 Task: Select street view around selected location Chichen Itza, Mexico and verify 5 surrounding locations
Action: Mouse moved to (721, 326)
Screenshot: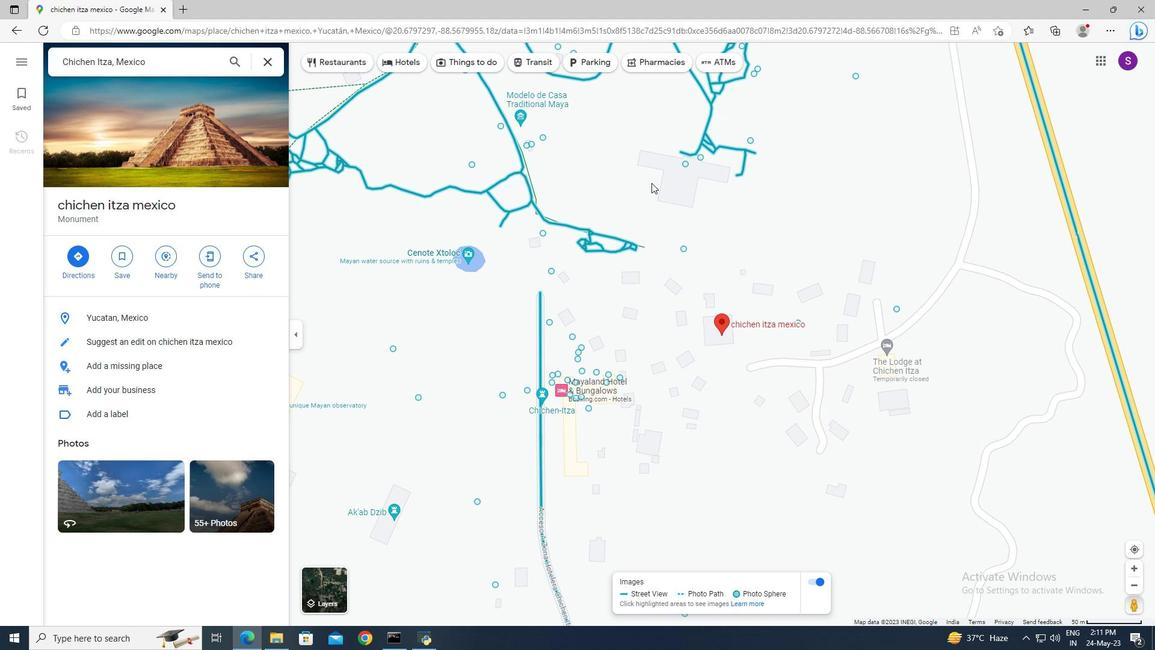 
Action: Mouse scrolled (721, 326) with delta (0, 0)
Screenshot: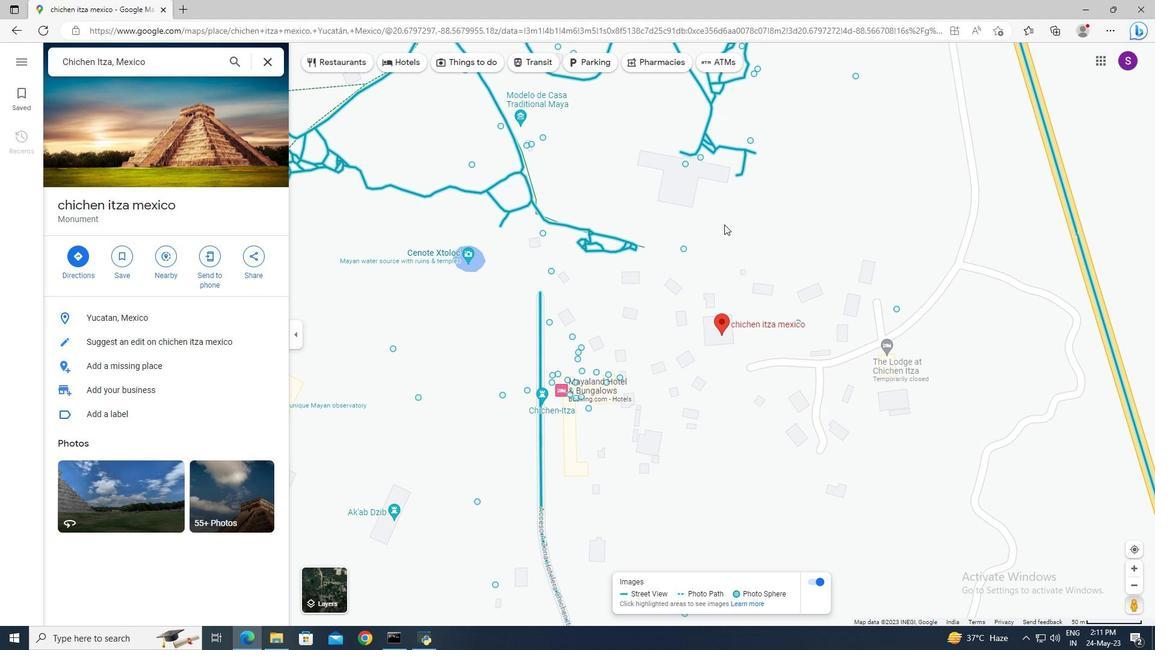 
Action: Mouse scrolled (721, 326) with delta (0, 0)
Screenshot: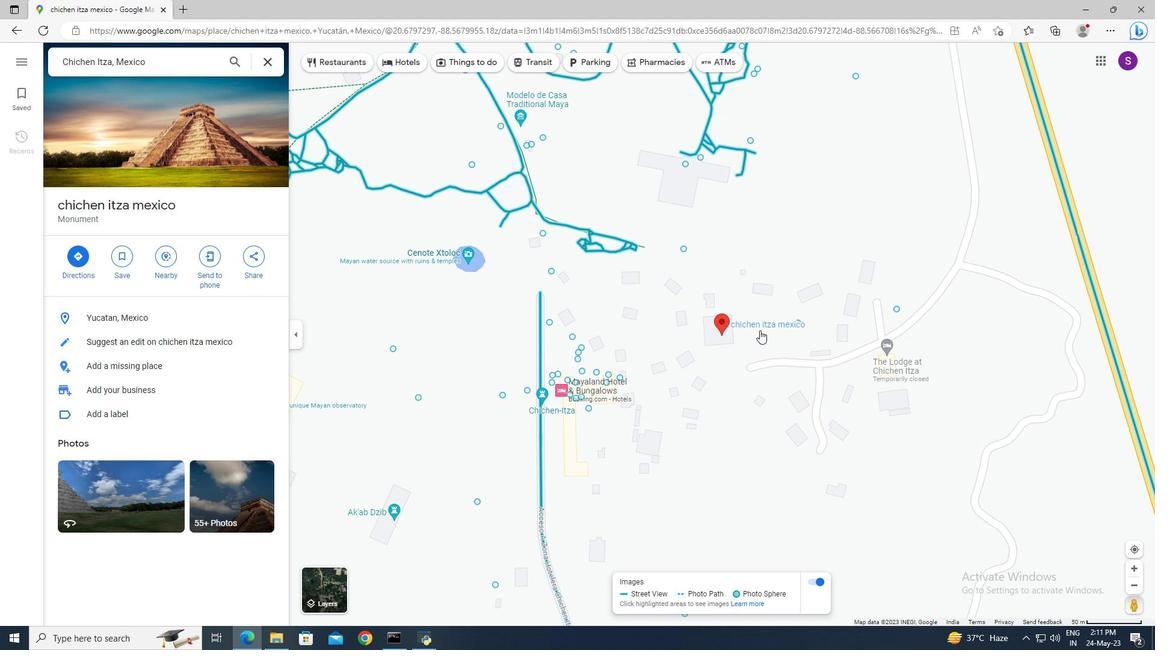 
Action: Mouse scrolled (721, 326) with delta (0, 0)
Screenshot: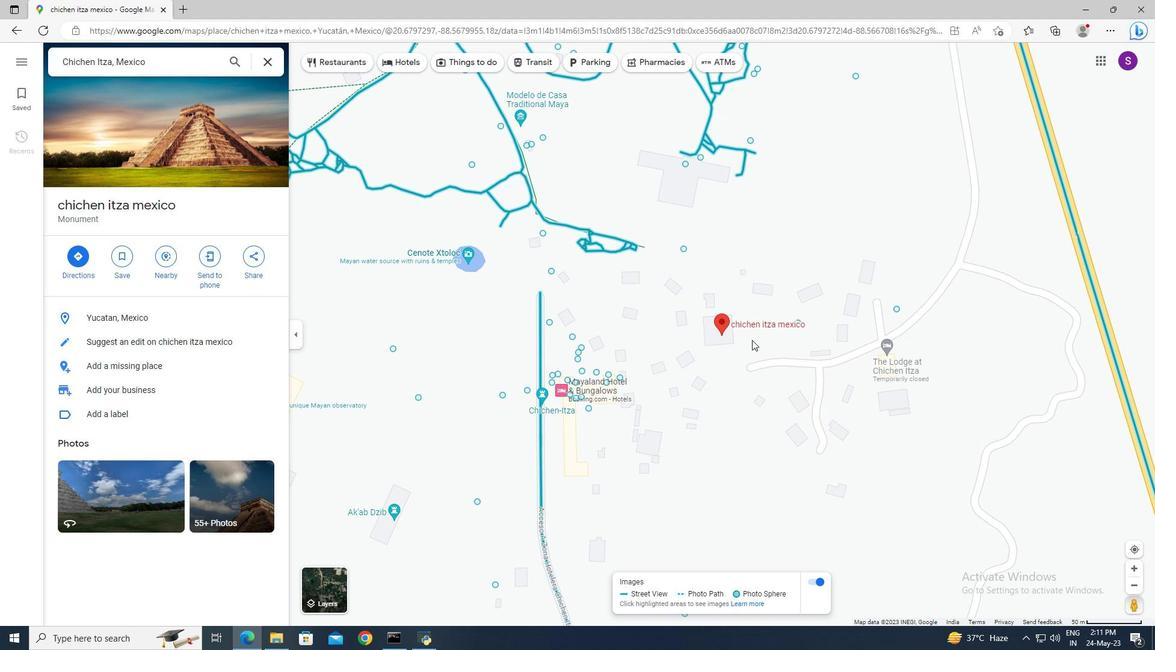
Action: Mouse scrolled (721, 326) with delta (0, 0)
Screenshot: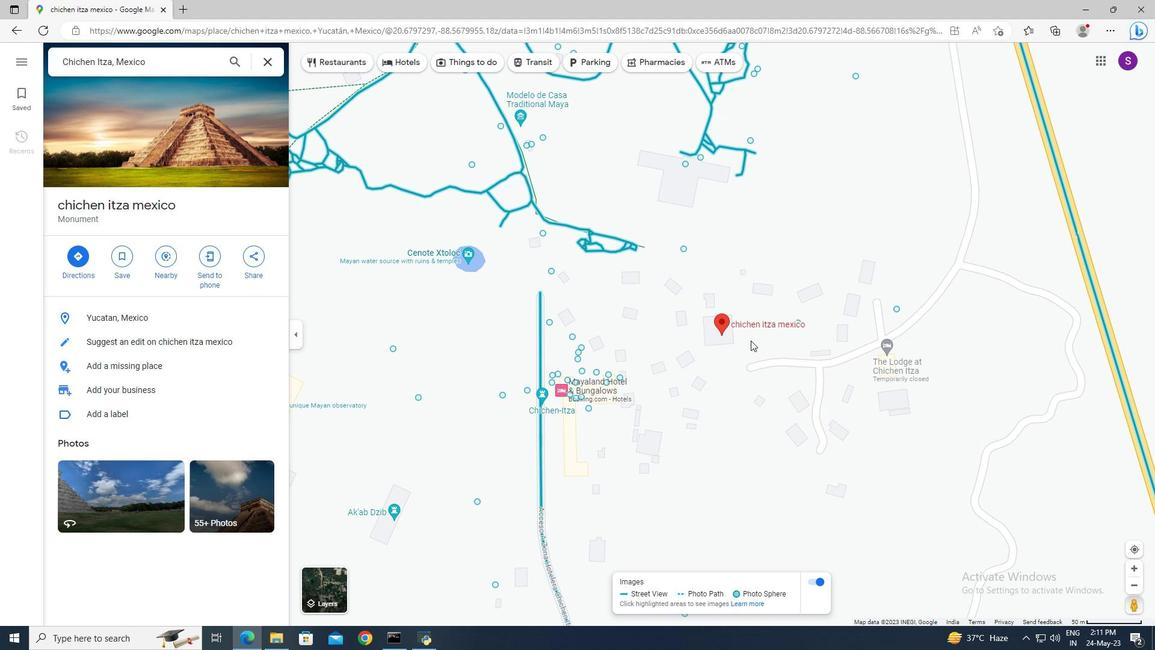 
Action: Mouse moved to (1131, 603)
Screenshot: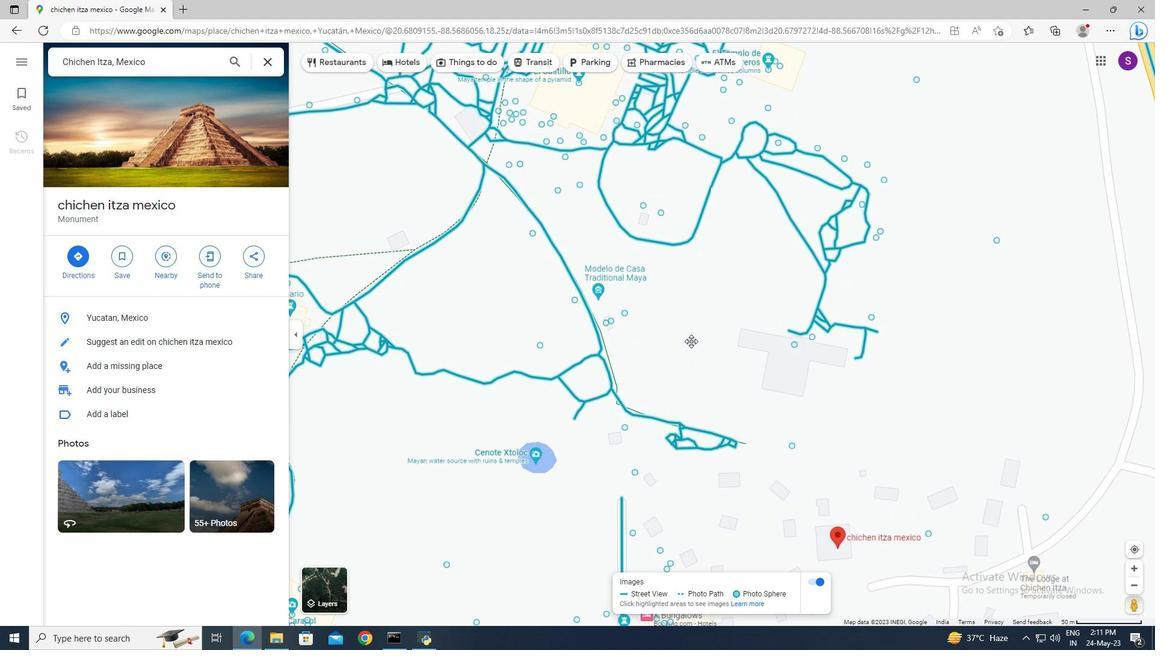 
Action: Mouse pressed left at (1131, 603)
Screenshot: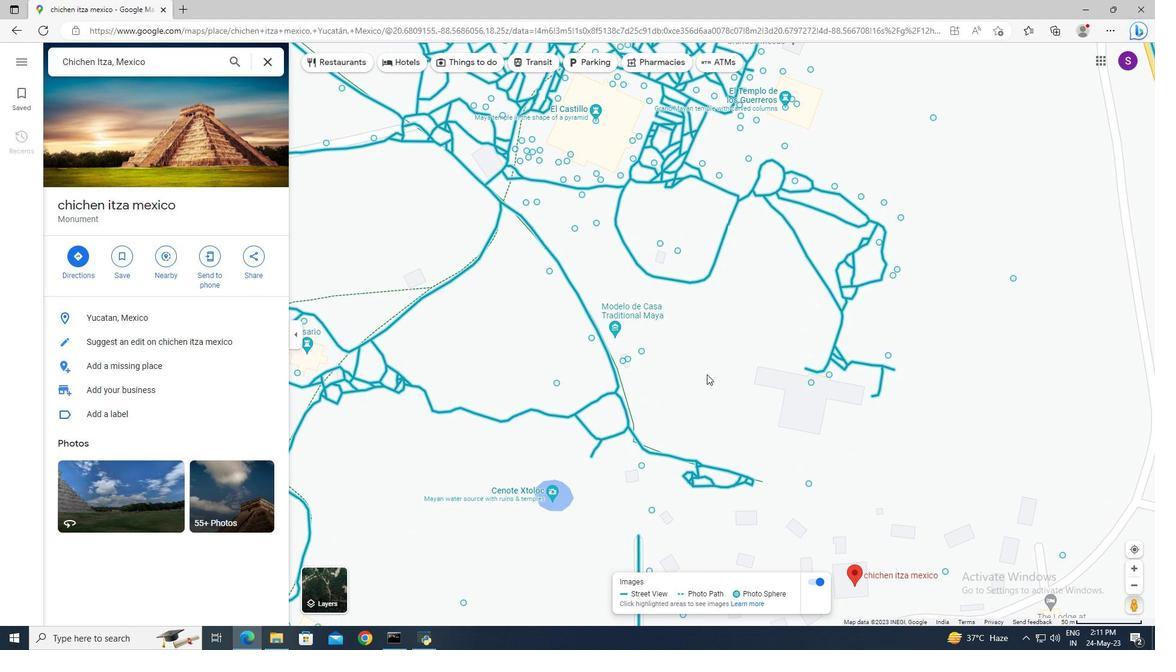 
Action: Mouse moved to (750, 379)
Screenshot: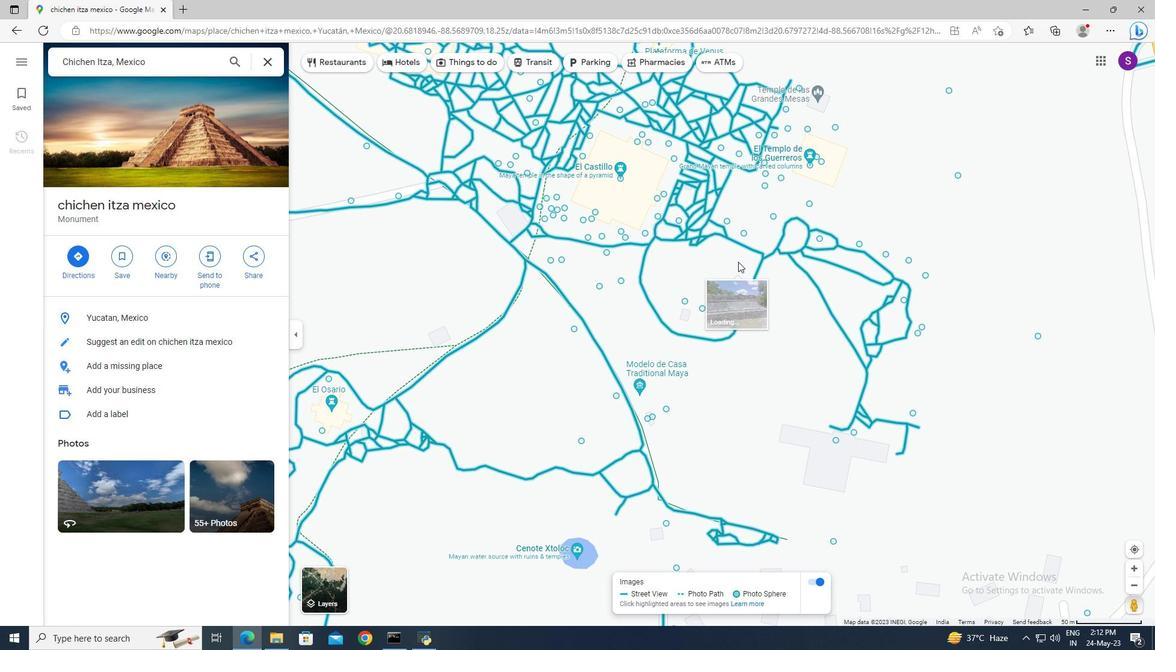 
Action: Mouse scrolled (750, 380) with delta (0, 0)
Screenshot: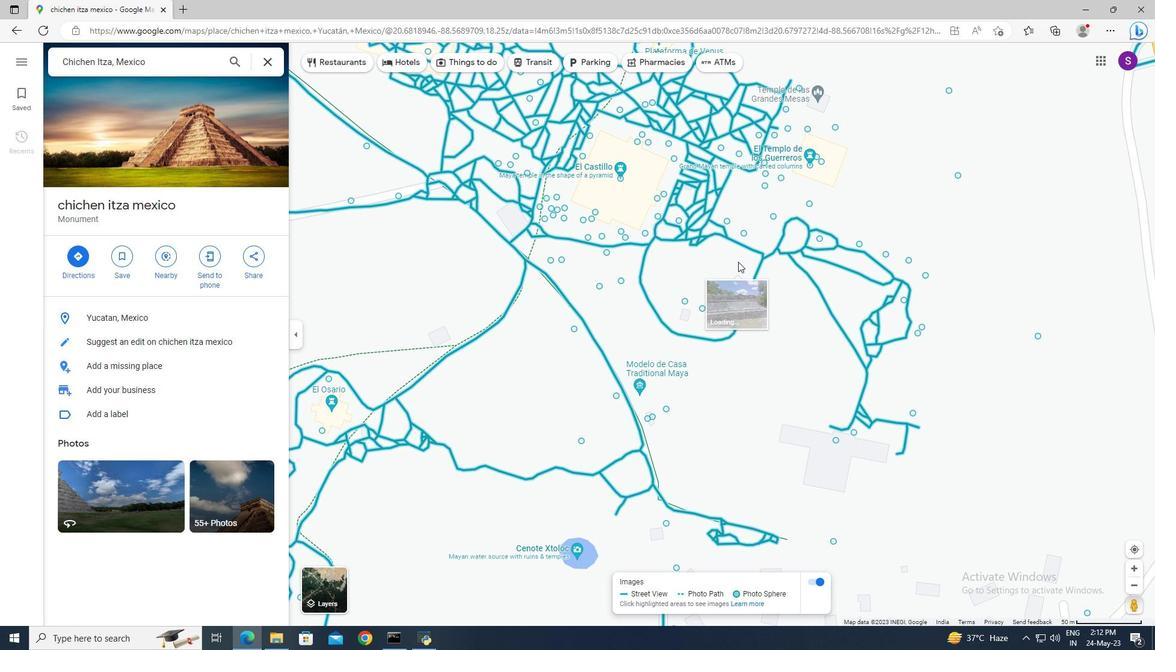 
Action: Mouse scrolled (750, 380) with delta (0, 0)
Screenshot: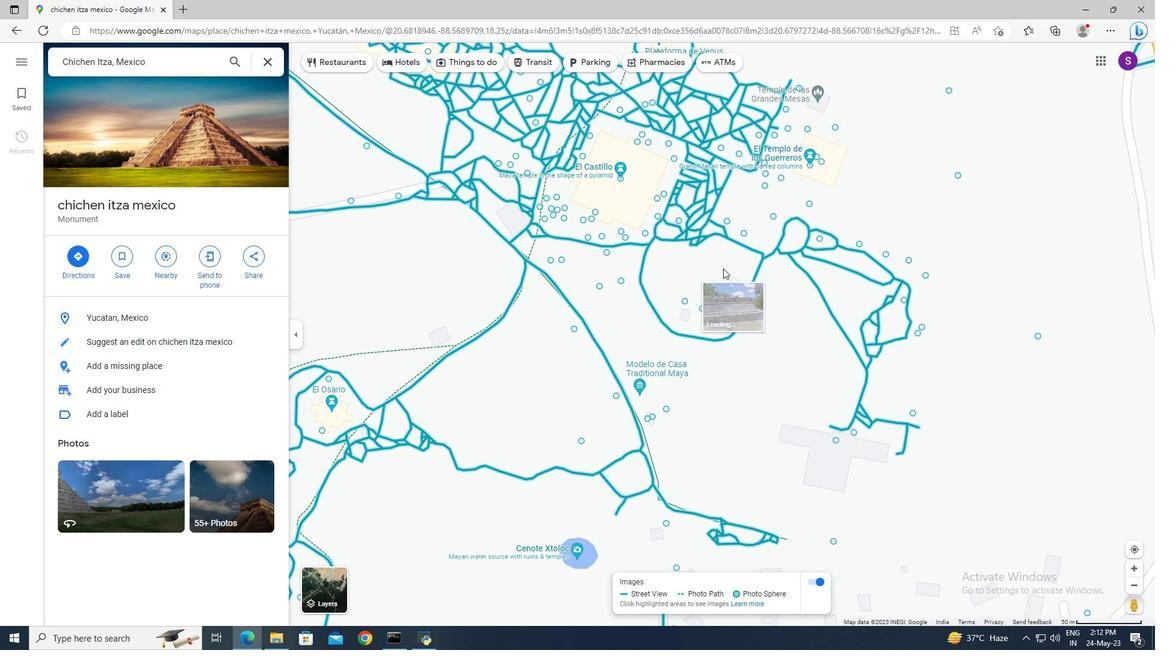 
Action: Mouse scrolled (750, 380) with delta (0, 0)
Screenshot: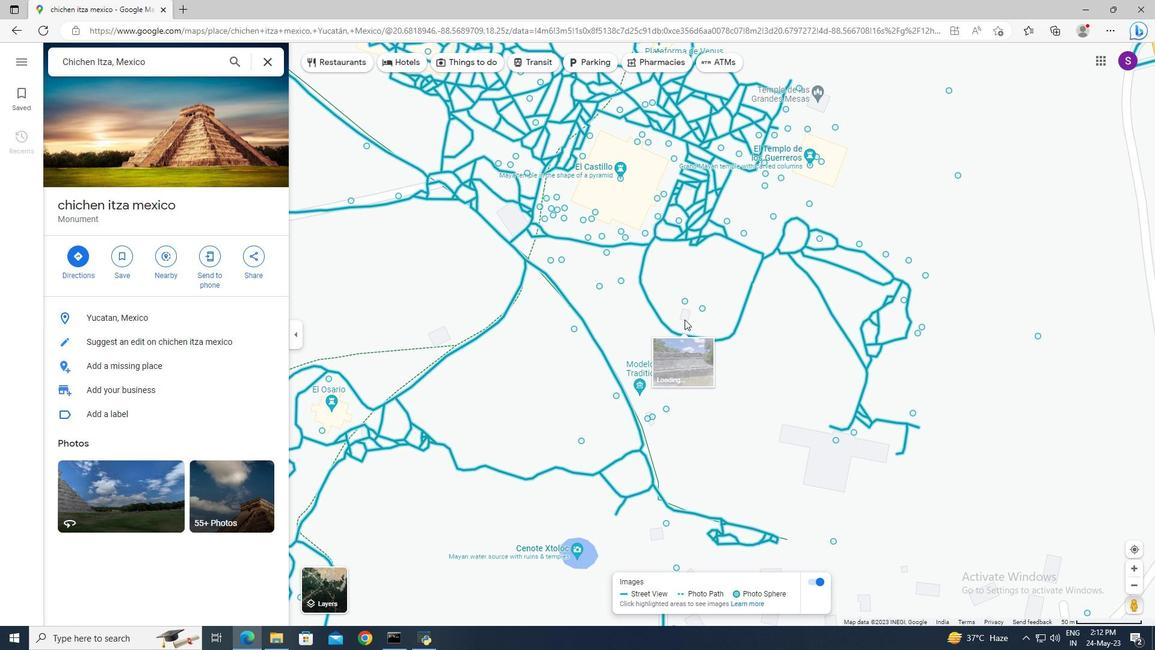 
Action: Mouse scrolled (750, 380) with delta (0, 0)
Screenshot: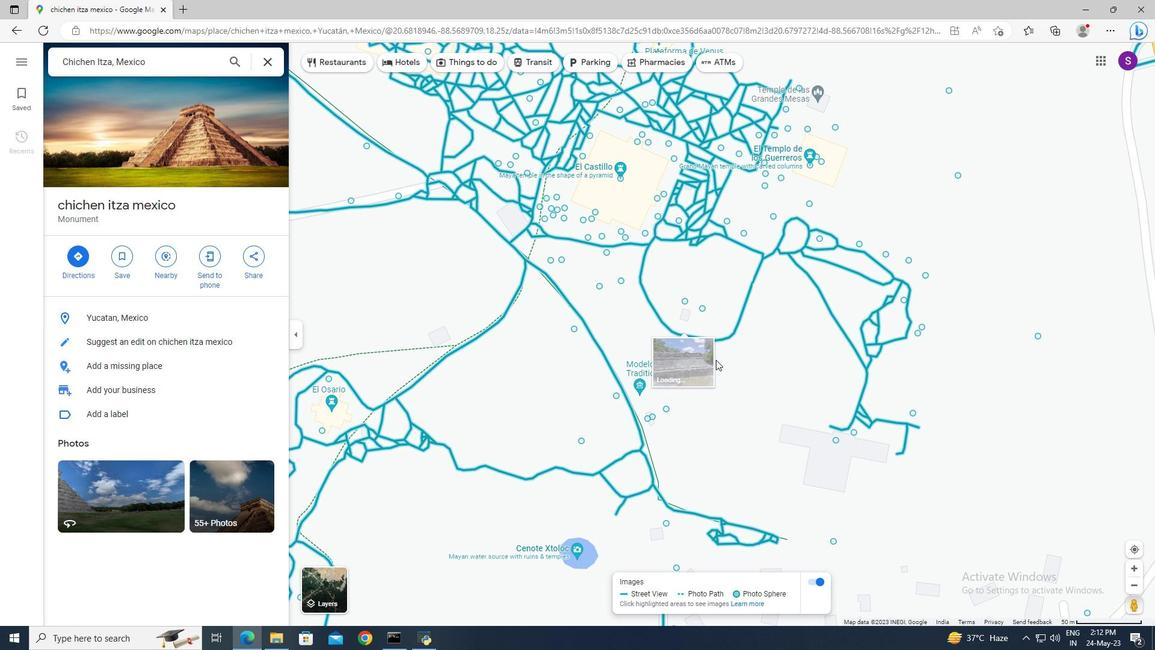 
Action: Mouse scrolled (750, 380) with delta (0, 0)
Screenshot: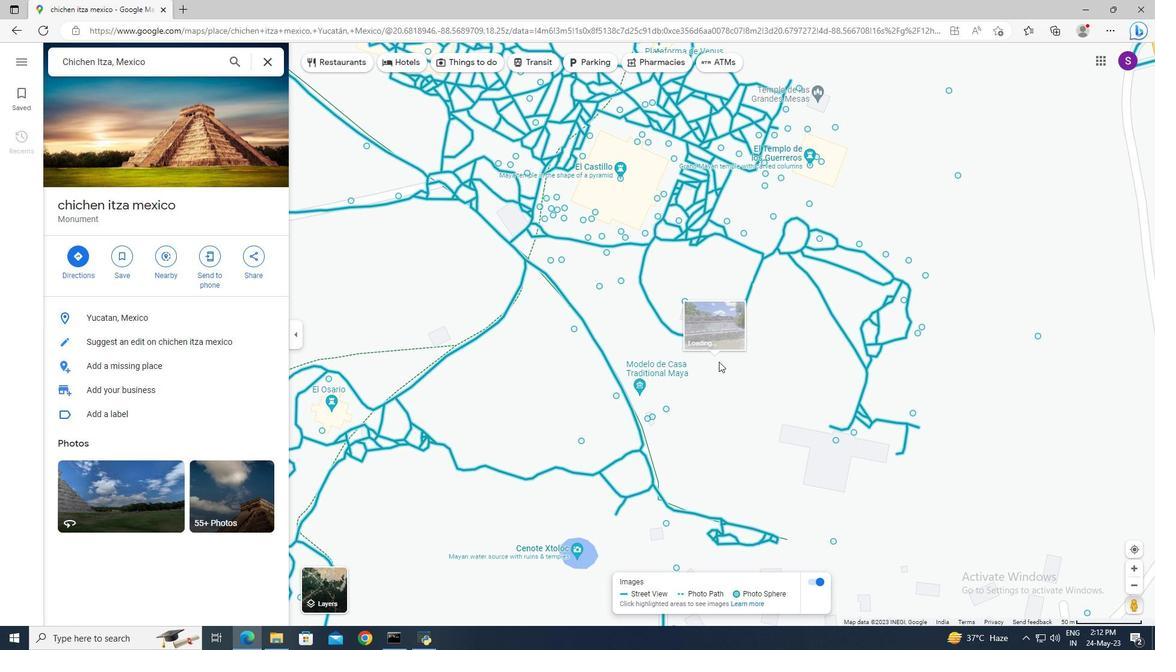 
Action: Mouse moved to (533, 366)
Screenshot: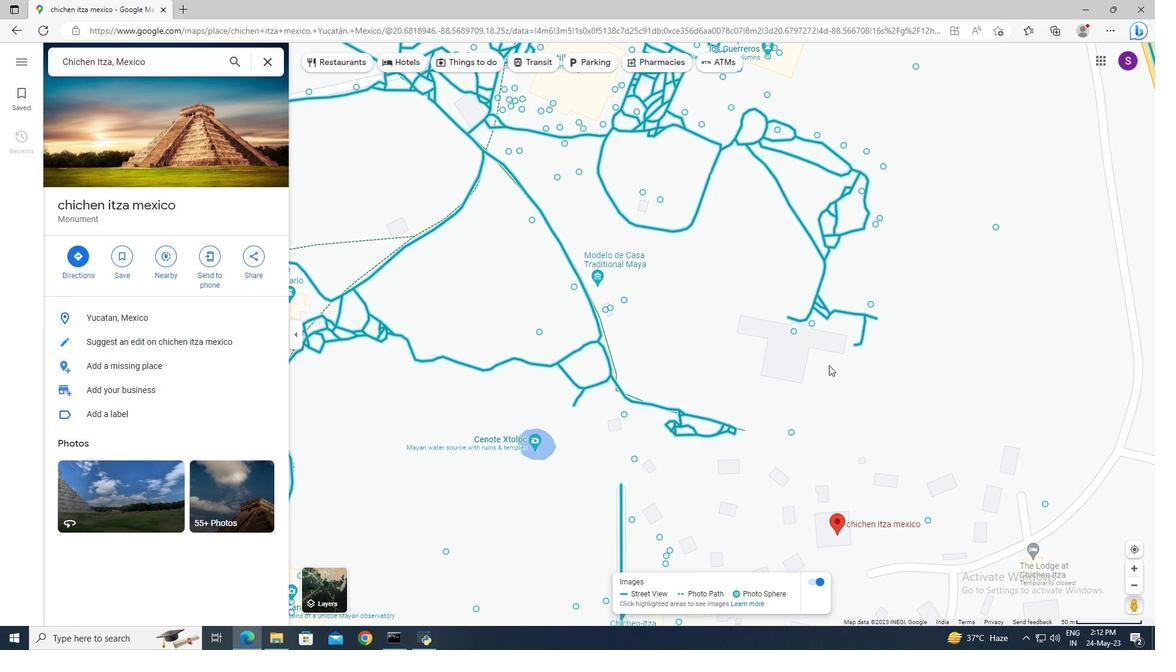 
Action: Mouse scrolled (533, 365) with delta (0, 0)
Screenshot: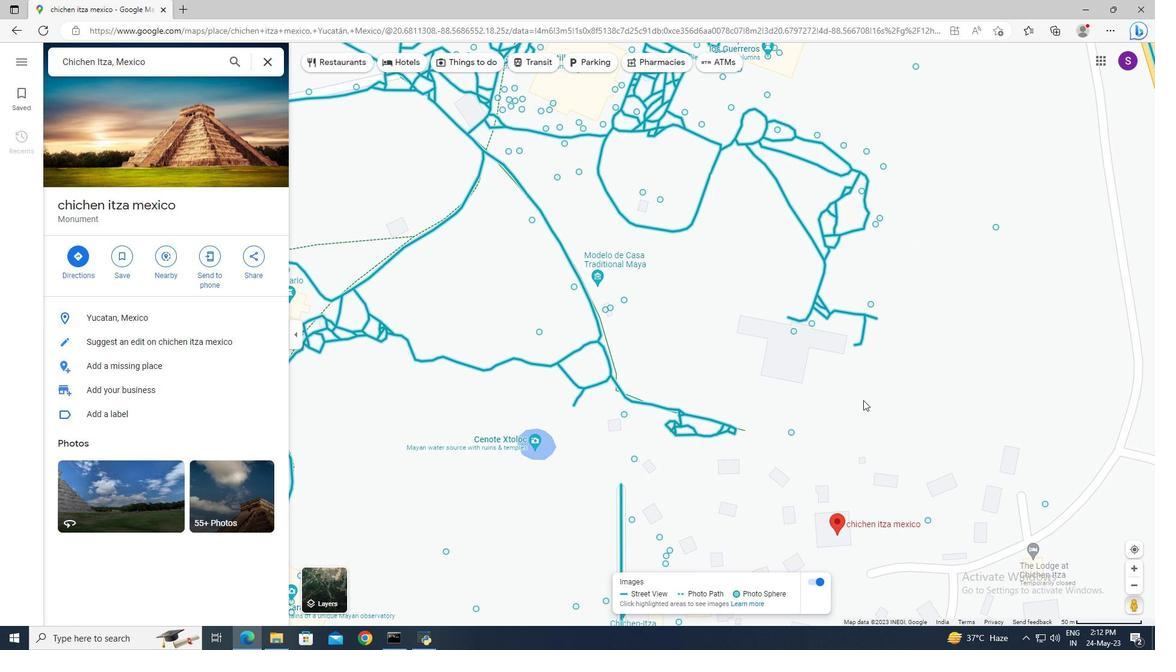 
Action: Mouse moved to (418, 252)
Screenshot: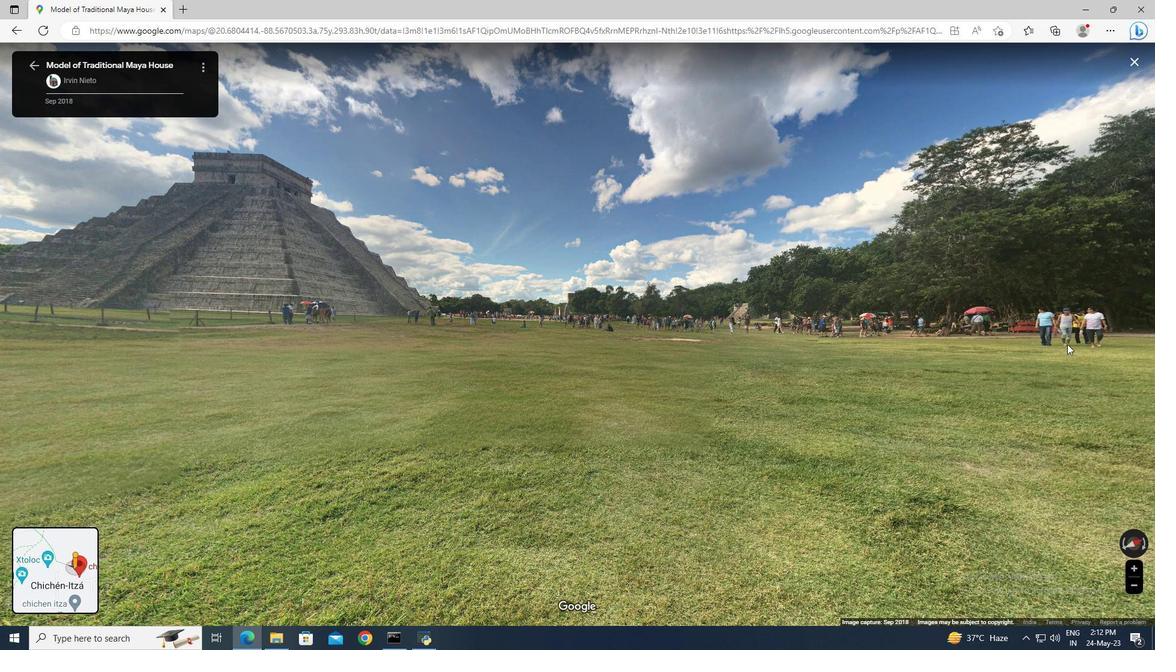 
Action: Mouse pressed left at (418, 252)
Screenshot: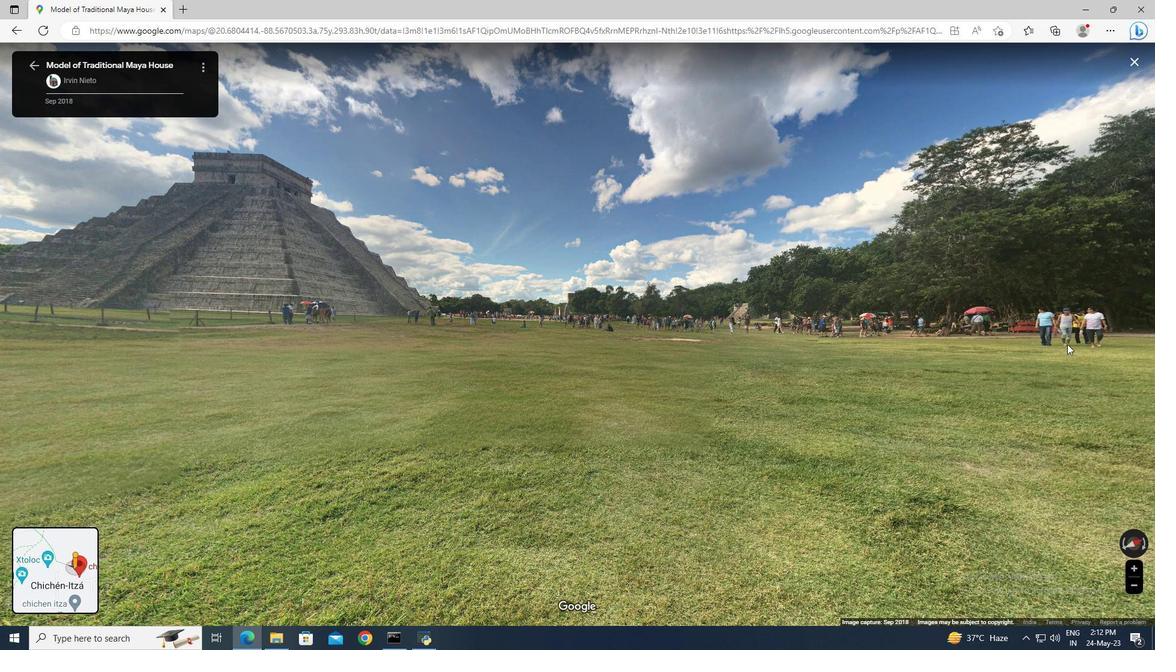 
Action: Mouse moved to (626, 318)
Screenshot: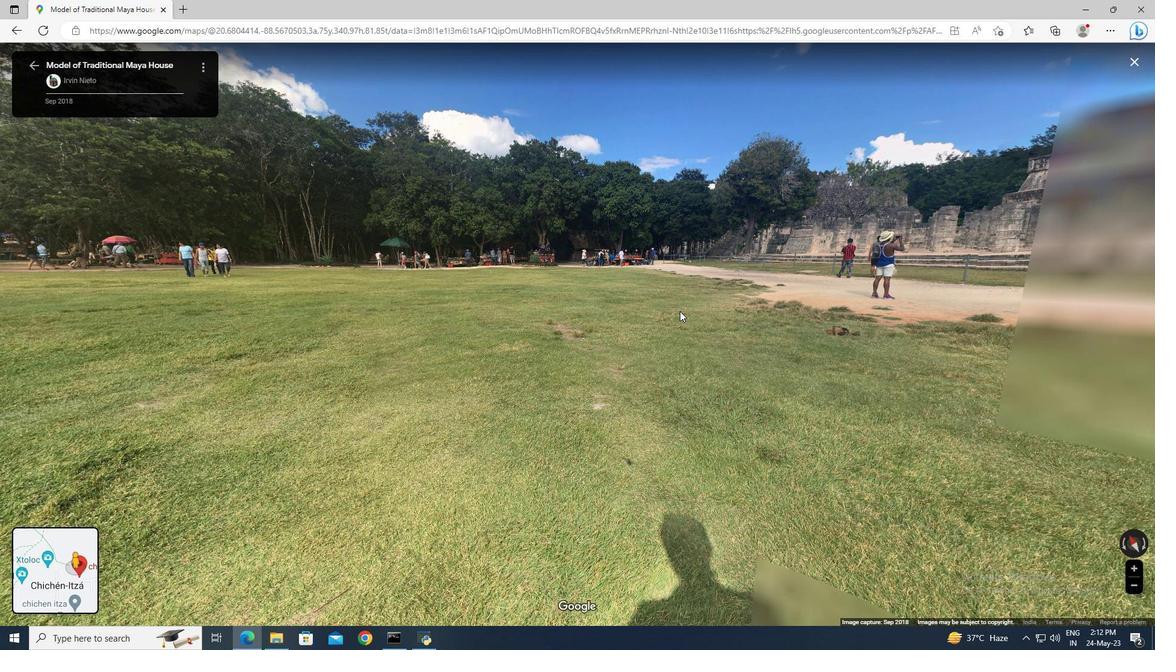 
Action: Mouse scrolled (626, 317) with delta (0, 0)
Screenshot: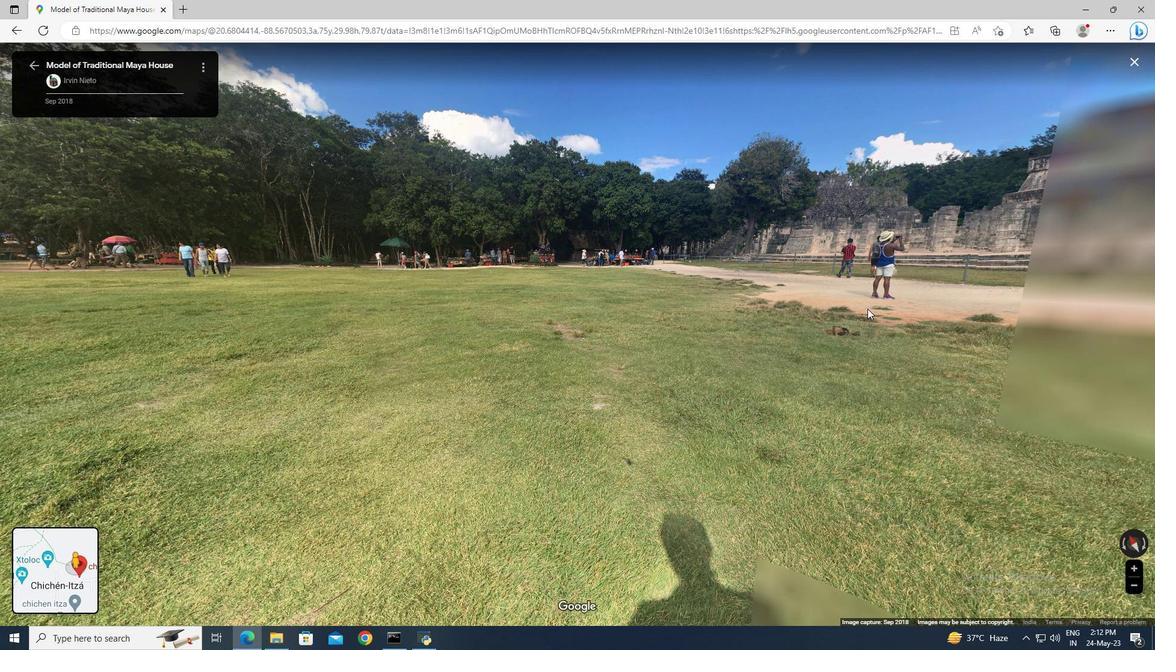 
Action: Mouse scrolled (626, 319) with delta (0, 0)
Screenshot: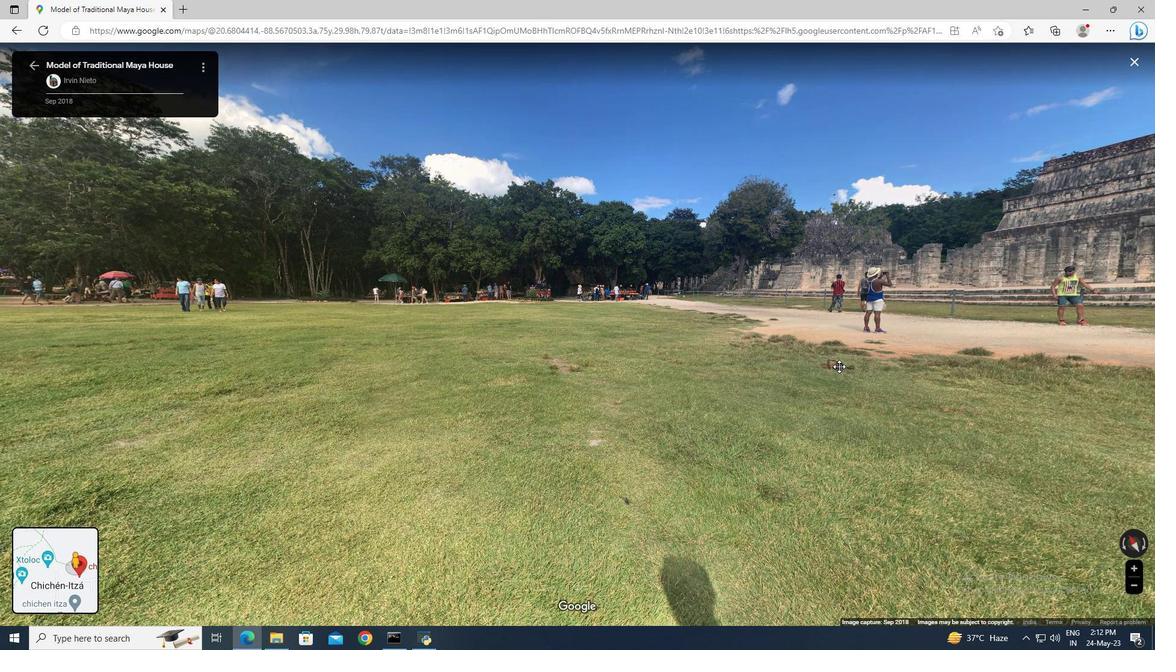 
Action: Mouse moved to (579, 275)
Screenshot: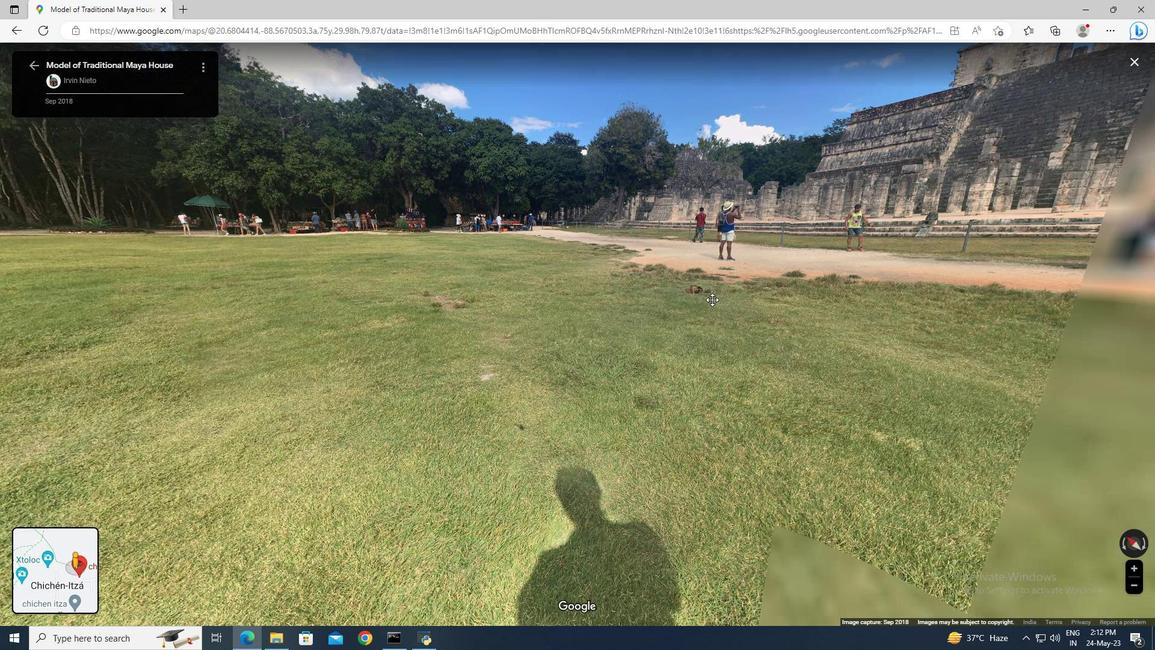 
Action: Mouse pressed left at (579, 275)
Screenshot: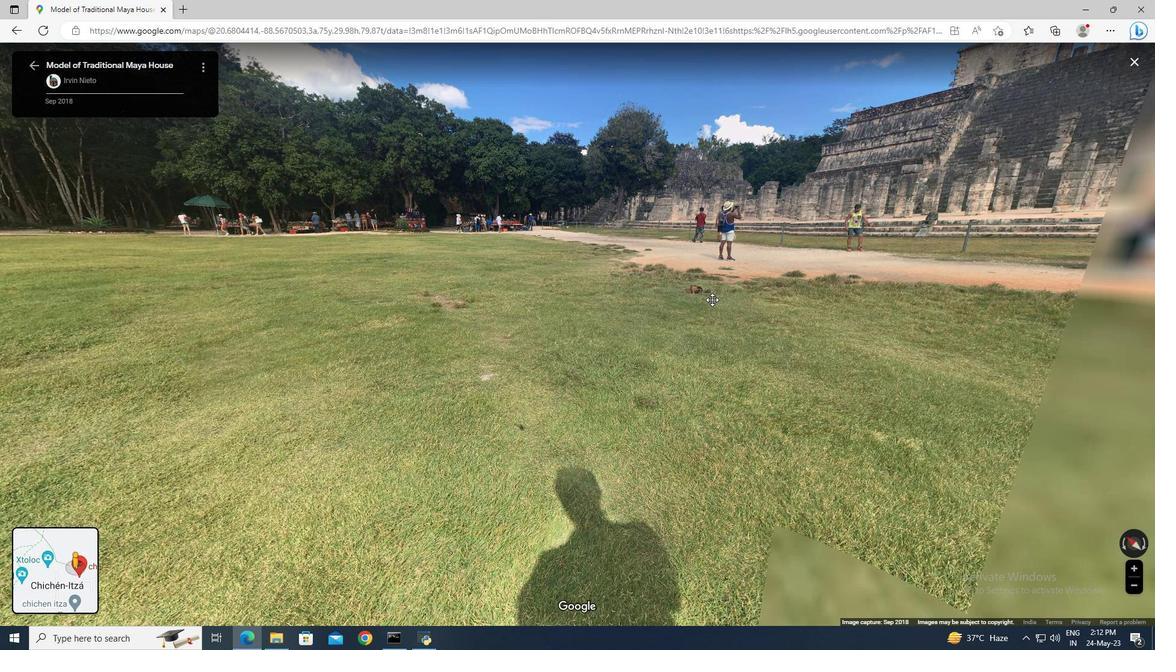 
Action: Mouse moved to (659, 183)
Screenshot: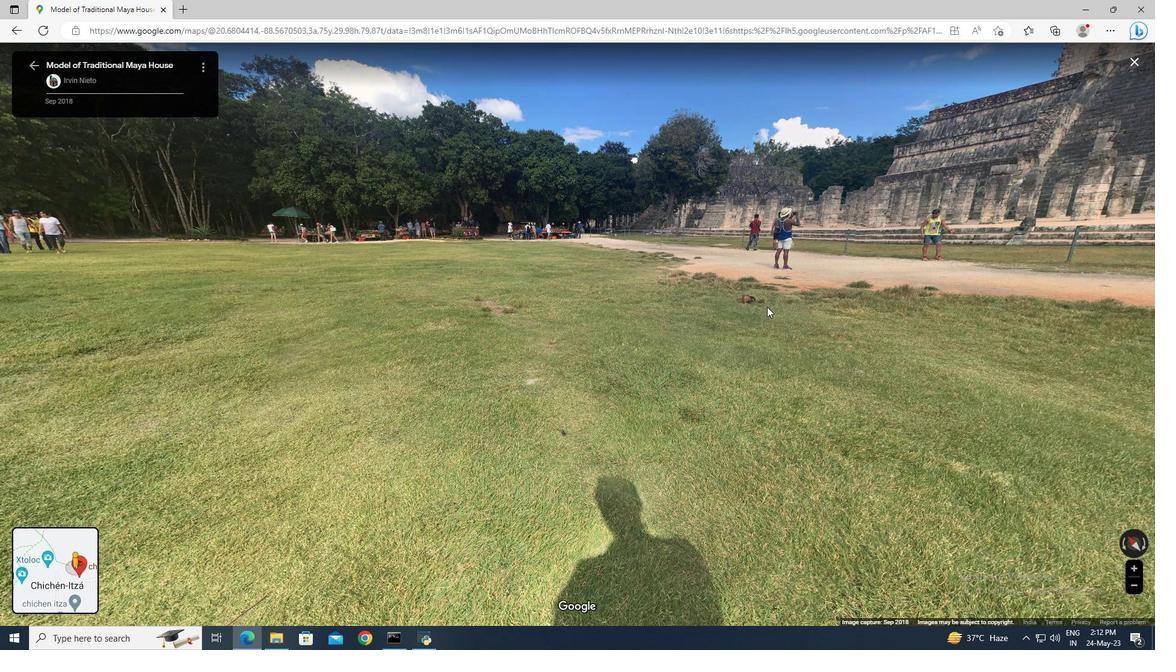 
Action: Mouse pressed left at (659, 183)
Screenshot: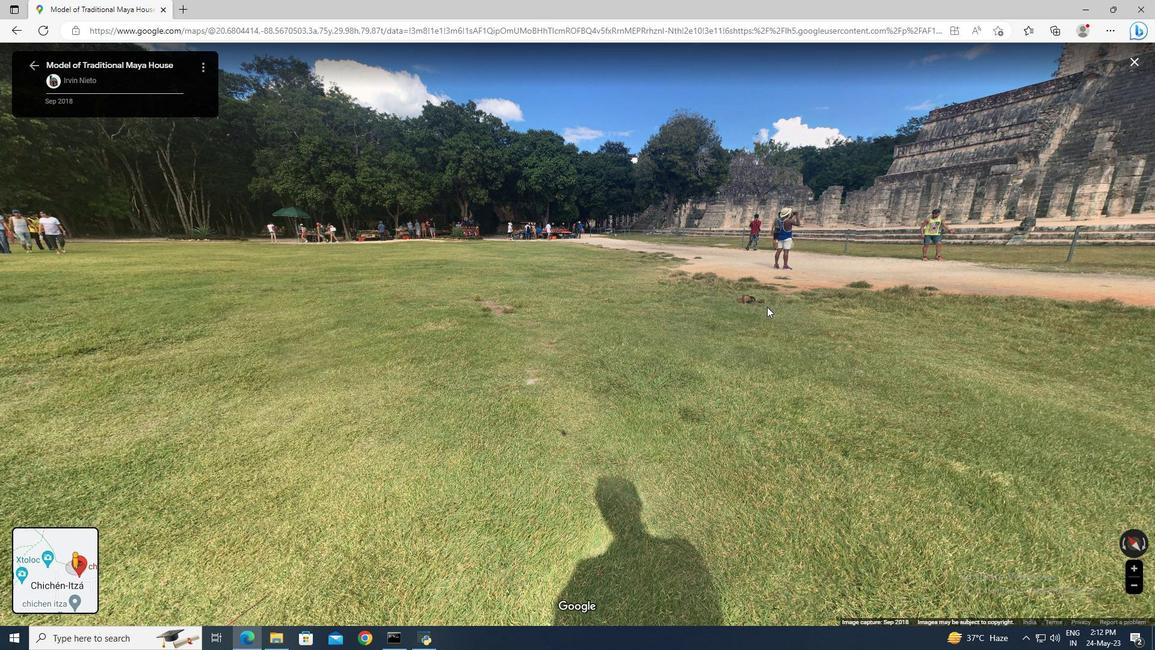 
Action: Mouse moved to (669, 265)
Screenshot: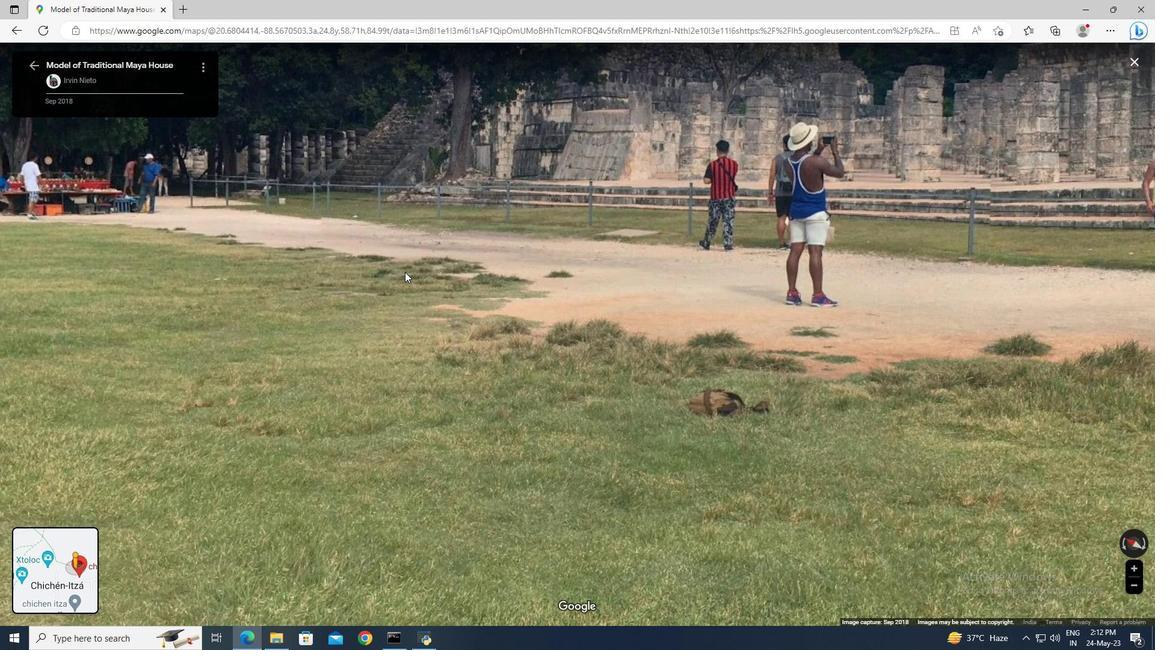 
Action: Mouse pressed left at (669, 265)
Screenshot: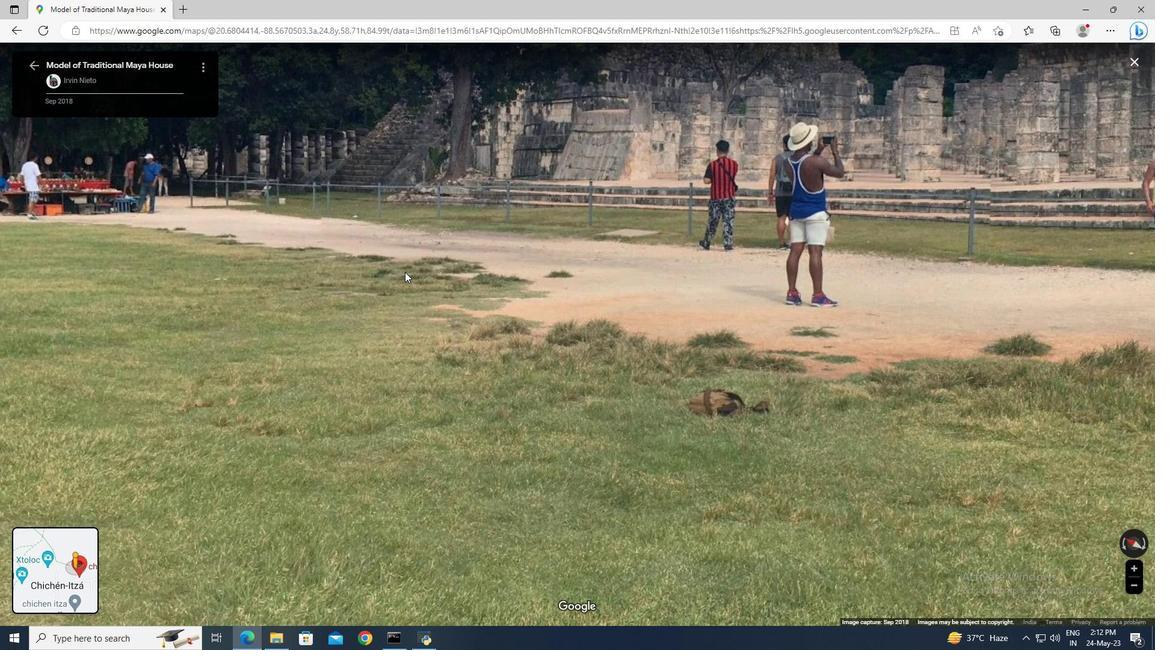 
Action: Mouse moved to (589, 260)
Screenshot: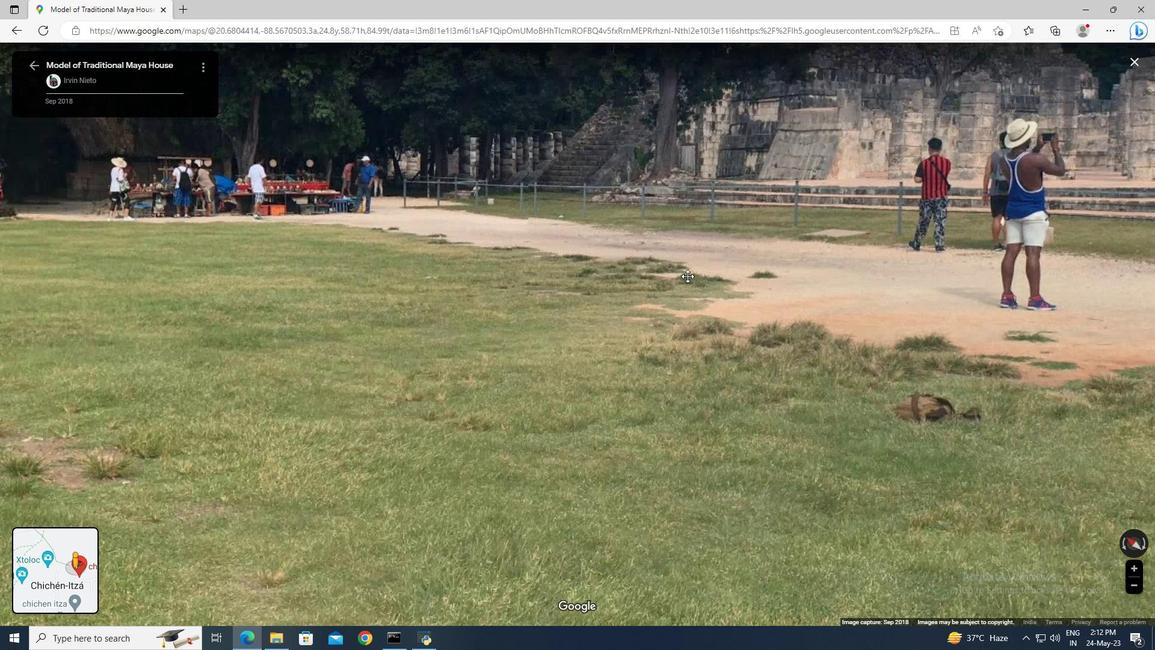 
Action: Mouse scrolled (589, 260) with delta (0, 0)
Screenshot: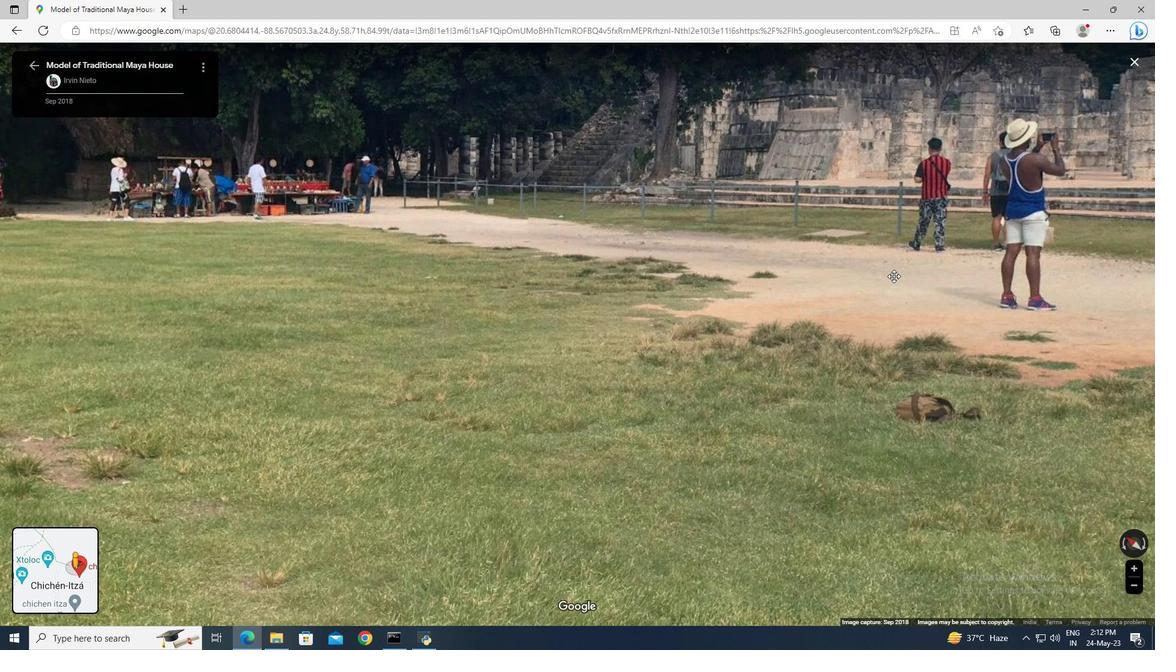 
Action: Mouse scrolled (589, 260) with delta (0, 0)
Screenshot: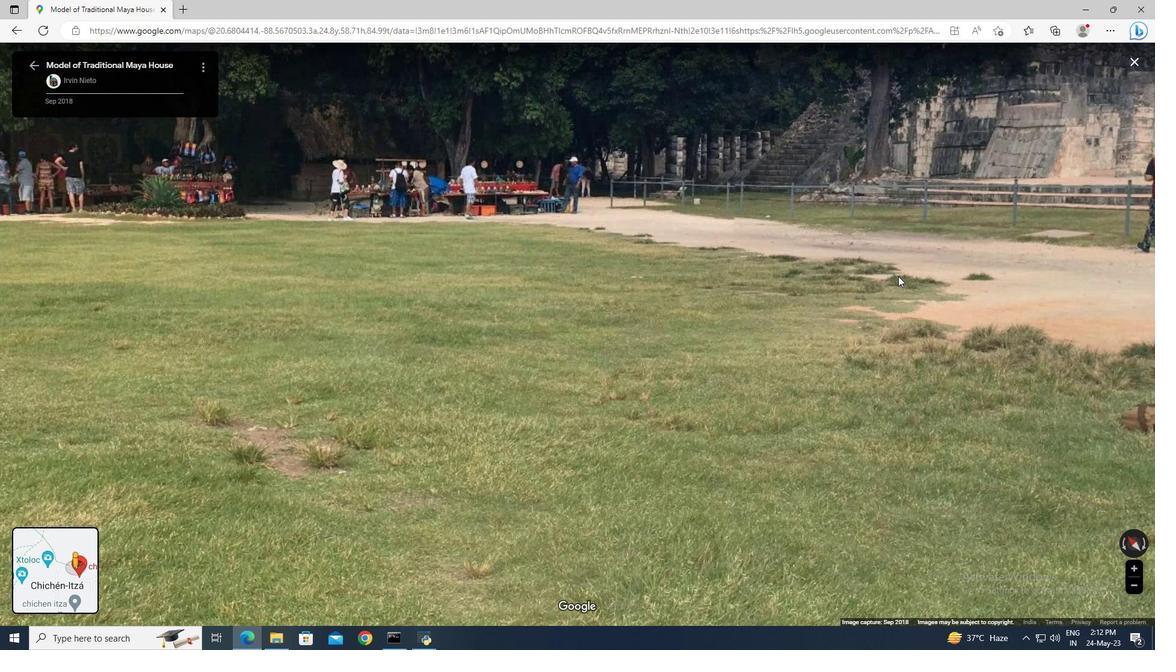 
Action: Mouse moved to (769, 322)
Screenshot: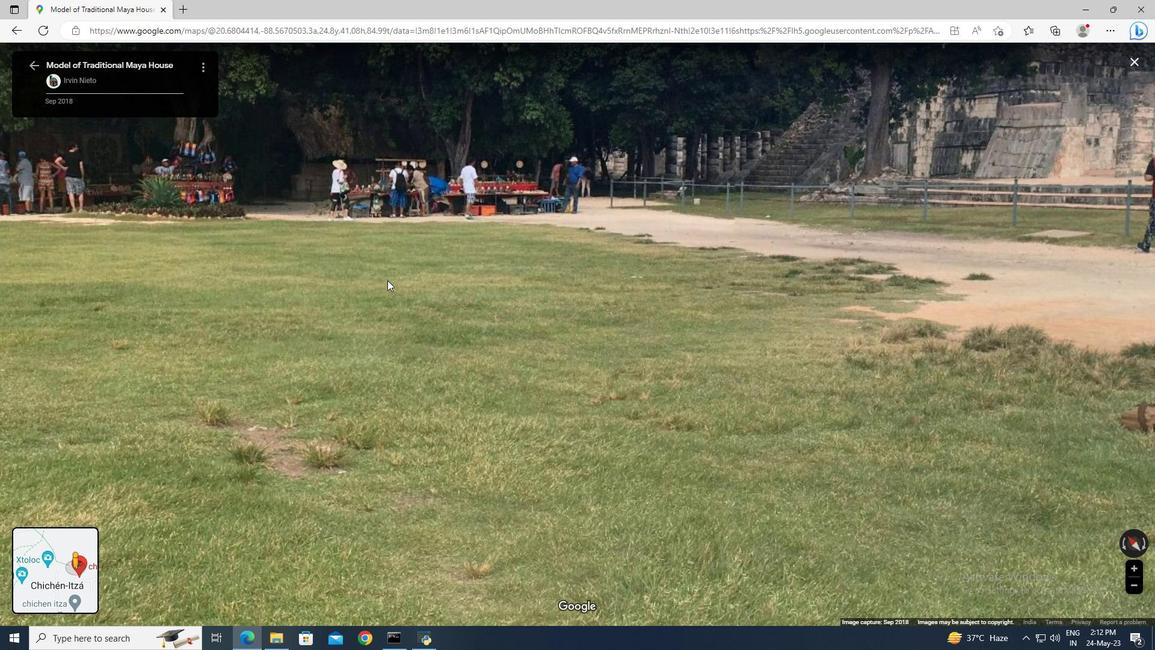 
Action: Mouse pressed left at (769, 322)
Screenshot: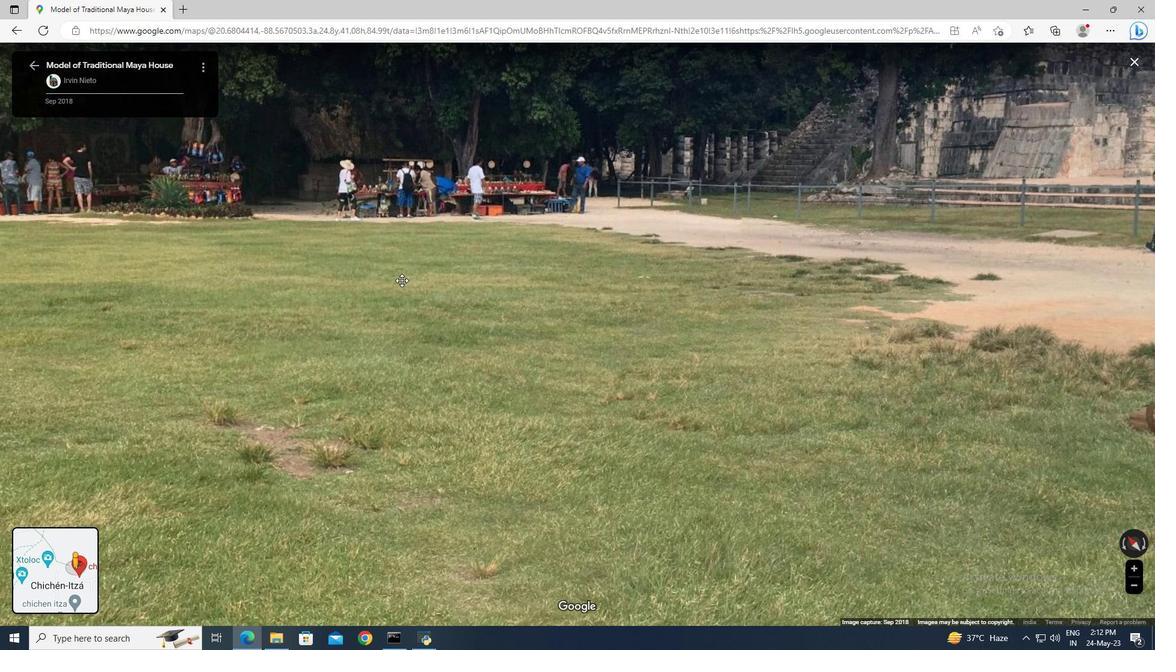 
Action: Mouse moved to (536, 350)
Screenshot: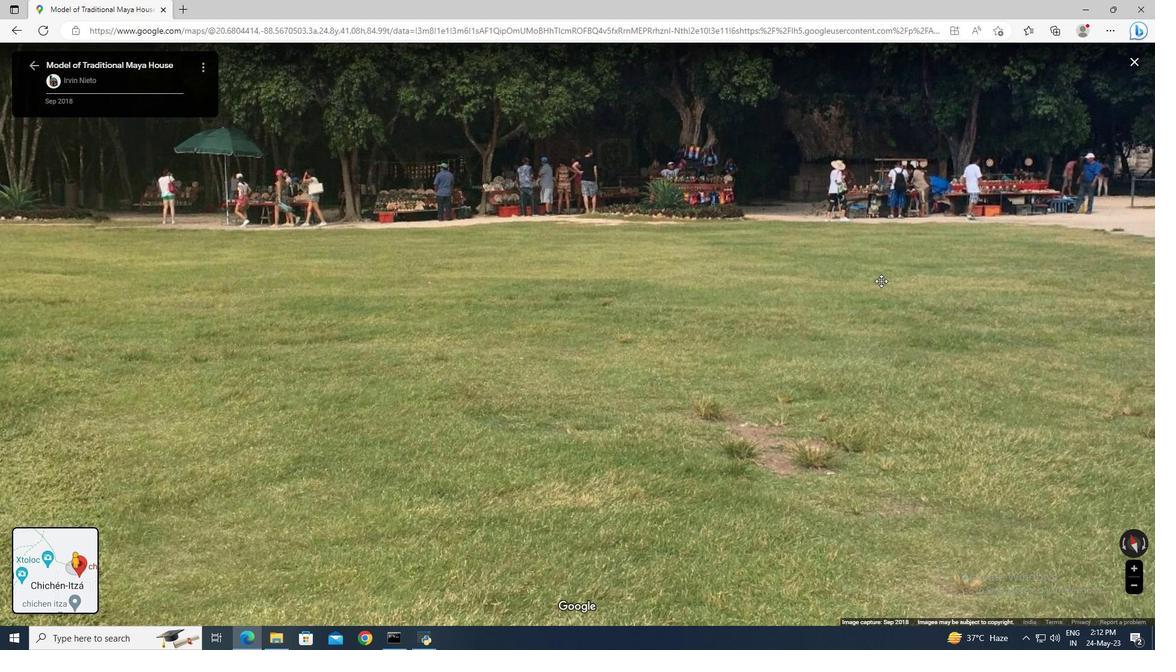 
Action: Mouse pressed left at (536, 350)
Screenshot: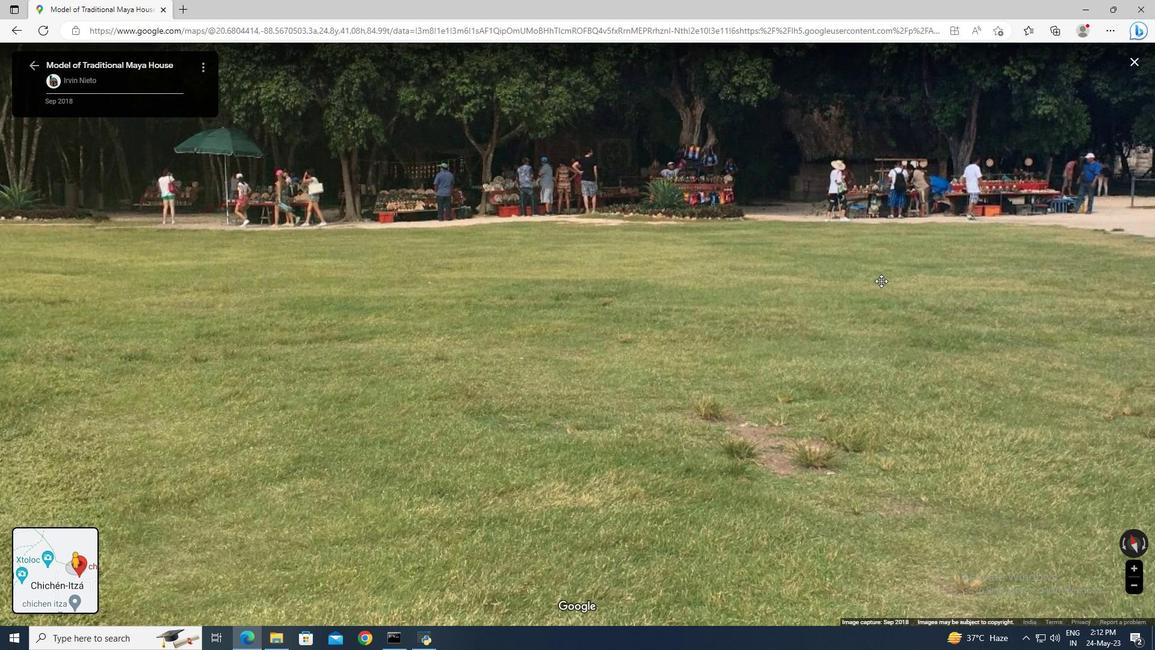 
Action: Mouse moved to (491, 308)
Screenshot: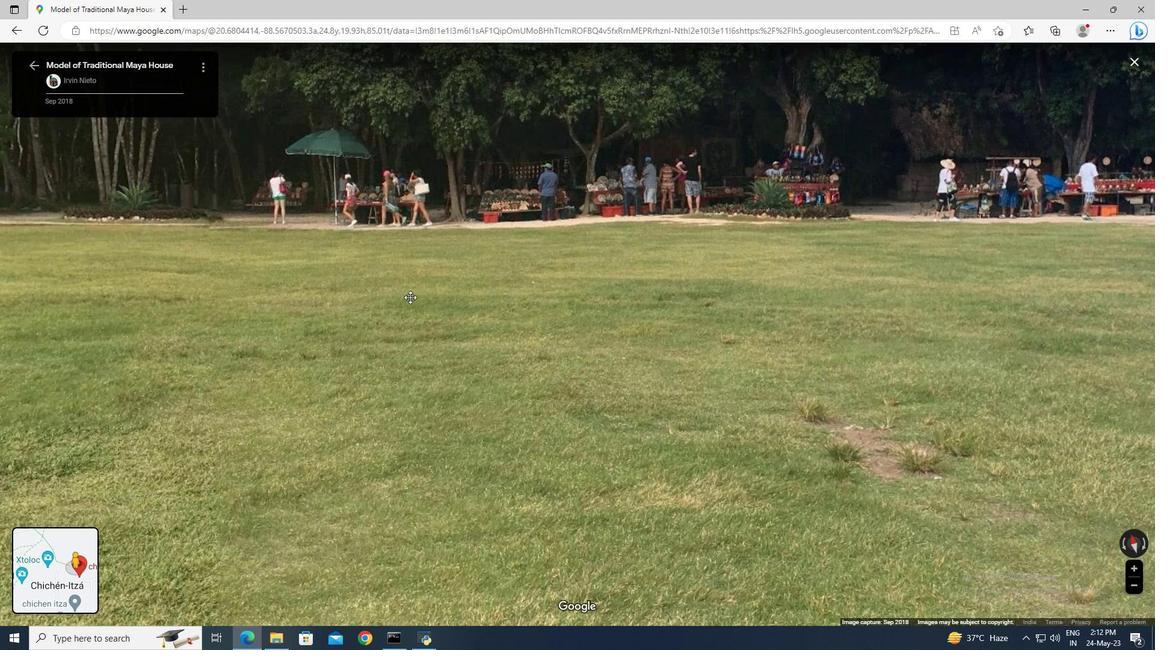 
Action: Mouse pressed left at (491, 308)
Screenshot: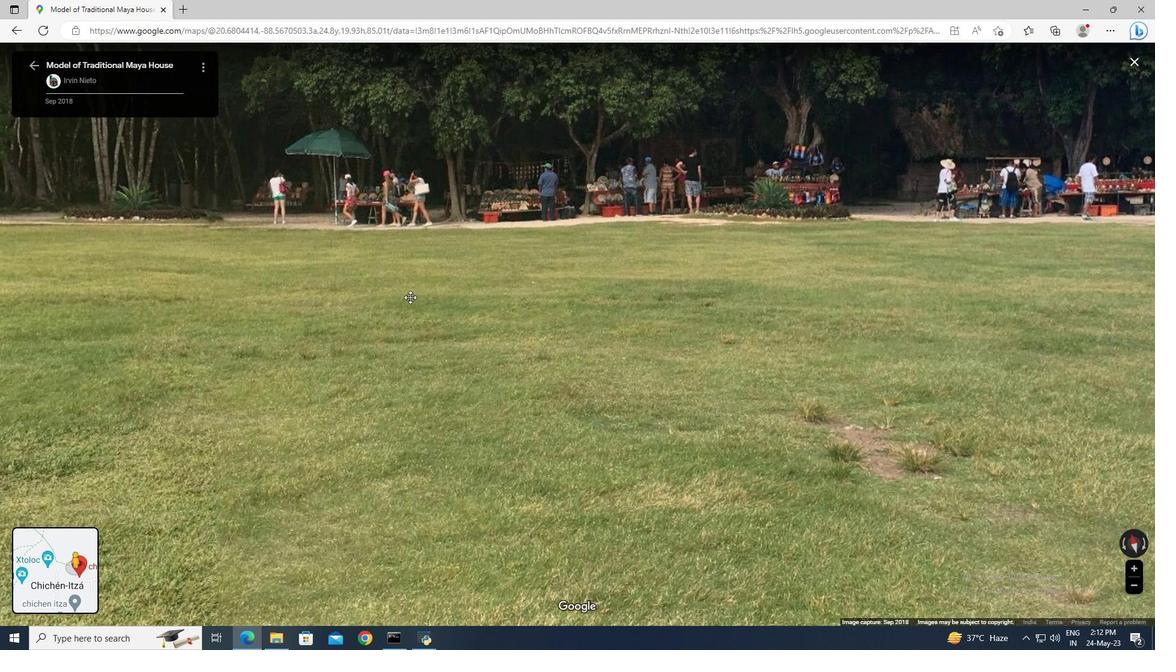 
Action: Mouse moved to (461, 248)
Screenshot: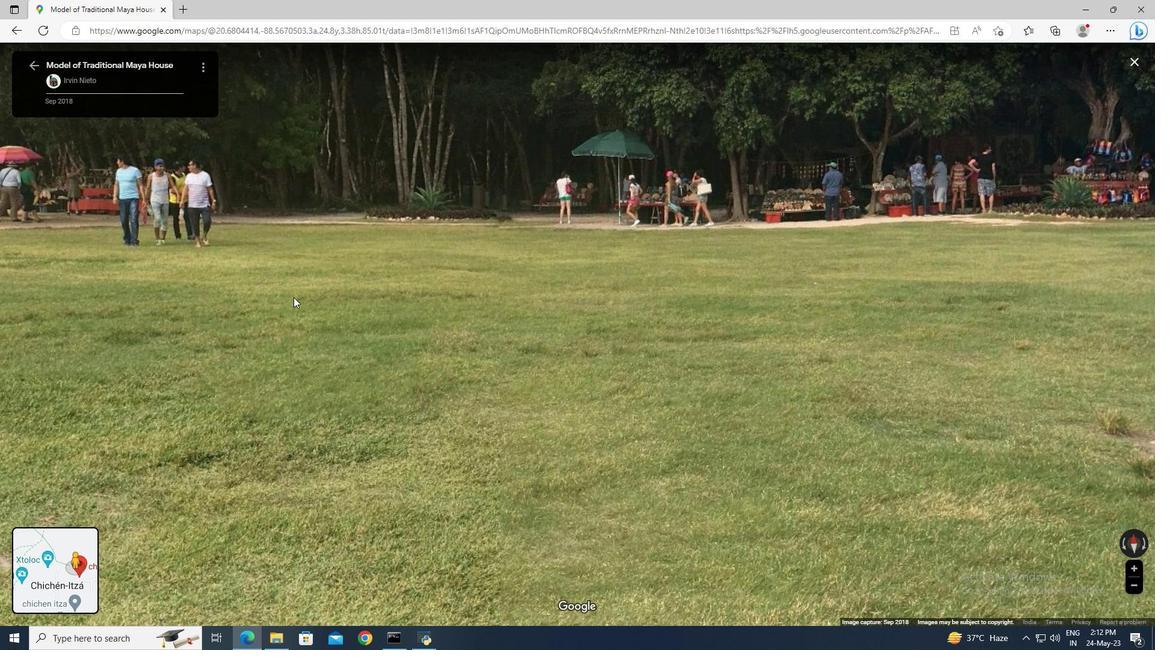 
Action: Mouse pressed left at (461, 248)
Screenshot: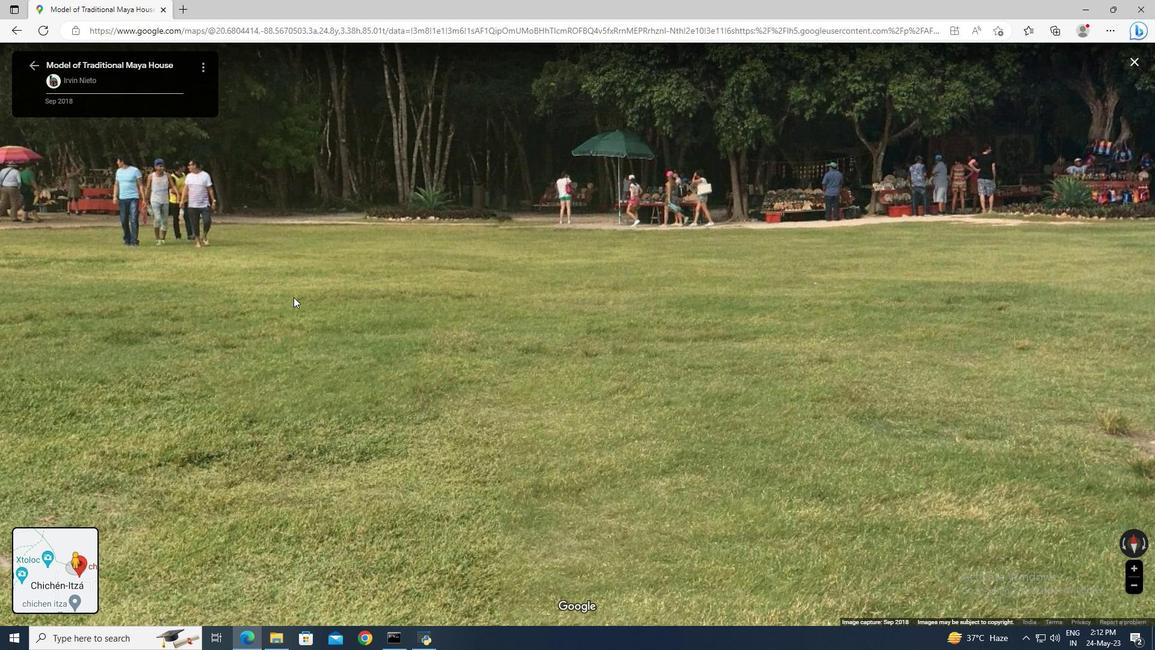 
Action: Mouse moved to (368, 164)
Screenshot: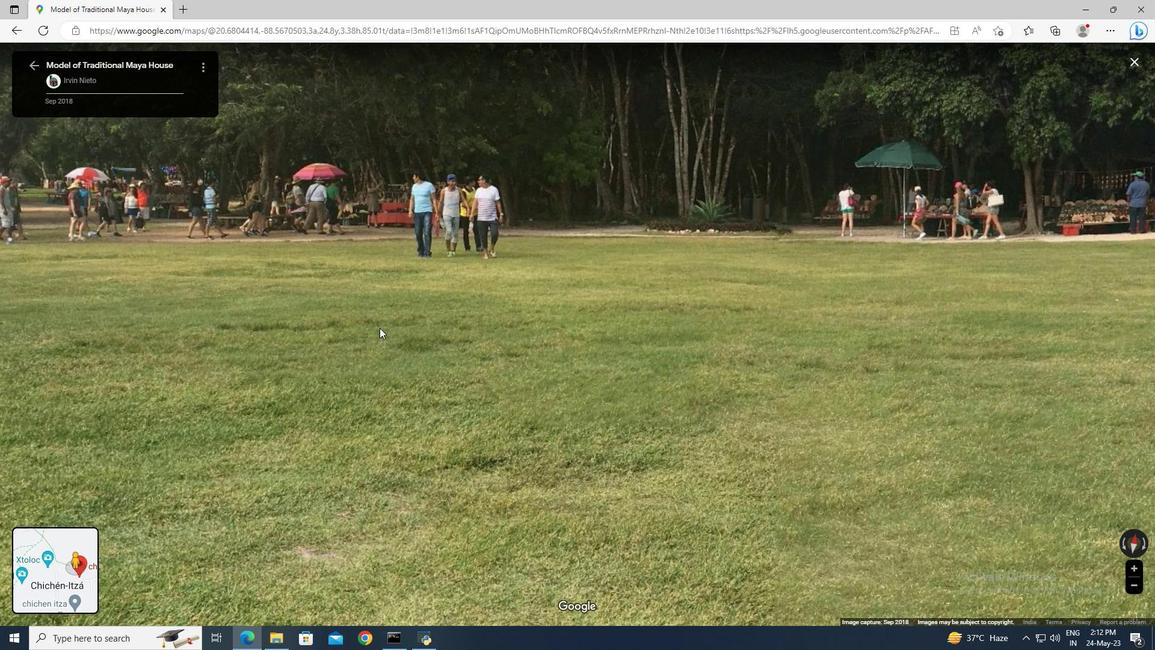 
Action: Mouse pressed left at (368, 164)
Screenshot: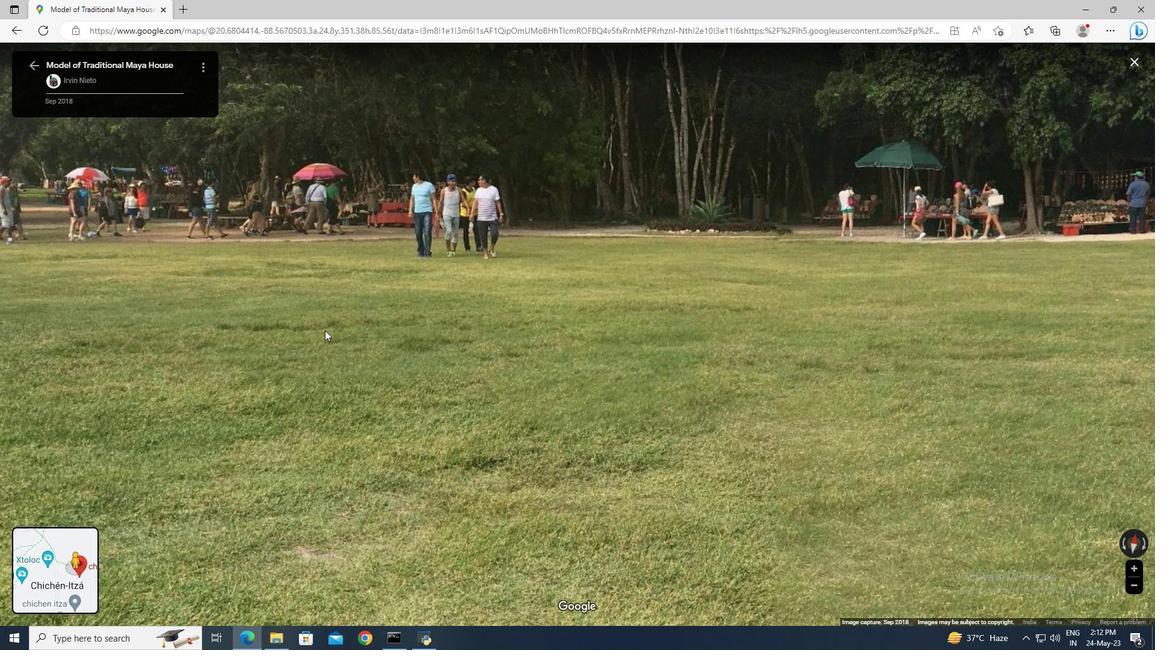 
Action: Mouse moved to (601, 127)
Screenshot: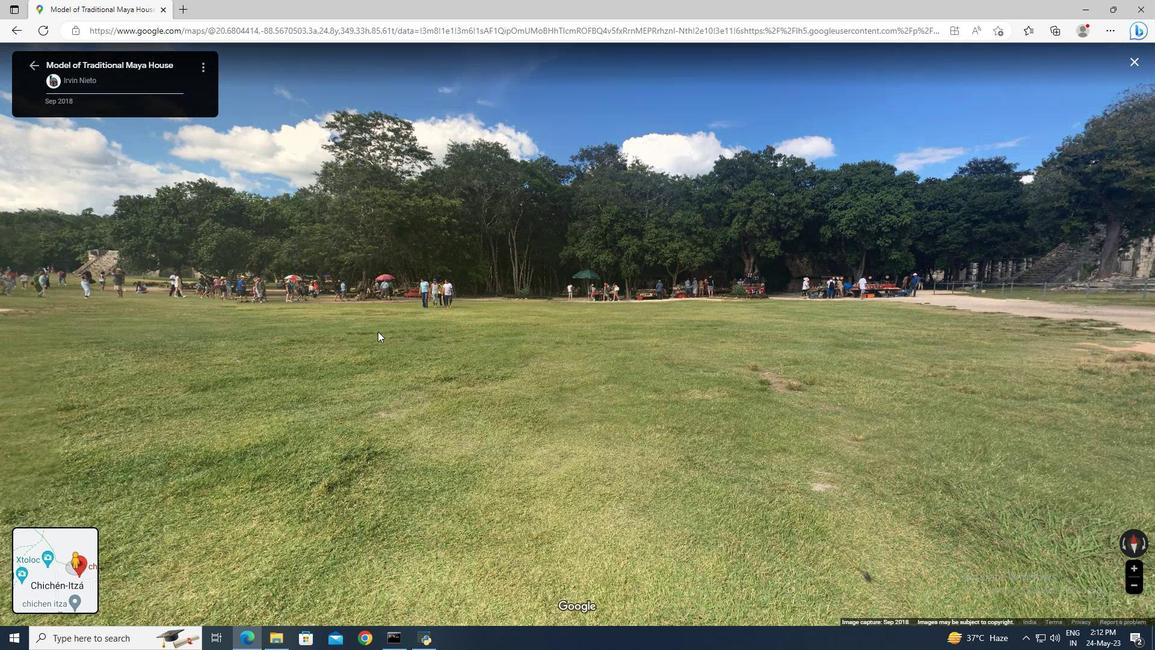 
Action: Mouse pressed left at (601, 127)
Screenshot: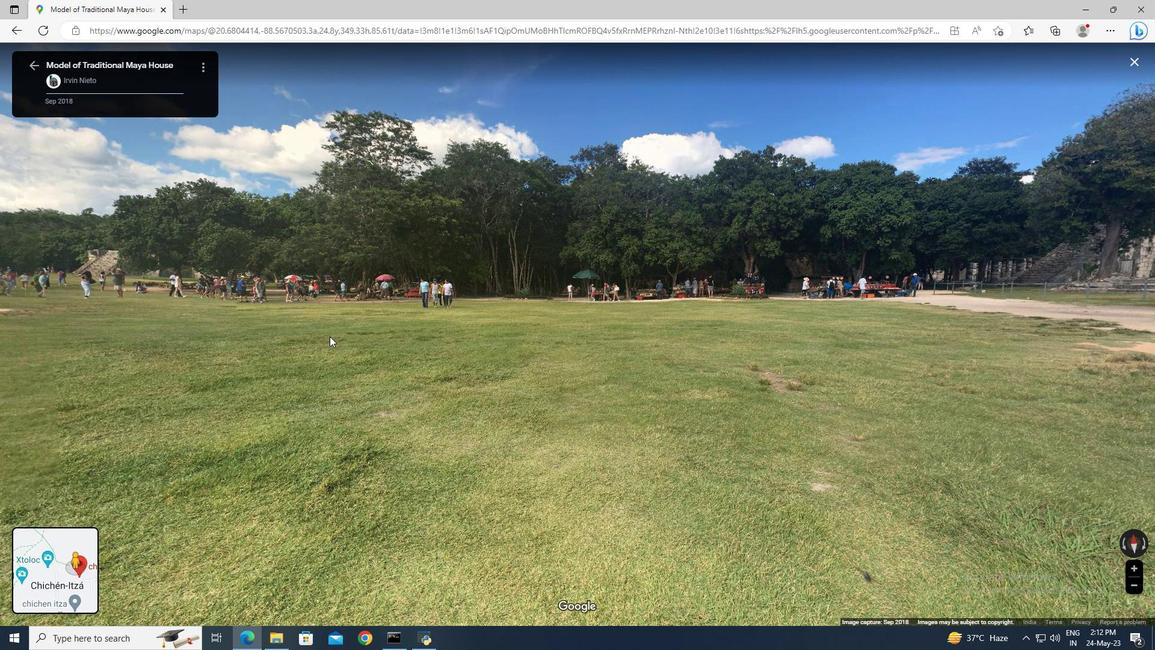 
Action: Mouse moved to (578, 136)
Screenshot: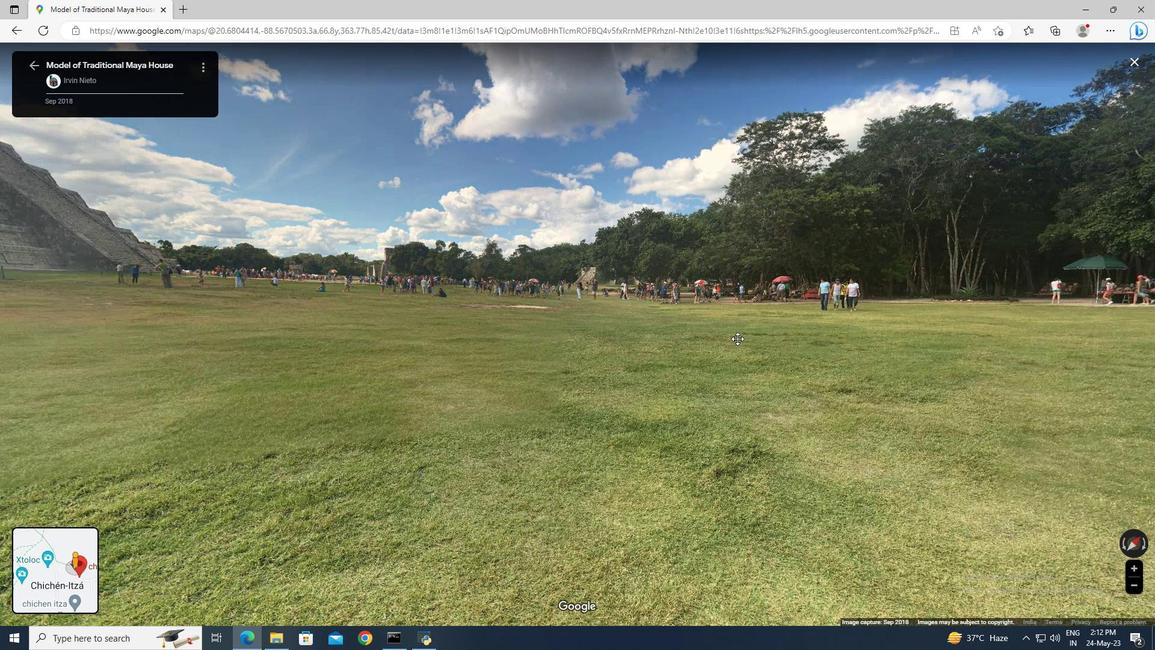 
Action: Mouse pressed left at (578, 136)
Screenshot: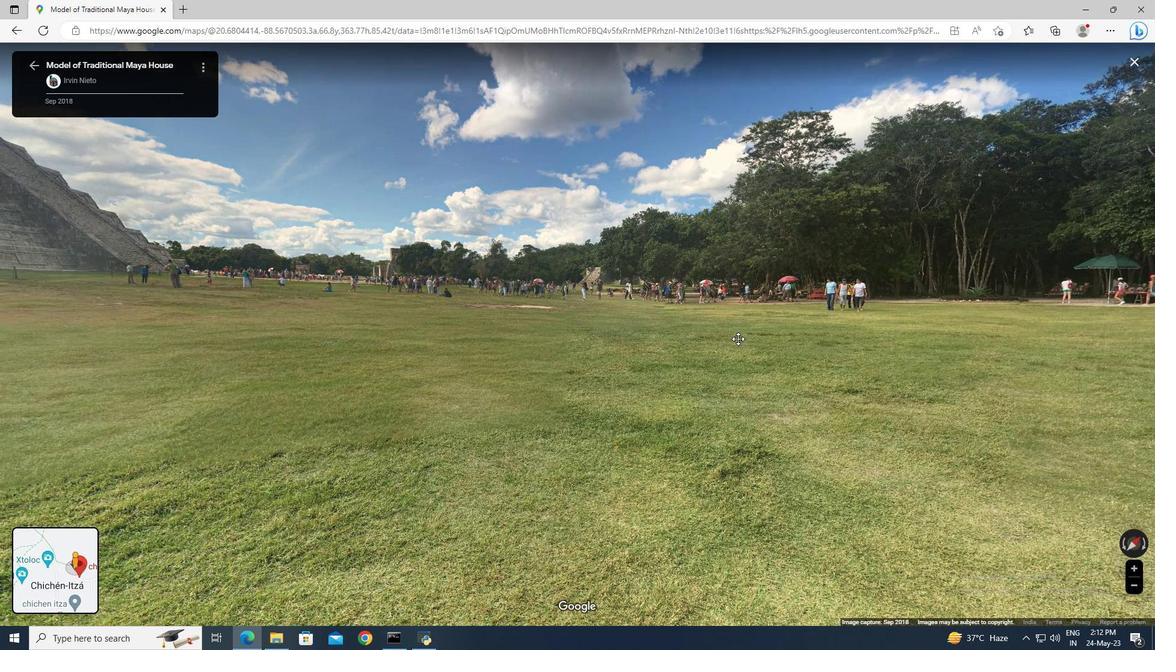 
Action: Mouse moved to (633, 126)
Screenshot: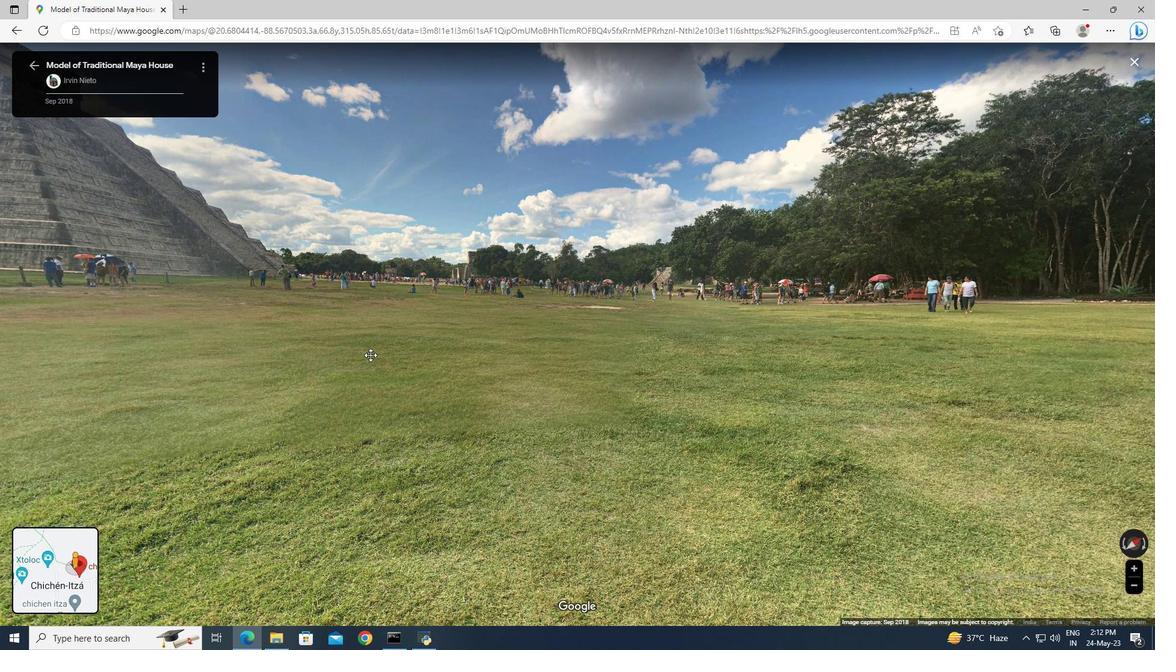 
Action: Mouse pressed left at (633, 126)
Screenshot: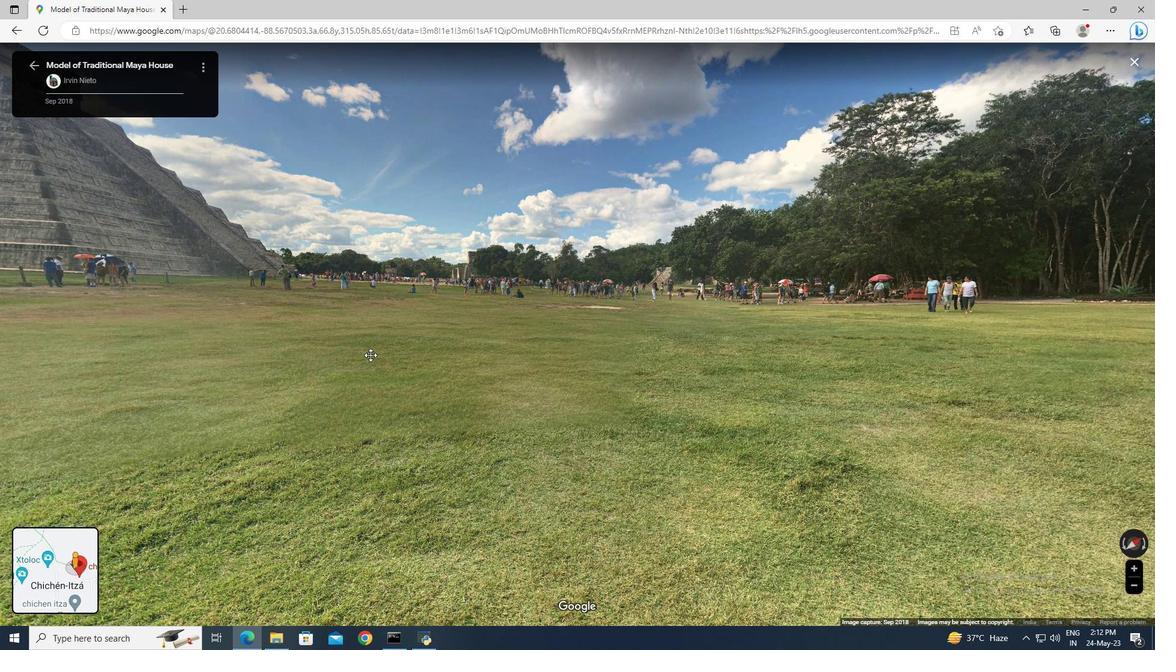 
Action: Mouse moved to (579, 396)
Screenshot: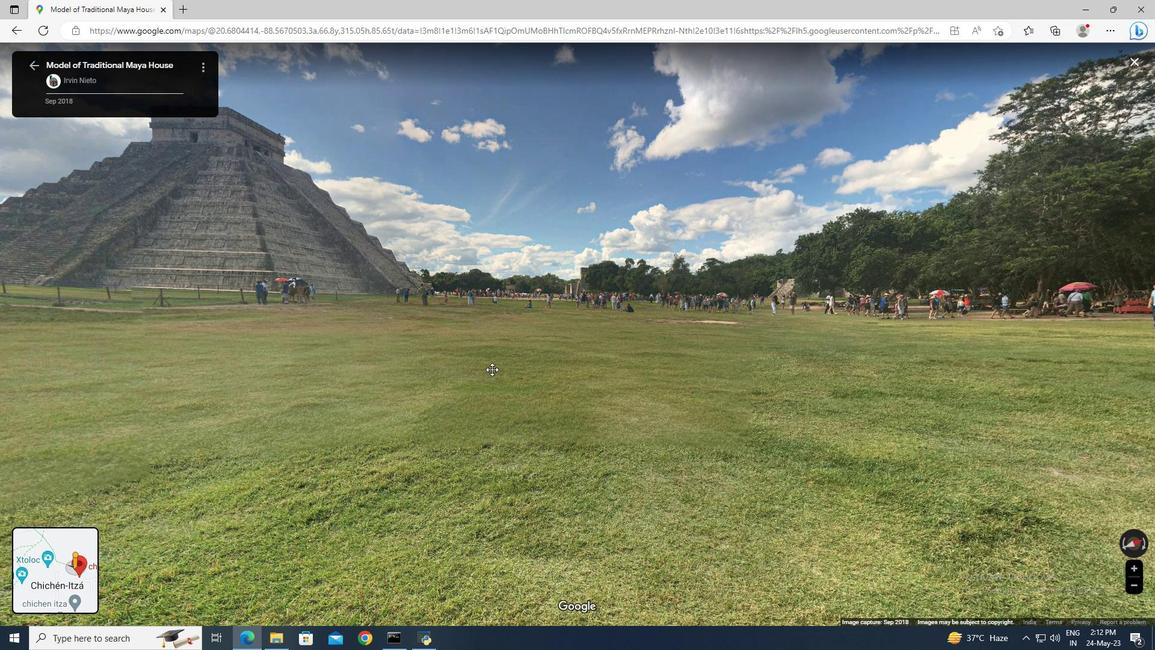 
Action: Mouse pressed left at (579, 396)
Screenshot: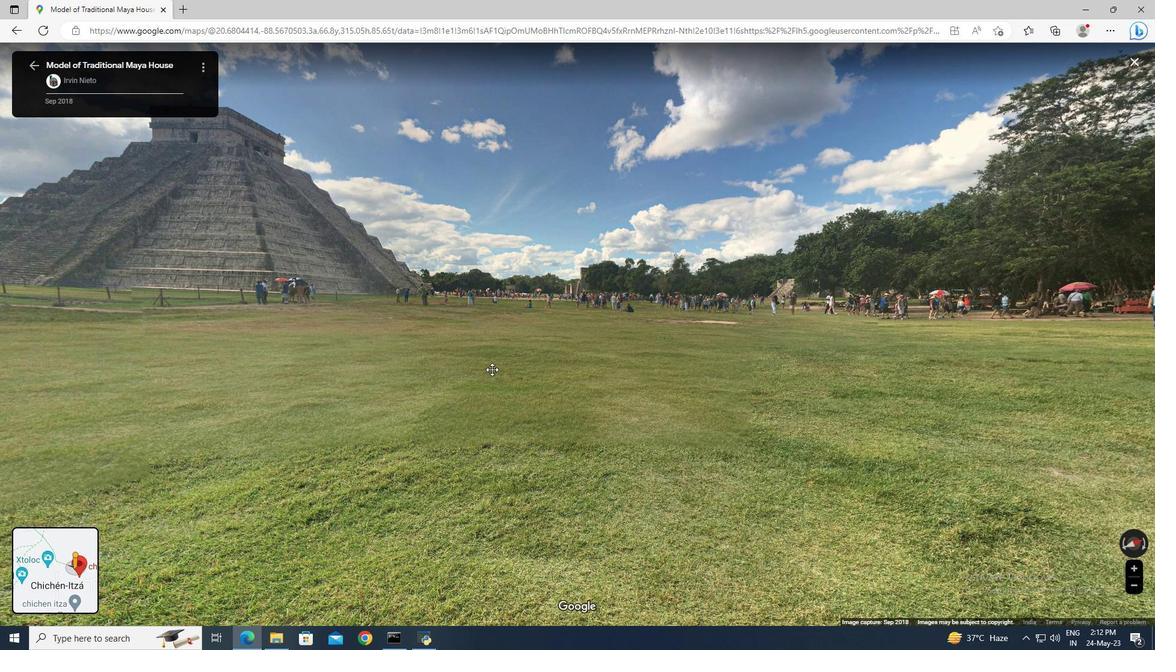 
Action: Mouse moved to (942, 369)
Screenshot: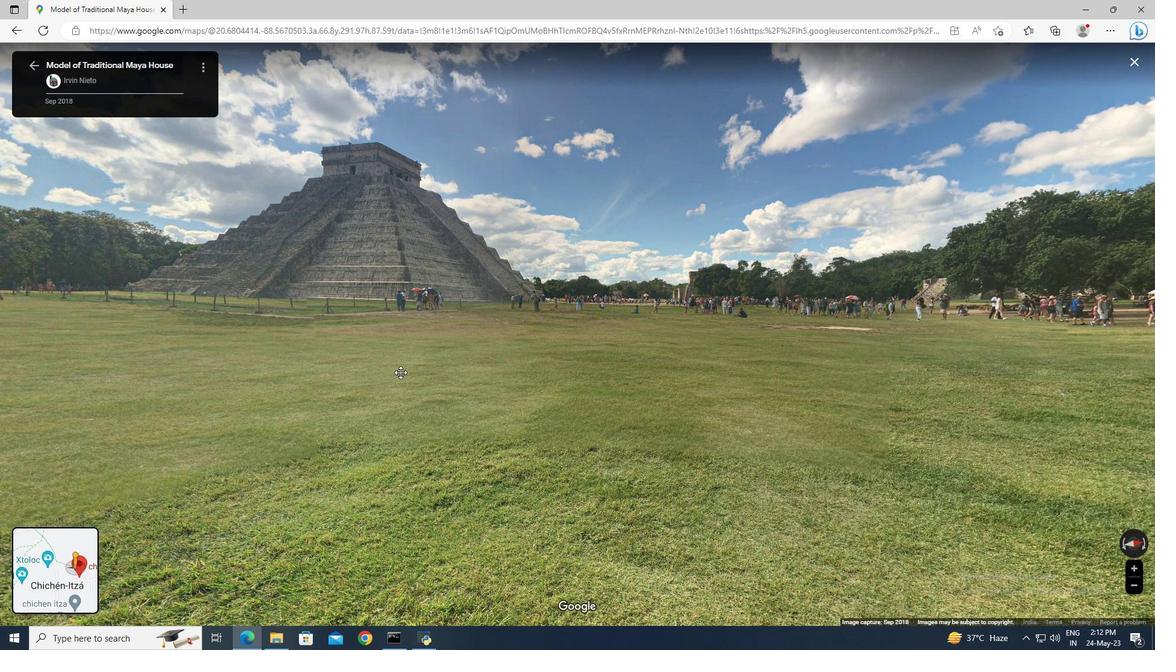 
Action: Mouse pressed left at (942, 369)
Screenshot: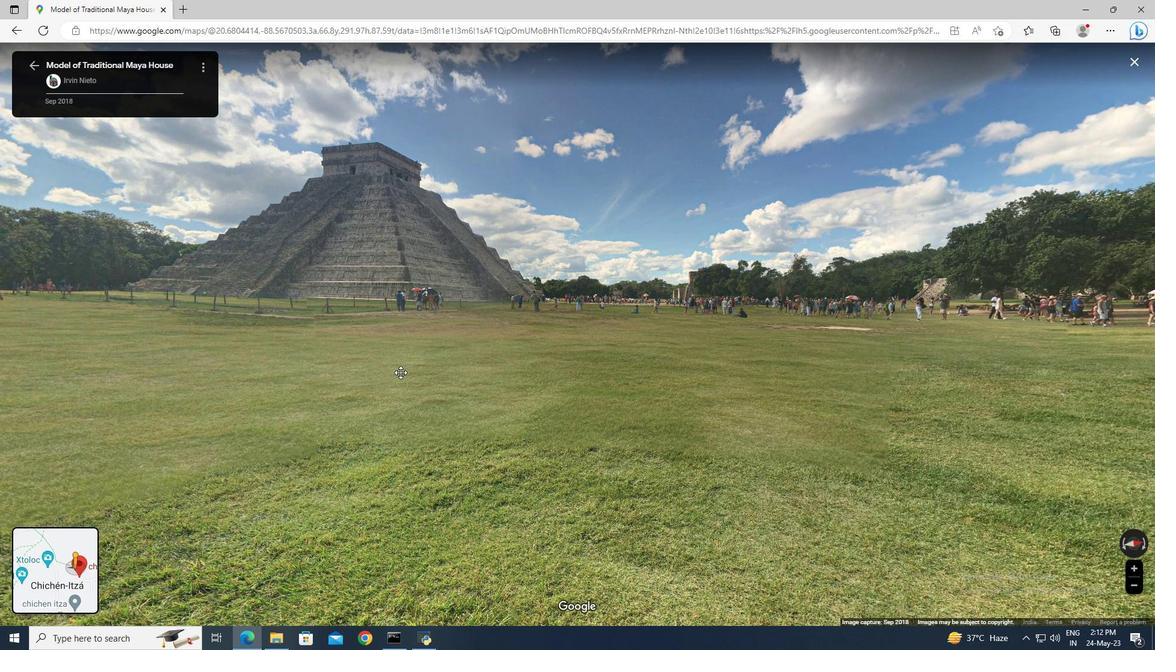 
Action: Mouse moved to (919, 350)
Screenshot: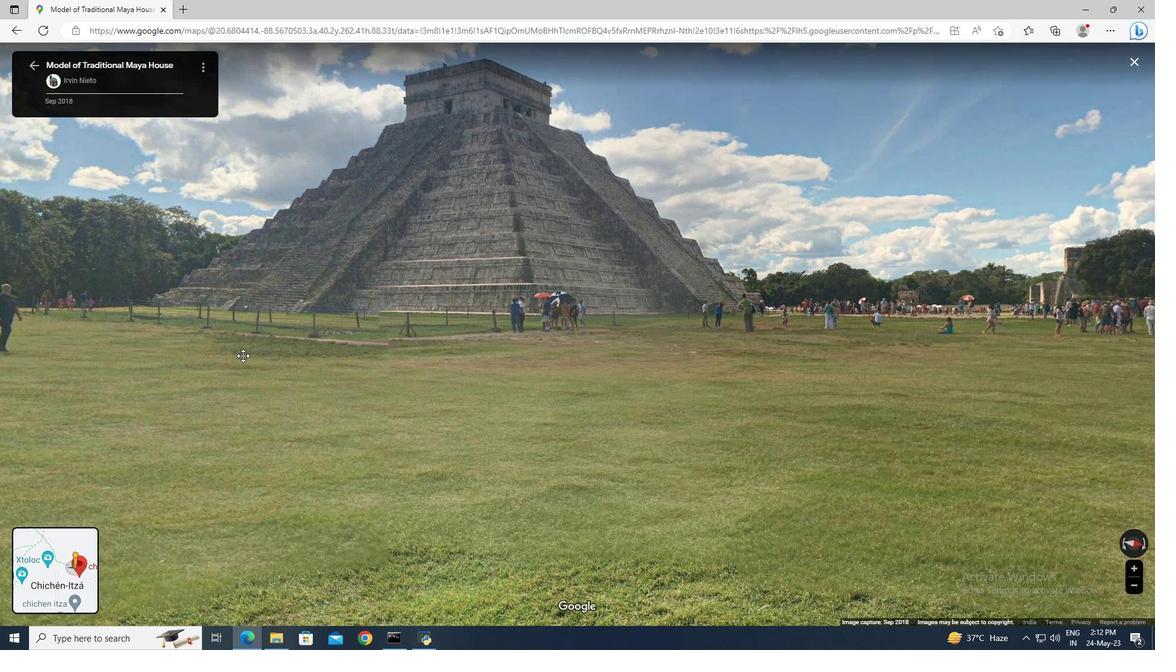 
Action: Mouse pressed left at (919, 350)
Screenshot: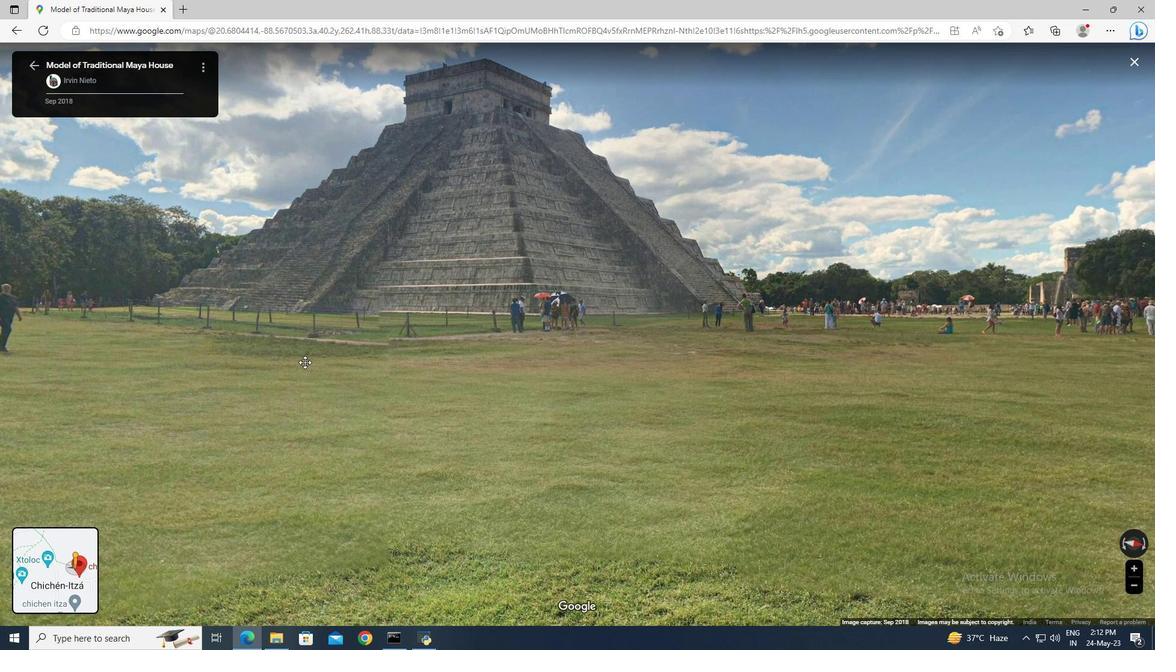 
Action: Mouse moved to (905, 441)
Screenshot: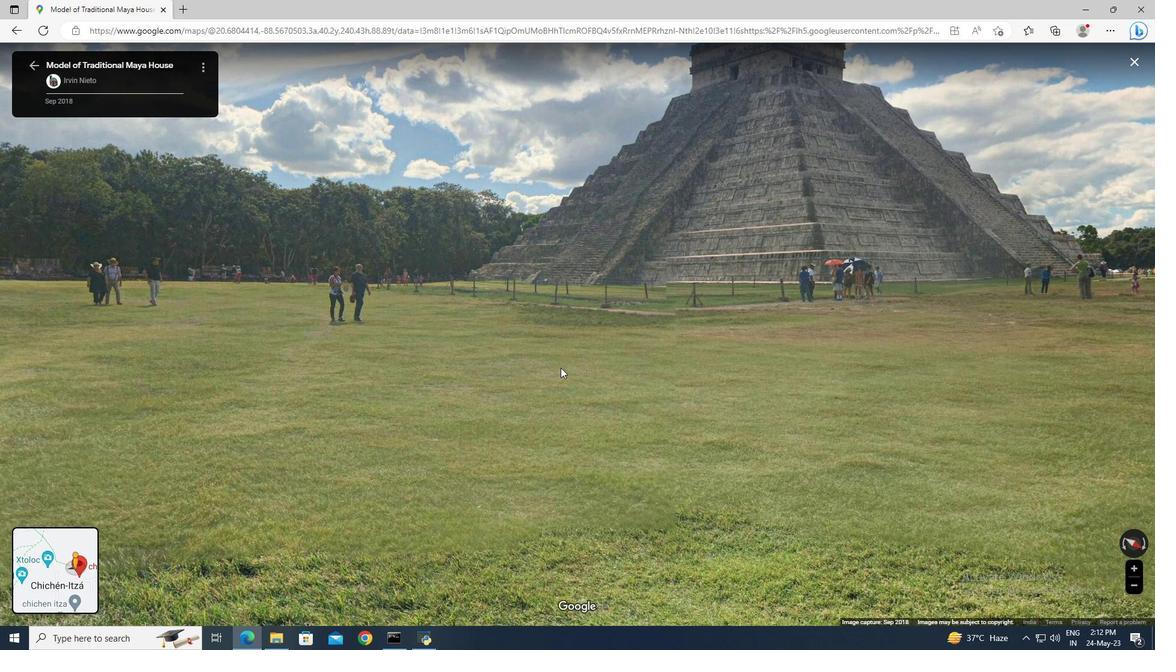 
Action: Mouse pressed left at (905, 441)
Screenshot: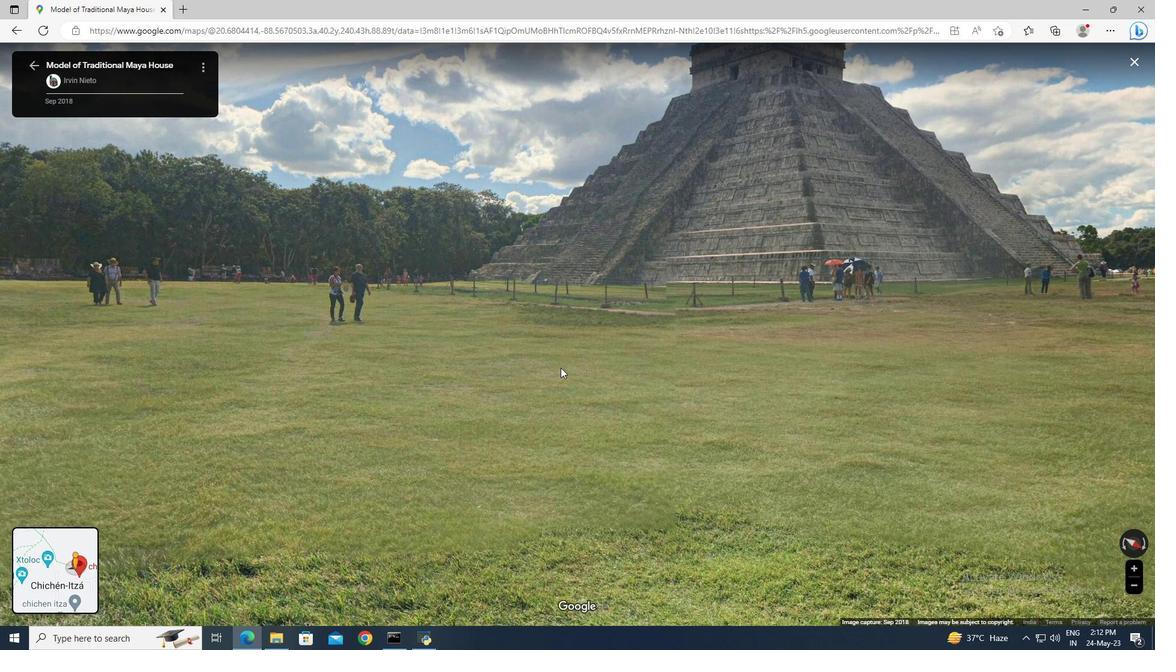 
Action: Mouse moved to (840, 352)
Screenshot: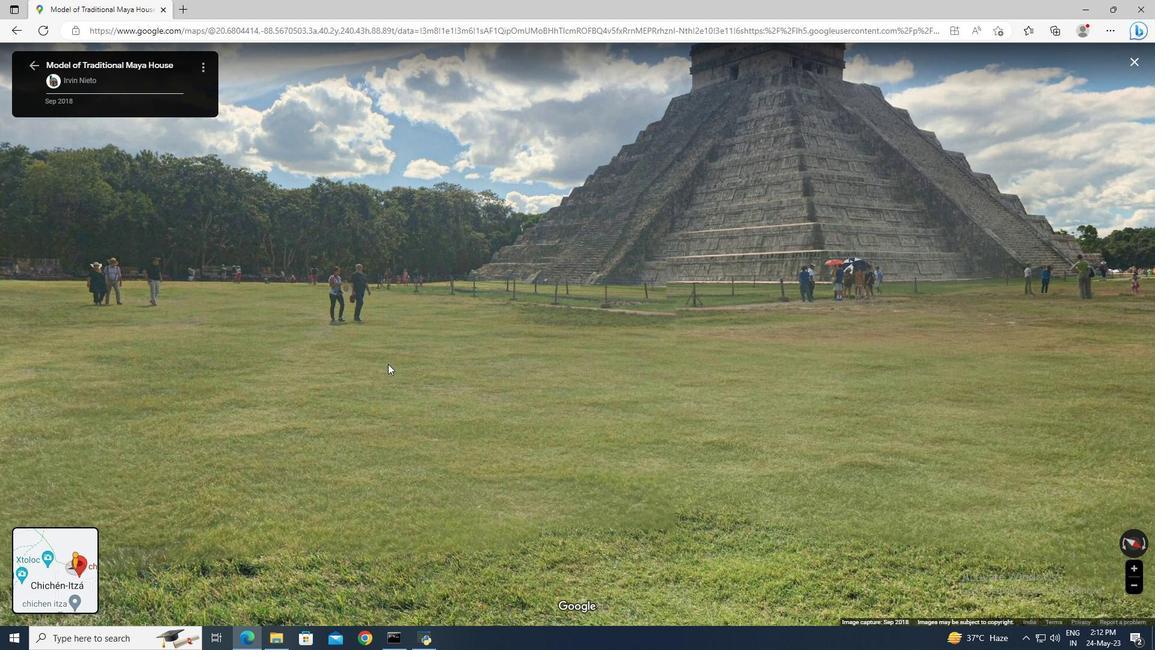
Action: Mouse pressed left at (840, 352)
Screenshot: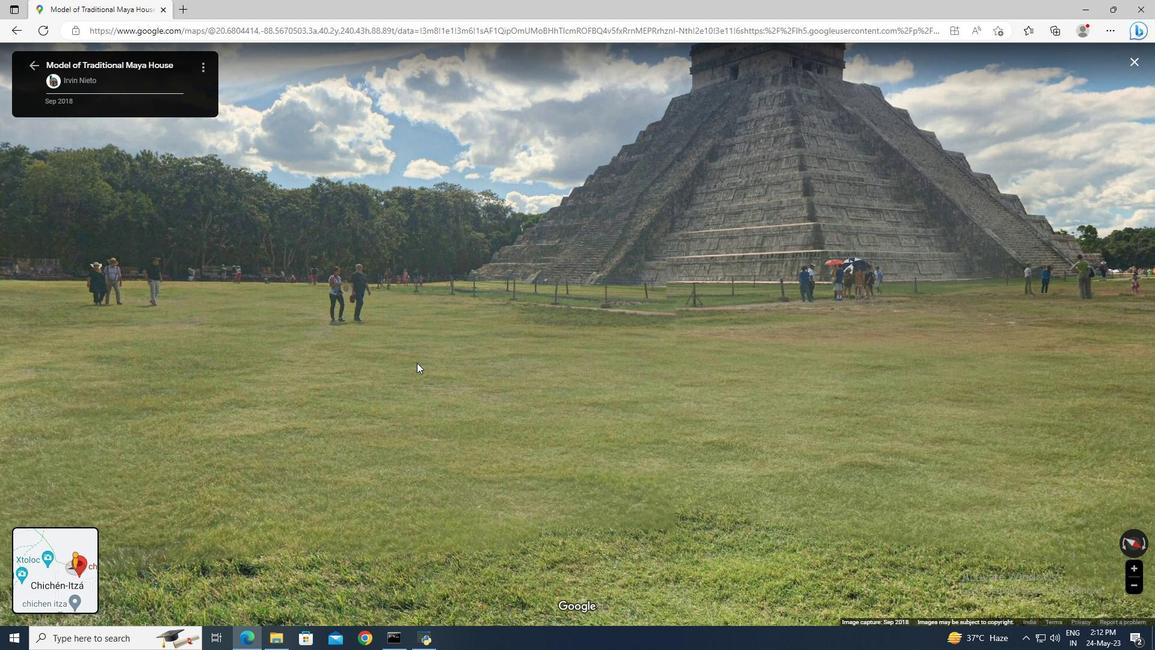 
Action: Mouse moved to (705, 502)
Screenshot: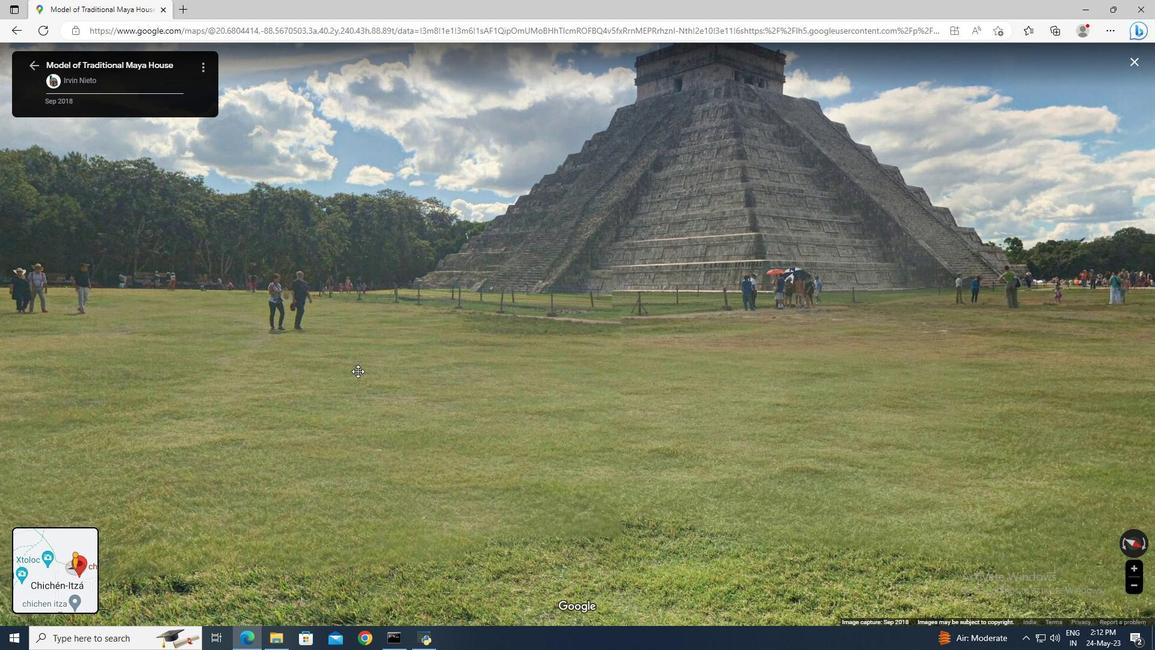 
Action: Mouse pressed left at (705, 502)
Screenshot: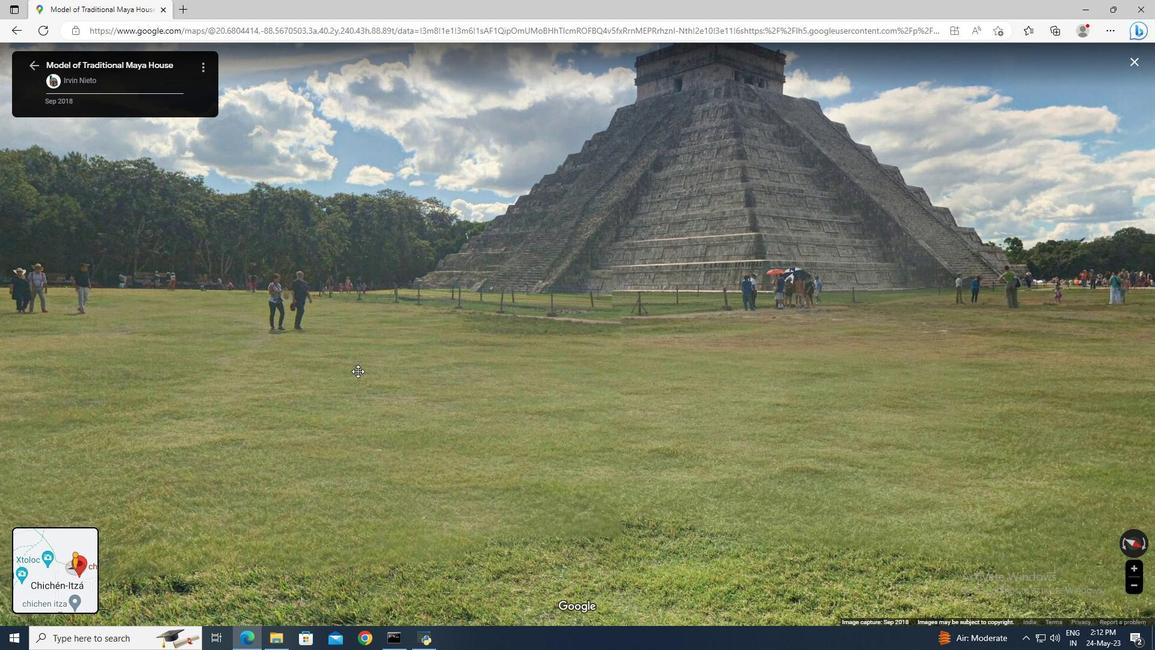 
Action: Mouse moved to (936, 386)
Screenshot: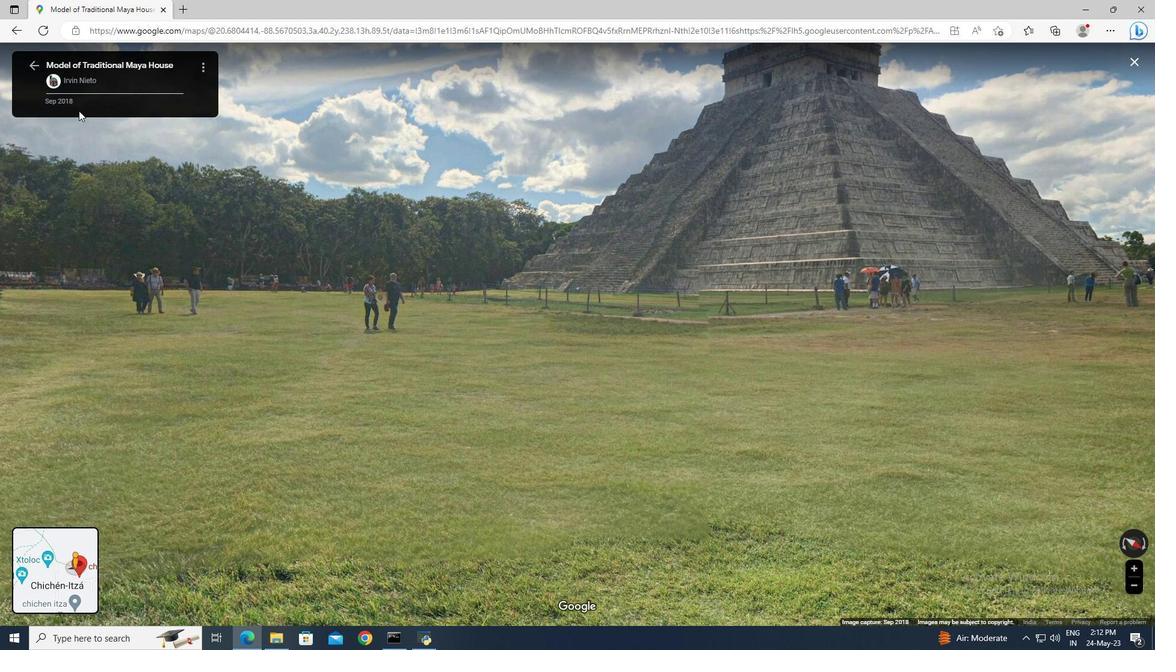 
Action: Mouse scrolled (936, 387) with delta (0, 0)
Screenshot: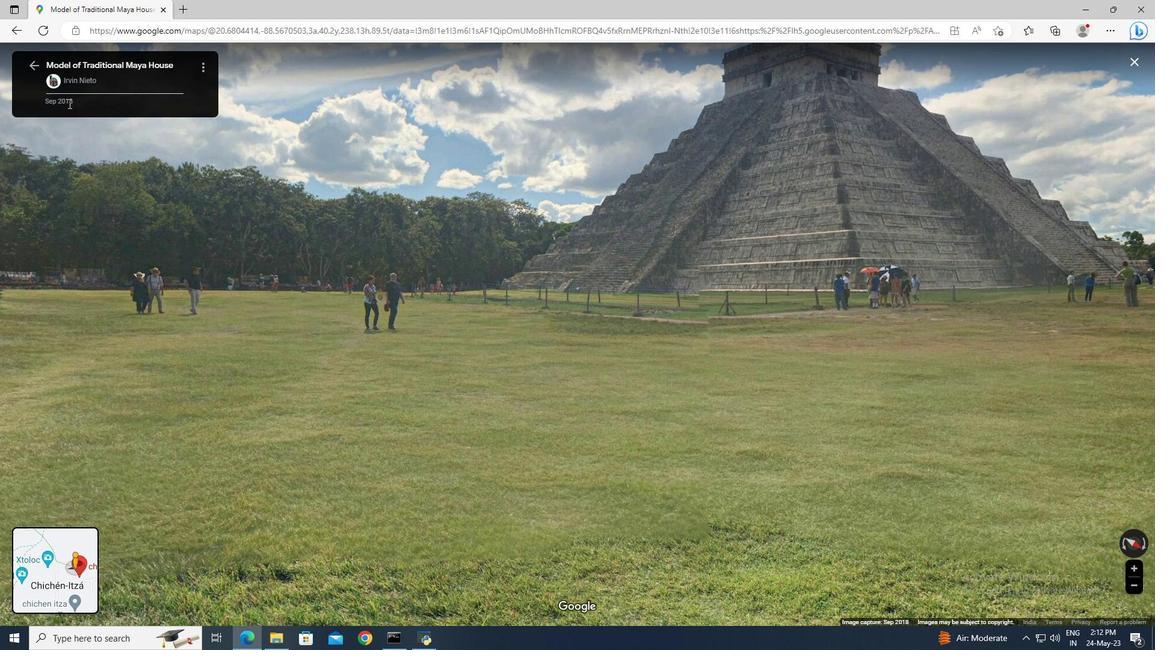
Action: Mouse scrolled (936, 387) with delta (0, 0)
Screenshot: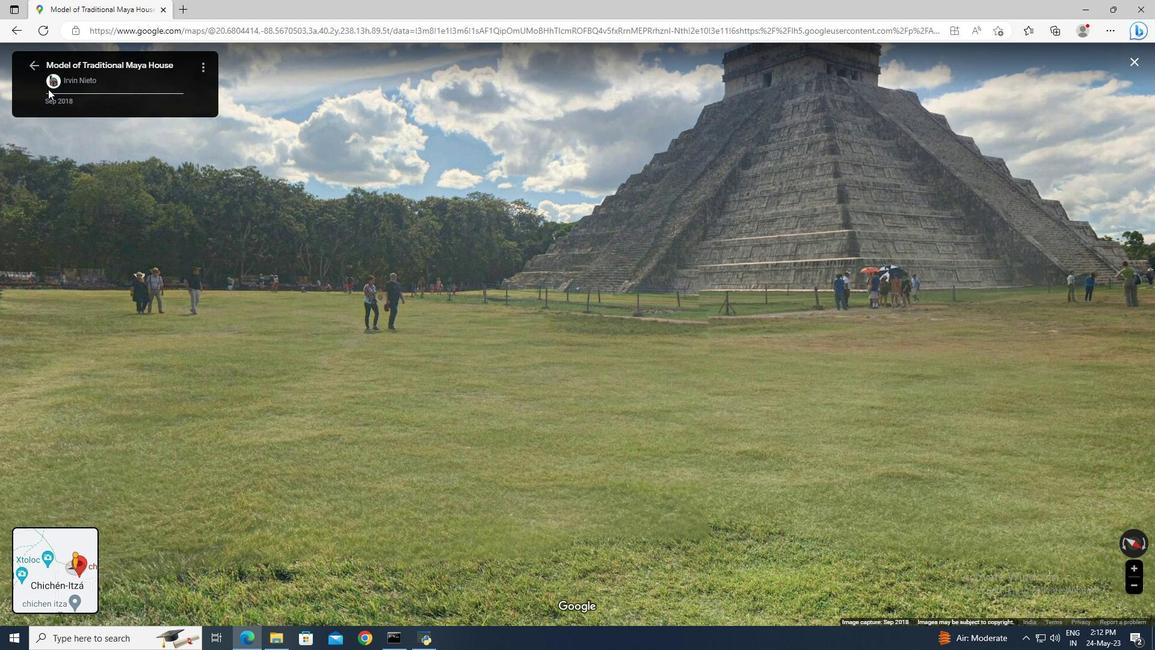 
Action: Mouse scrolled (936, 387) with delta (0, 0)
Screenshot: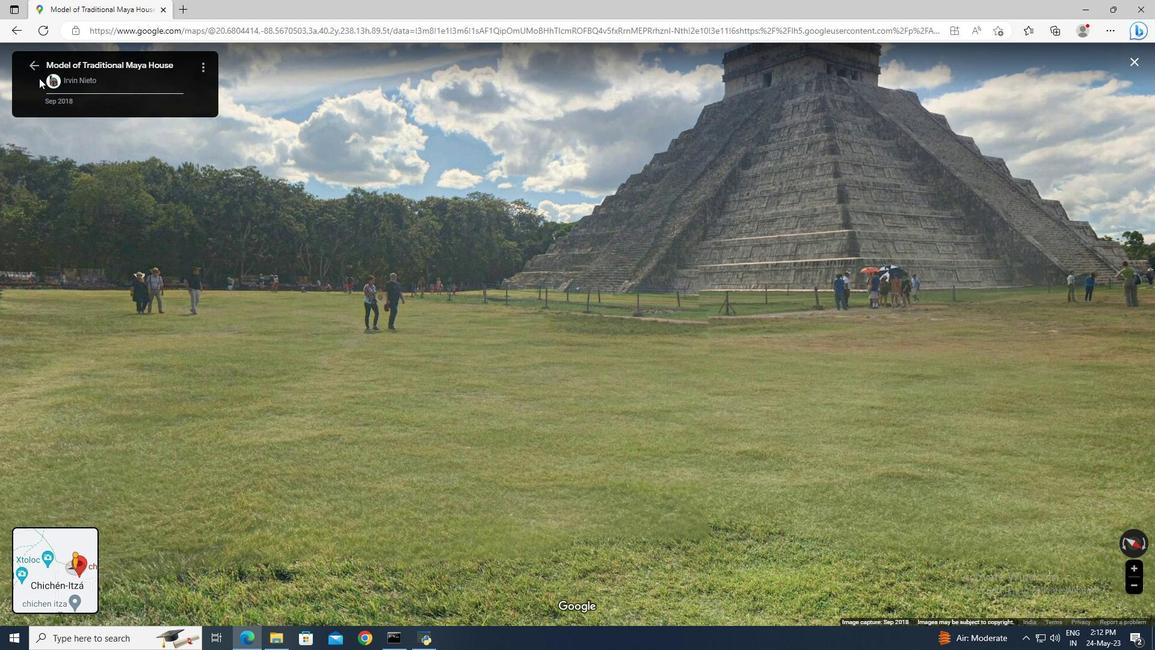 
Action: Mouse scrolled (936, 387) with delta (0, 0)
Screenshot: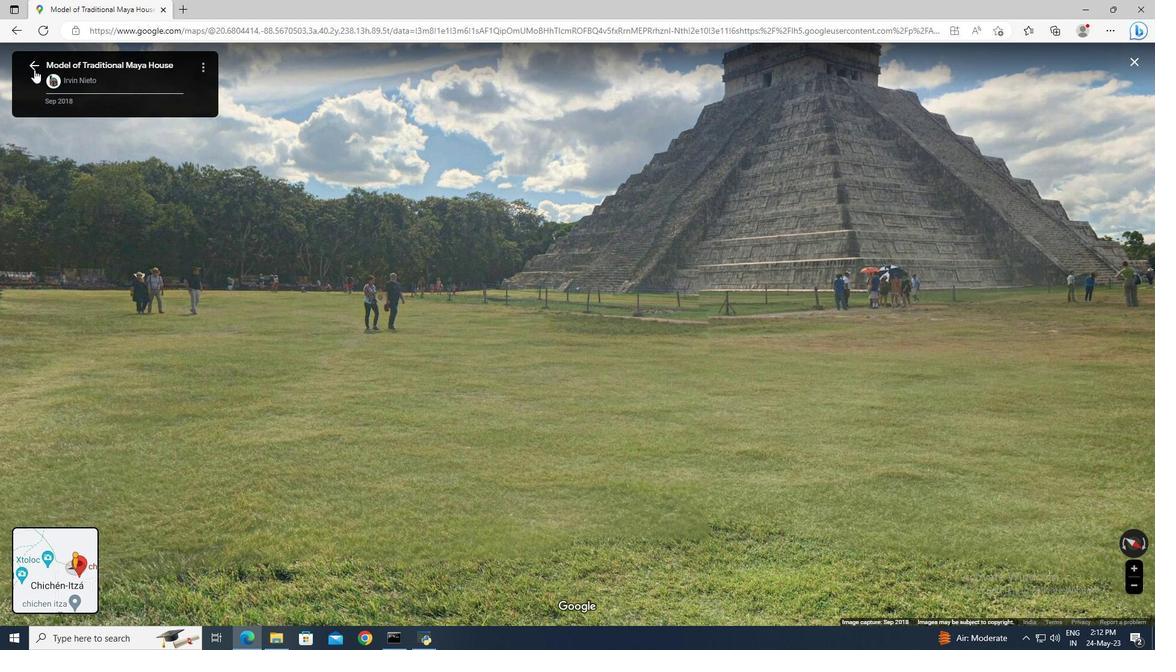 
Action: Mouse moved to (949, 229)
Screenshot: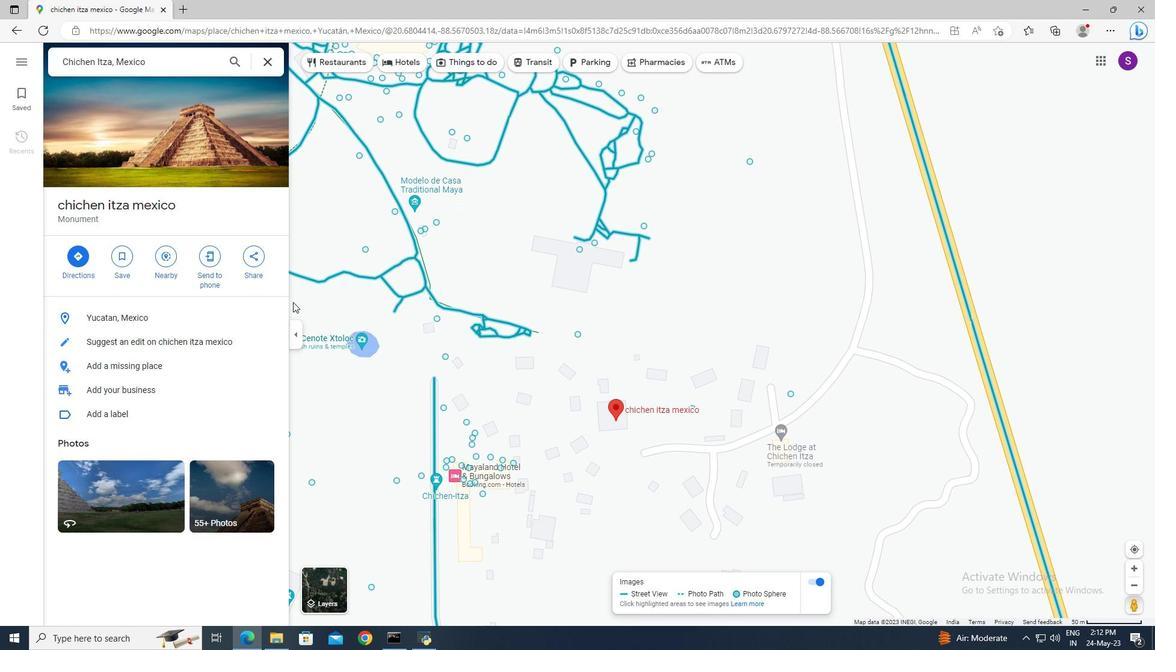 
Action: Mouse pressed left at (949, 229)
Screenshot: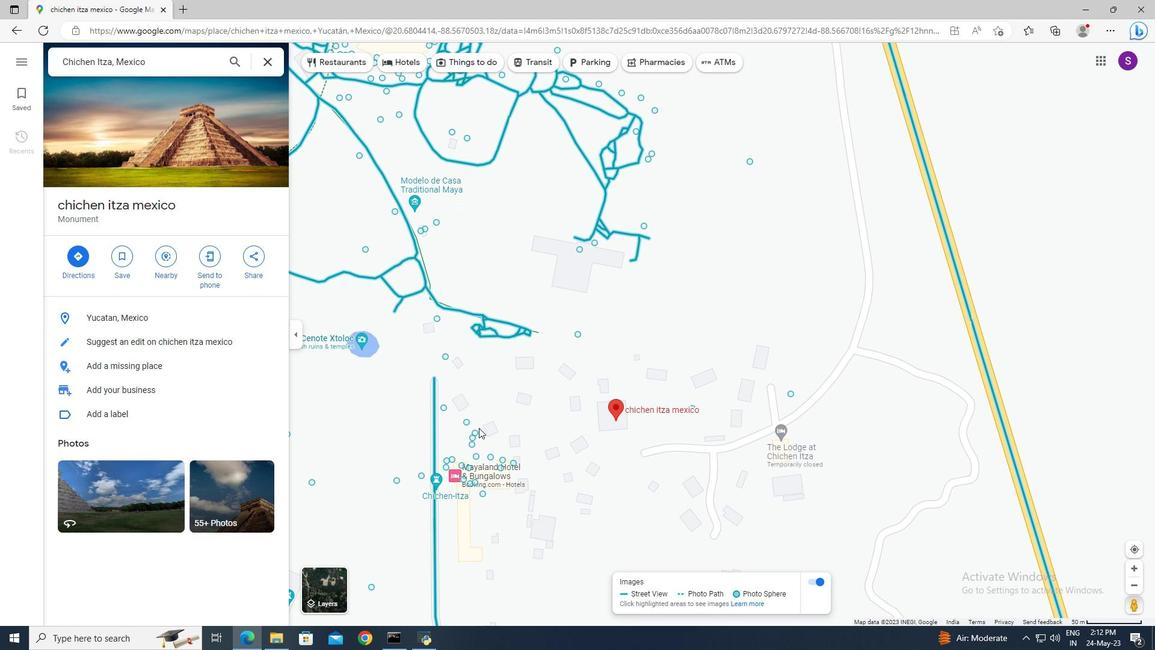 
Action: Mouse moved to (949, 227)
Screenshot: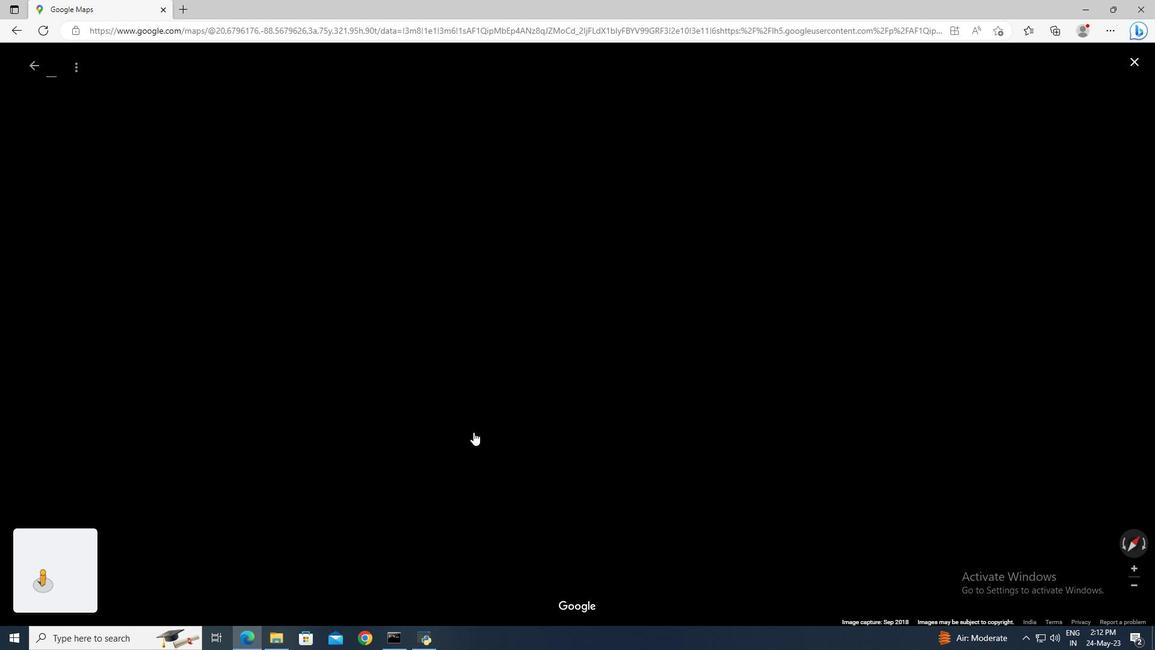 
Action: Mouse pressed left at (949, 227)
Screenshot: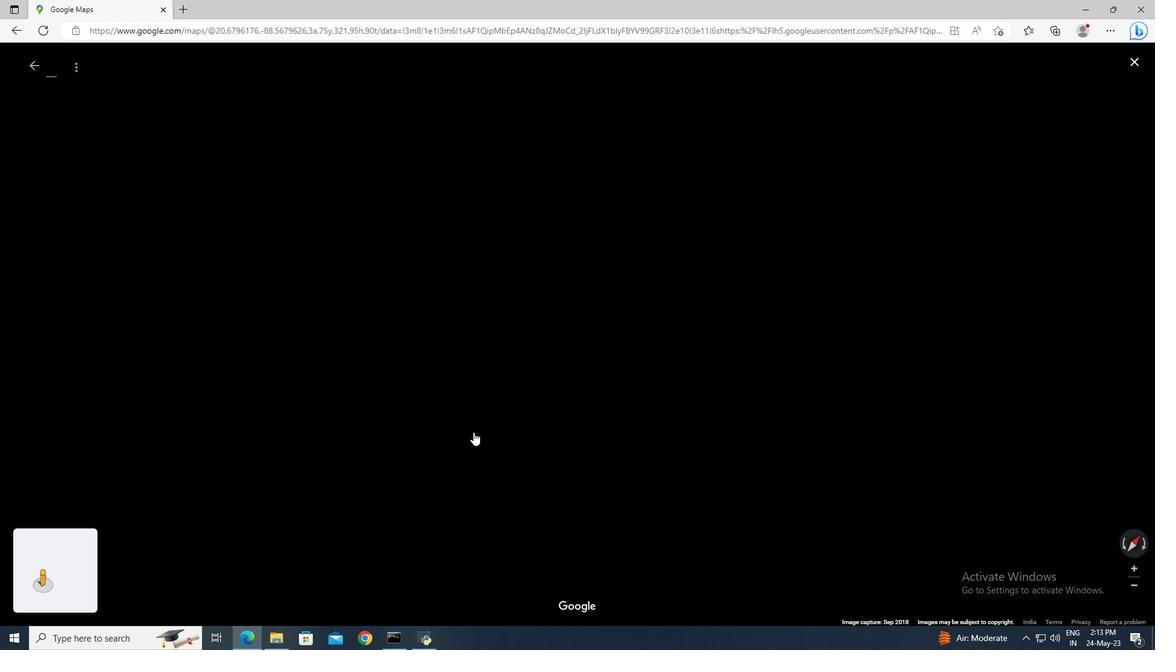 
Action: Mouse moved to (812, 333)
Screenshot: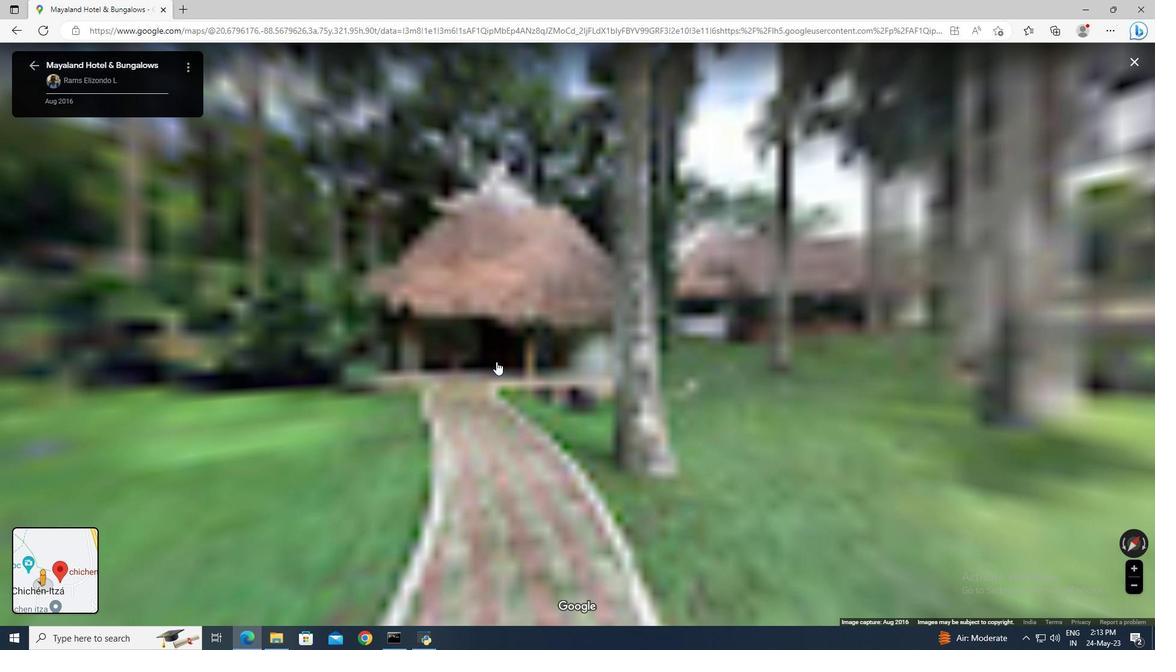 
Action: Mouse scrolled (812, 332) with delta (0, 0)
Screenshot: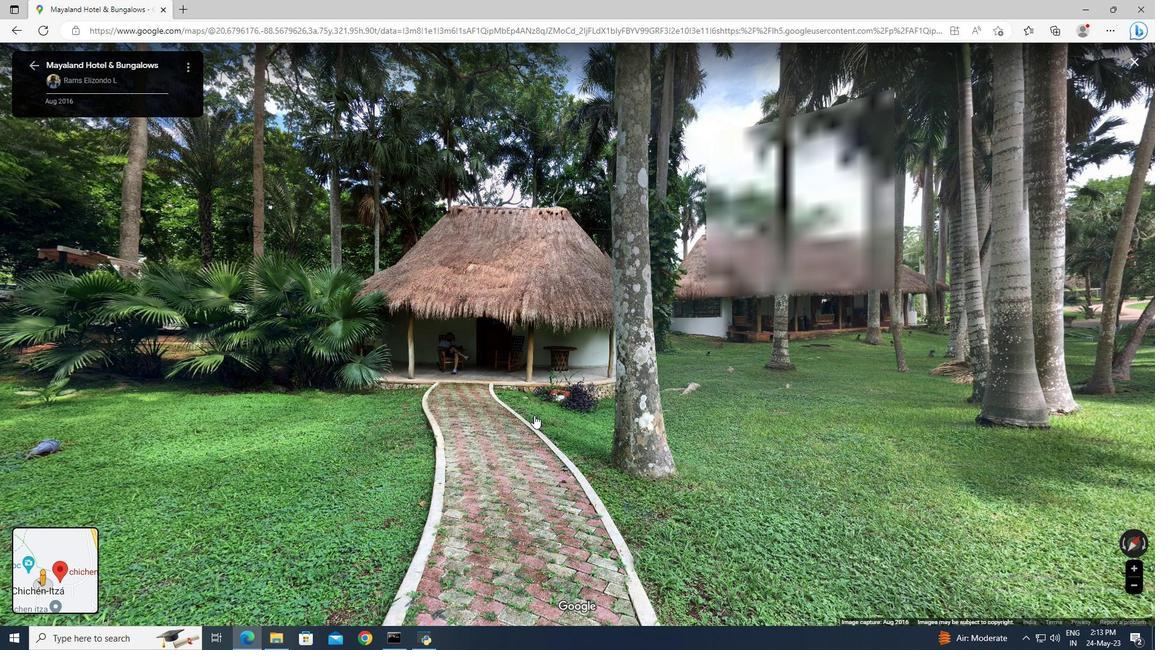
Action: Mouse scrolled (812, 332) with delta (0, 0)
Screenshot: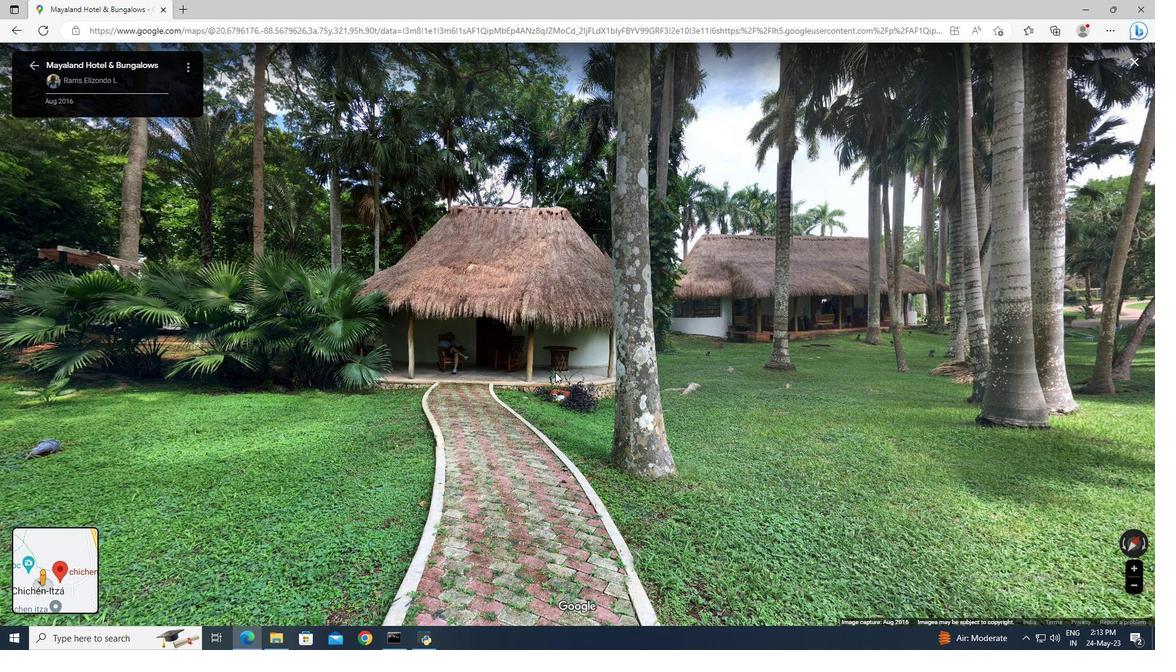 
Action: Mouse scrolled (812, 332) with delta (0, 0)
Screenshot: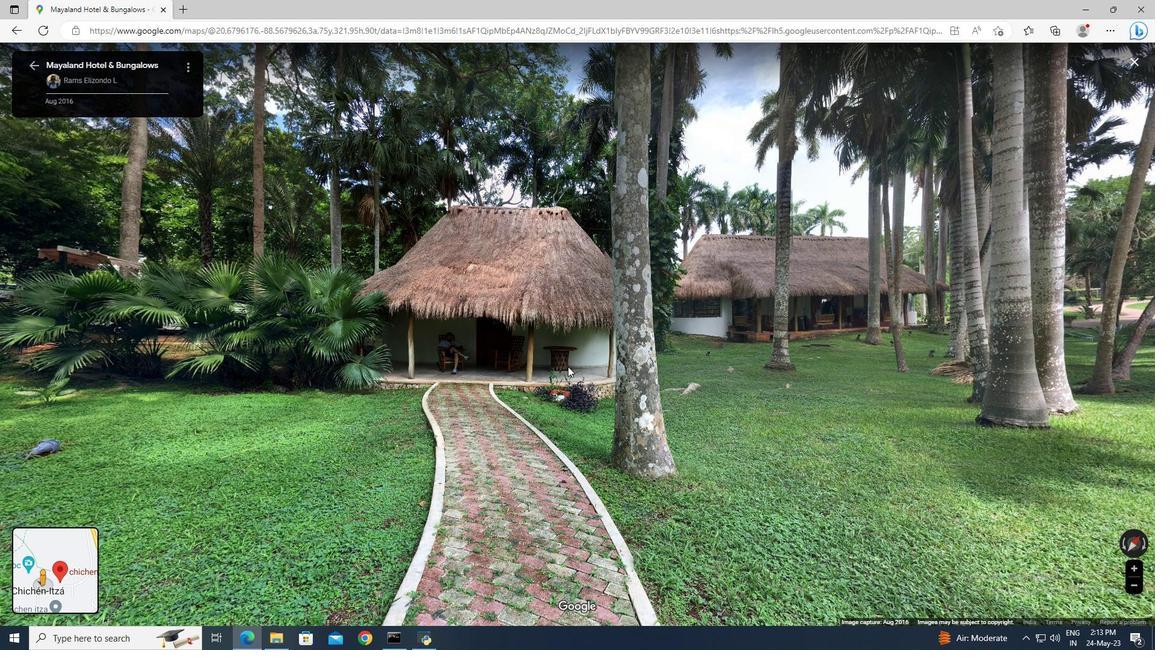 
Action: Mouse moved to (893, 269)
Screenshot: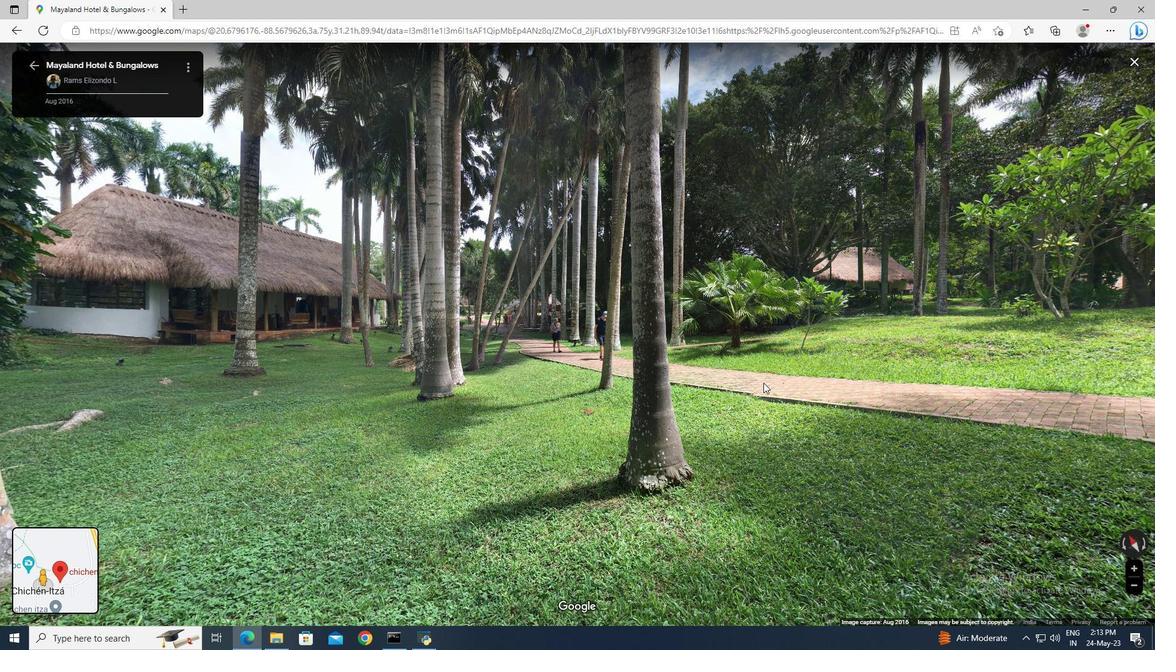 
Action: Mouse pressed left at (893, 269)
Screenshot: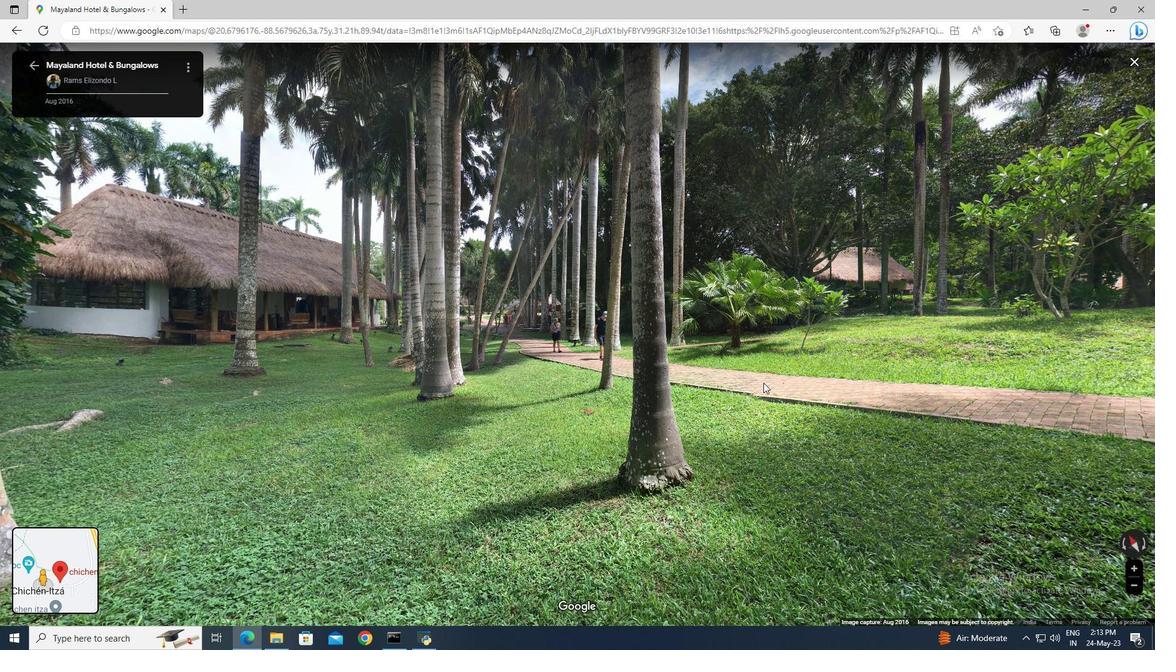 
Action: Mouse pressed left at (893, 269)
Screenshot: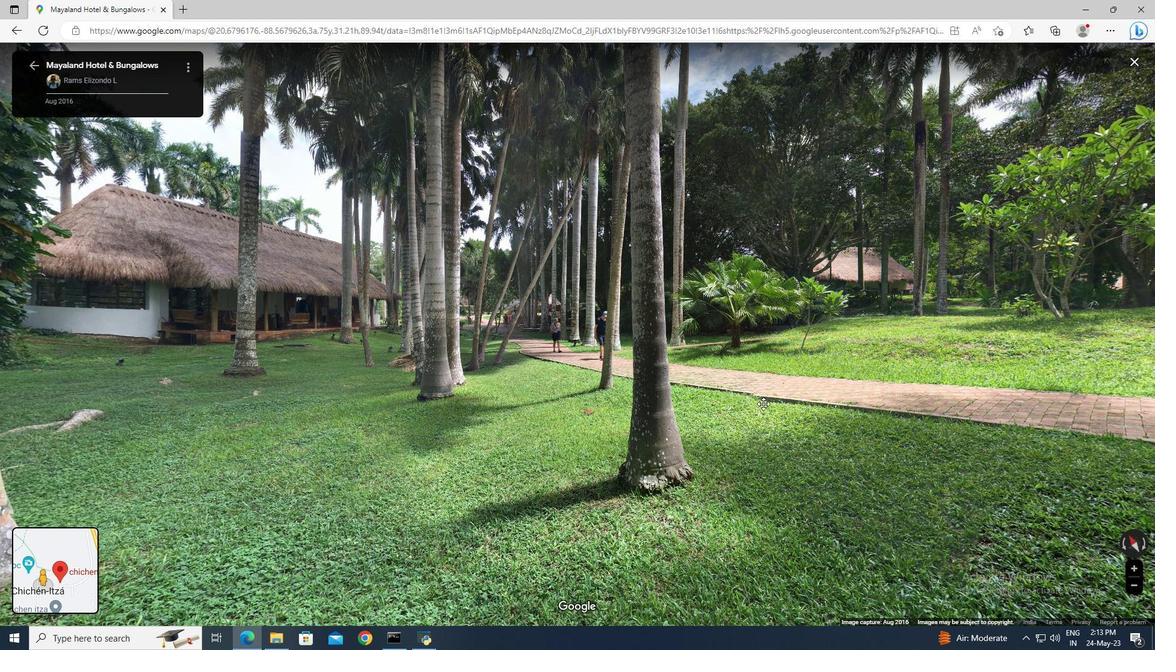 
Action: Mouse moved to (896, 271)
Screenshot: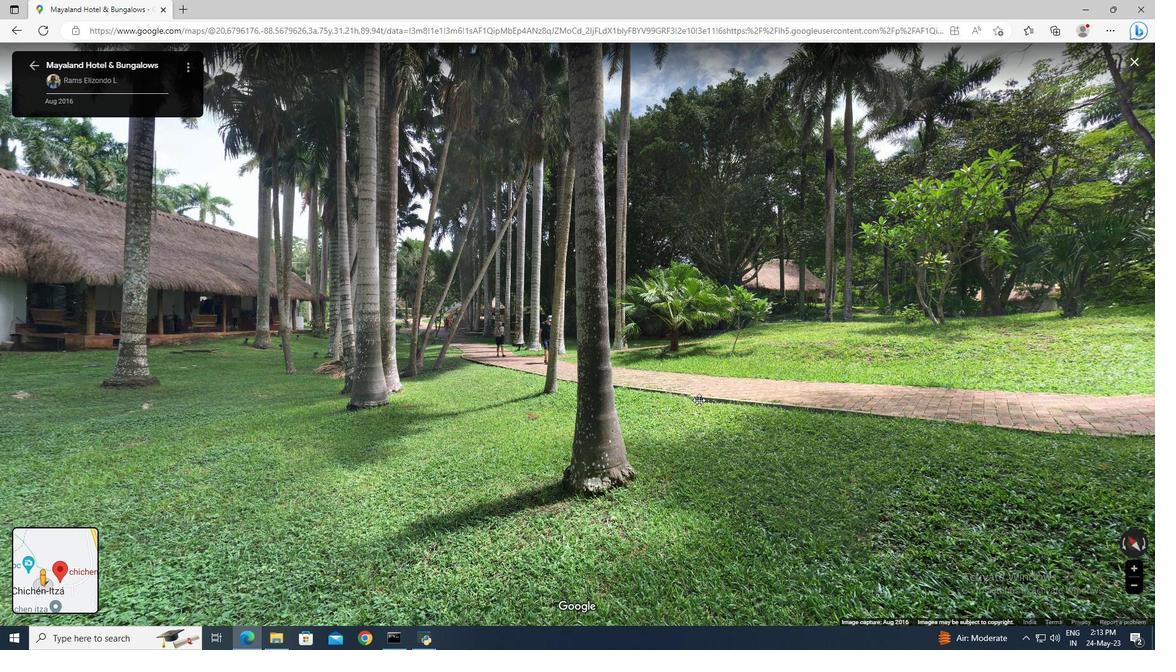 
Action: Mouse pressed left at (896, 271)
Screenshot: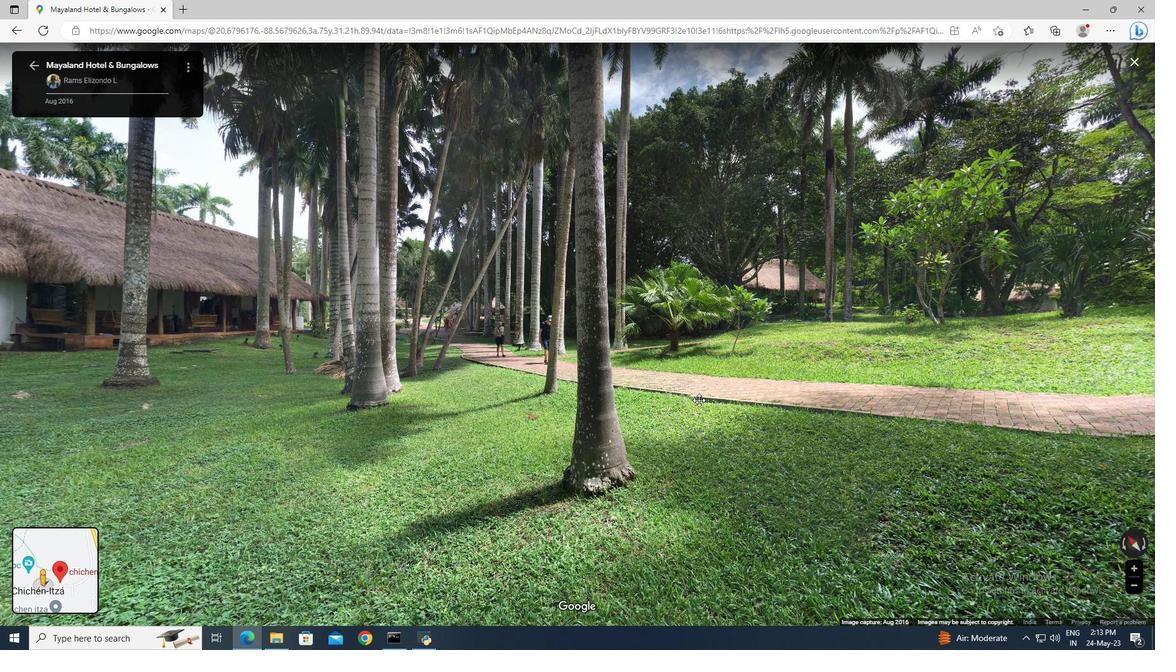 
Action: Mouse pressed left at (896, 271)
Screenshot: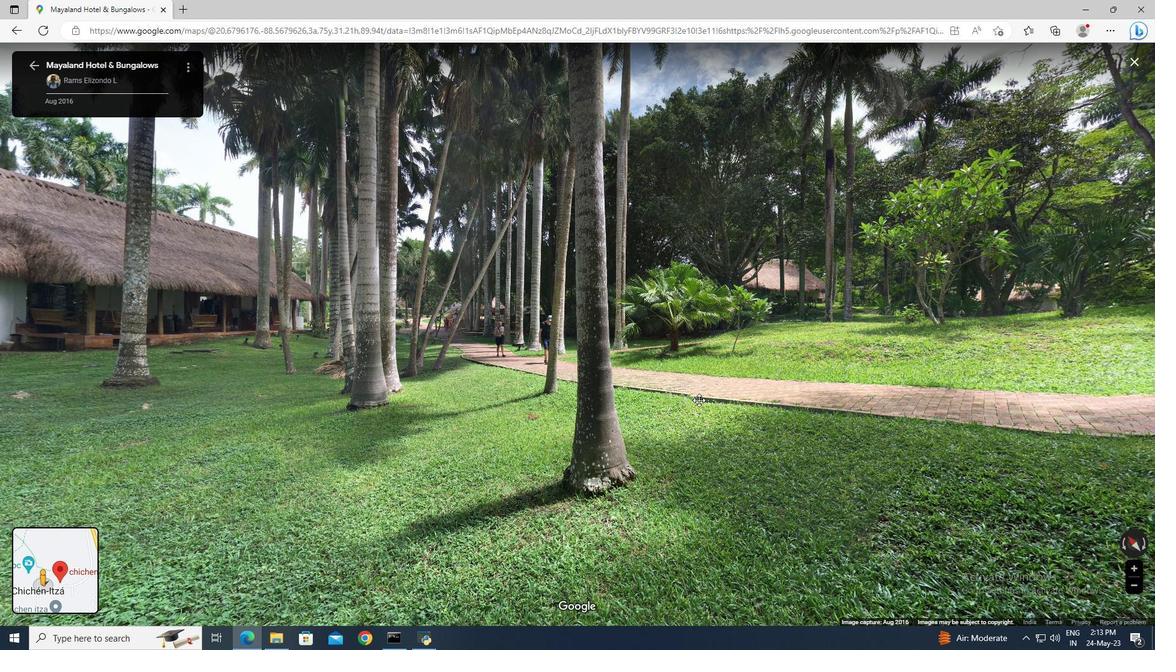 
Action: Mouse moved to (630, 314)
Screenshot: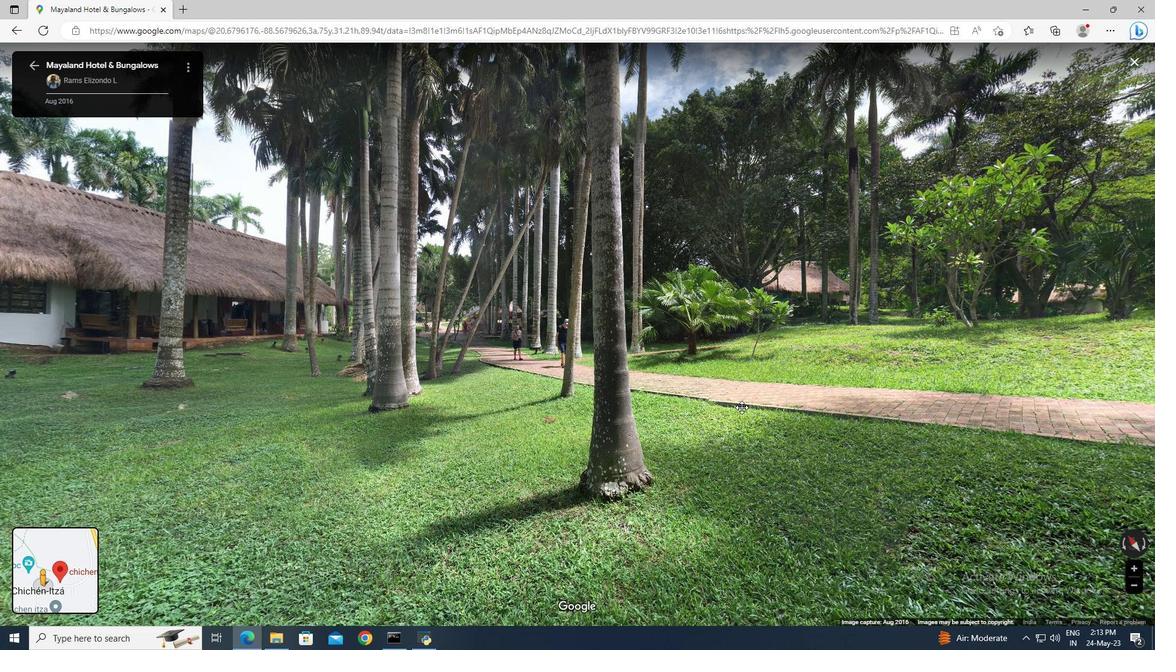
Action: Mouse scrolled (630, 314) with delta (0, 0)
Screenshot: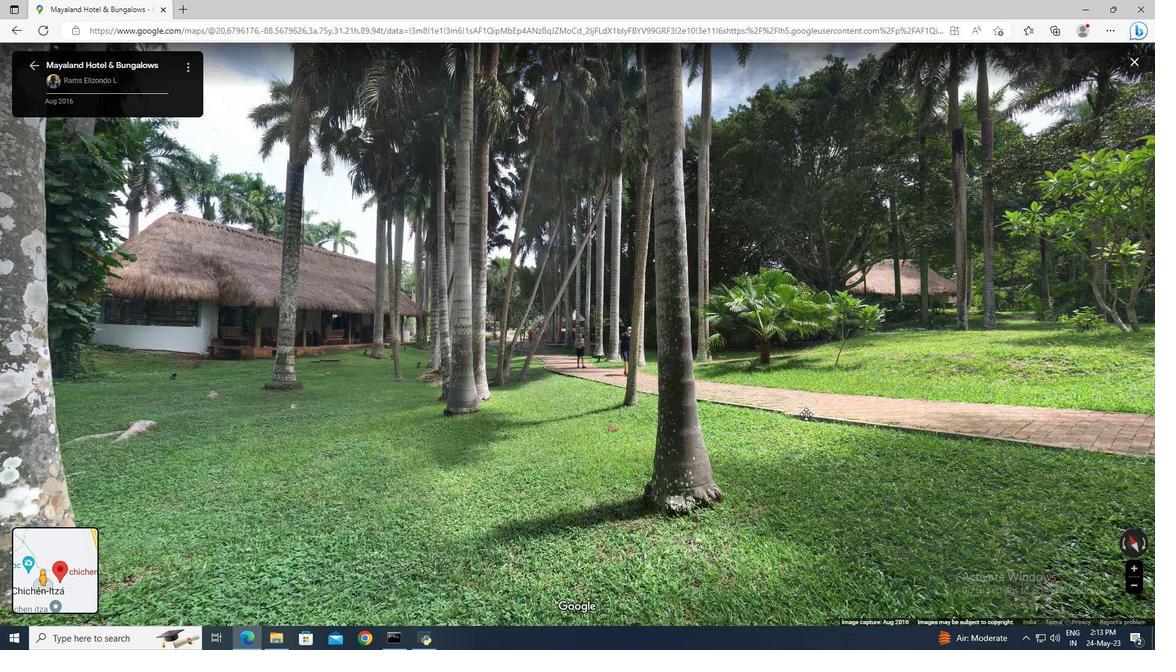 
Action: Mouse scrolled (630, 314) with delta (0, 0)
Screenshot: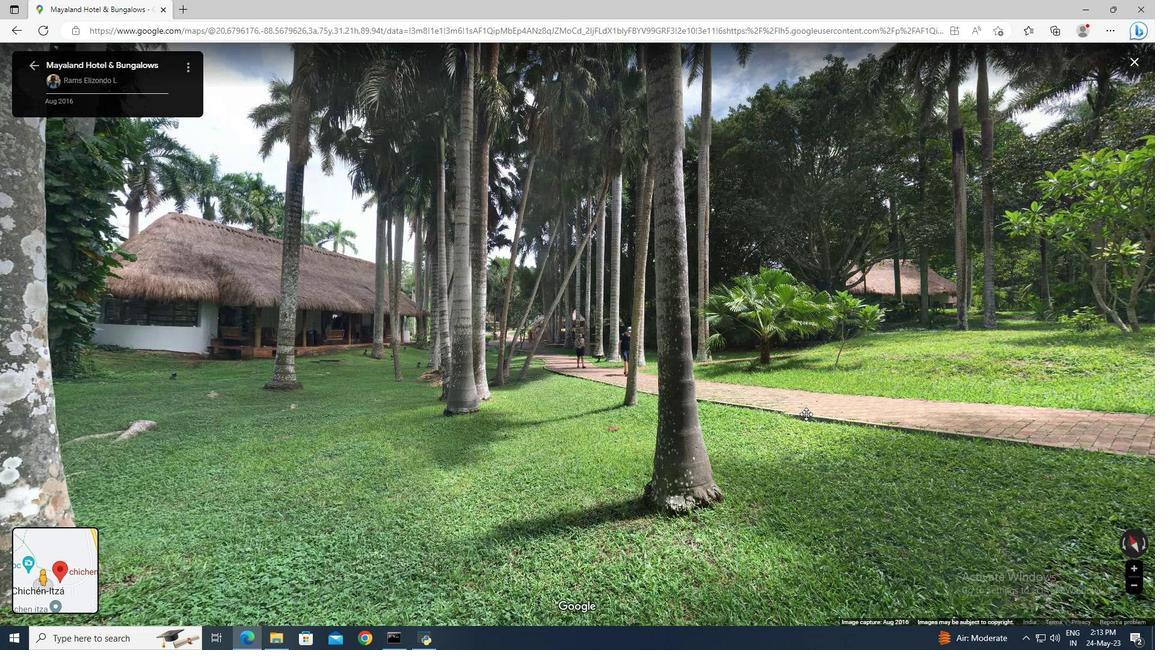 
Action: Mouse scrolled (630, 314) with delta (0, 0)
Screenshot: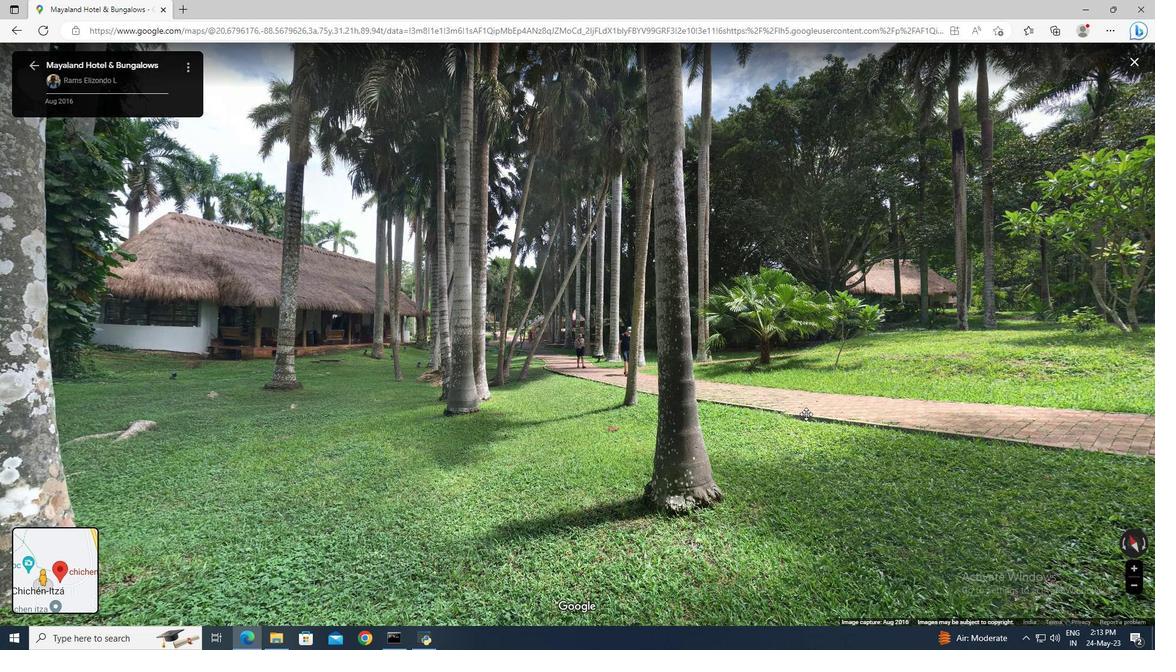 
Action: Mouse moved to (532, 328)
Screenshot: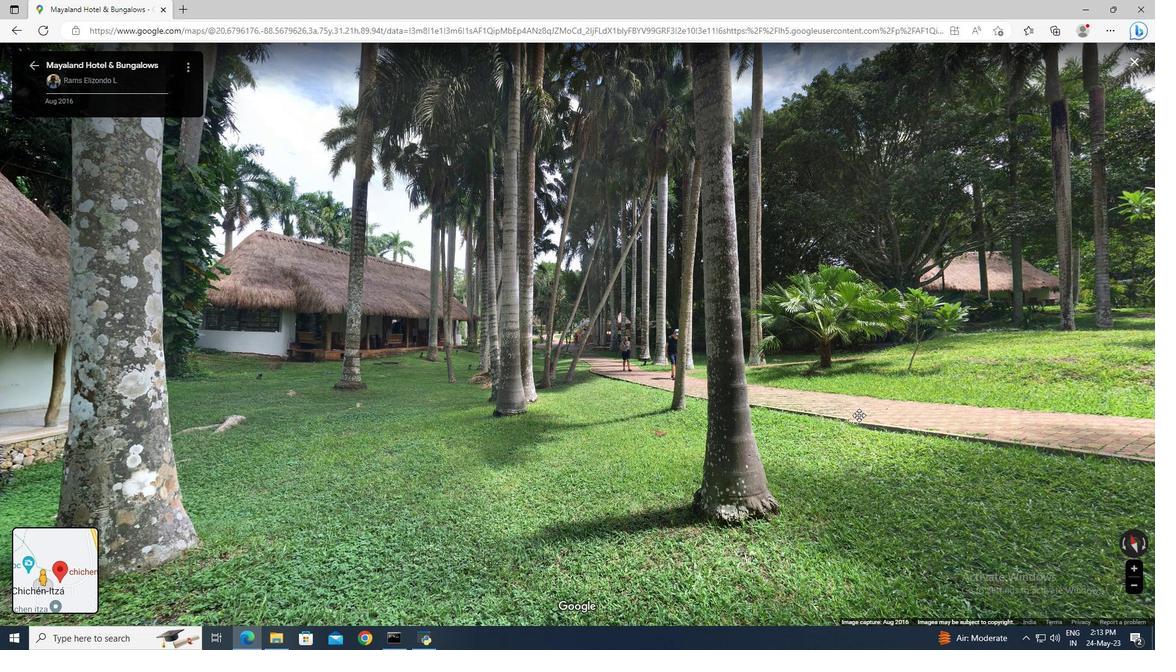 
Action: Mouse scrolled (532, 327) with delta (0, 0)
Screenshot: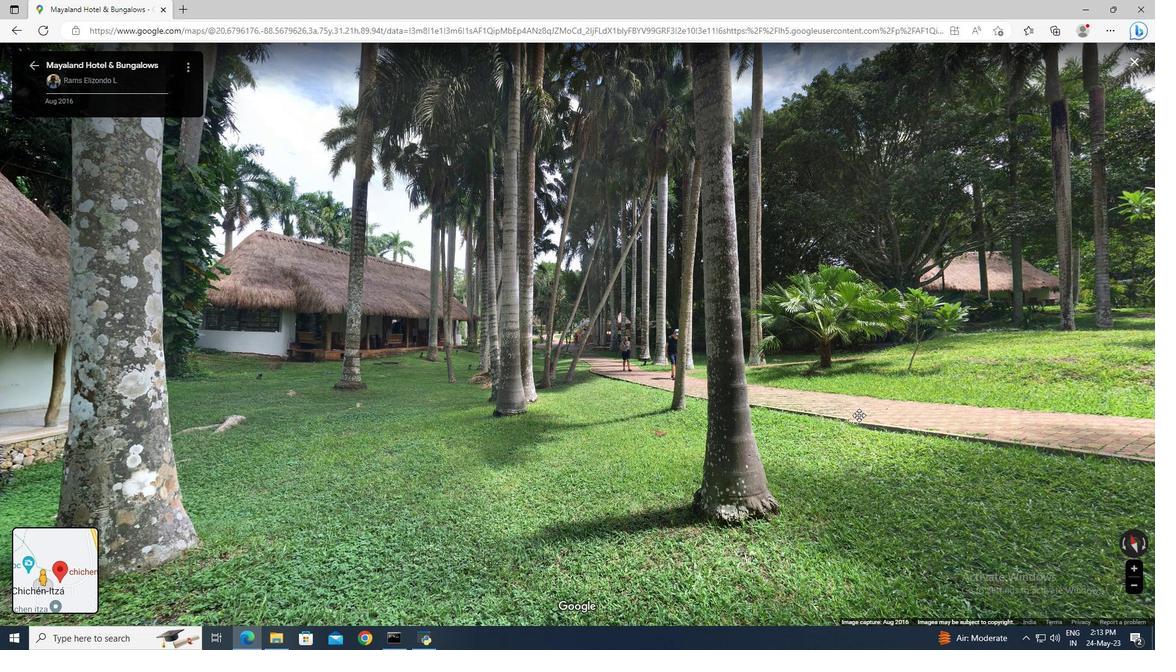 
Action: Mouse scrolled (532, 327) with delta (0, 0)
Screenshot: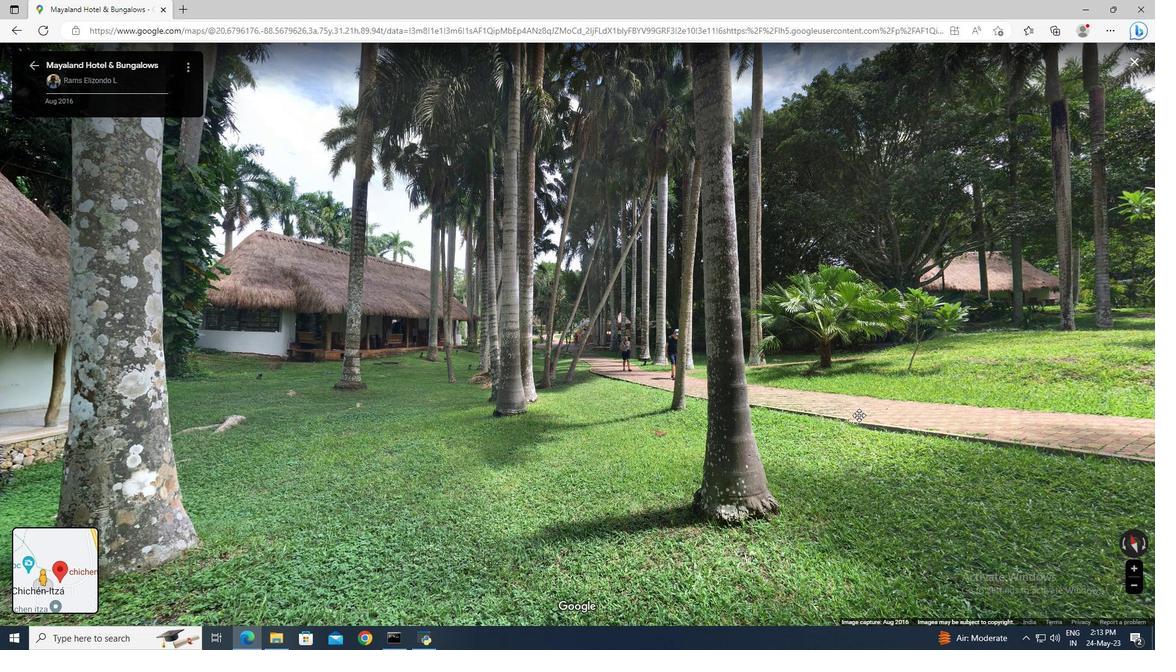 
Action: Mouse scrolled (532, 327) with delta (0, 0)
Screenshot: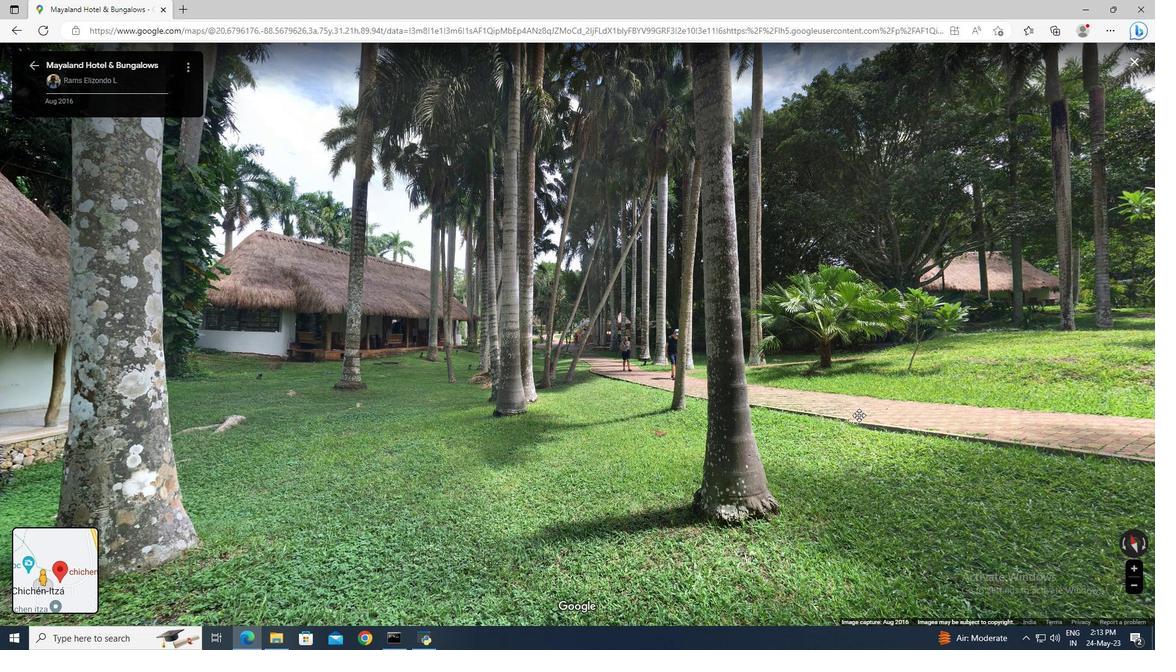 
Action: Mouse scrolled (532, 327) with delta (0, 0)
Screenshot: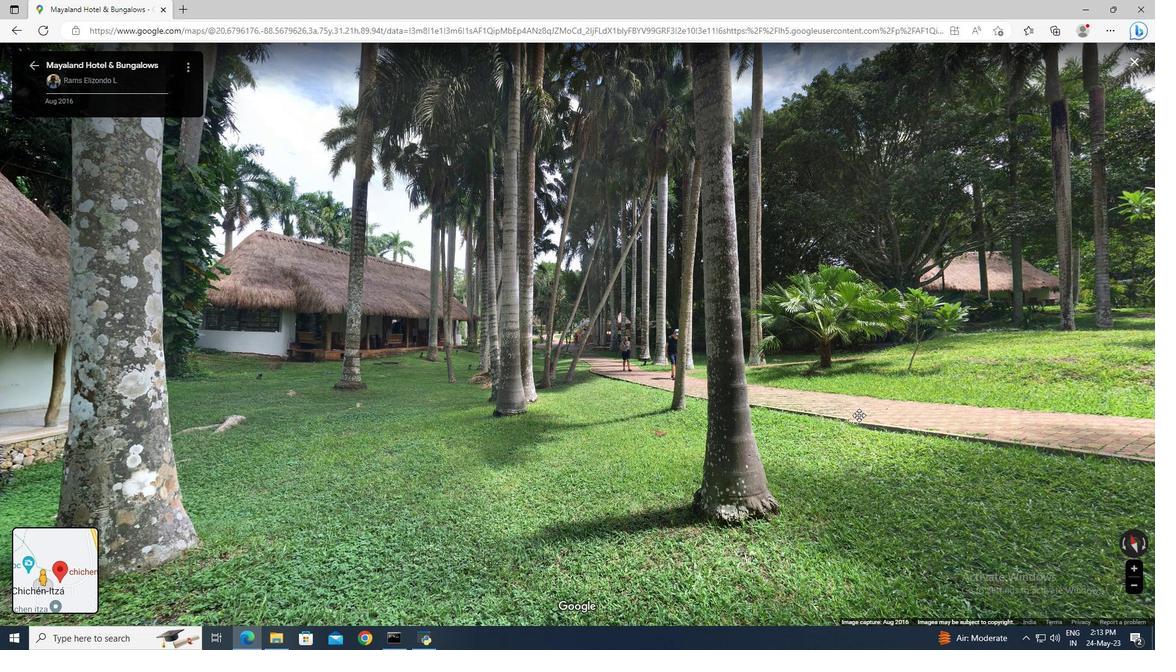 
Action: Mouse moved to (751, 340)
Screenshot: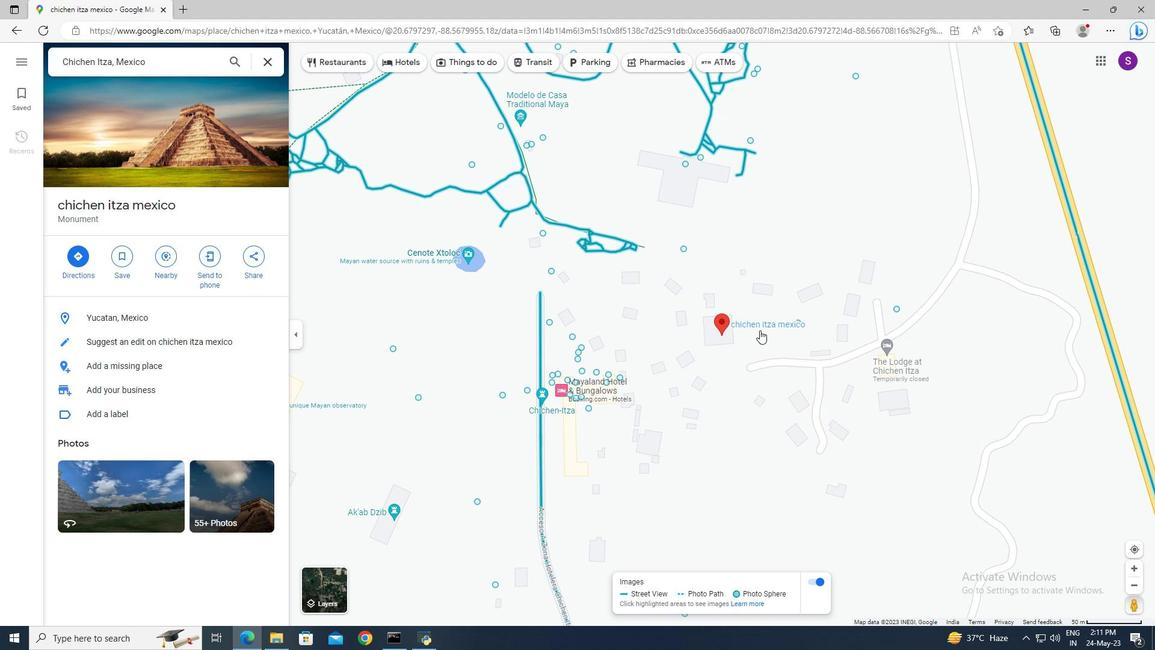 
Action: Mouse scrolled (751, 341) with delta (0, 0)
Screenshot: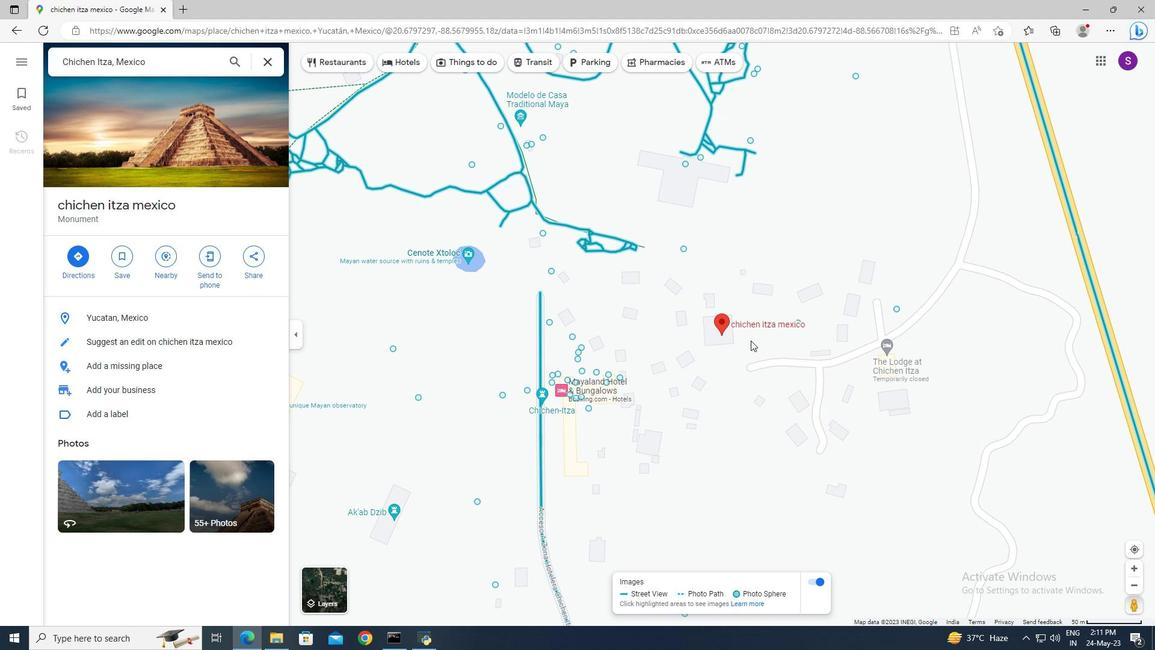 
Action: Mouse moved to (643, 260)
Screenshot: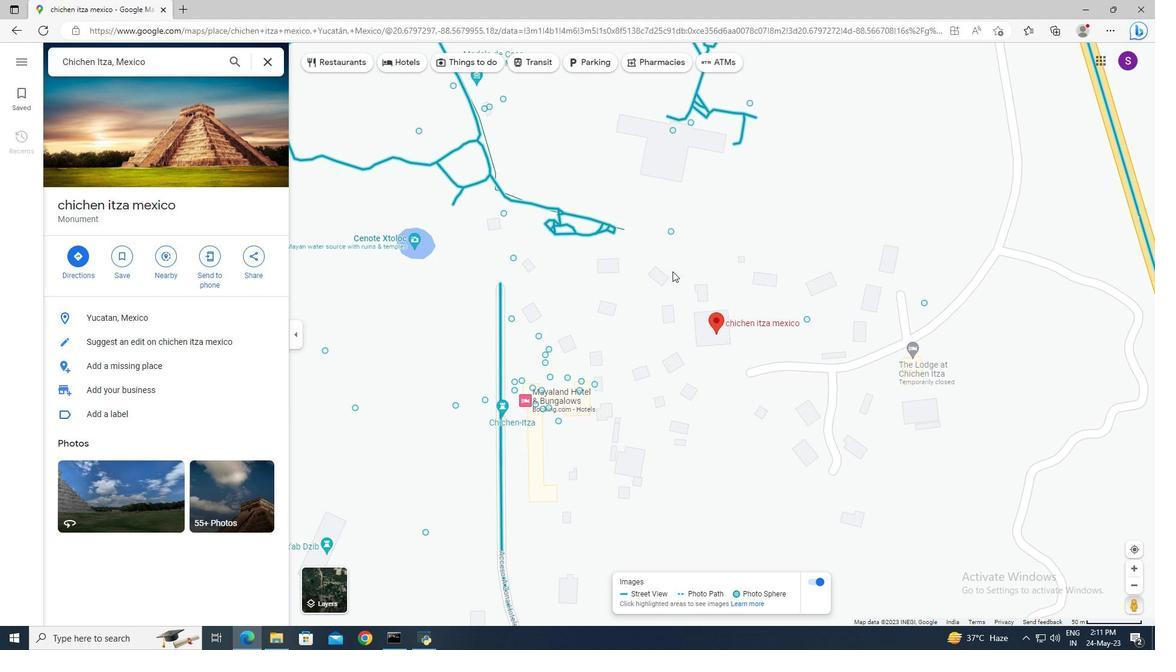 
Action: Mouse pressed left at (643, 260)
Screenshot: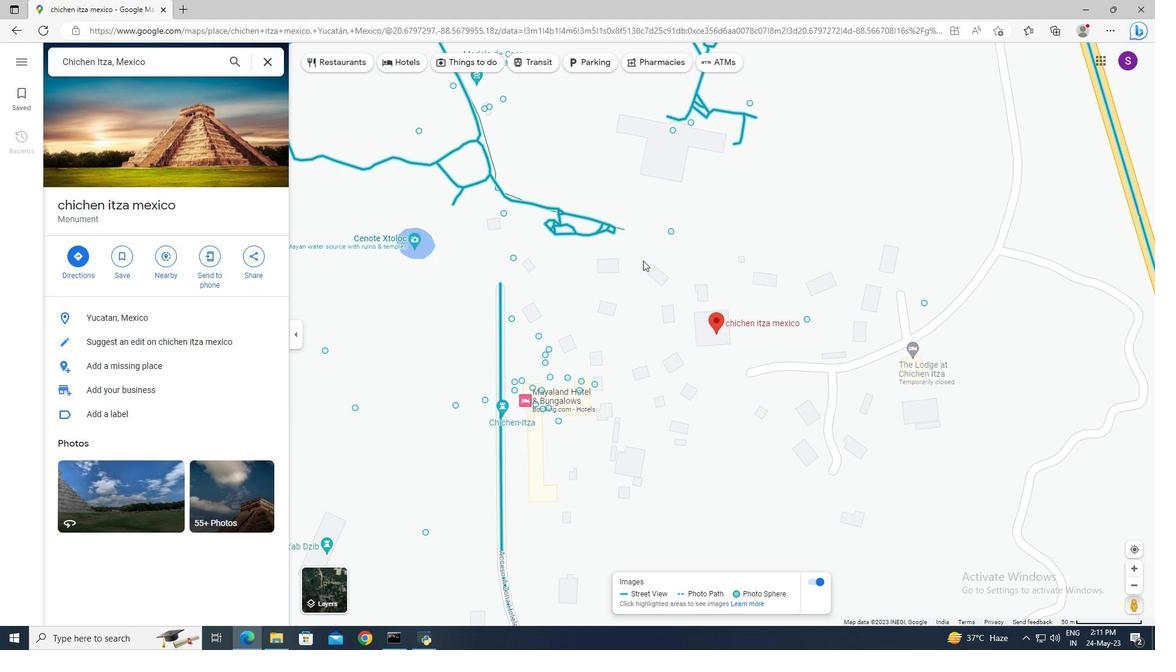 
Action: Mouse moved to (683, 289)
Screenshot: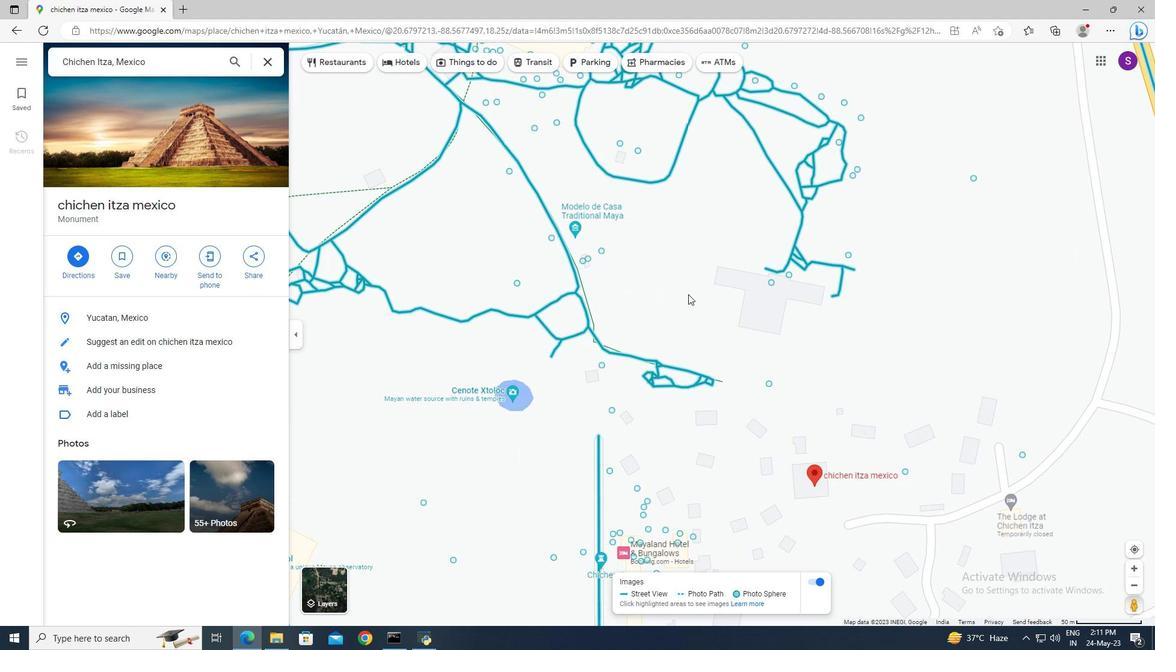 
Action: Mouse pressed left at (683, 289)
Screenshot: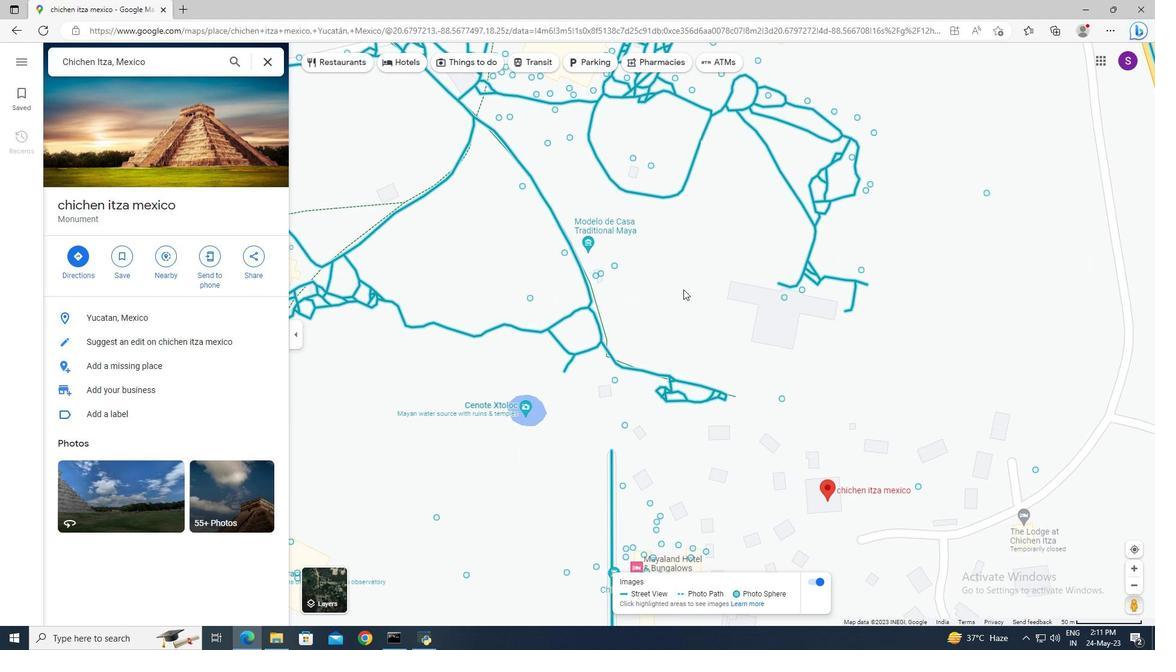 
Action: Mouse moved to (720, 341)
Screenshot: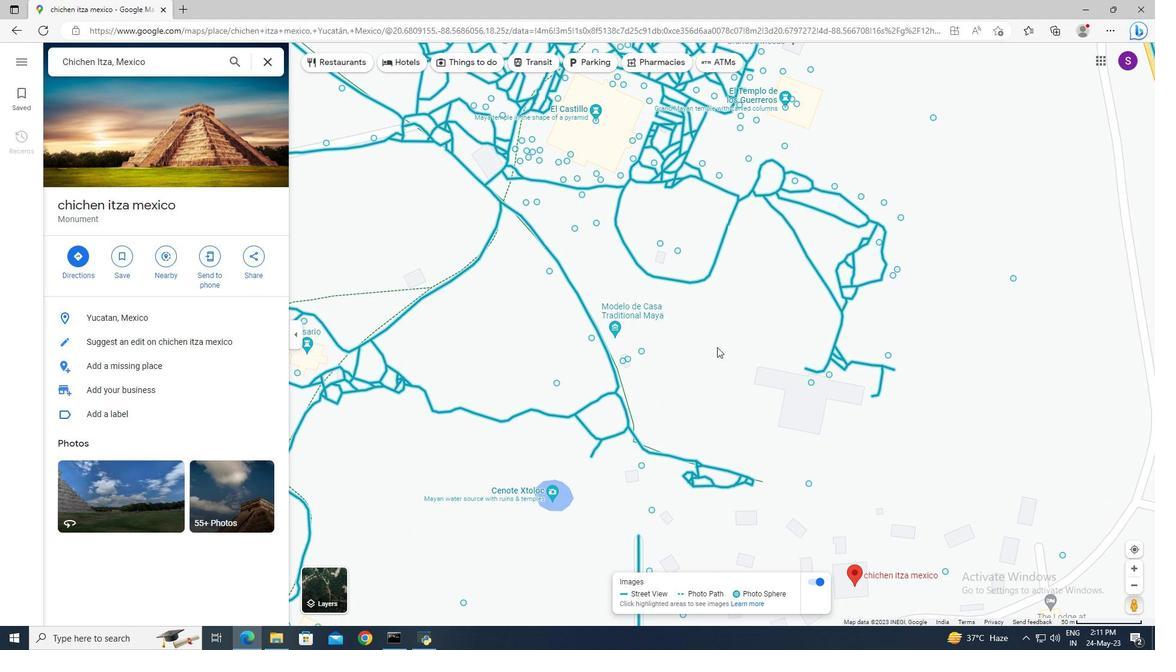 
Action: Mouse pressed left at (720, 341)
Screenshot: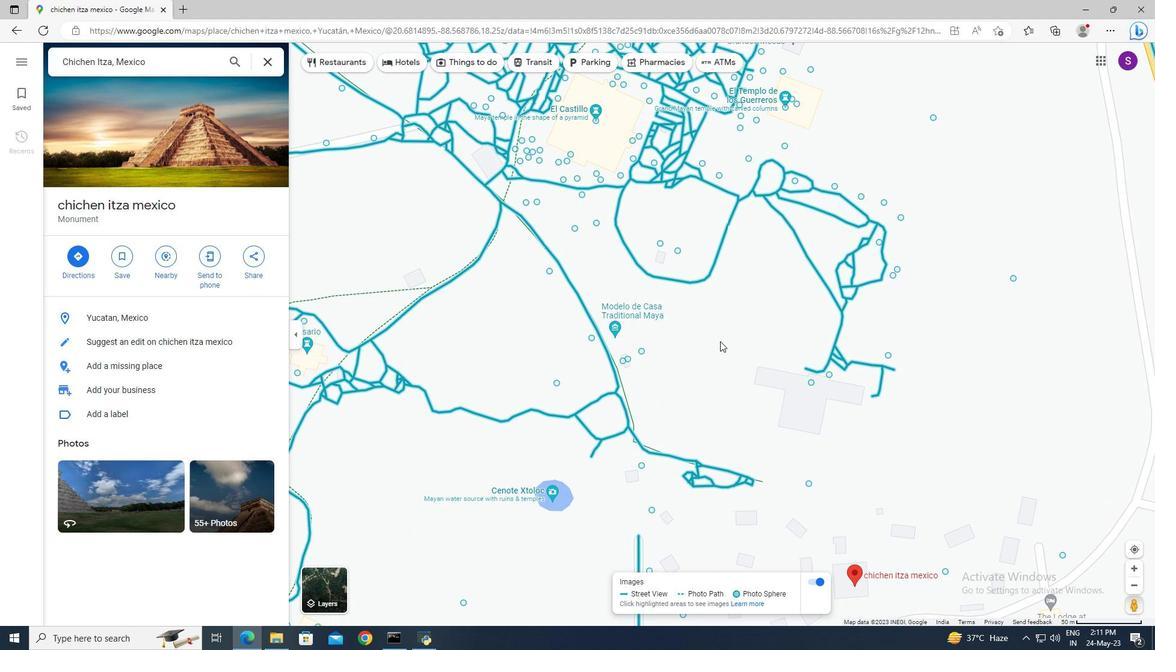 
Action: Mouse moved to (798, 375)
Screenshot: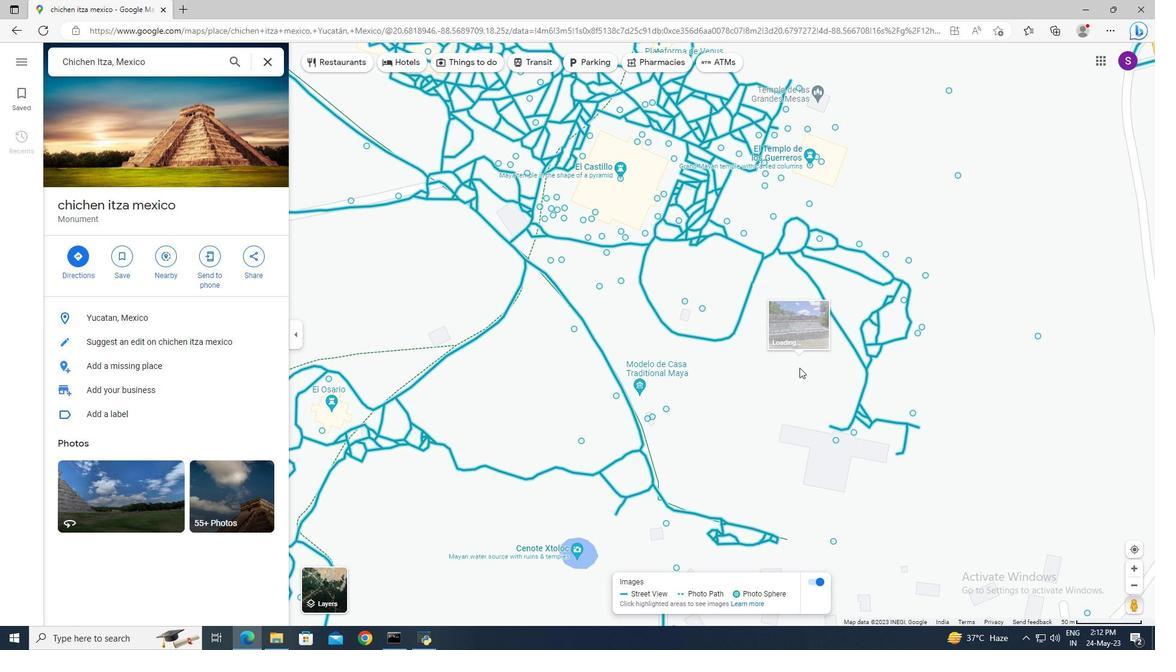 
Action: Mouse pressed left at (798, 375)
Screenshot: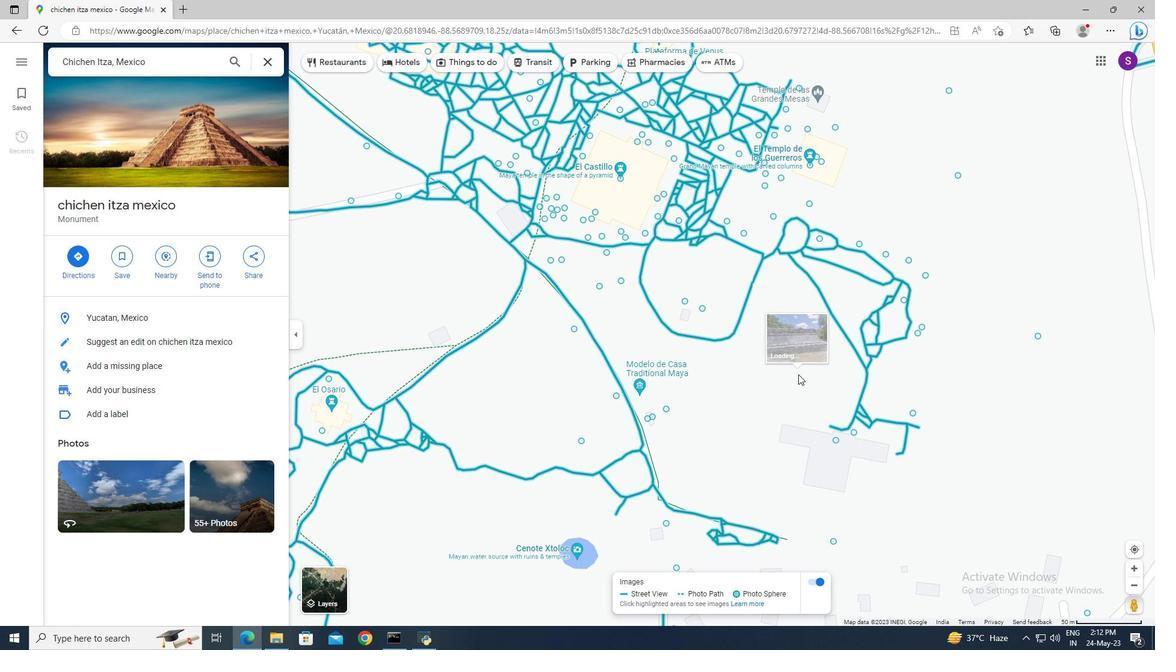 
Action: Mouse moved to (865, 404)
Screenshot: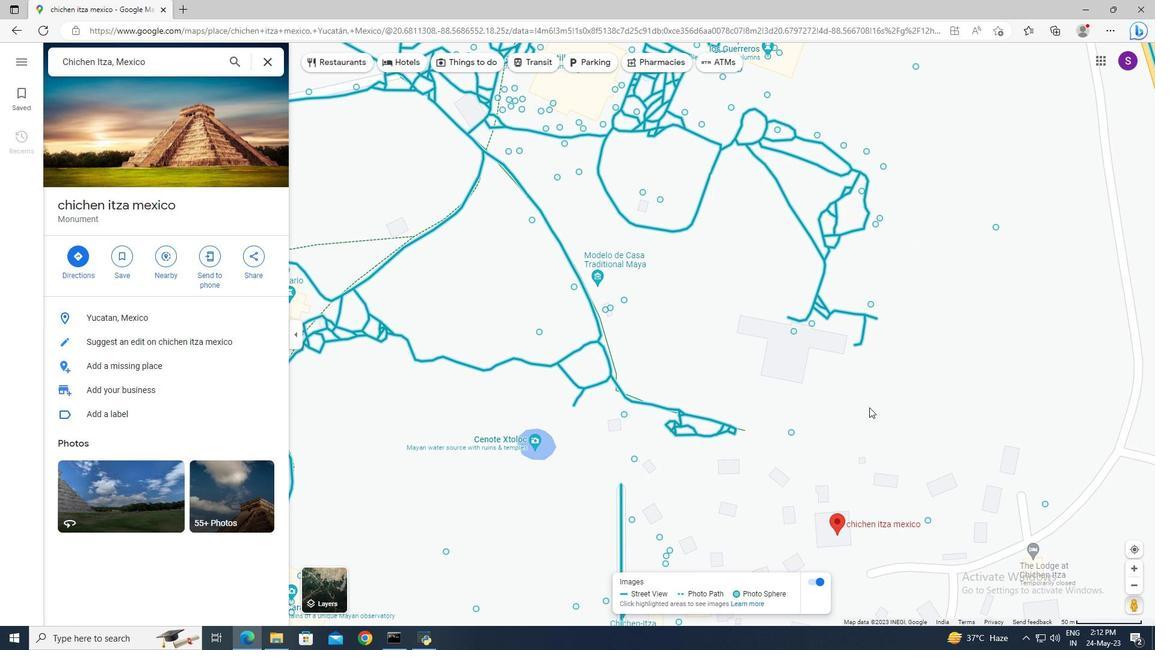 
Action: Mouse pressed left at (865, 404)
Screenshot: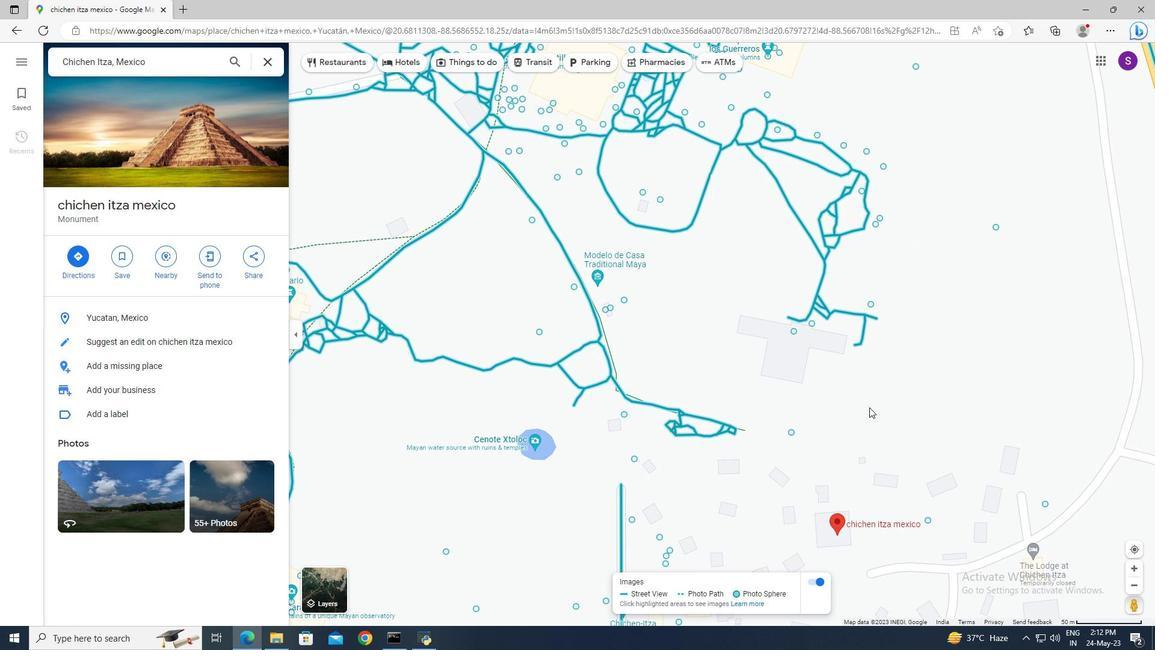 
Action: Mouse moved to (763, 285)
Screenshot: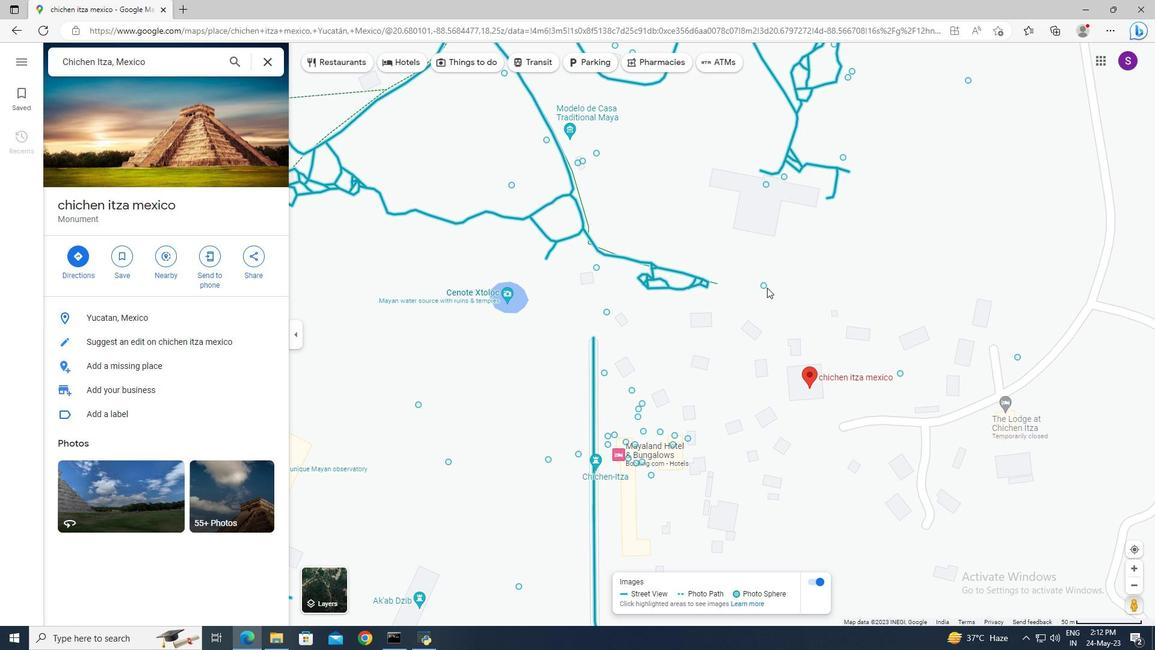 
Action: Mouse pressed left at (763, 285)
Screenshot: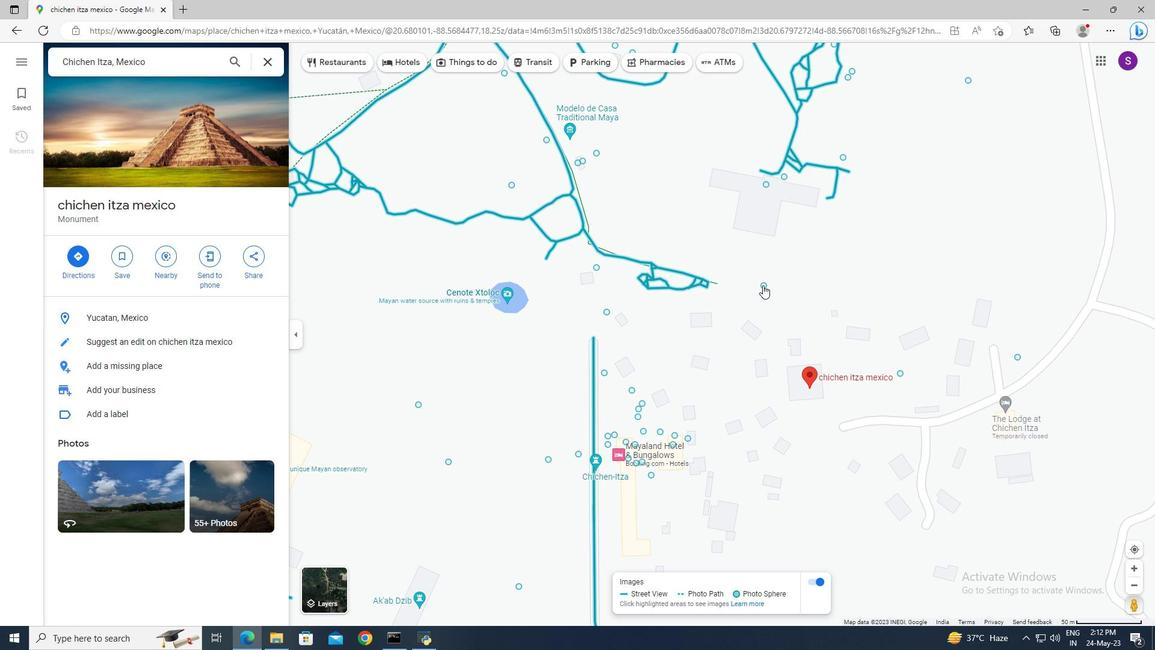 
Action: Mouse moved to (1067, 344)
Screenshot: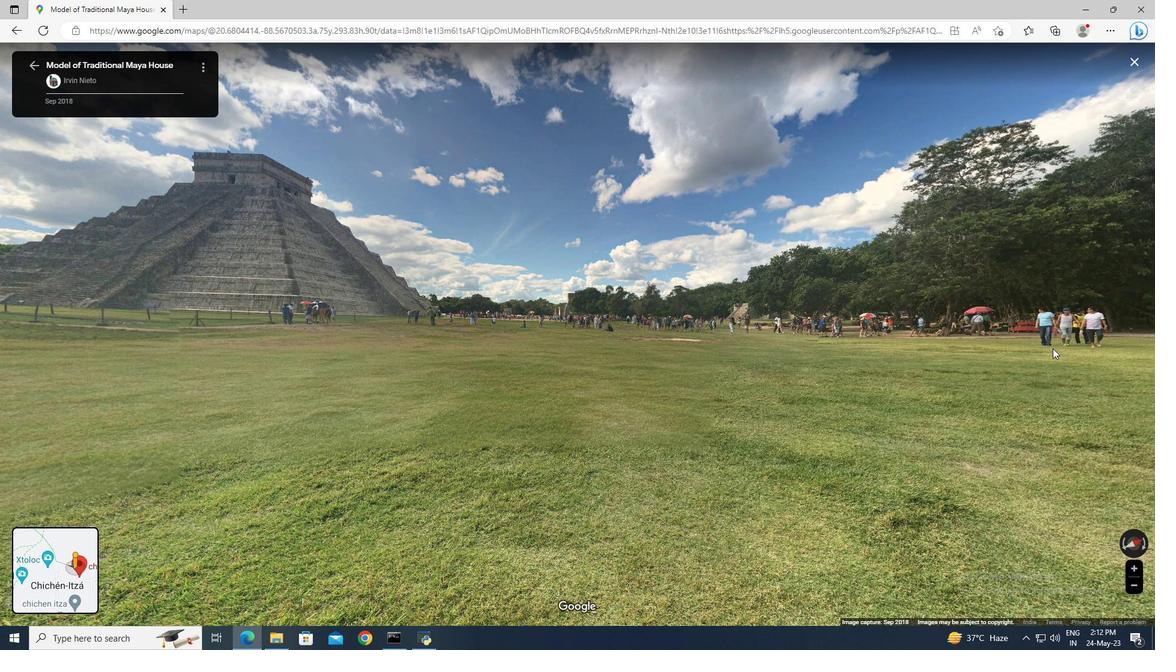 
Action: Mouse pressed left at (1067, 344)
Screenshot: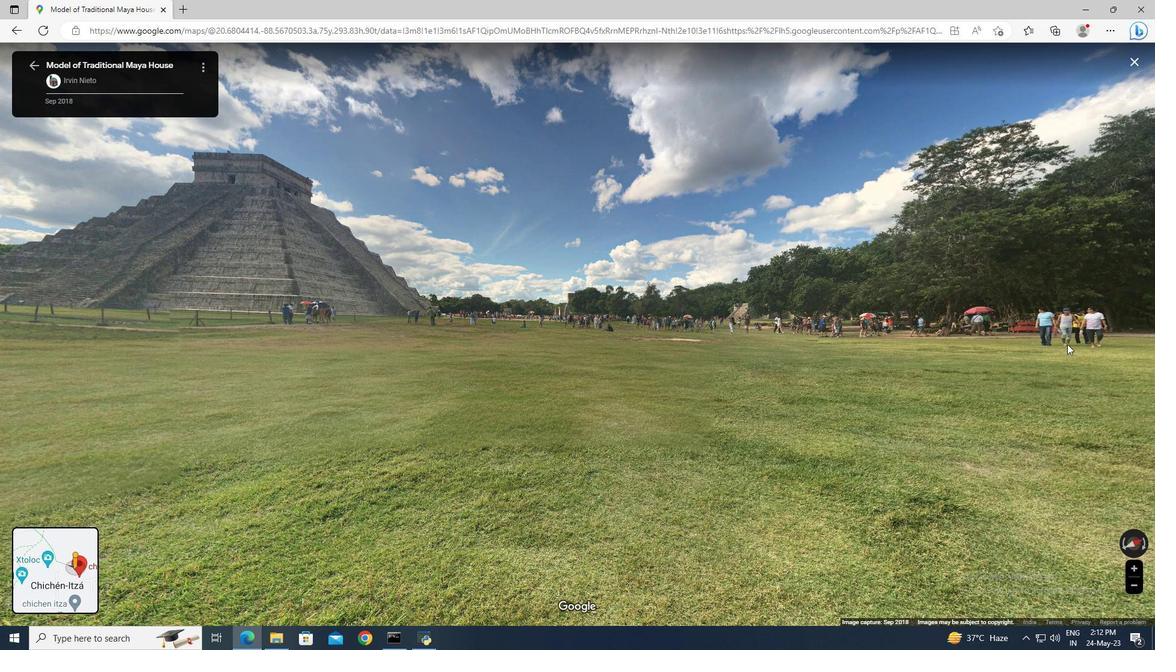 
Action: Mouse pressed left at (1067, 344)
Screenshot: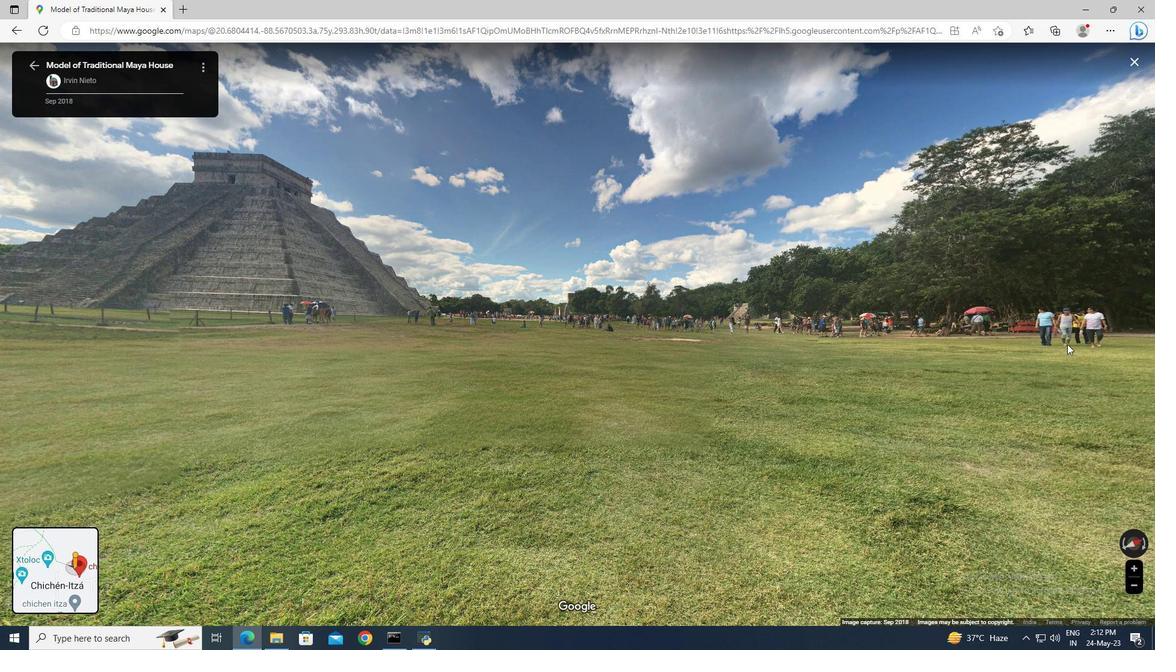 
Action: Mouse moved to (984, 372)
Screenshot: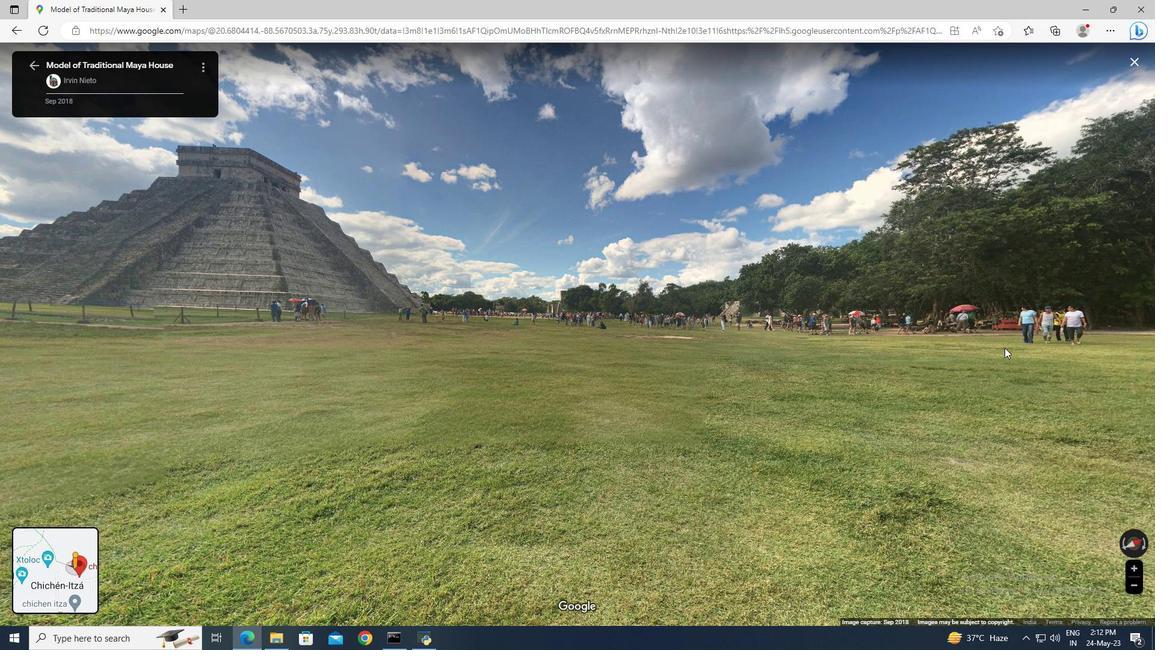 
Action: Mouse pressed left at (984, 372)
Screenshot: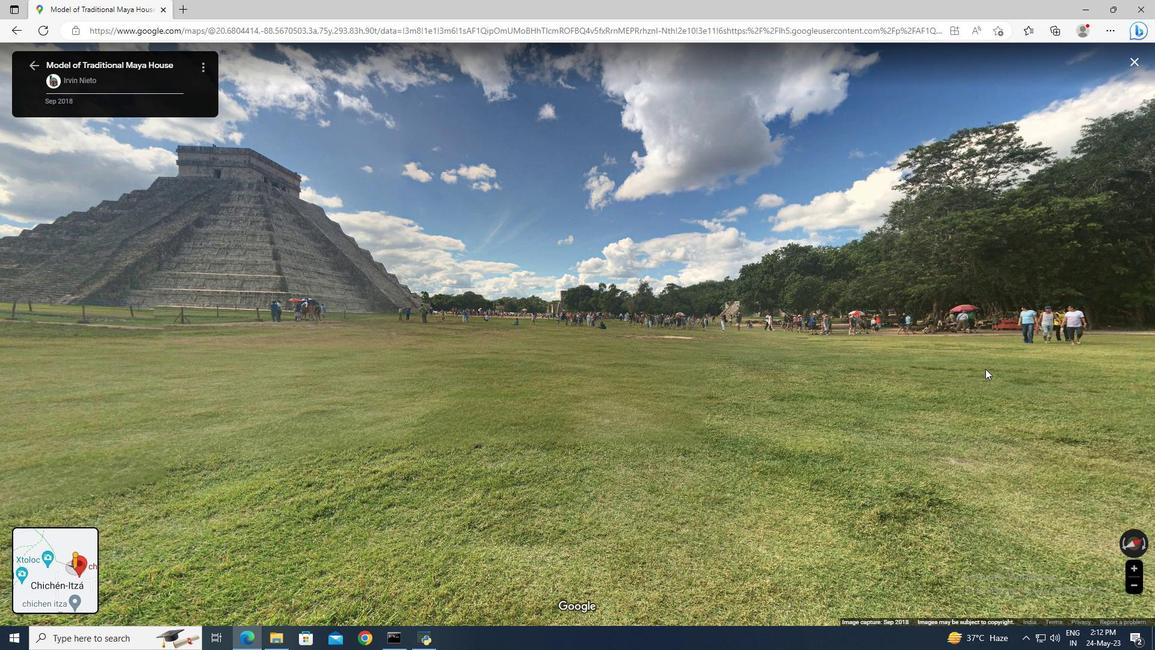 
Action: Mouse moved to (806, 312)
Screenshot: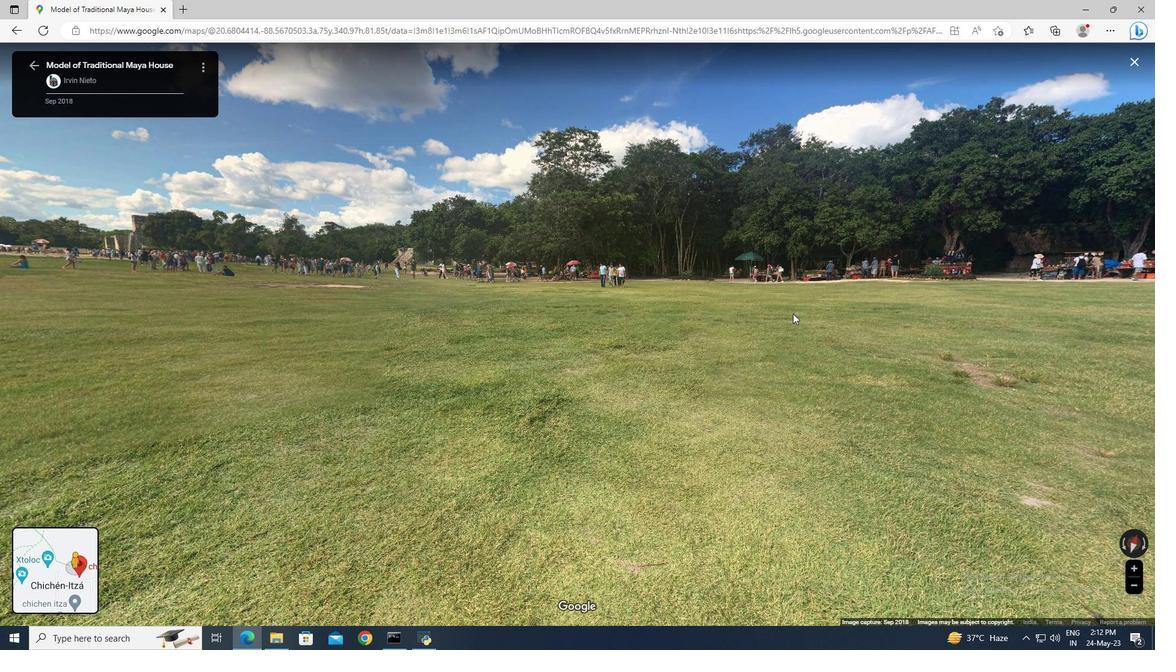 
Action: Mouse pressed left at (806, 312)
Screenshot: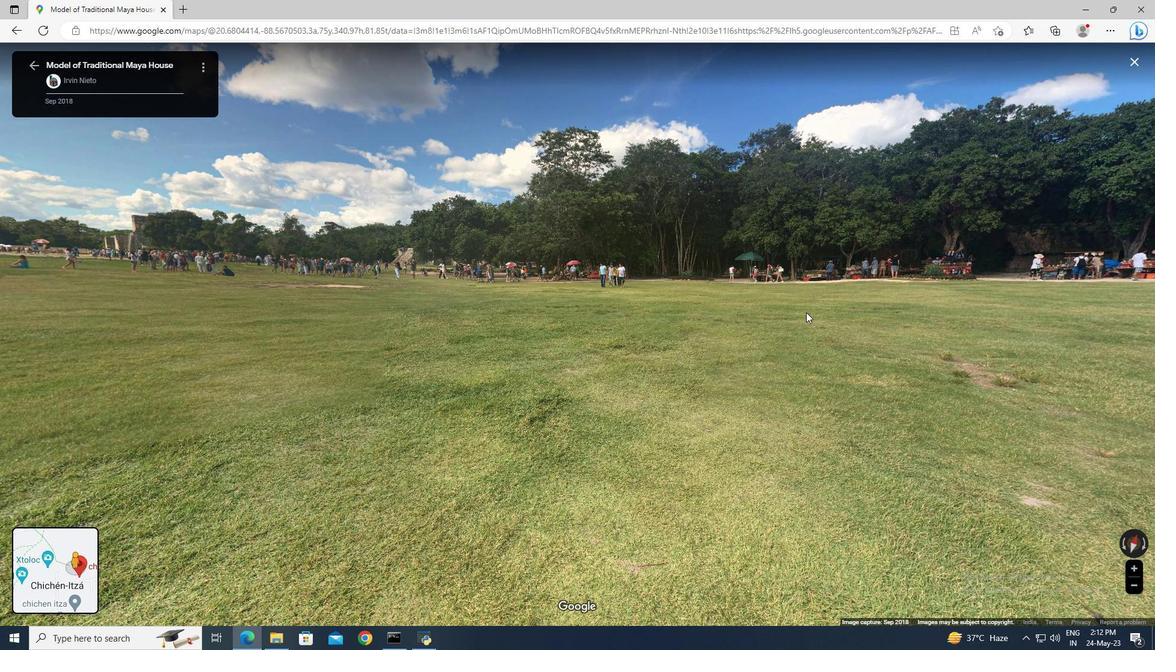 
Action: Mouse moved to (867, 328)
Screenshot: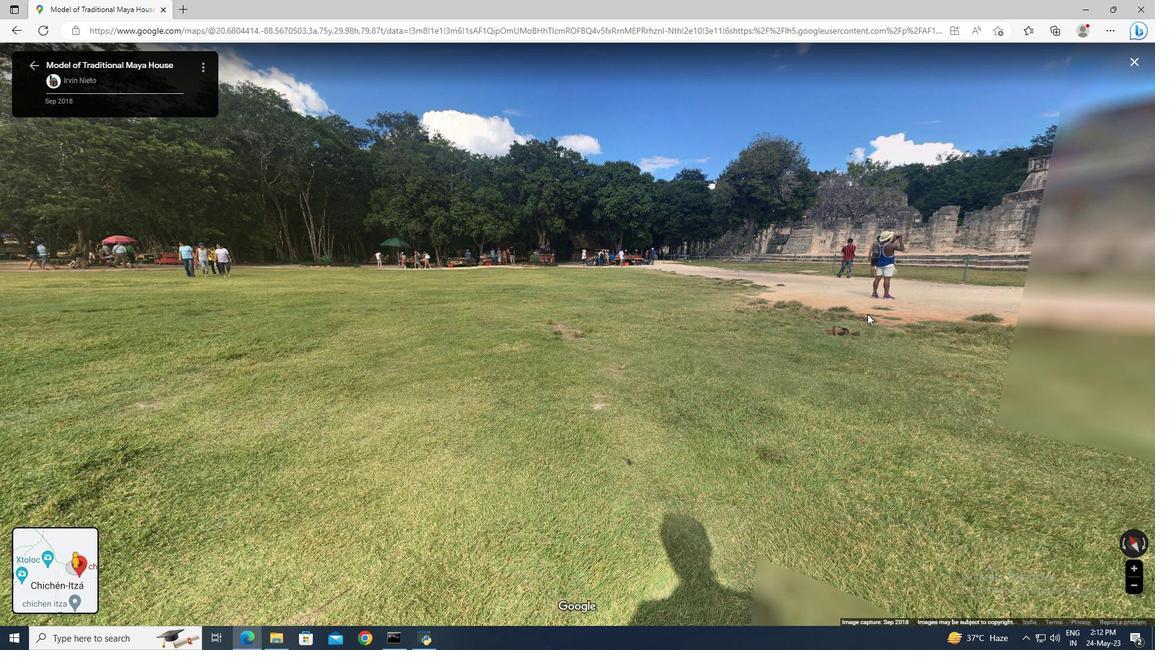 
Action: Mouse pressed left at (868, 315)
Screenshot: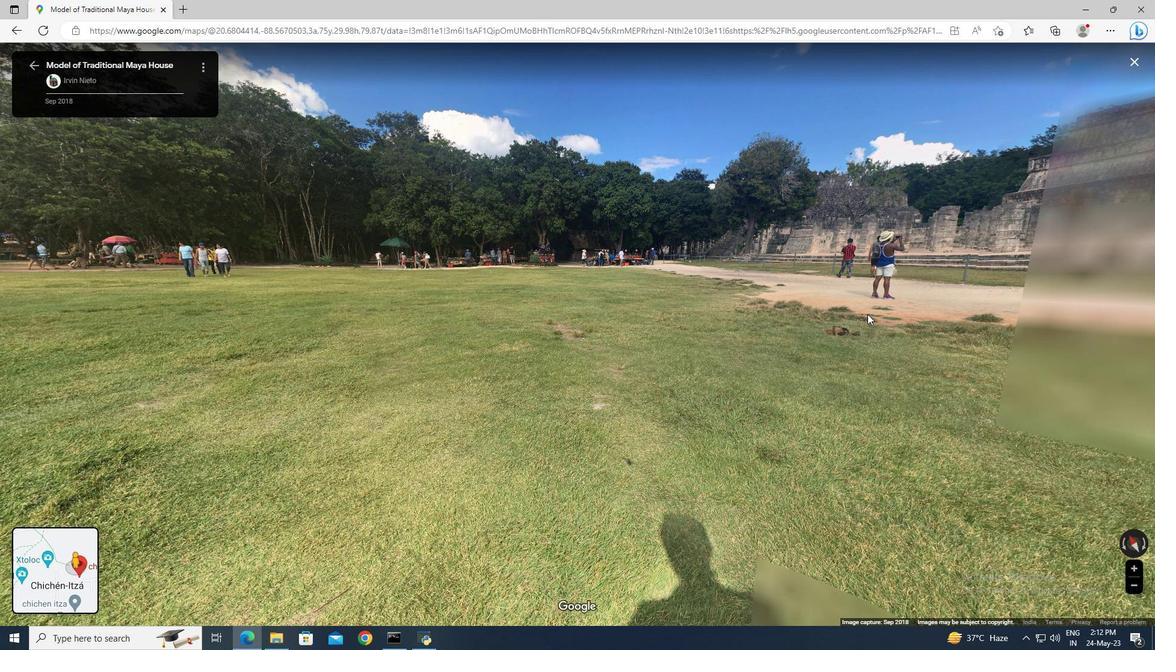 
Action: Mouse moved to (767, 307)
Screenshot: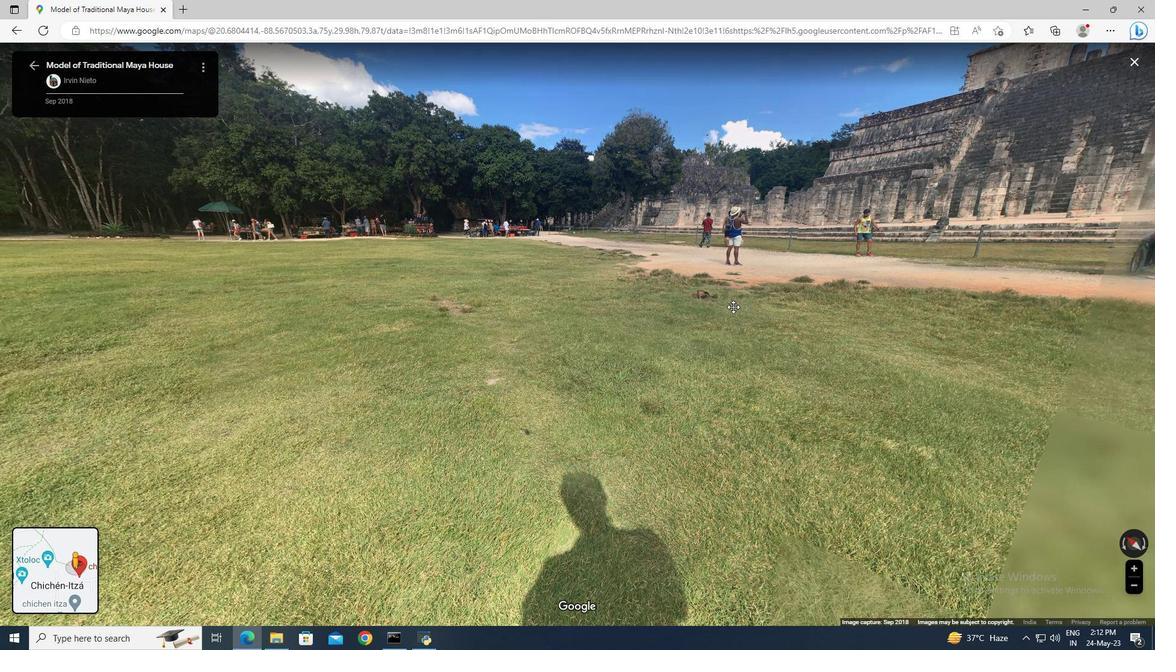 
Action: Mouse scrolled (767, 307) with delta (0, 0)
Screenshot: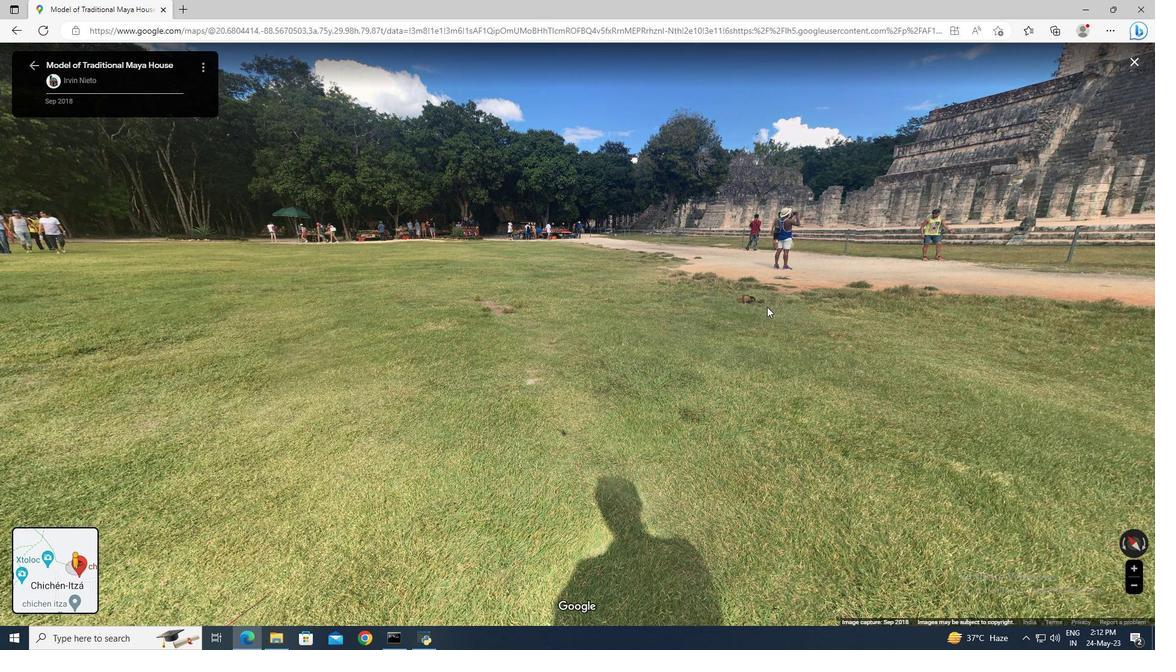 
Action: Mouse scrolled (767, 307) with delta (0, 0)
Screenshot: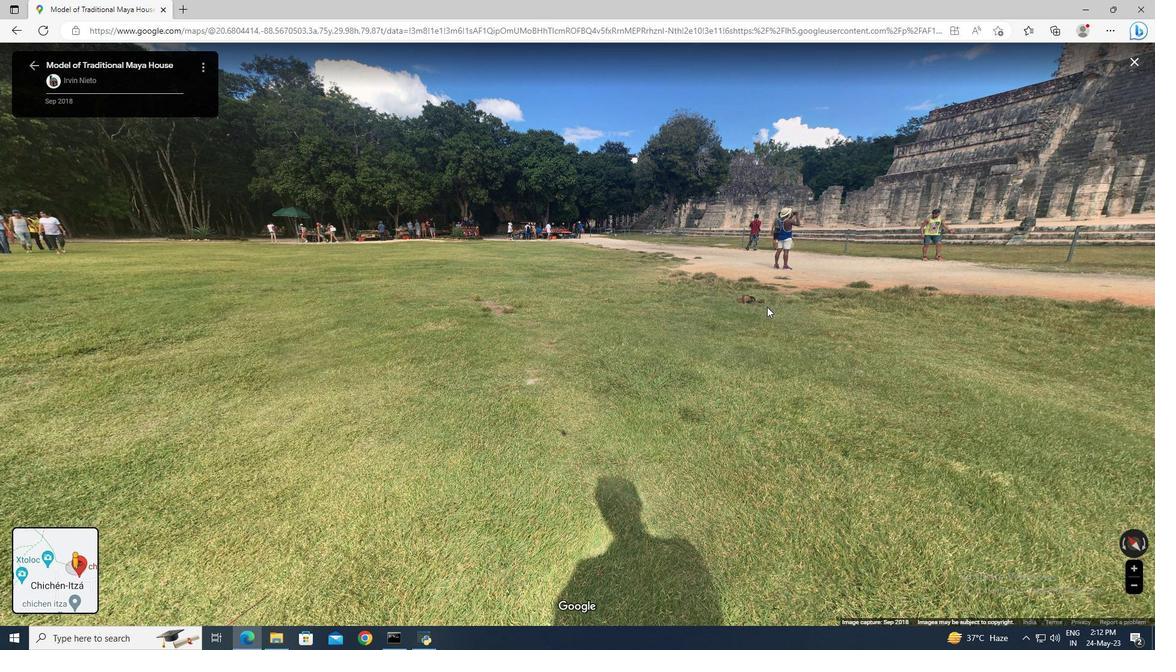 
Action: Mouse scrolled (767, 307) with delta (0, 0)
Screenshot: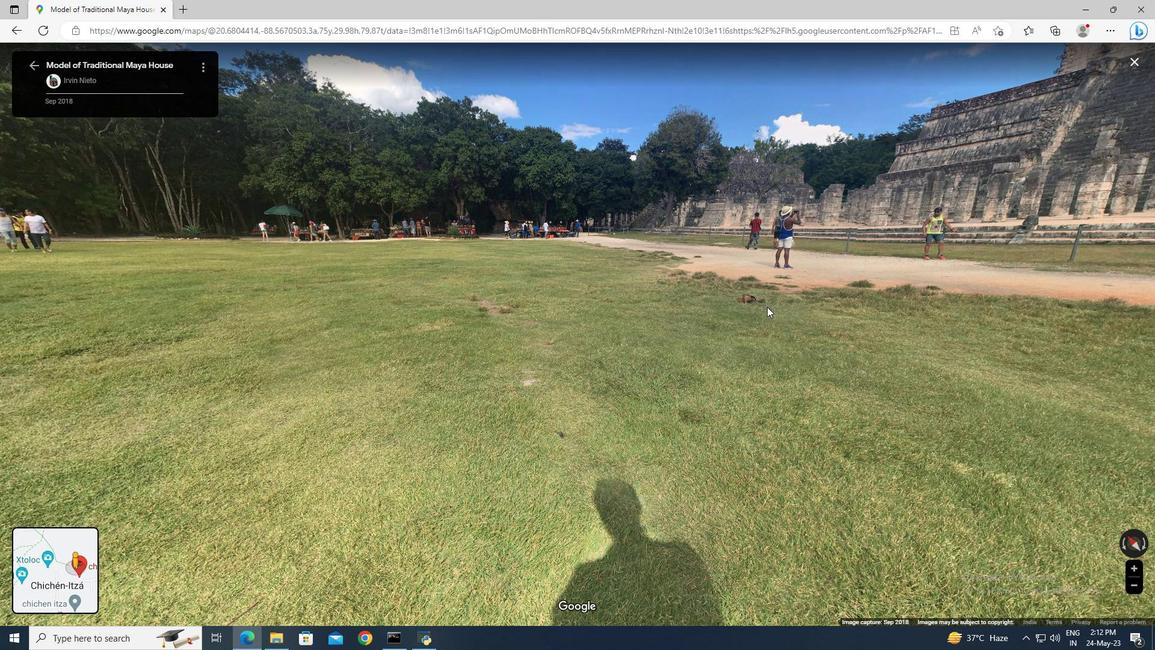 
Action: Mouse moved to (764, 217)
Screenshot: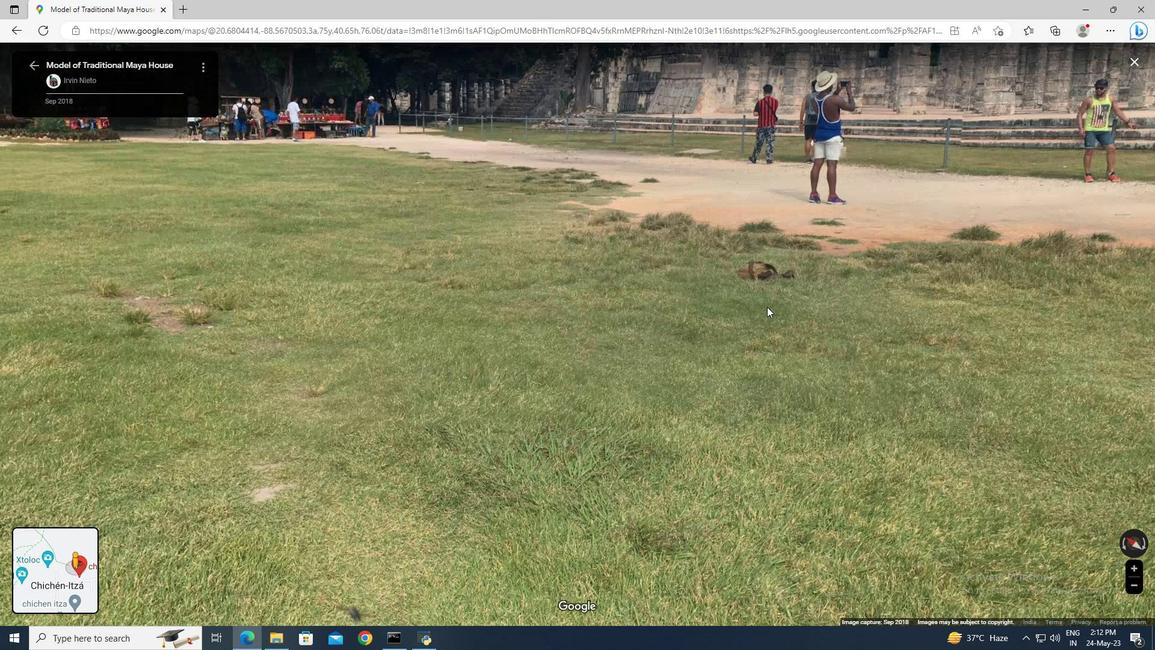 
Action: Mouse pressed left at (764, 217)
Screenshot: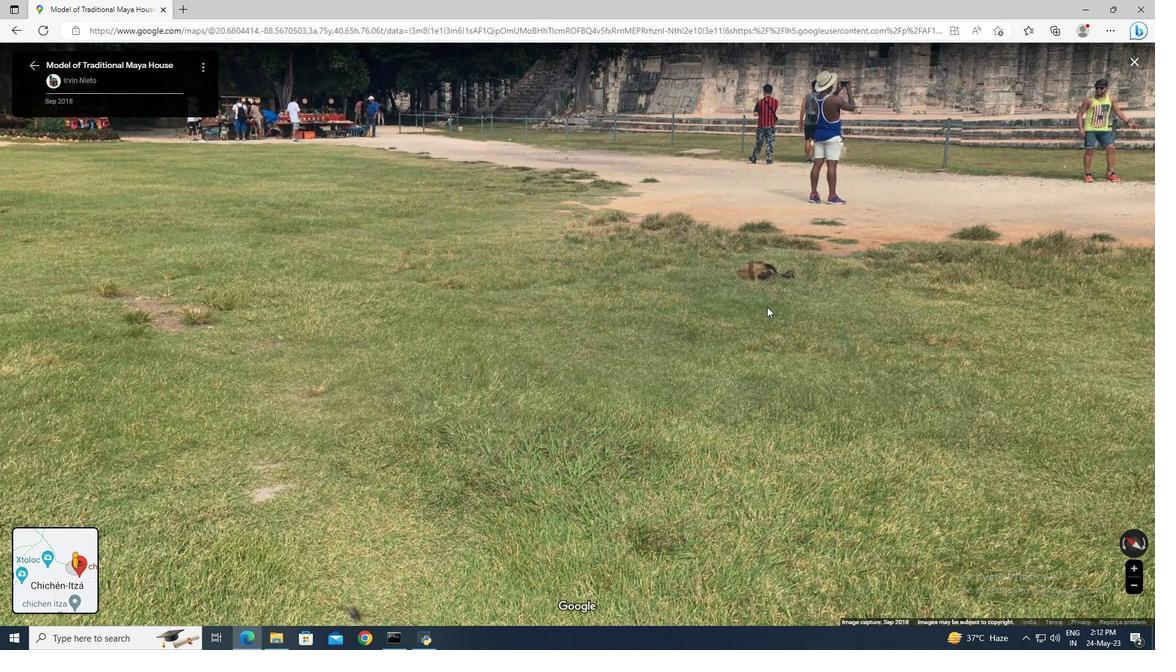 
Action: Mouse moved to (871, 372)
Screenshot: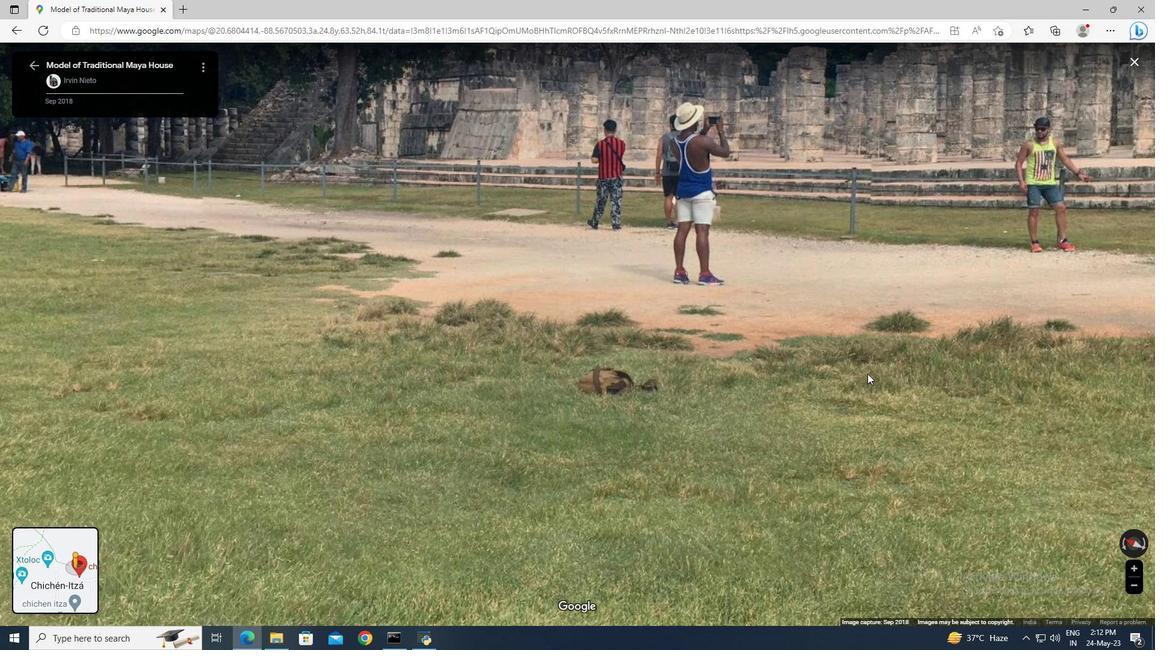 
Action: Mouse pressed left at (872, 362)
Screenshot: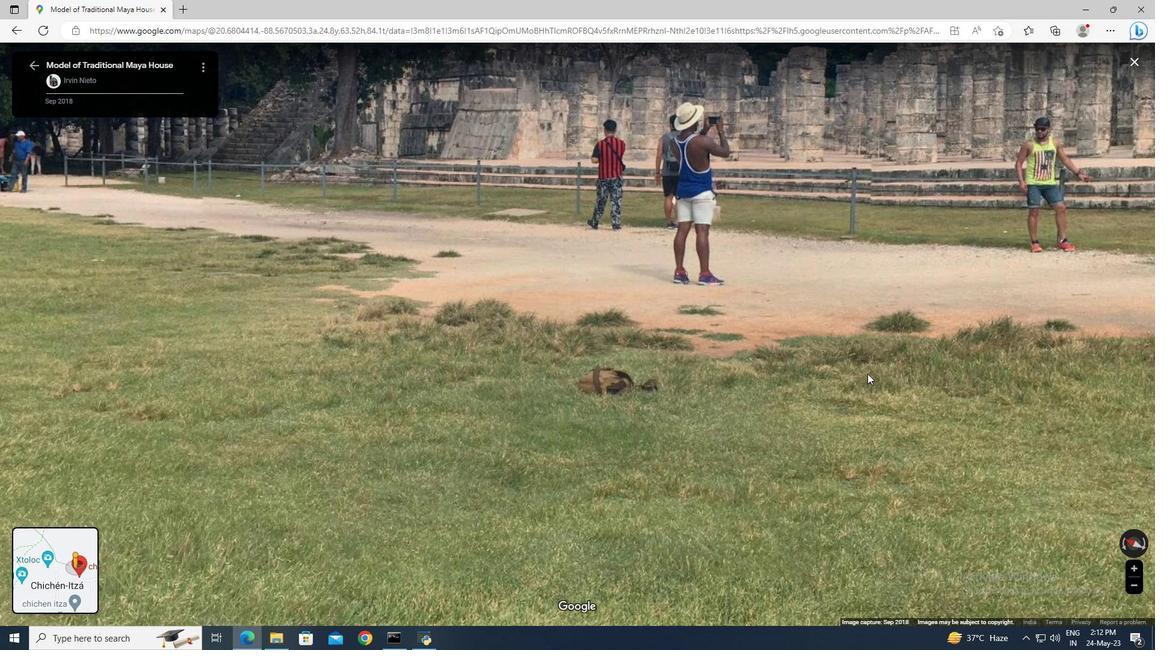 
Action: Mouse moved to (405, 272)
Screenshot: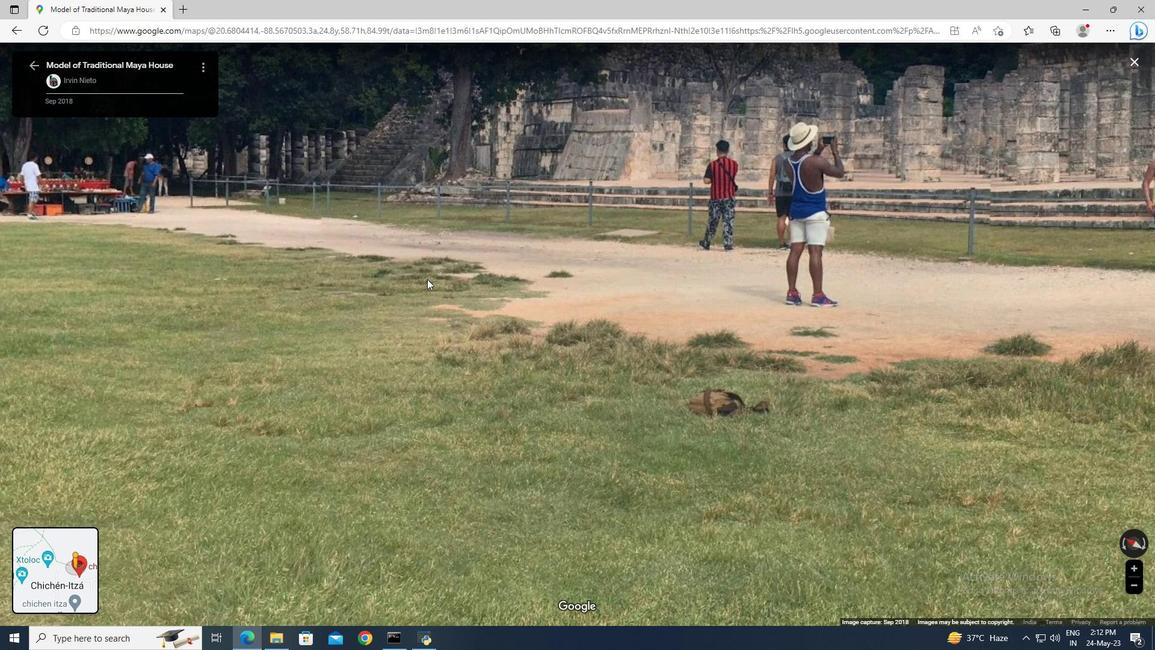 
Action: Mouse pressed left at (405, 272)
Screenshot: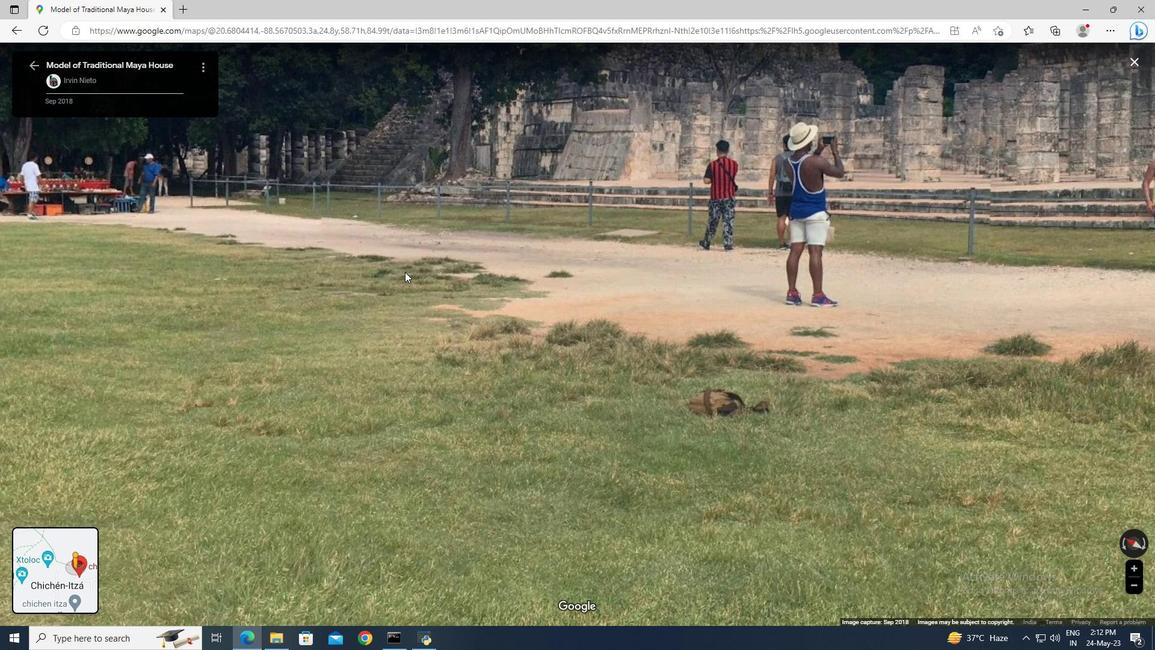 
Action: Mouse moved to (382, 280)
Screenshot: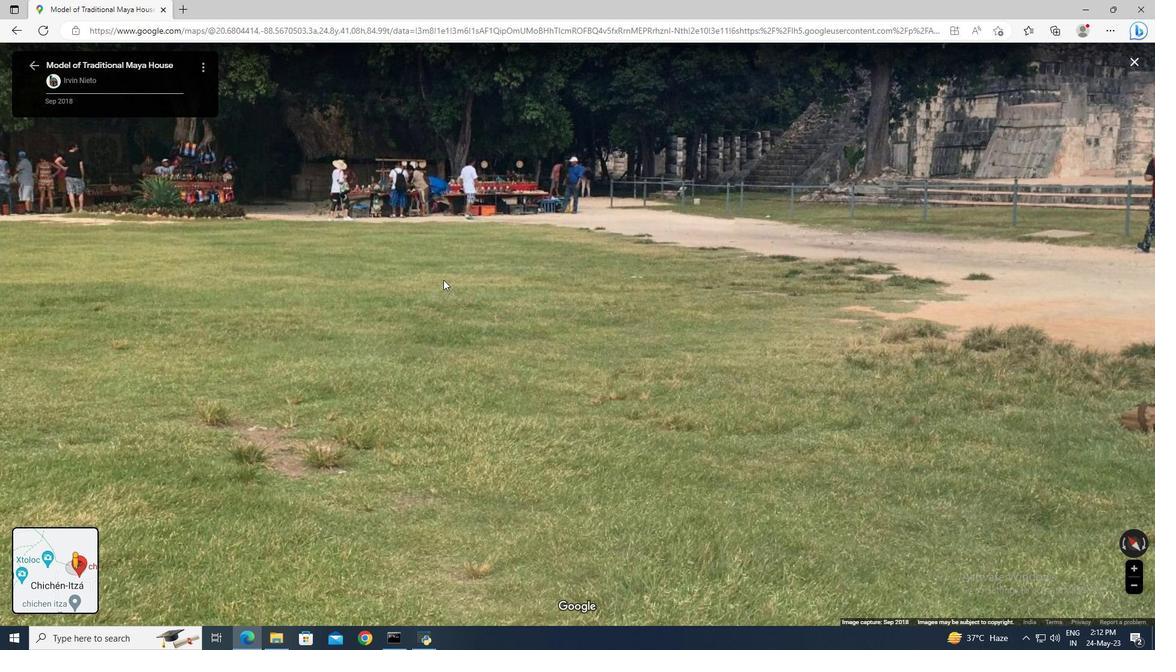 
Action: Mouse pressed left at (382, 280)
Screenshot: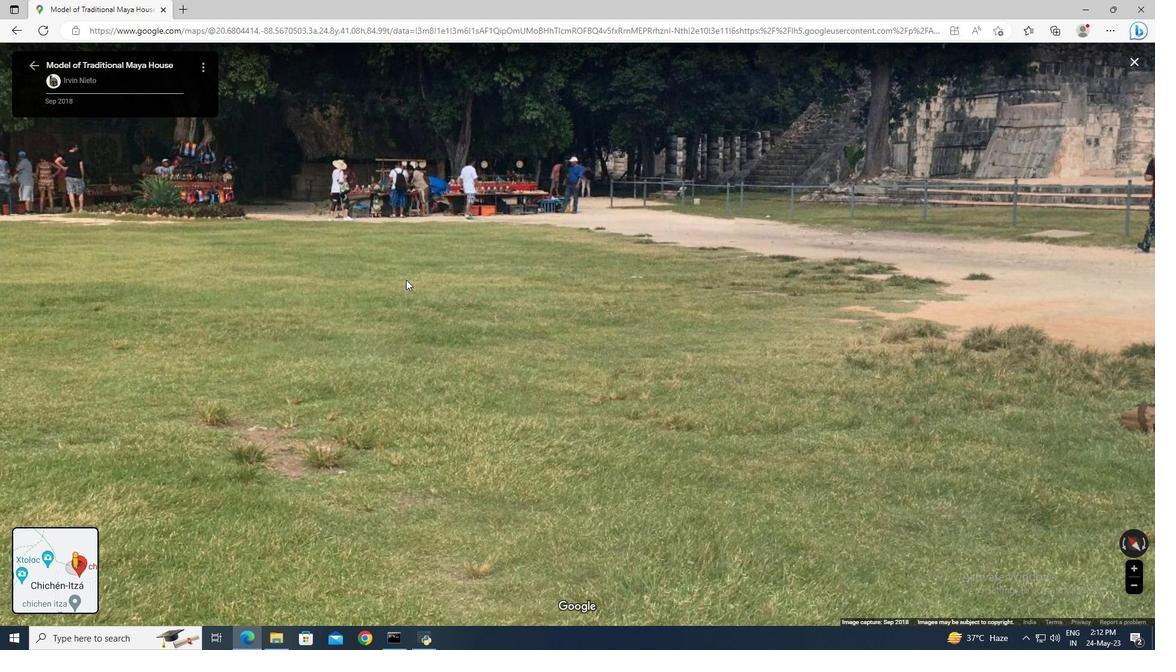 
Action: Mouse moved to (302, 297)
Screenshot: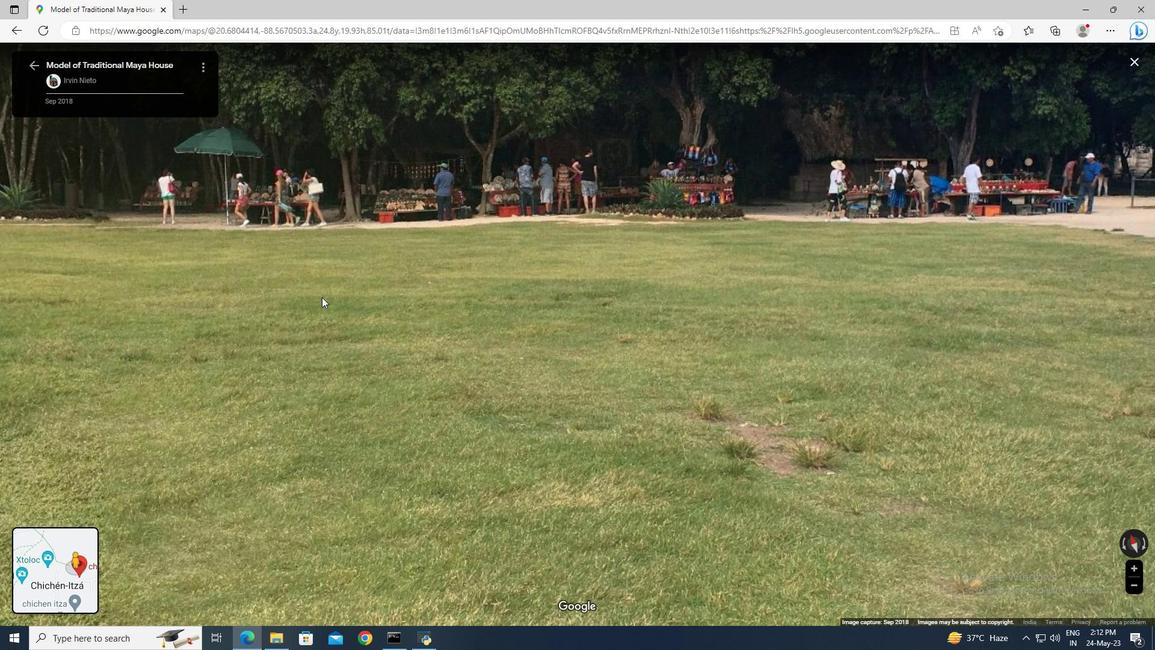 
Action: Mouse pressed left at (302, 297)
Screenshot: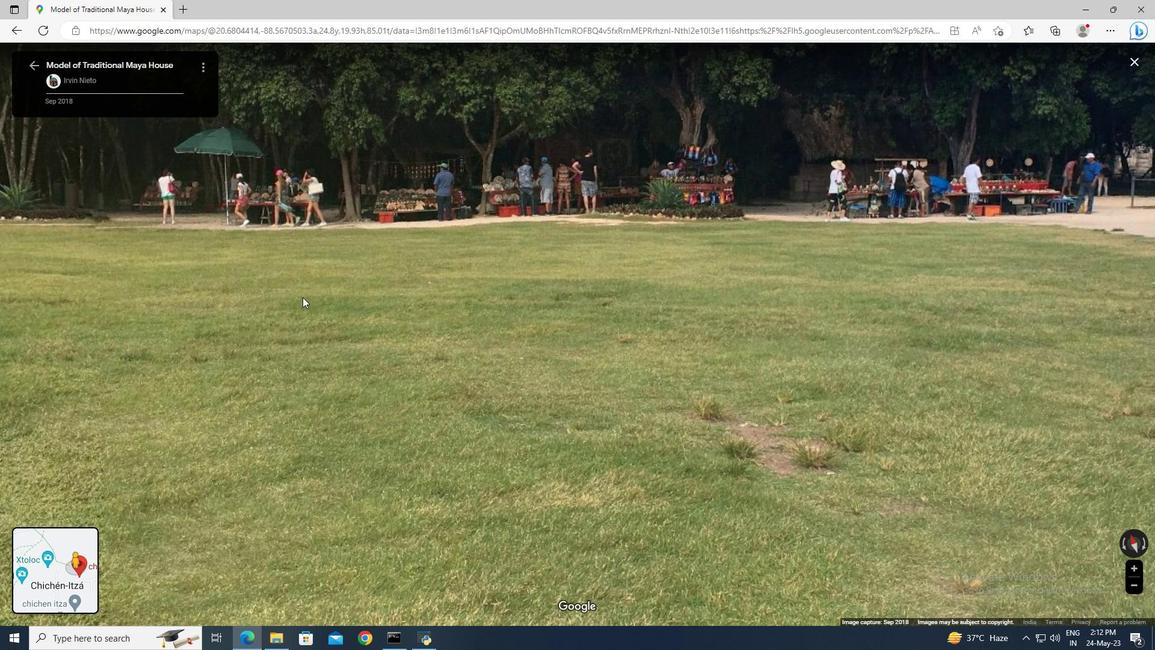 
Action: Mouse moved to (267, 297)
Screenshot: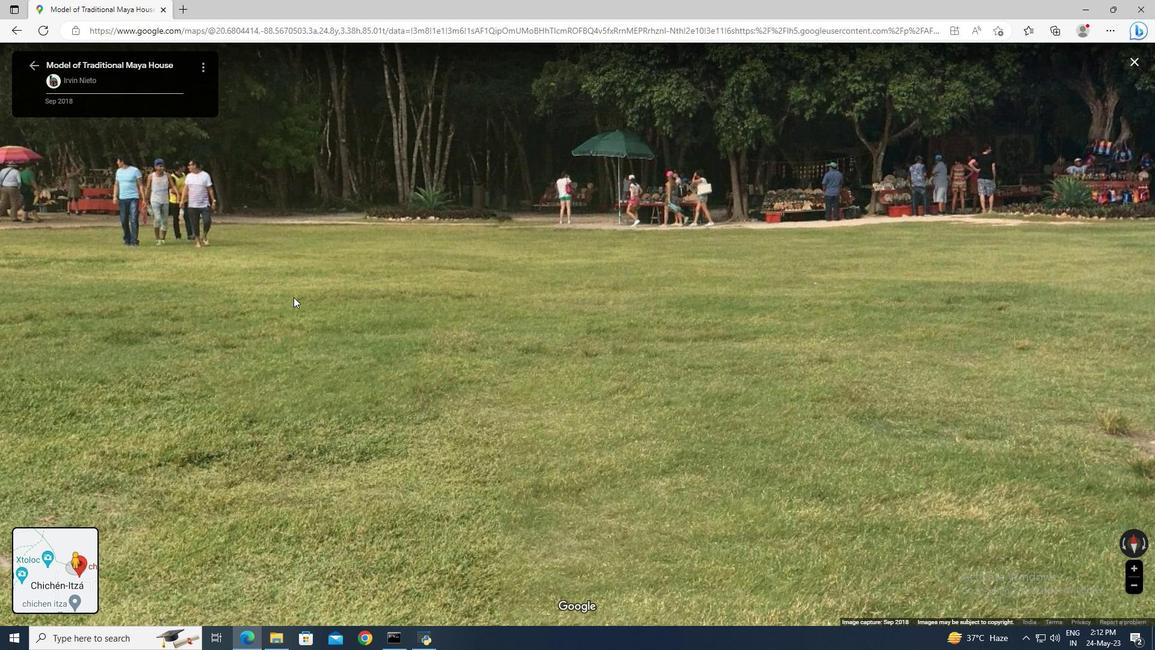 
Action: Mouse pressed left at (267, 297)
Screenshot: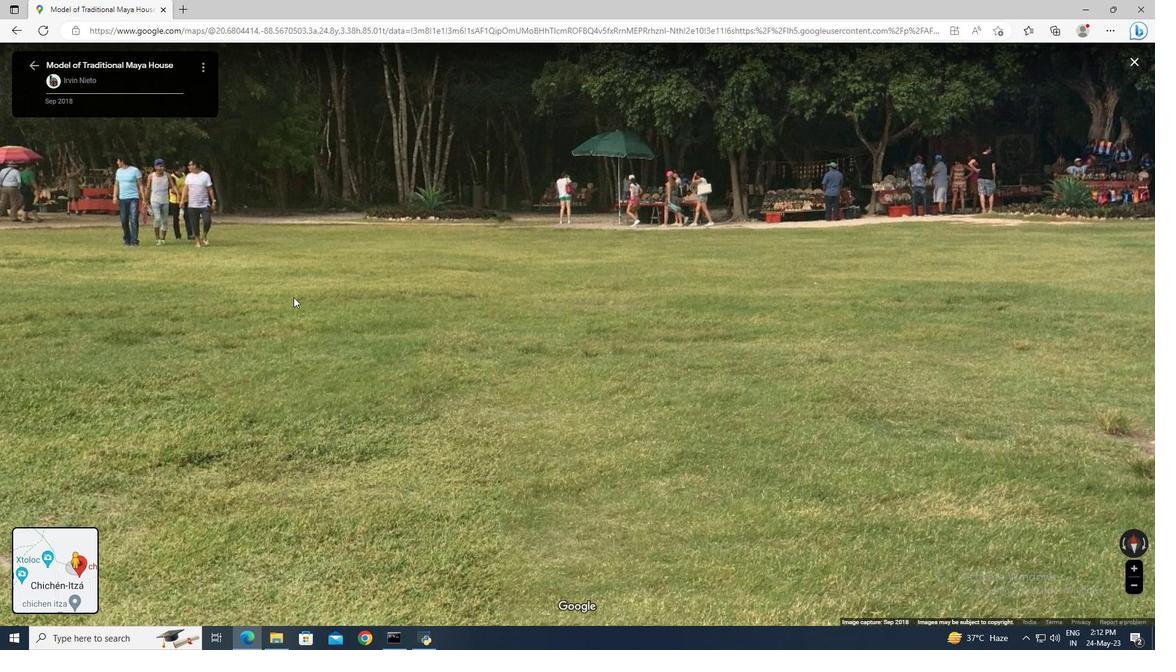 
Action: Mouse moved to (325, 330)
Screenshot: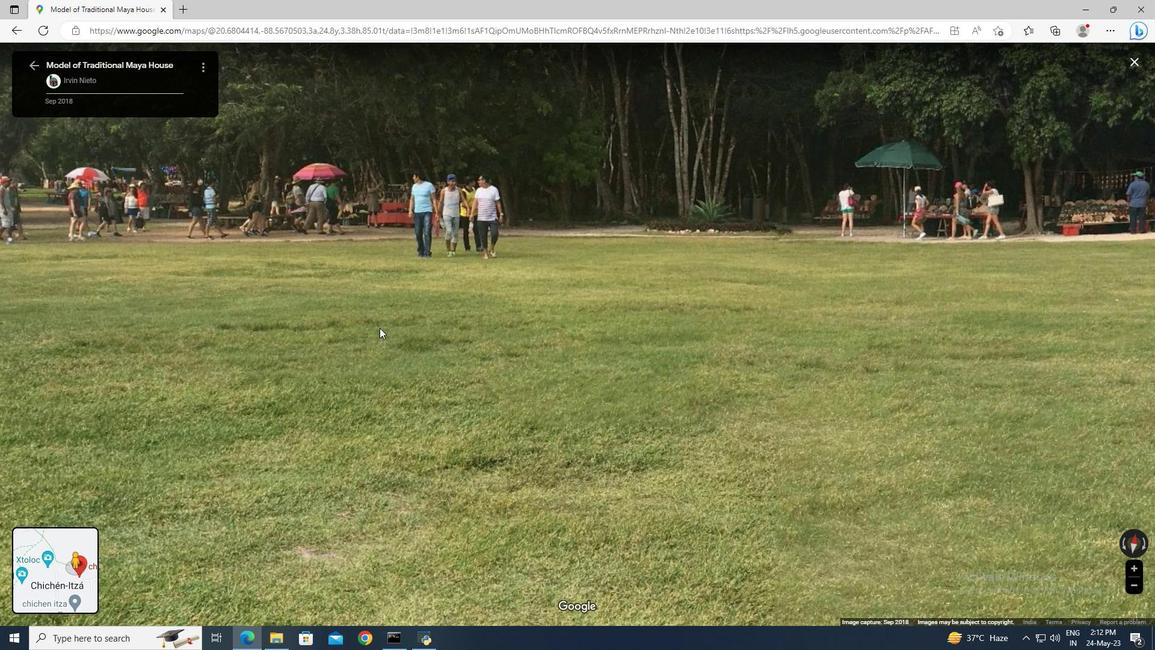 
Action: Mouse pressed left at (325, 330)
Screenshot: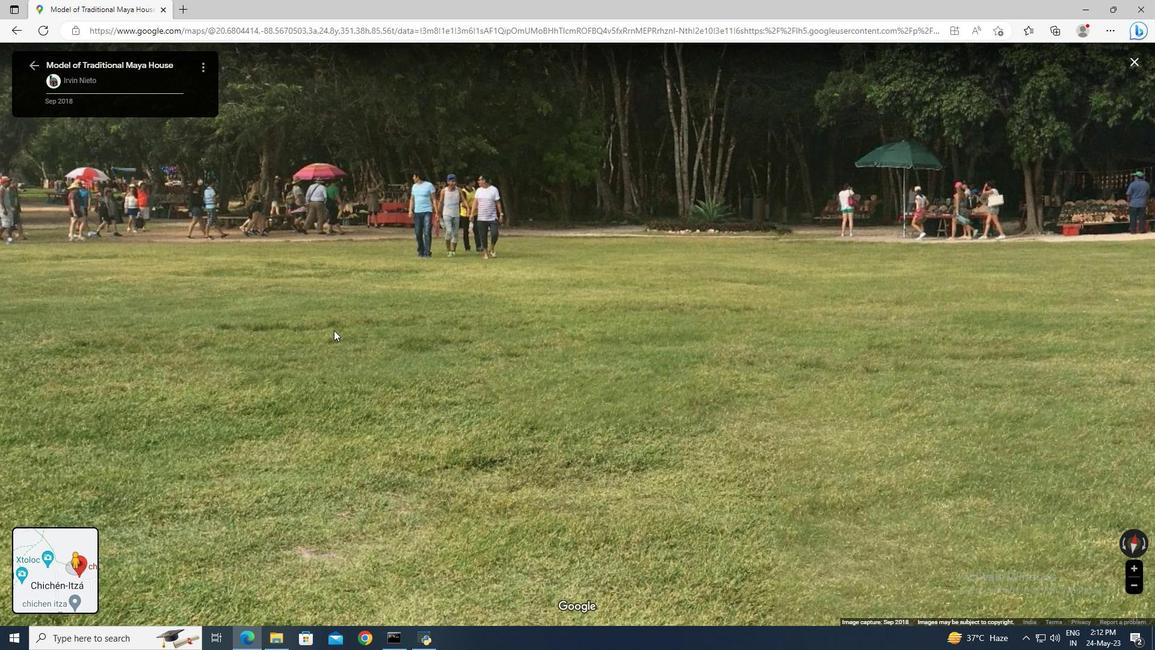 
Action: Mouse moved to (377, 331)
Screenshot: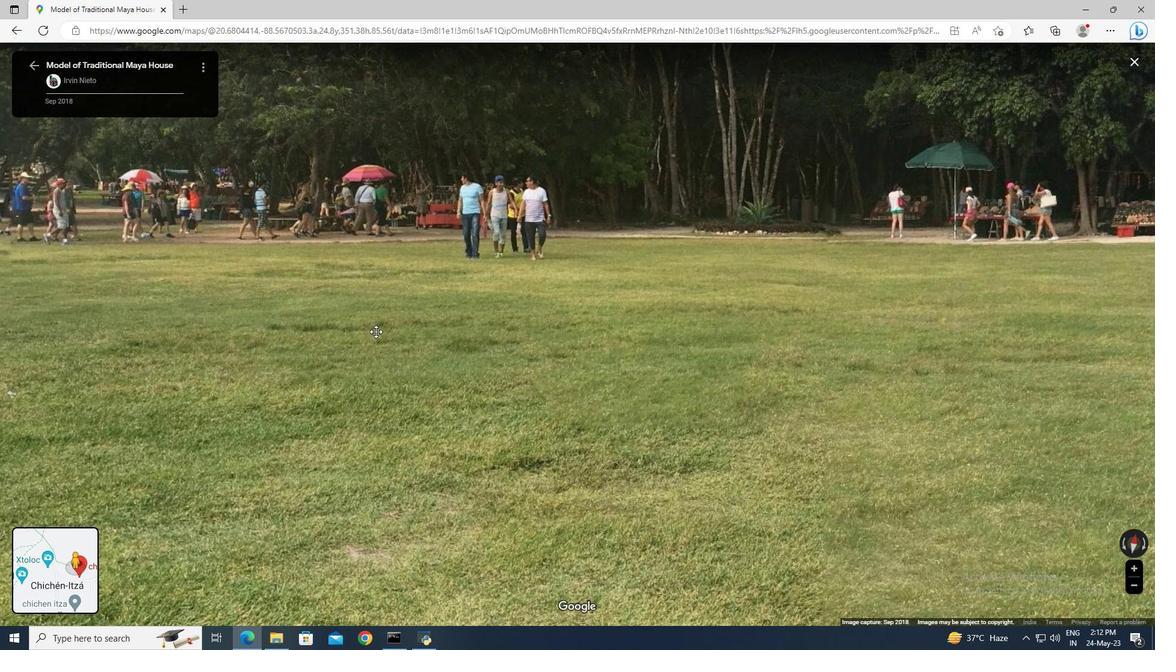 
Action: Mouse scrolled (377, 331) with delta (0, 0)
Screenshot: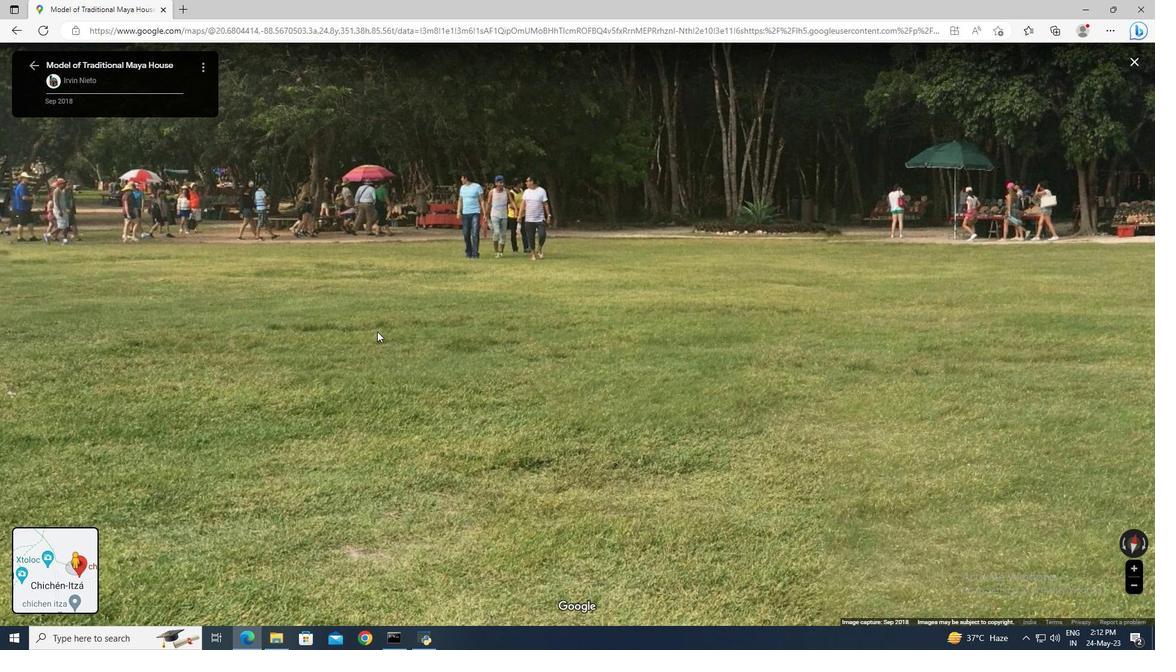 
Action: Mouse scrolled (377, 331) with delta (0, 0)
Screenshot: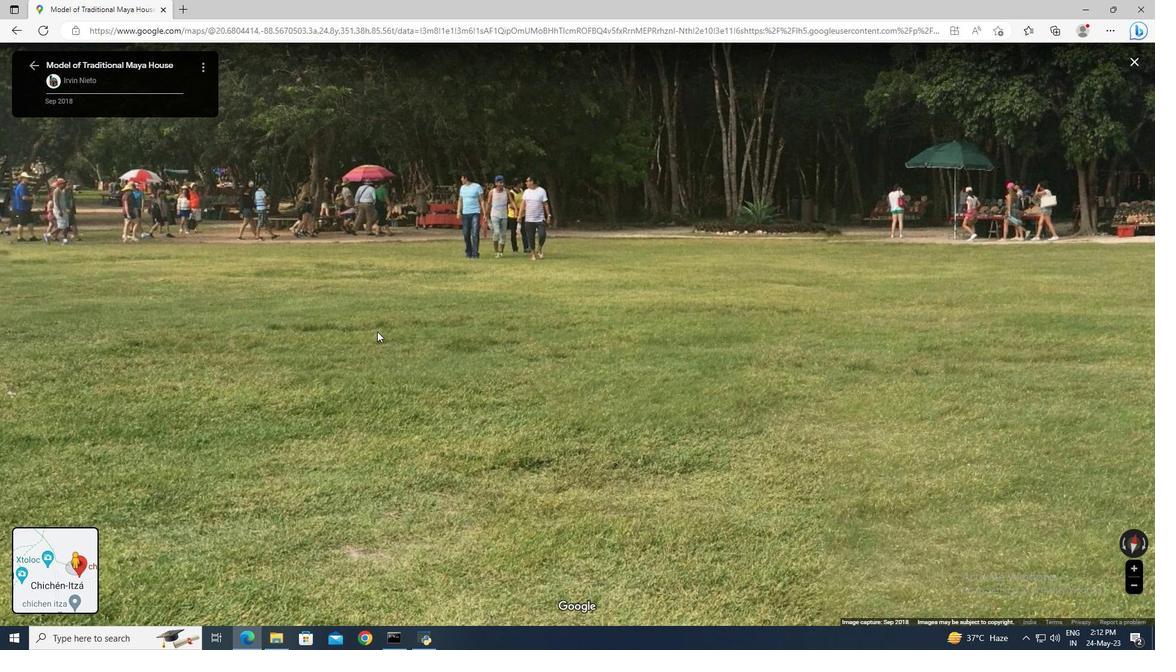 
Action: Mouse scrolled (377, 331) with delta (0, 0)
Screenshot: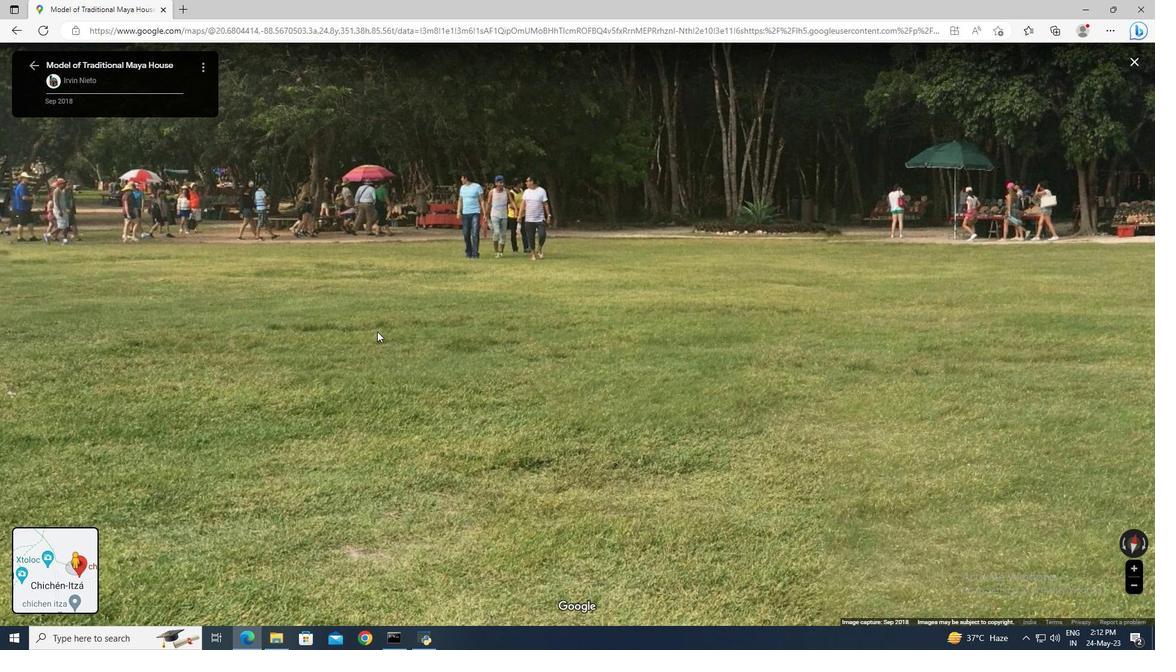 
Action: Mouse moved to (329, 336)
Screenshot: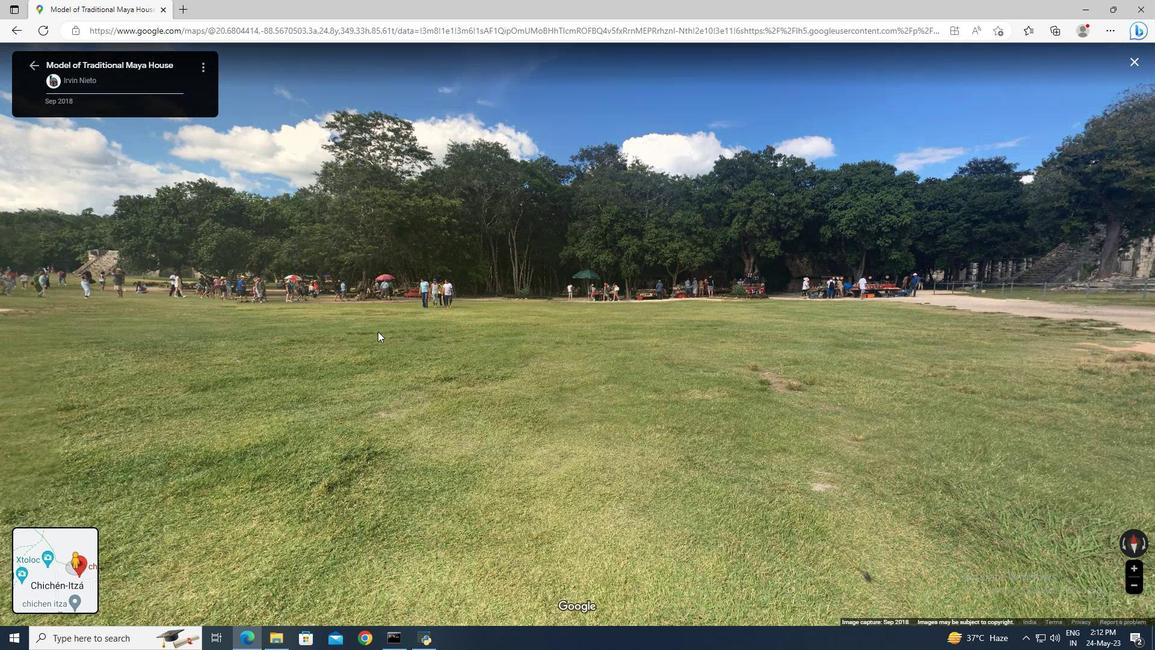 
Action: Mouse pressed left at (329, 336)
Screenshot: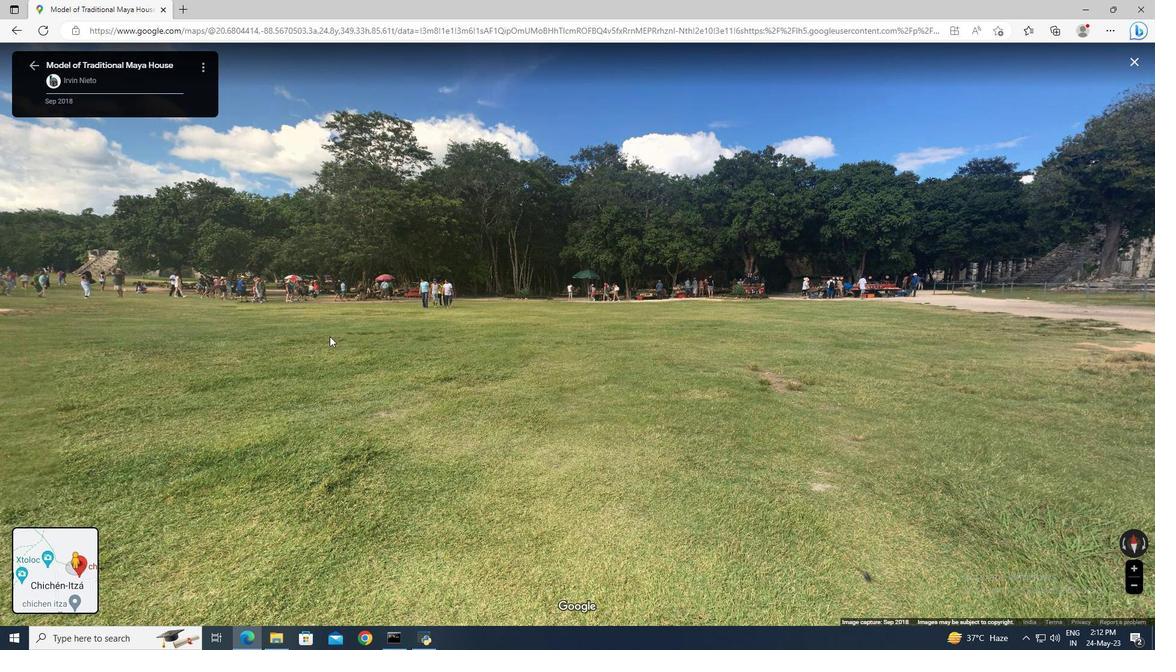 
Action: Mouse moved to (277, 354)
Screenshot: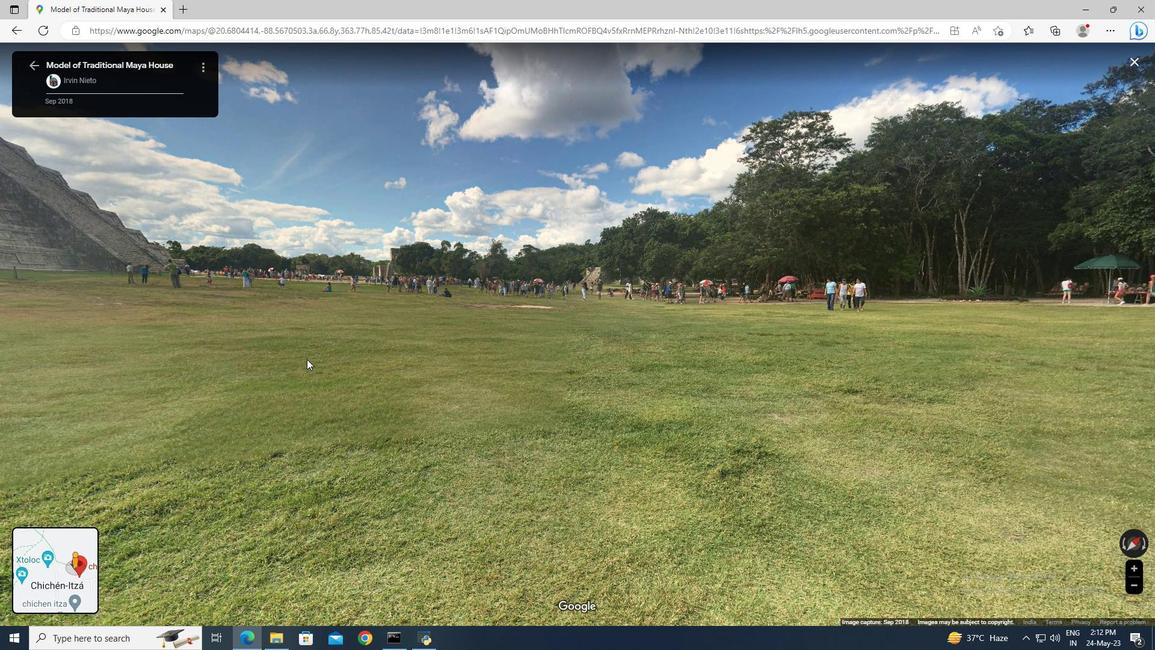 
Action: Mouse pressed left at (277, 354)
Screenshot: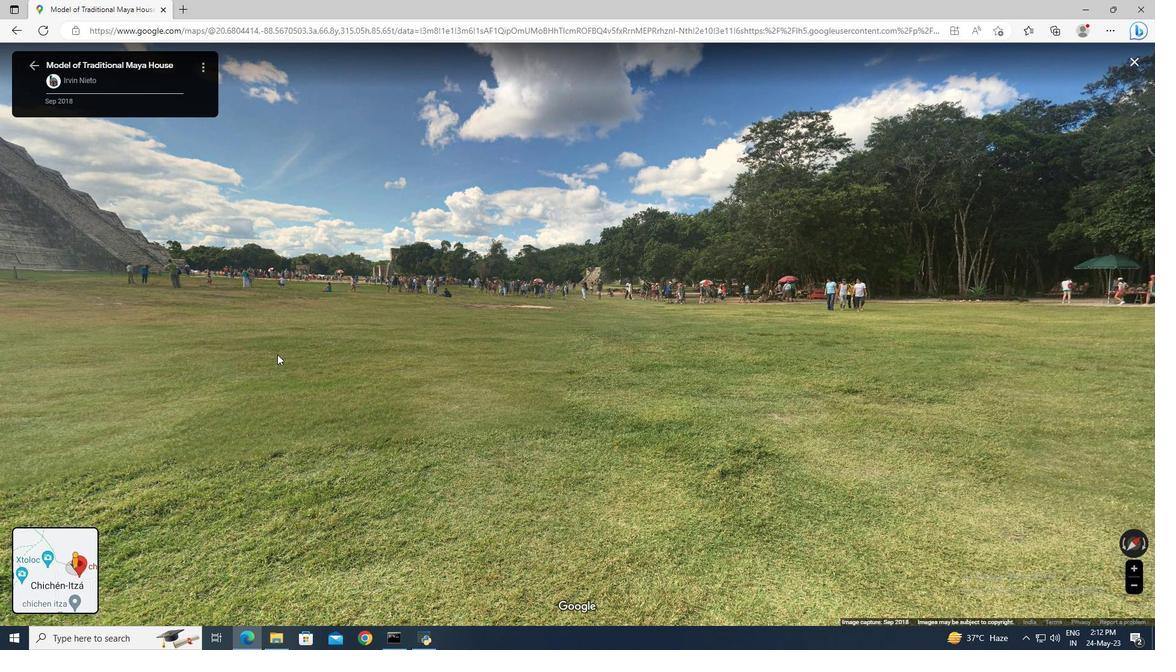 
Action: Mouse moved to (260, 366)
Screenshot: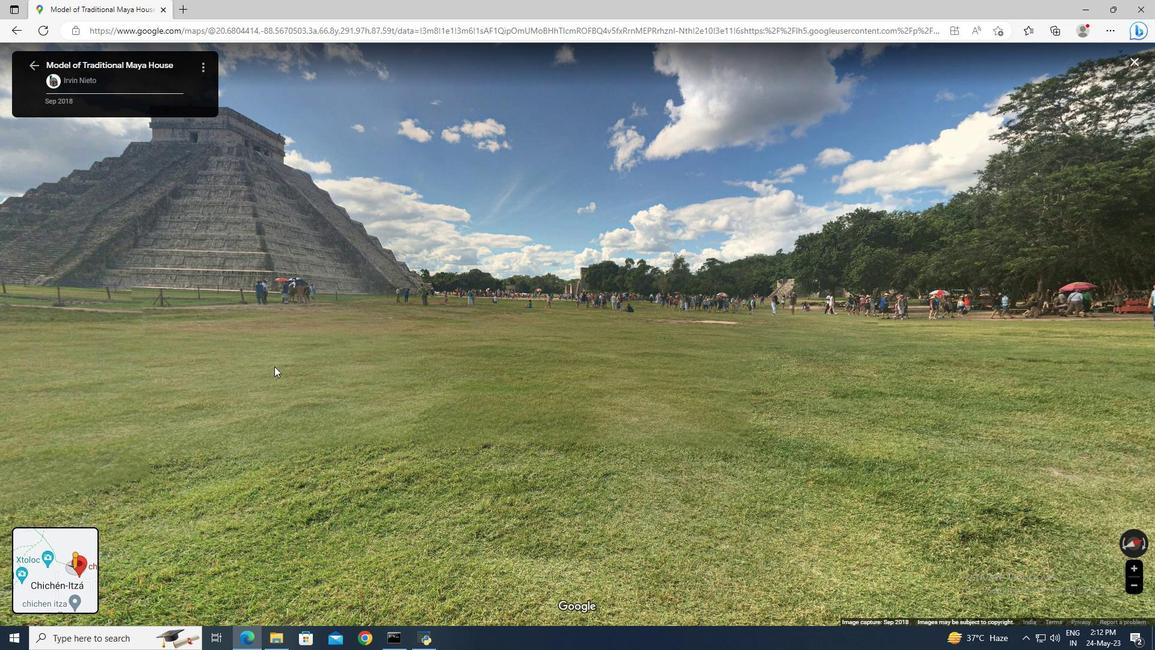 
Action: Mouse pressed left at (260, 366)
Screenshot: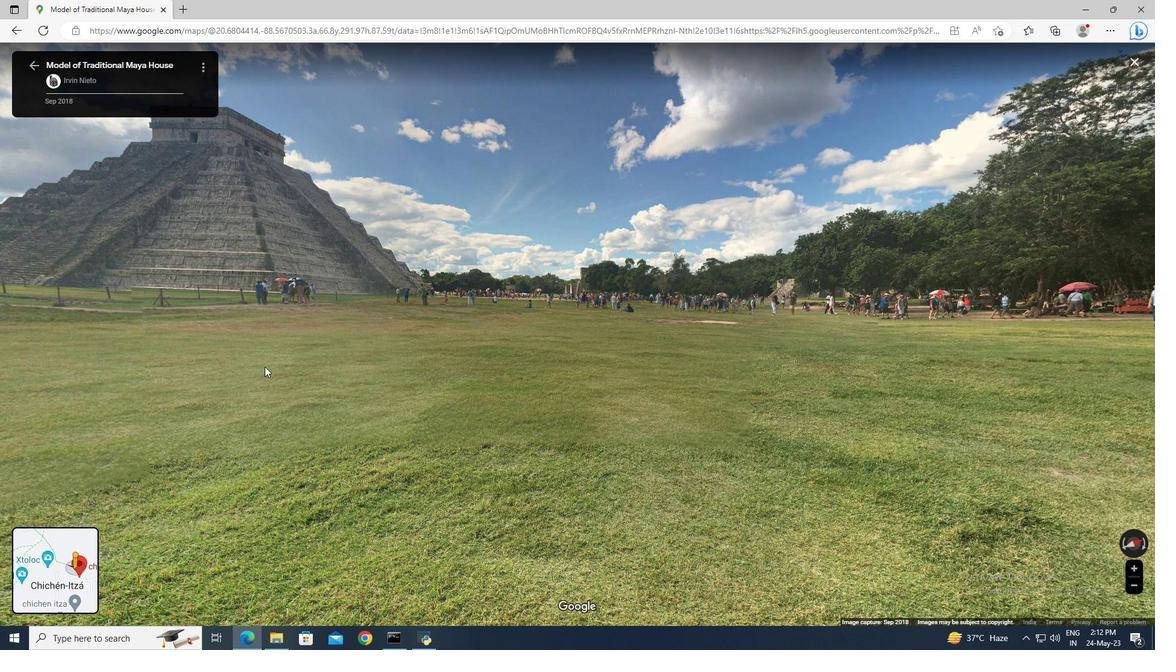 
Action: Mouse moved to (230, 333)
Screenshot: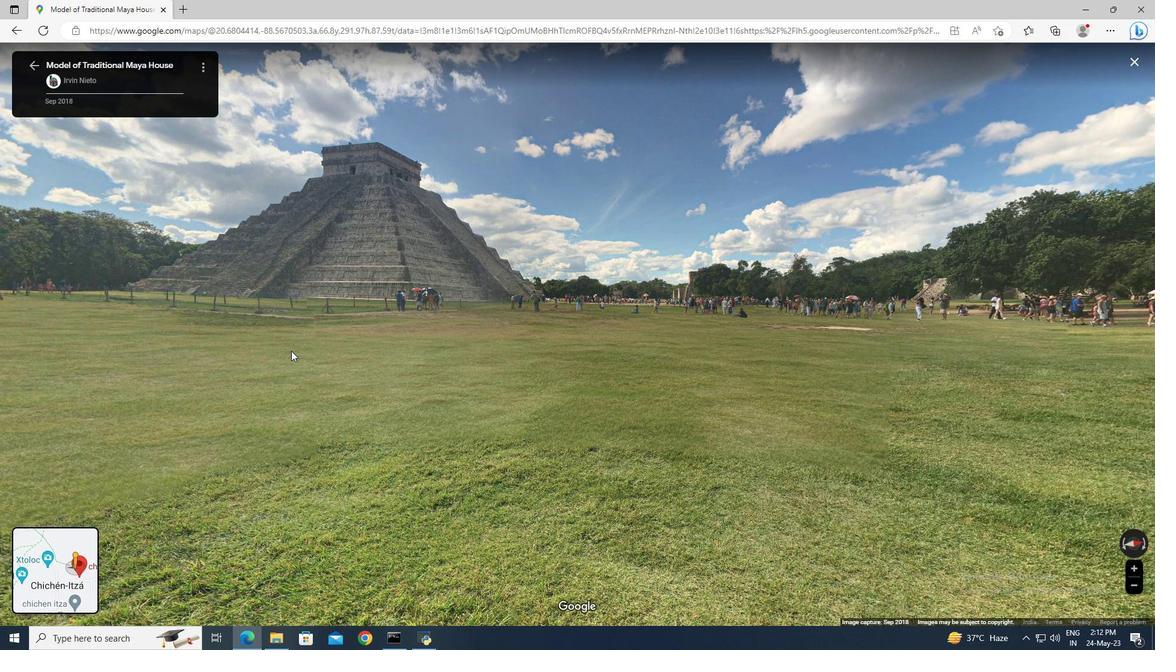 
Action: Mouse scrolled (230, 334) with delta (0, 0)
Screenshot: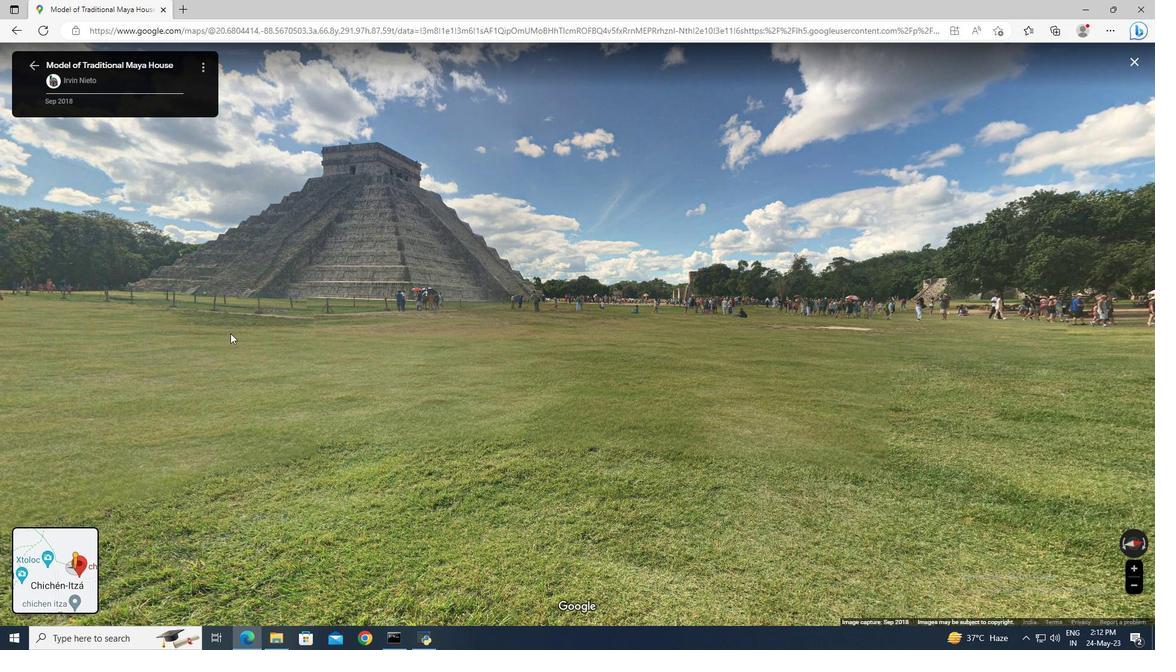 
Action: Mouse moved to (216, 316)
Screenshot: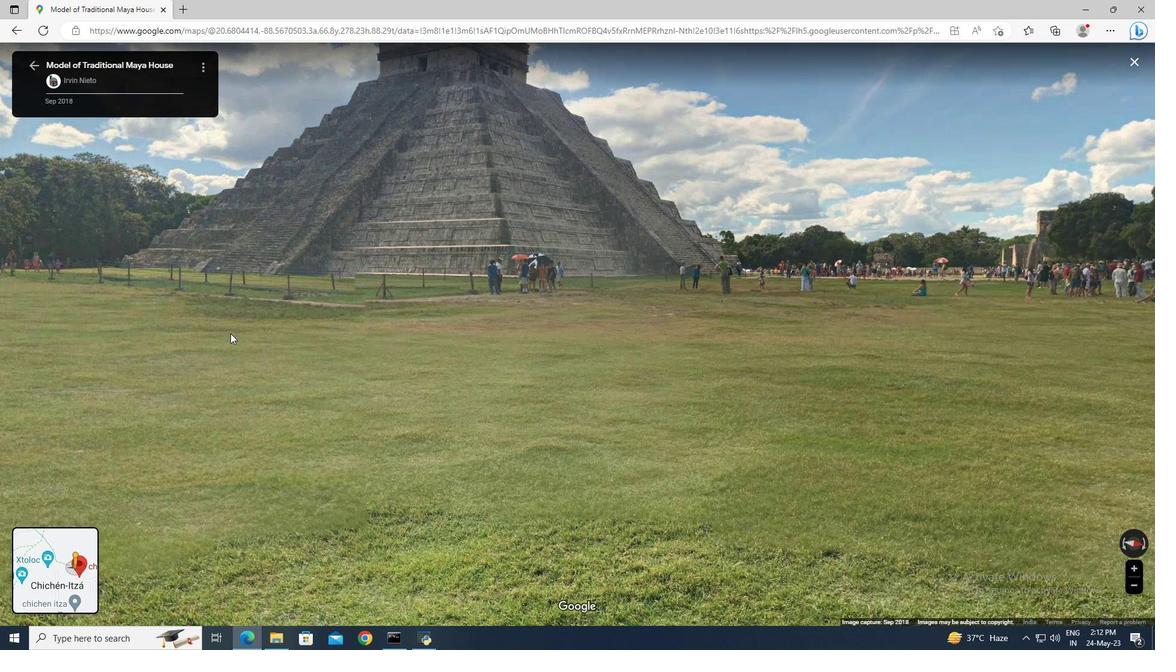 
Action: Mouse pressed left at (216, 316)
Screenshot: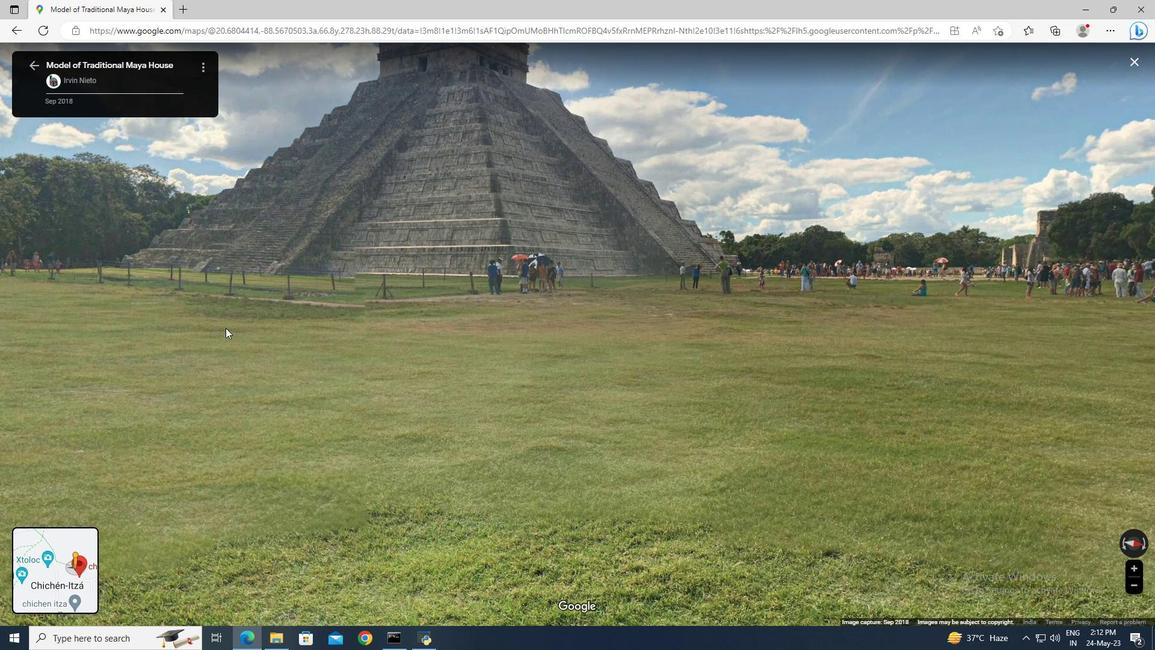 
Action: Mouse moved to (417, 362)
Screenshot: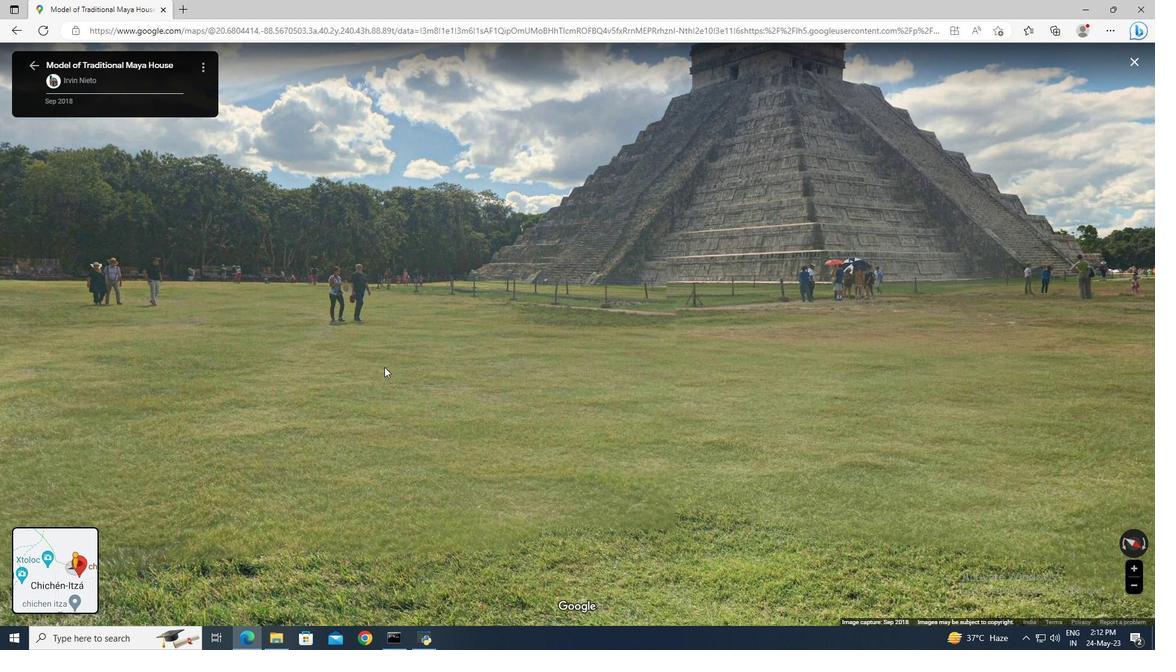 
Action: Mouse pressed left at (417, 362)
Screenshot: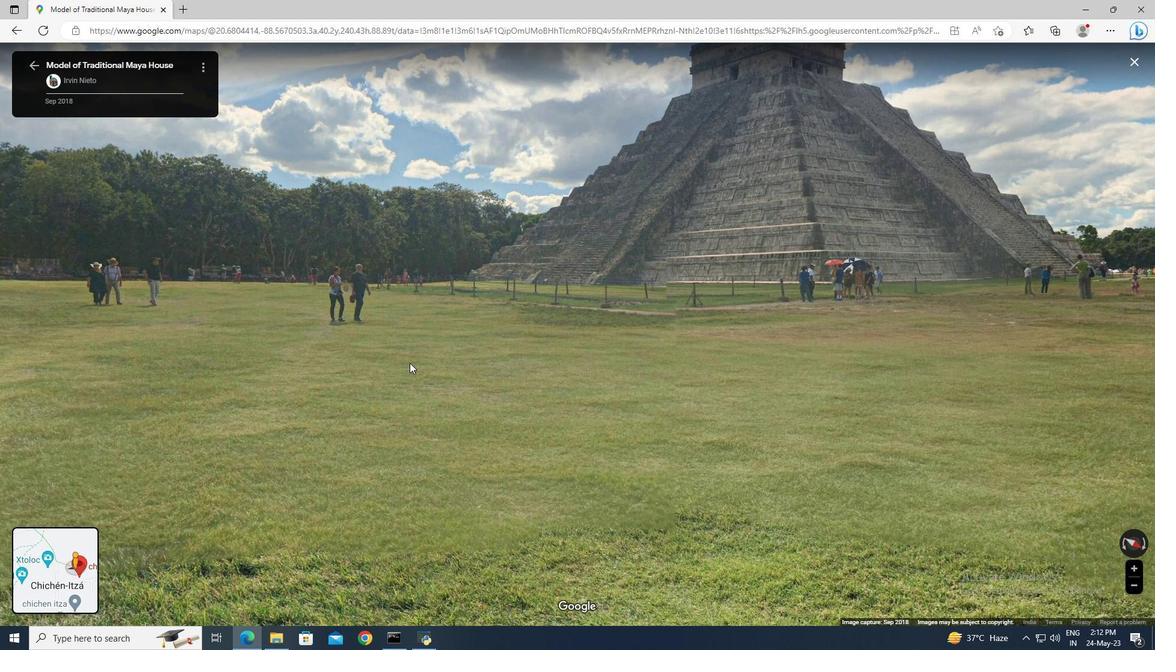 
Action: Mouse moved to (34, 69)
Screenshot: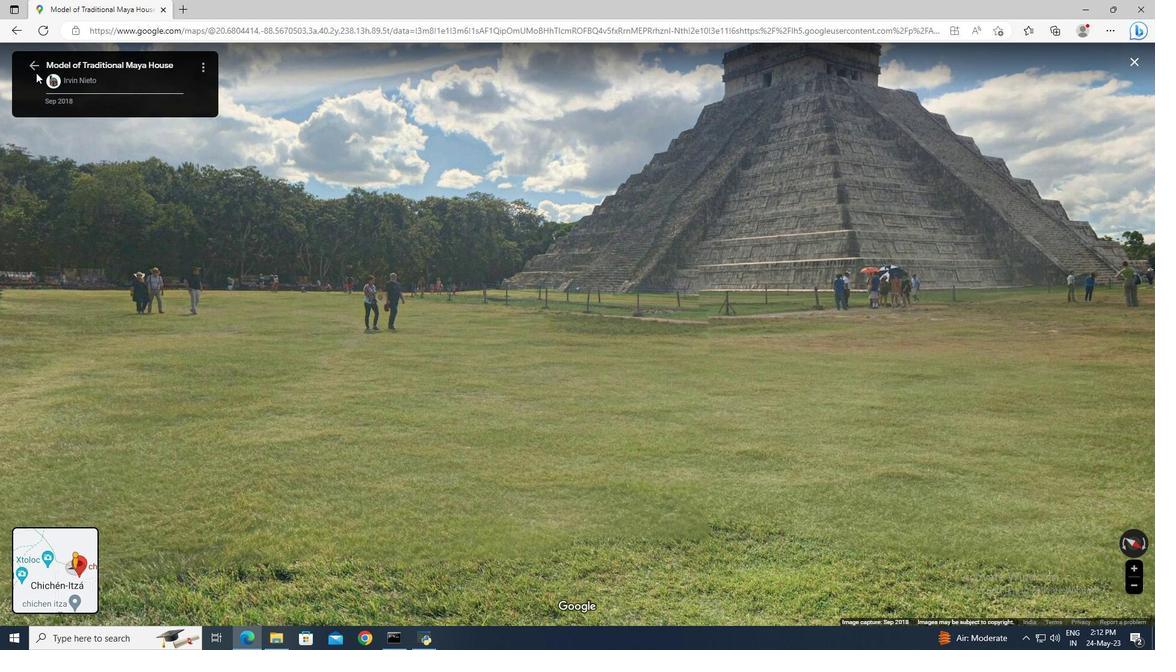 
Action: Mouse pressed left at (34, 69)
Screenshot: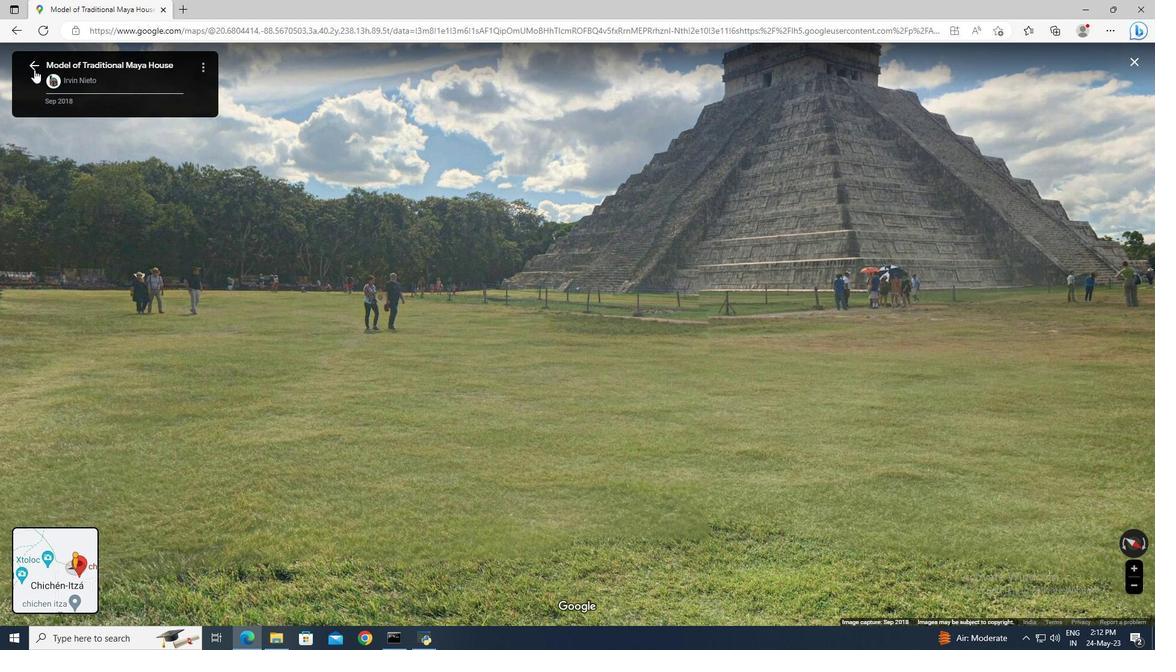 
Action: Mouse moved to (474, 431)
Screenshot: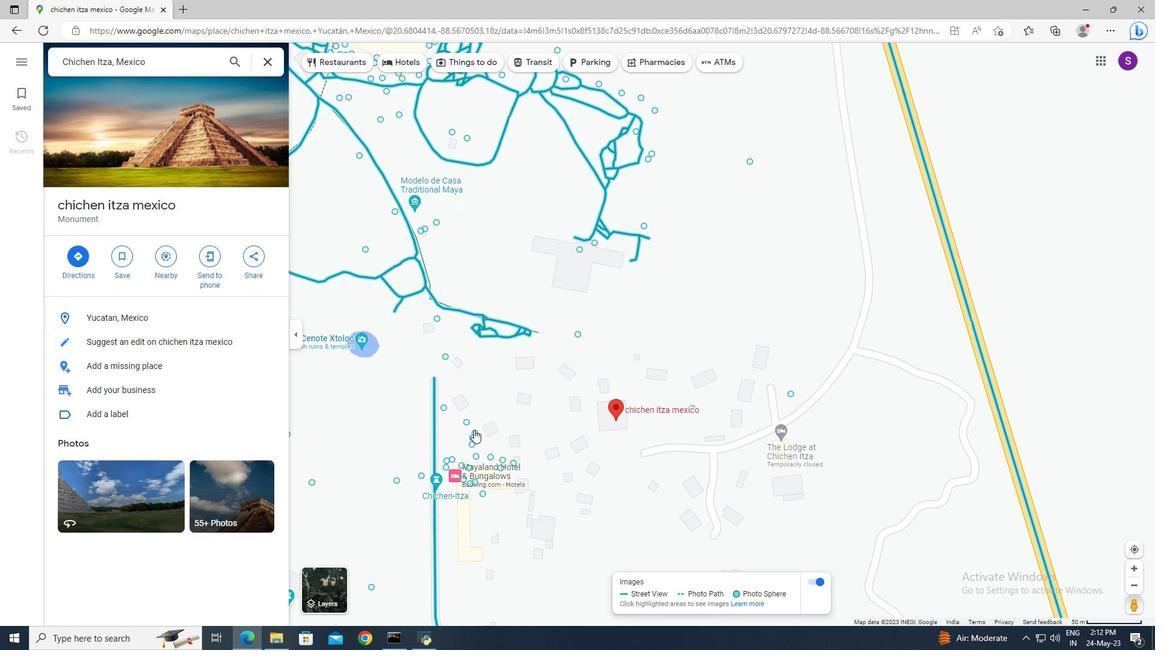 
Action: Mouse pressed left at (474, 431)
Screenshot: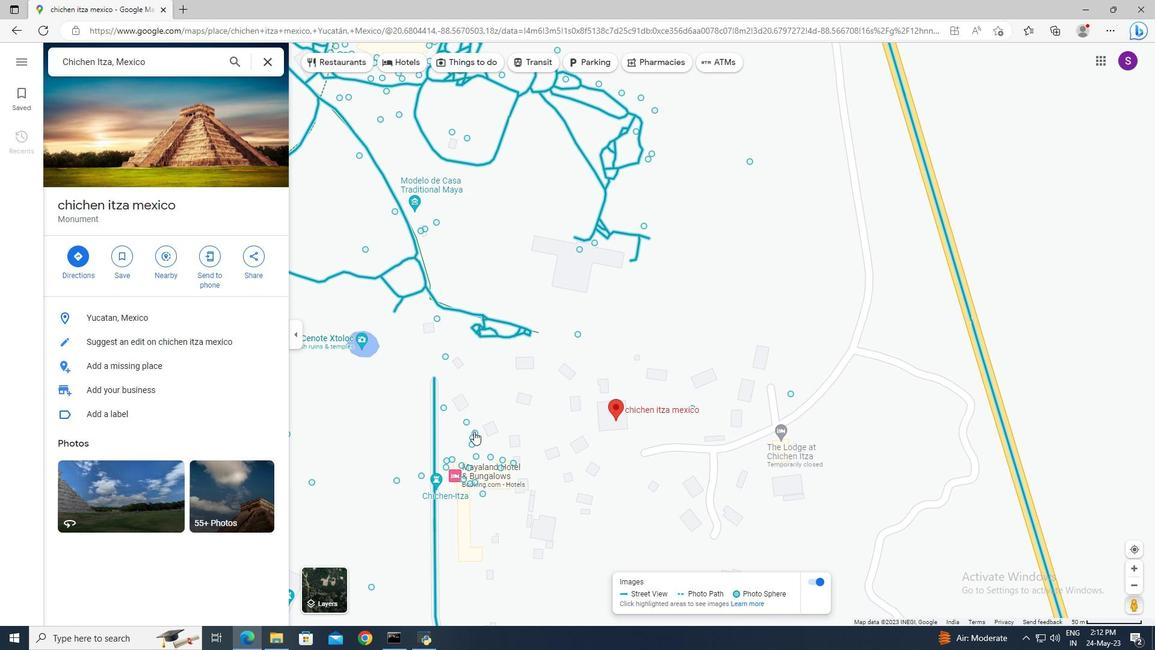 
Action: Mouse moved to (577, 368)
Screenshot: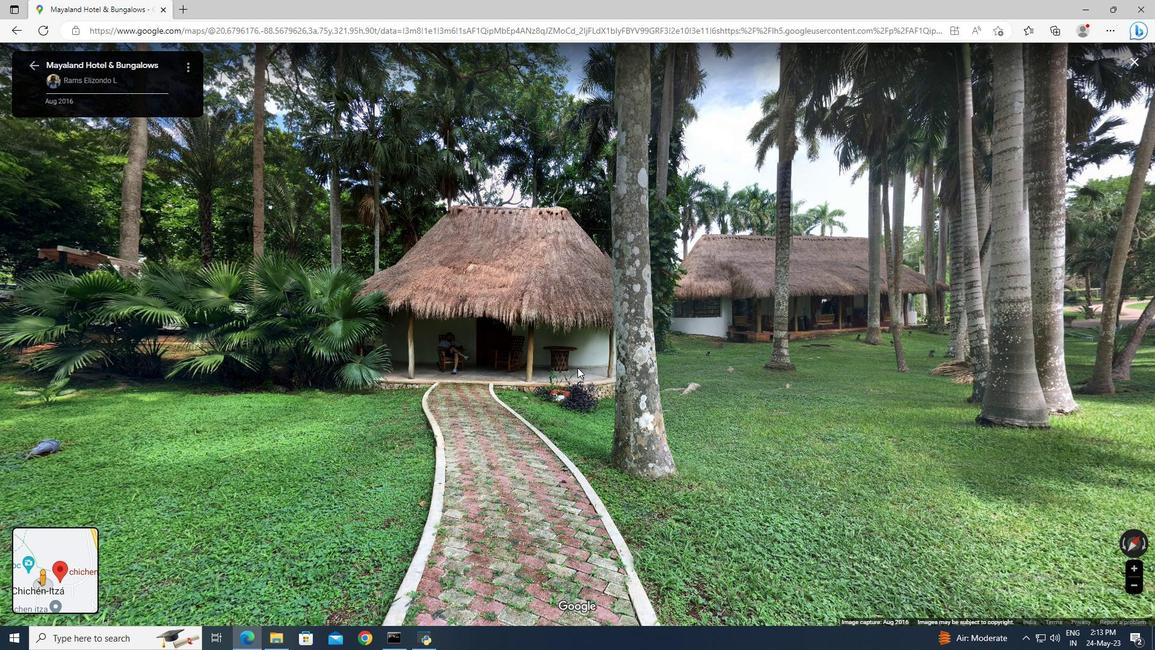 
Action: Mouse pressed left at (577, 368)
Screenshot: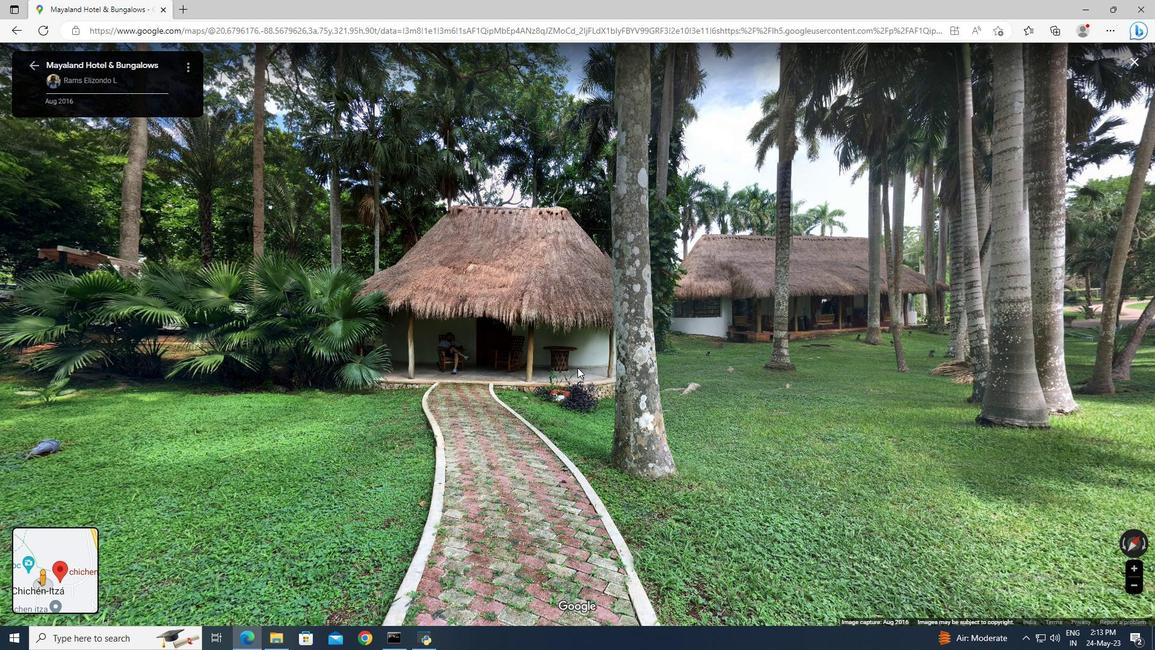 
Action: Mouse moved to (738, 379)
Screenshot: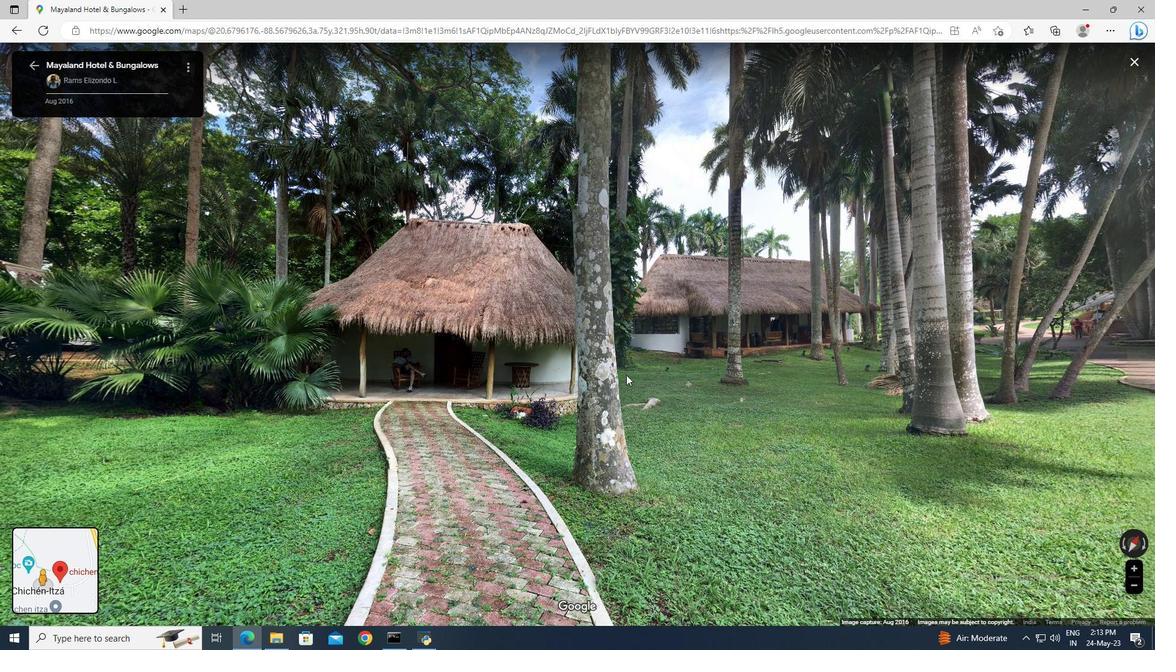 
Action: Mouse pressed left at (738, 379)
Screenshot: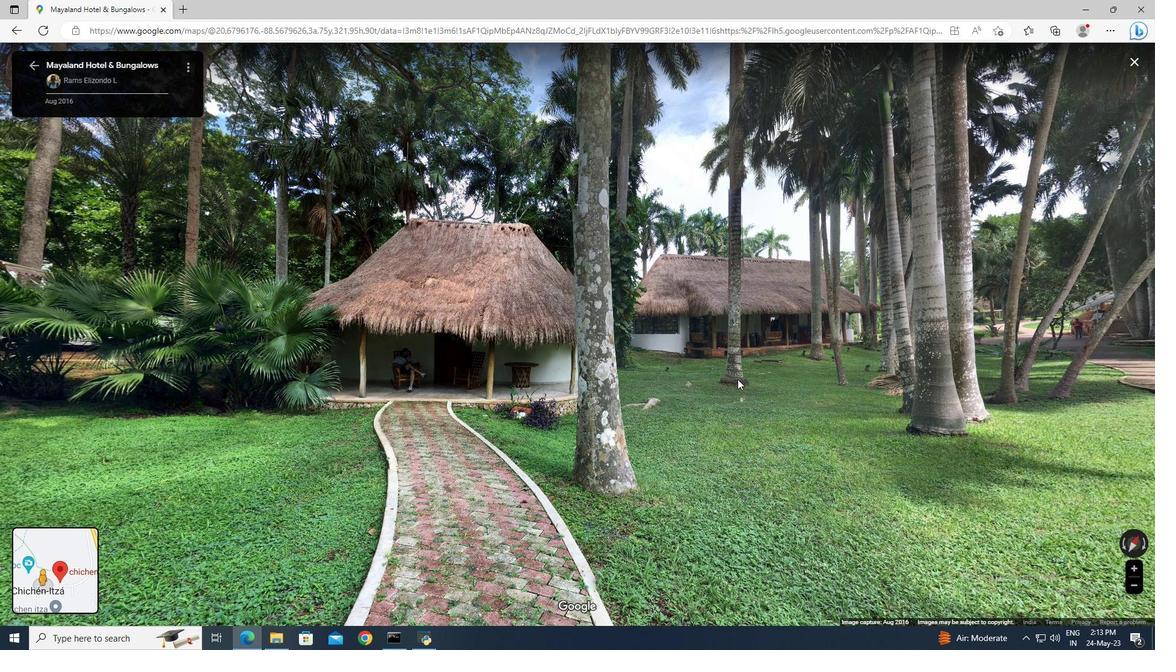 
Action: Mouse moved to (611, 361)
Screenshot: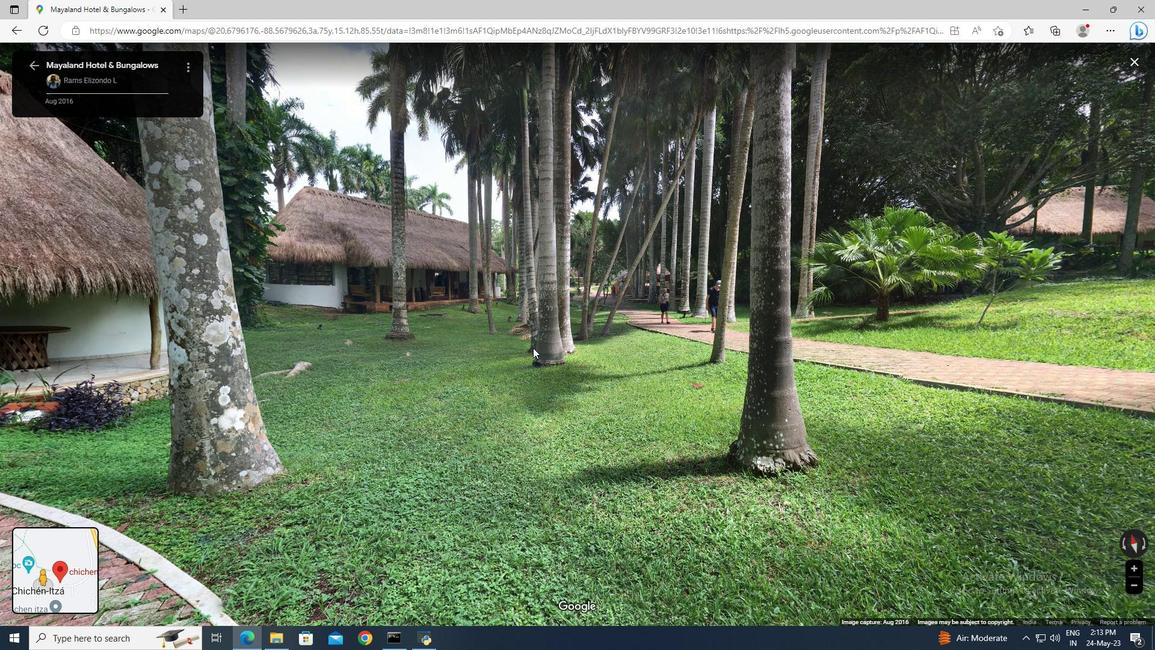 
Action: Mouse pressed left at (611, 361)
Screenshot: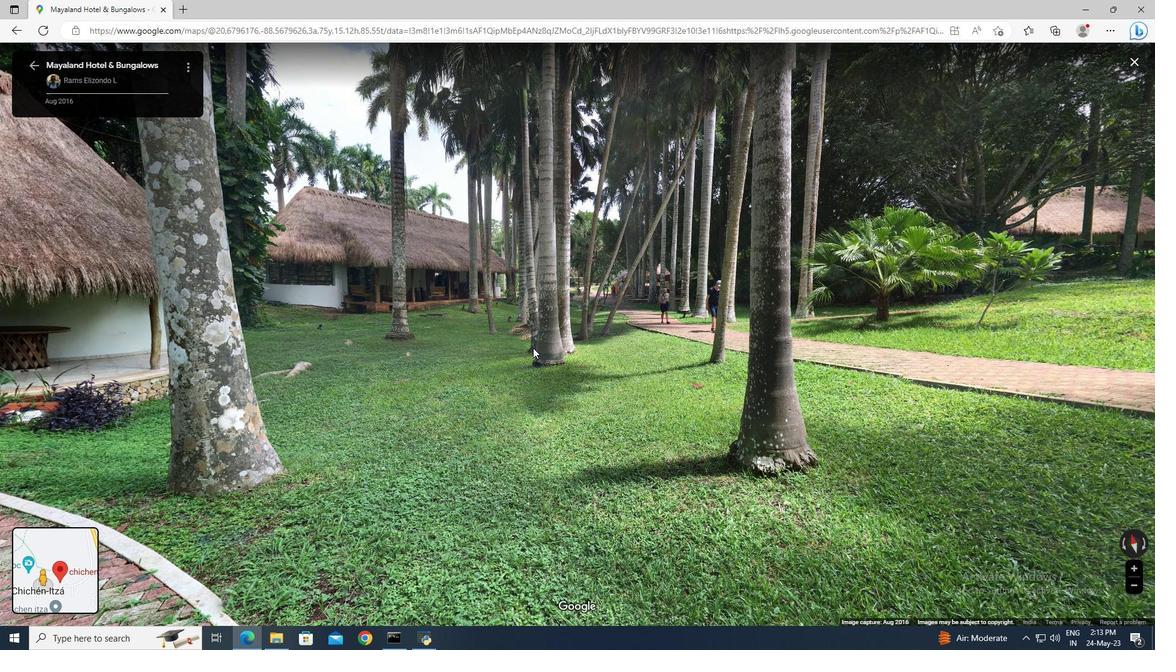 
Action: Mouse moved to (763, 382)
Screenshot: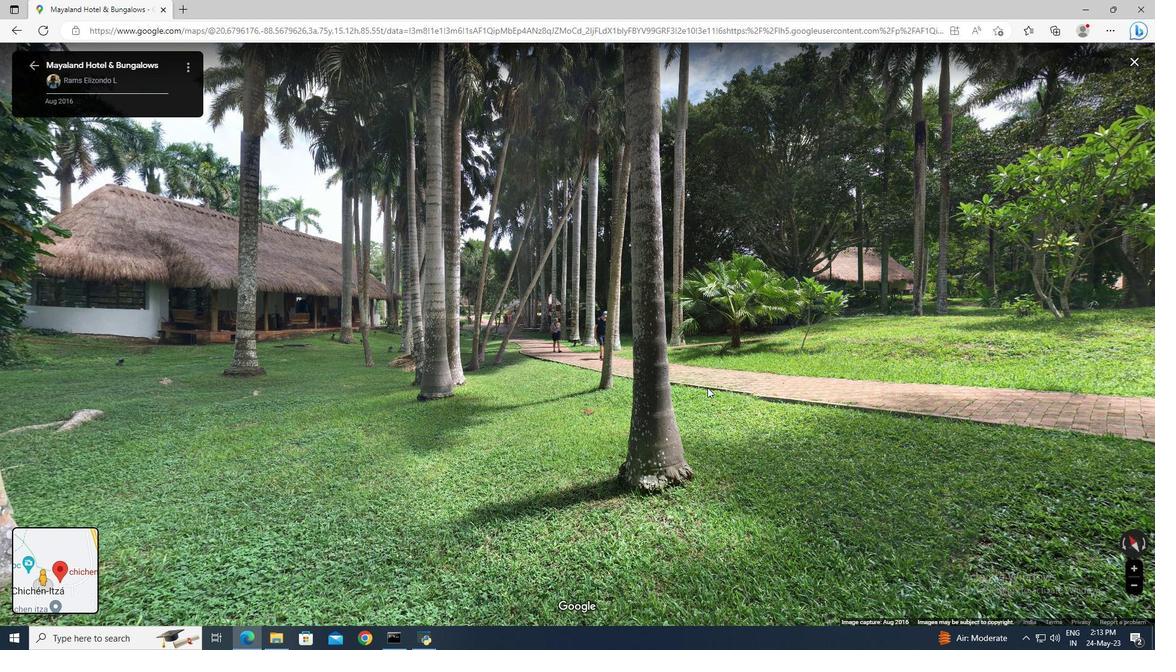 
Action: Mouse pressed left at (763, 382)
Screenshot: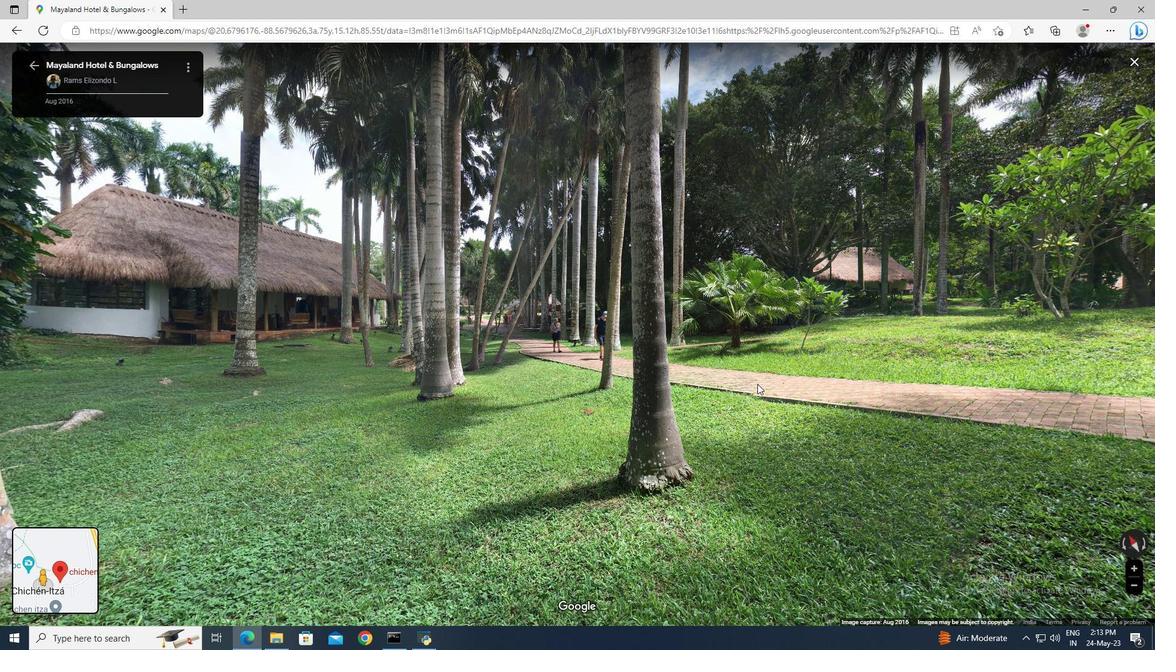 
Action: Mouse moved to (955, 454)
Screenshot: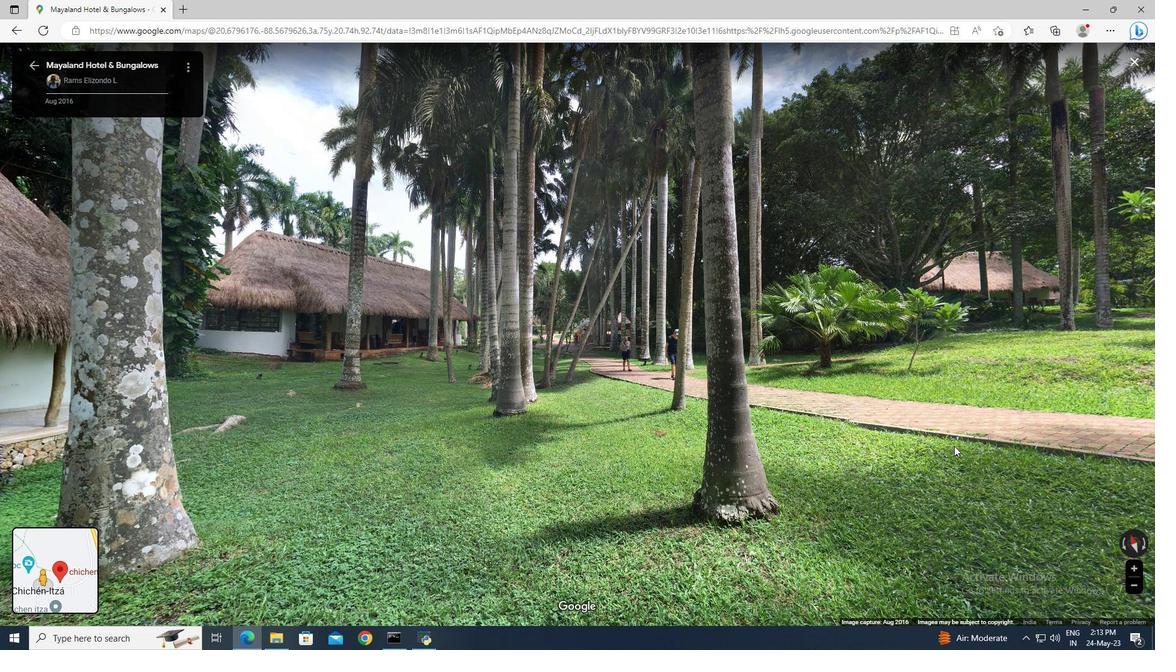 
Action: Mouse pressed left at (955, 454)
Screenshot: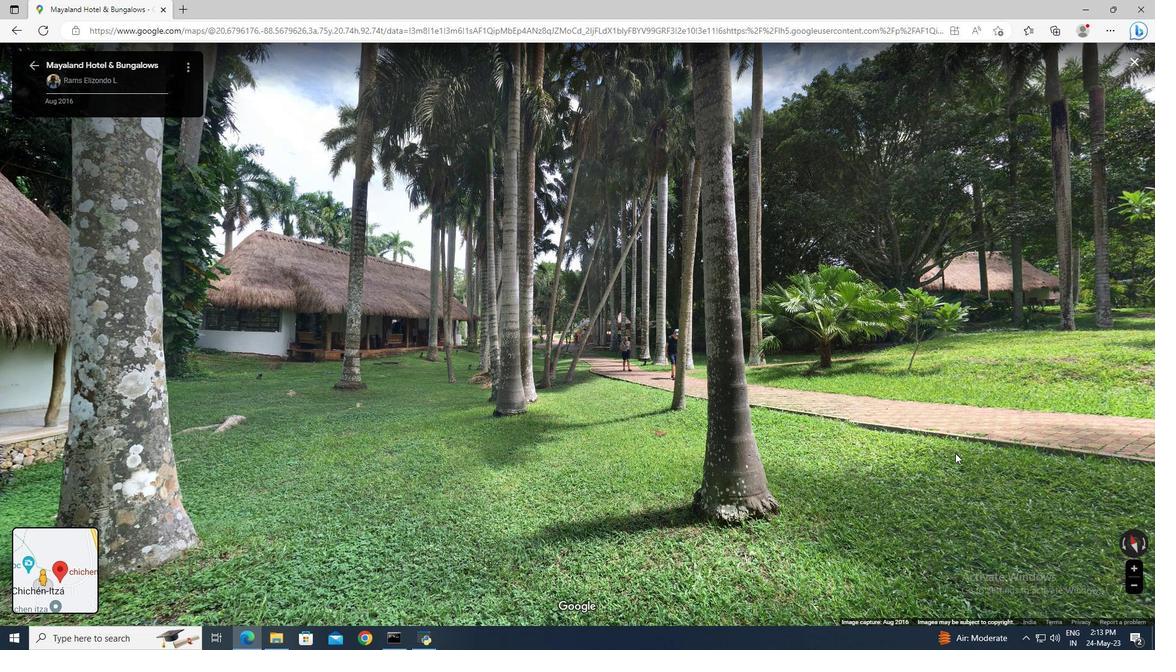 
Action: Mouse moved to (763, 252)
Screenshot: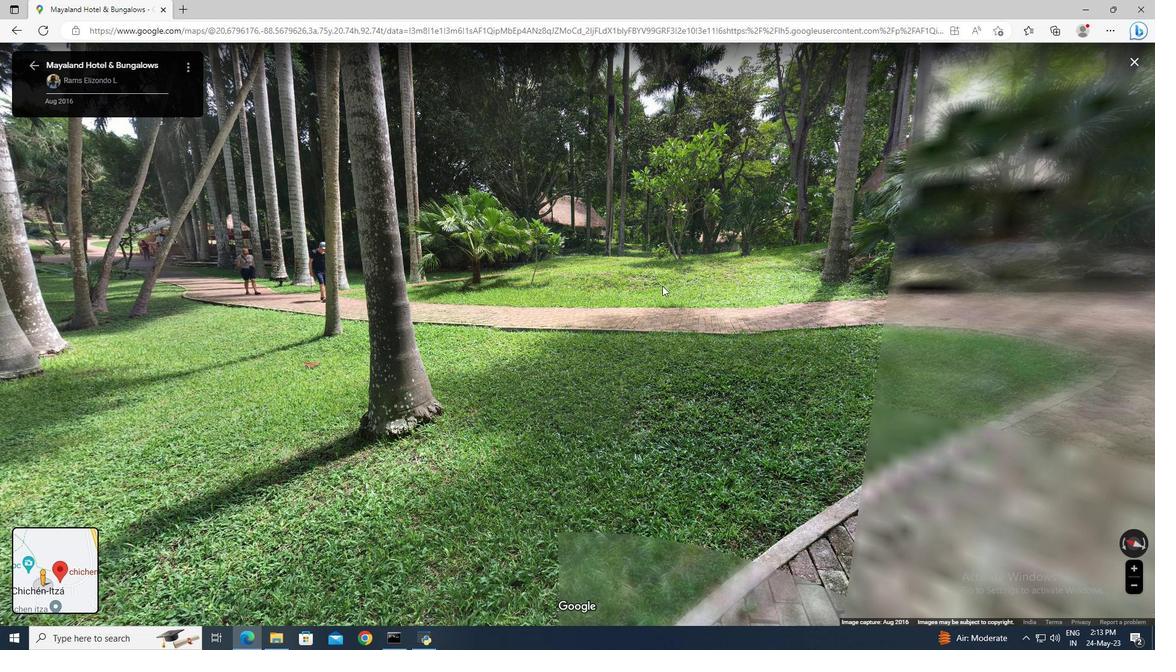 
Action: Mouse pressed left at (763, 252)
Screenshot: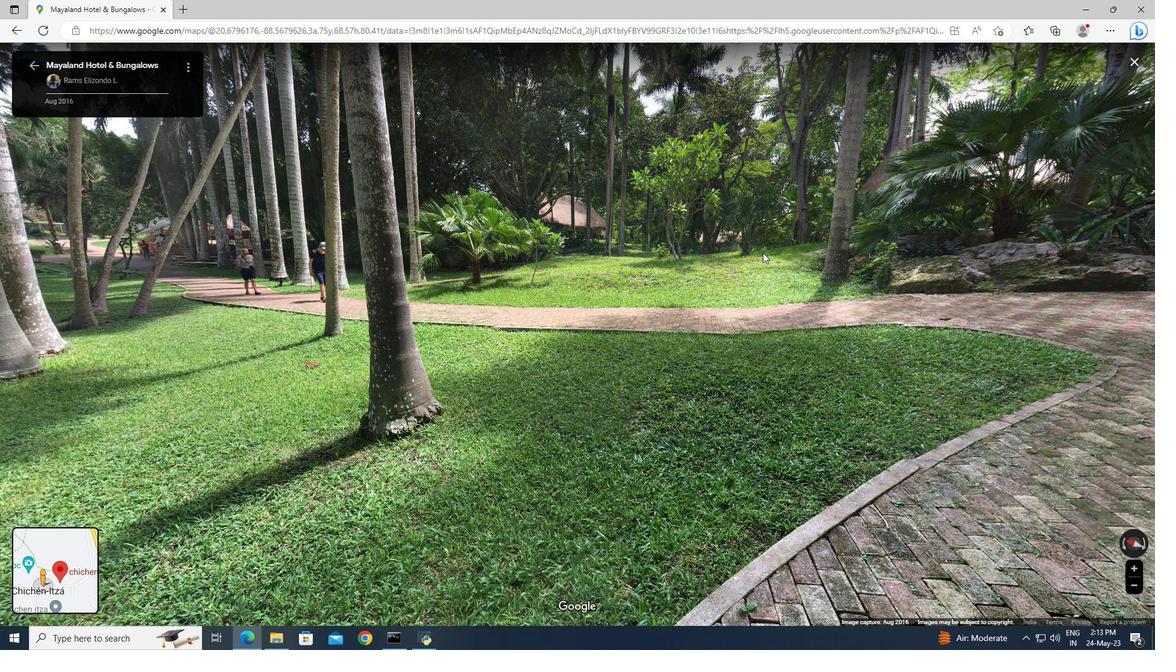 
Action: Mouse moved to (847, 345)
Screenshot: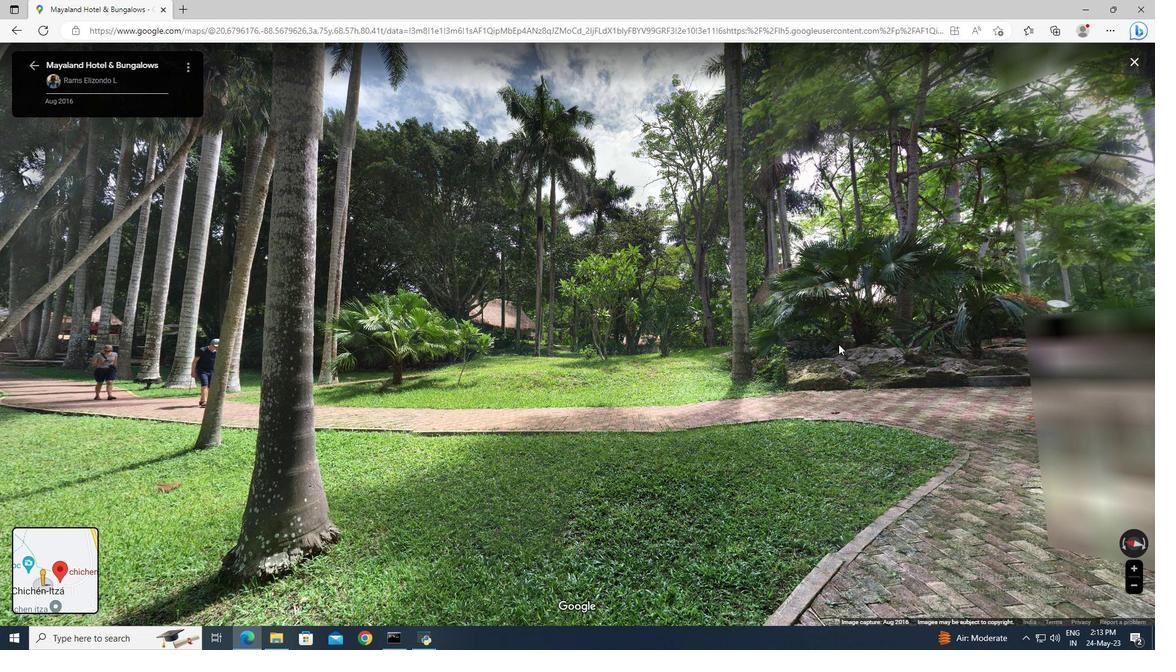 
Action: Mouse pressed left at (847, 345)
Screenshot: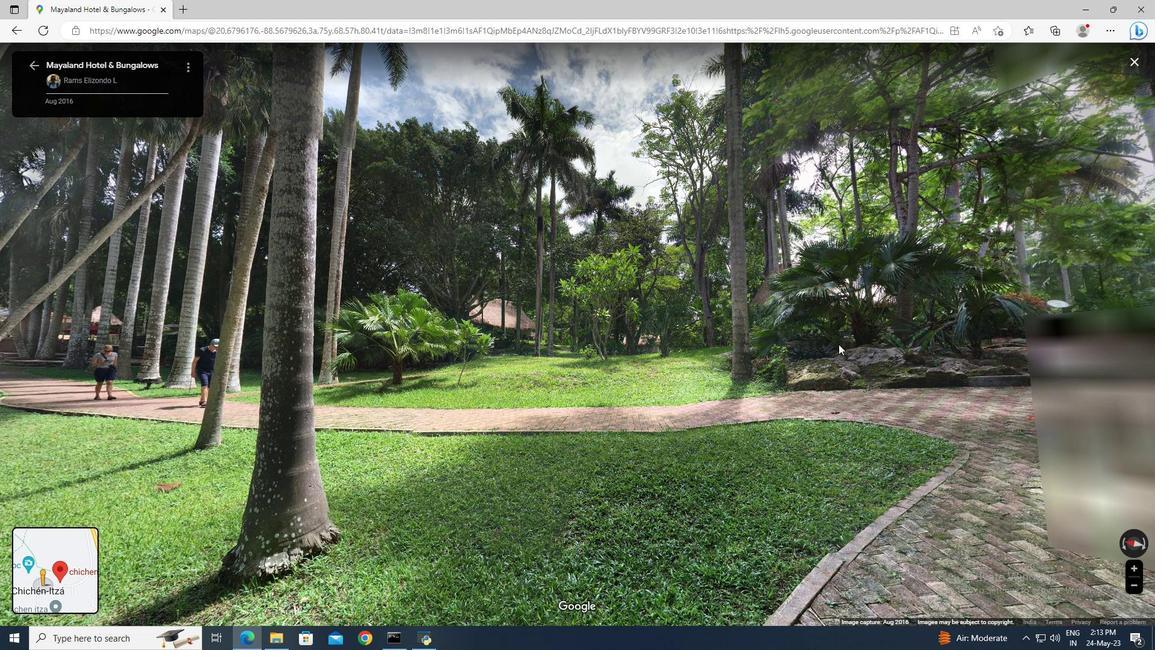 
Action: Mouse moved to (732, 334)
Screenshot: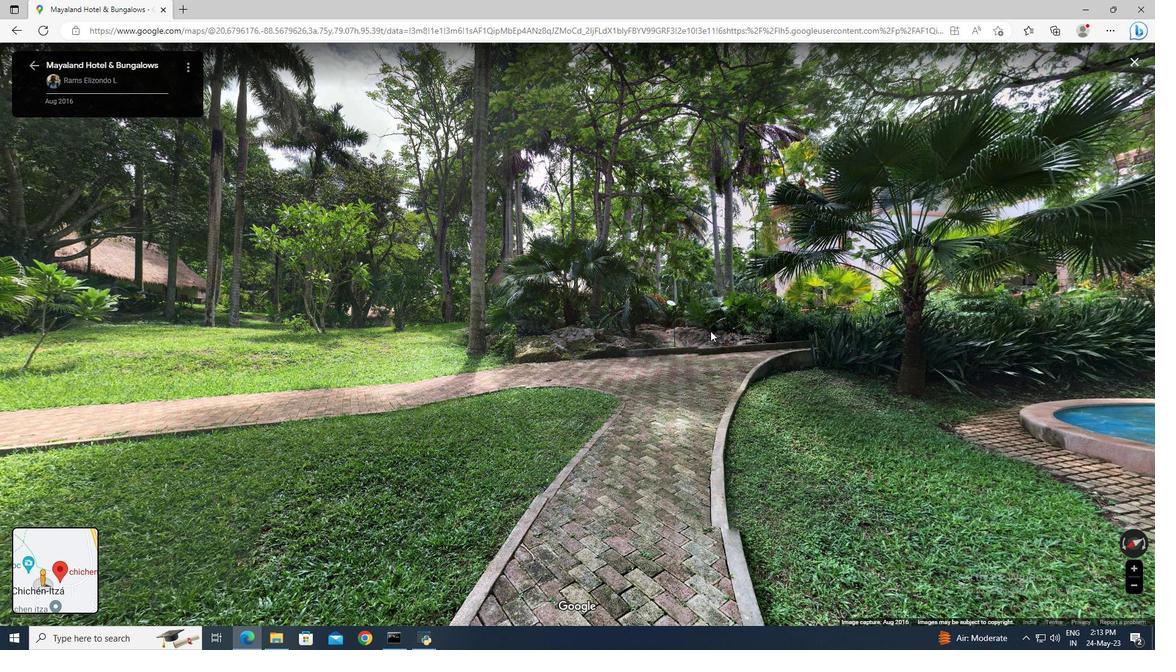 
Action: Mouse scrolled (732, 335) with delta (0, 0)
Screenshot: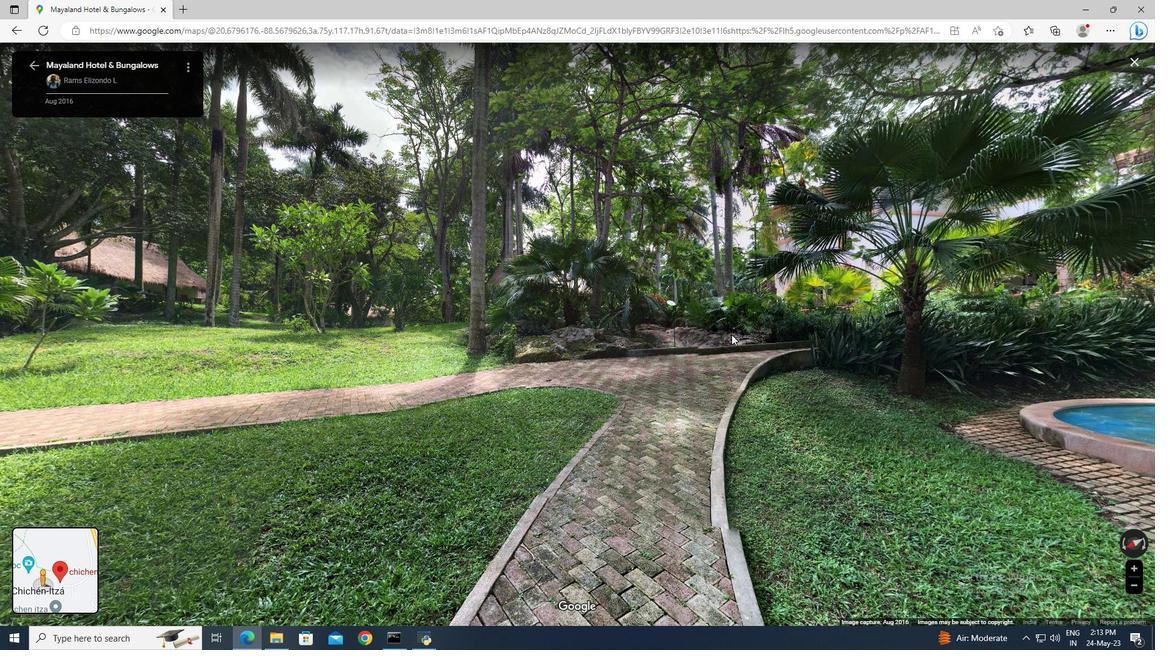 
Action: Mouse scrolled (732, 334) with delta (0, 0)
Screenshot: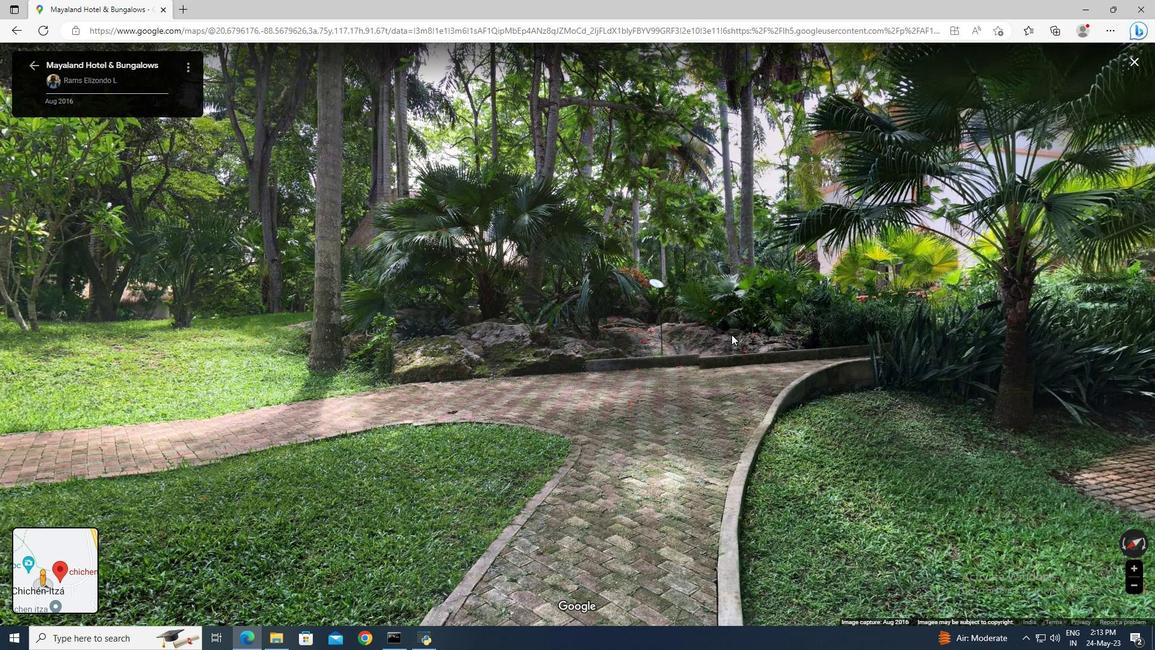 
Action: Mouse moved to (891, 331)
Screenshot: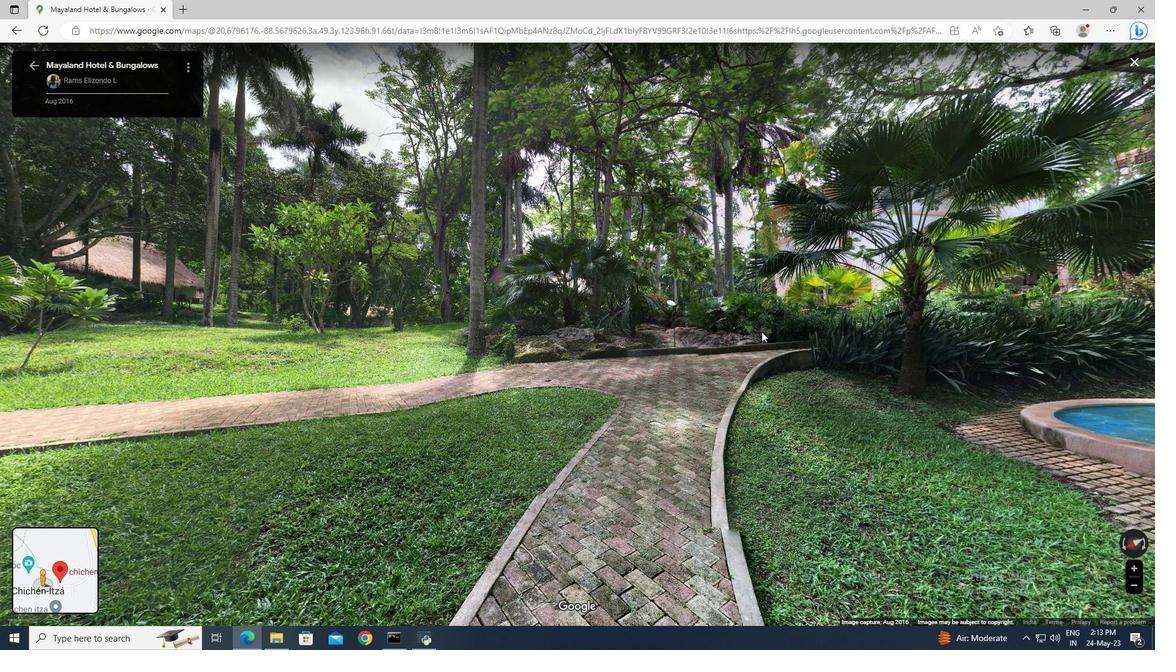 
Action: Mouse pressed left at (891, 331)
Screenshot: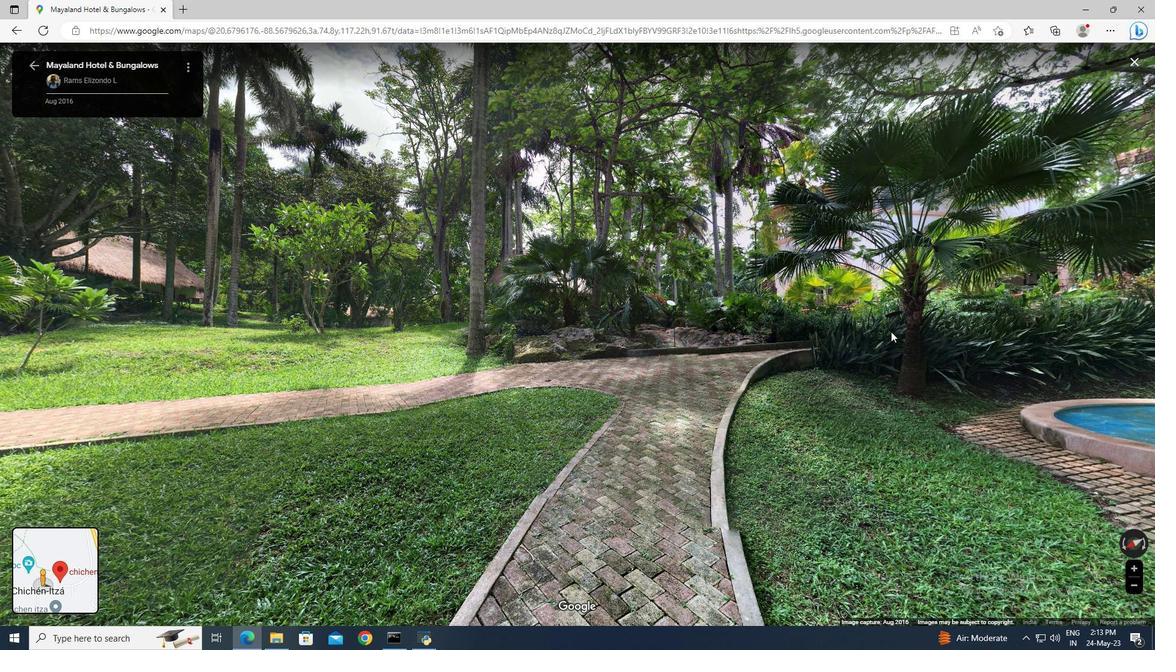 
Action: Mouse moved to (898, 320)
Screenshot: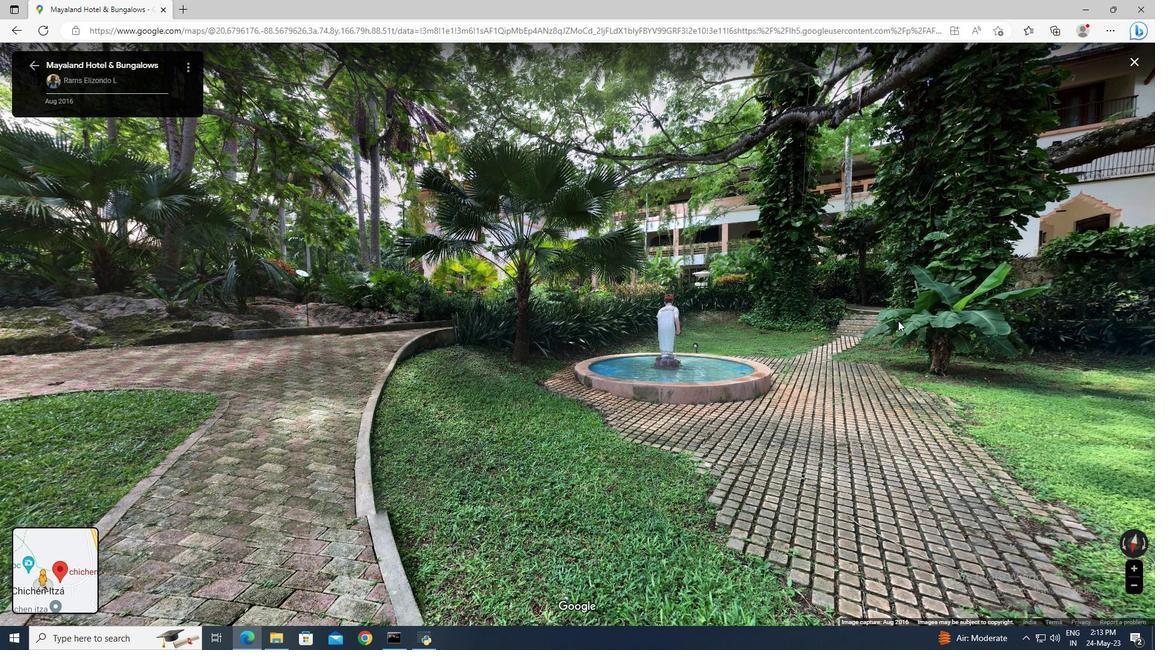 
Action: Mouse pressed left at (898, 320)
Screenshot: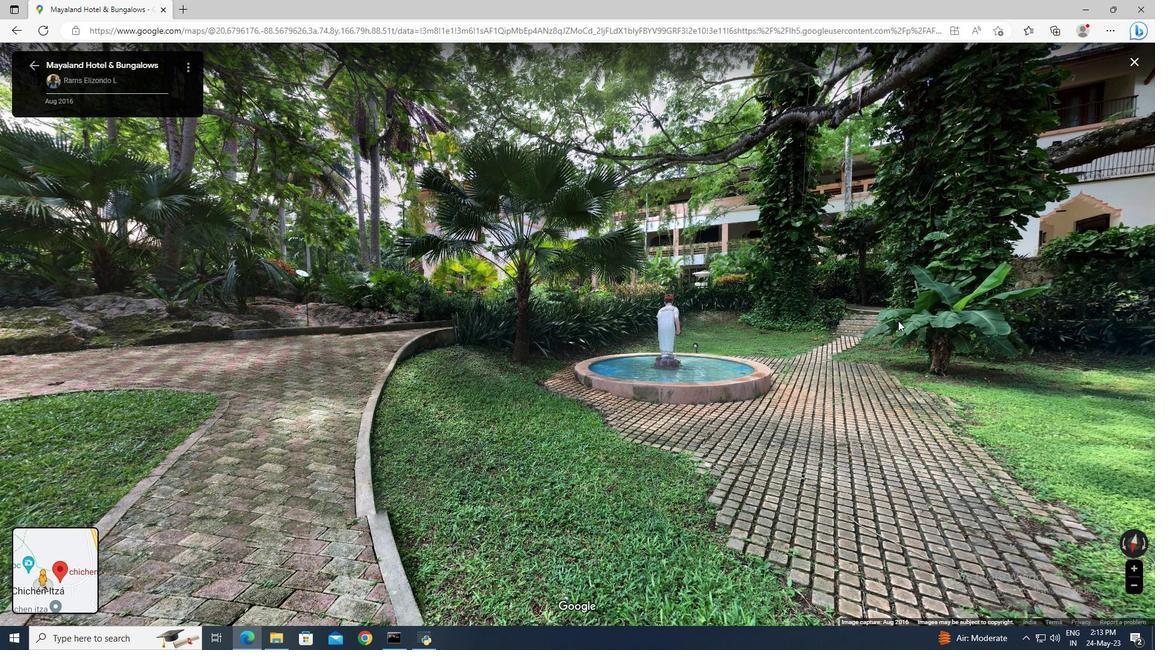 
Action: Mouse pressed left at (898, 320)
Screenshot: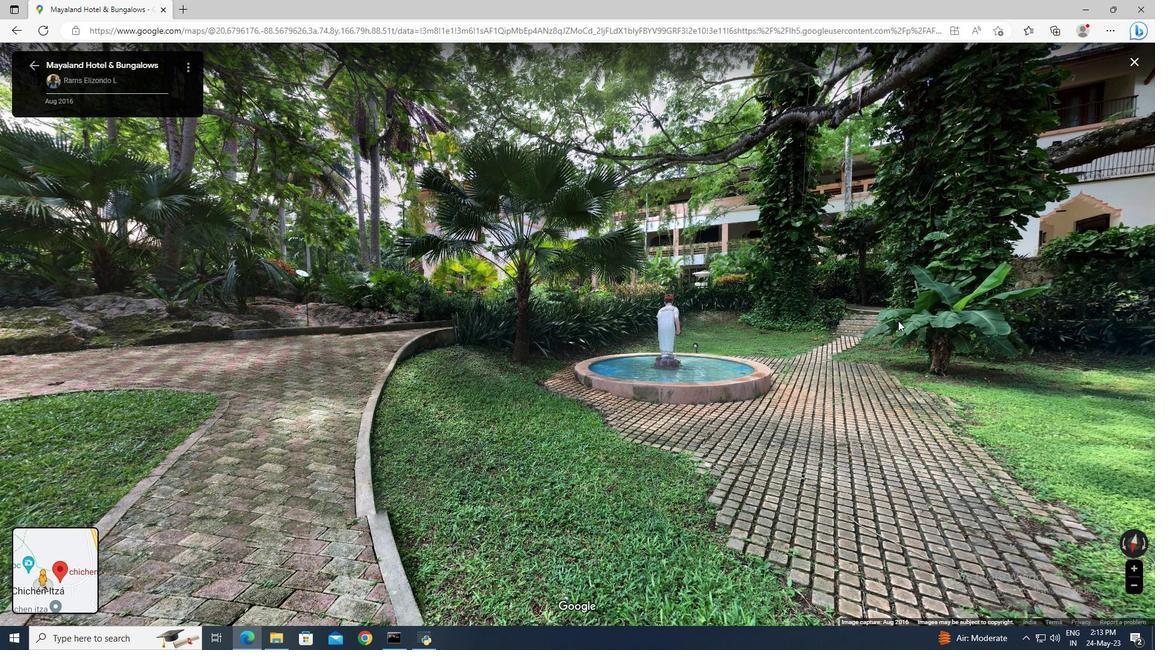 
Action: Mouse moved to (881, 327)
Screenshot: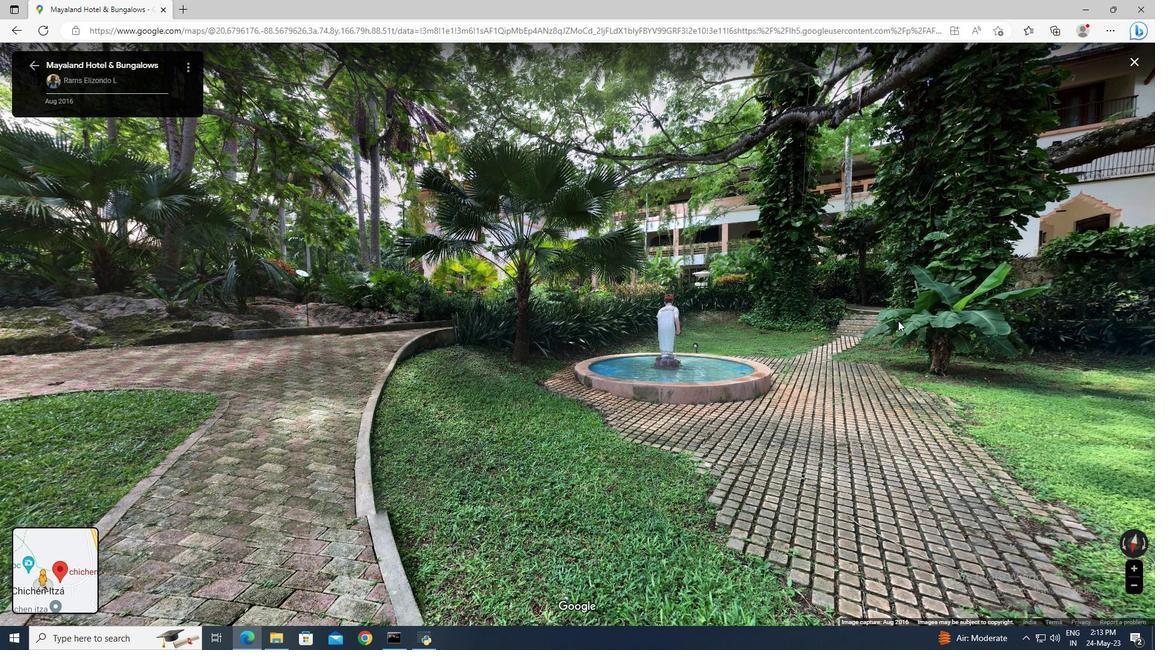 
Action: Mouse pressed left at (898, 320)
Screenshot: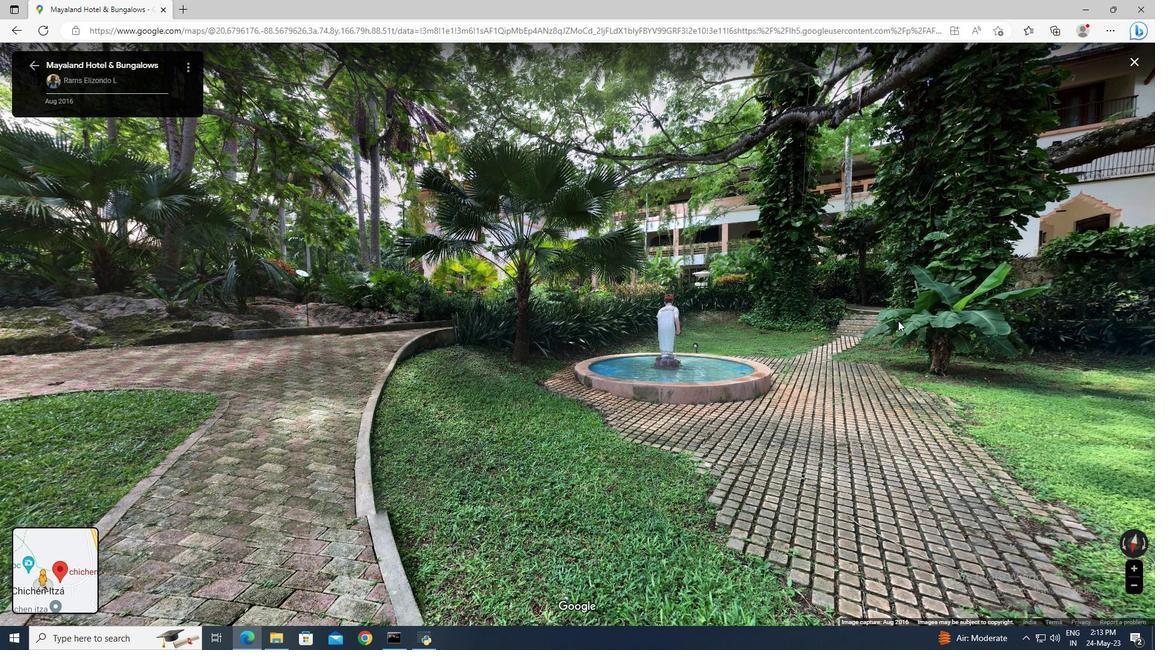 
Action: Mouse moved to (775, 317)
Screenshot: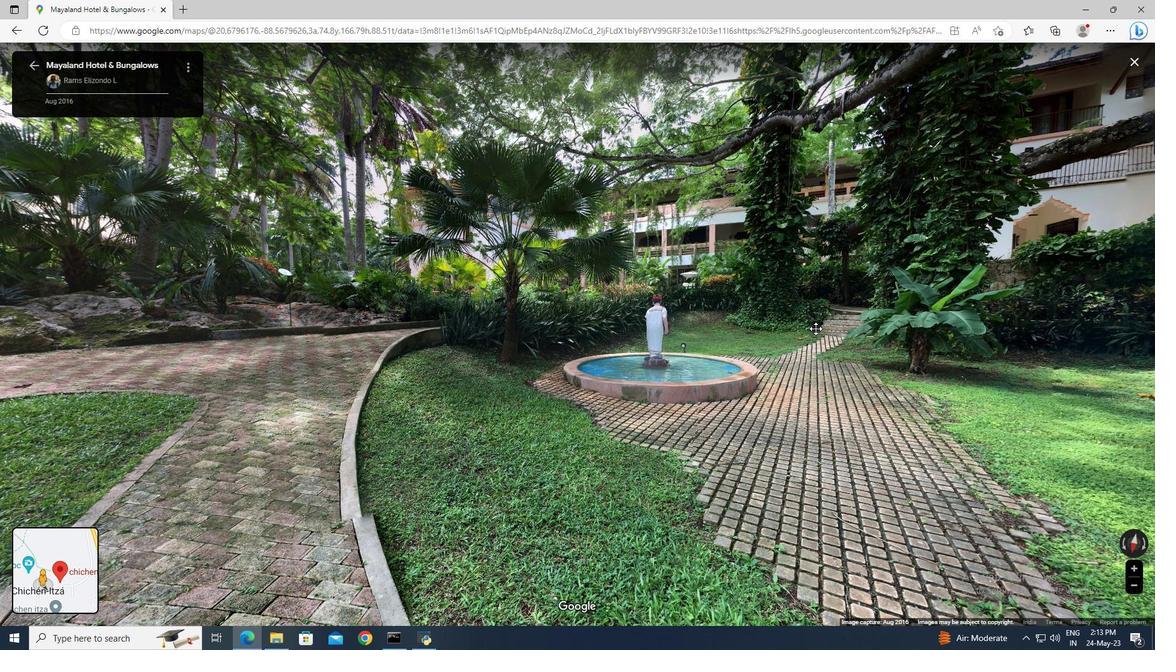 
Action: Mouse scrolled (775, 317) with delta (0, 0)
Screenshot: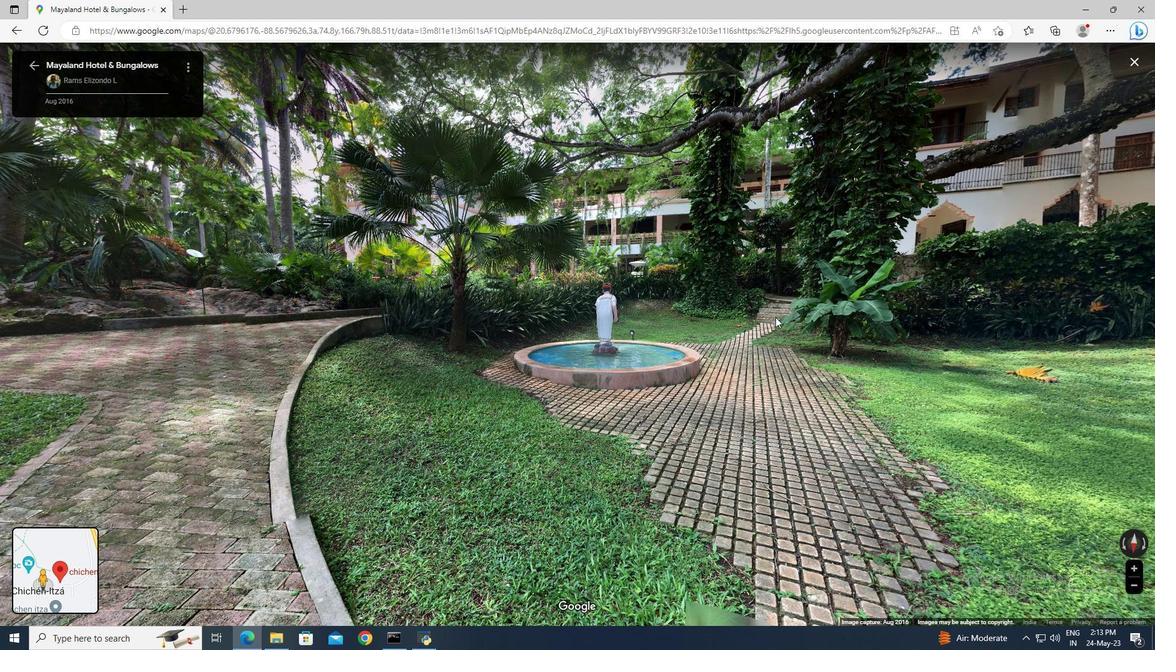 
Action: Mouse pressed left at (775, 317)
Screenshot: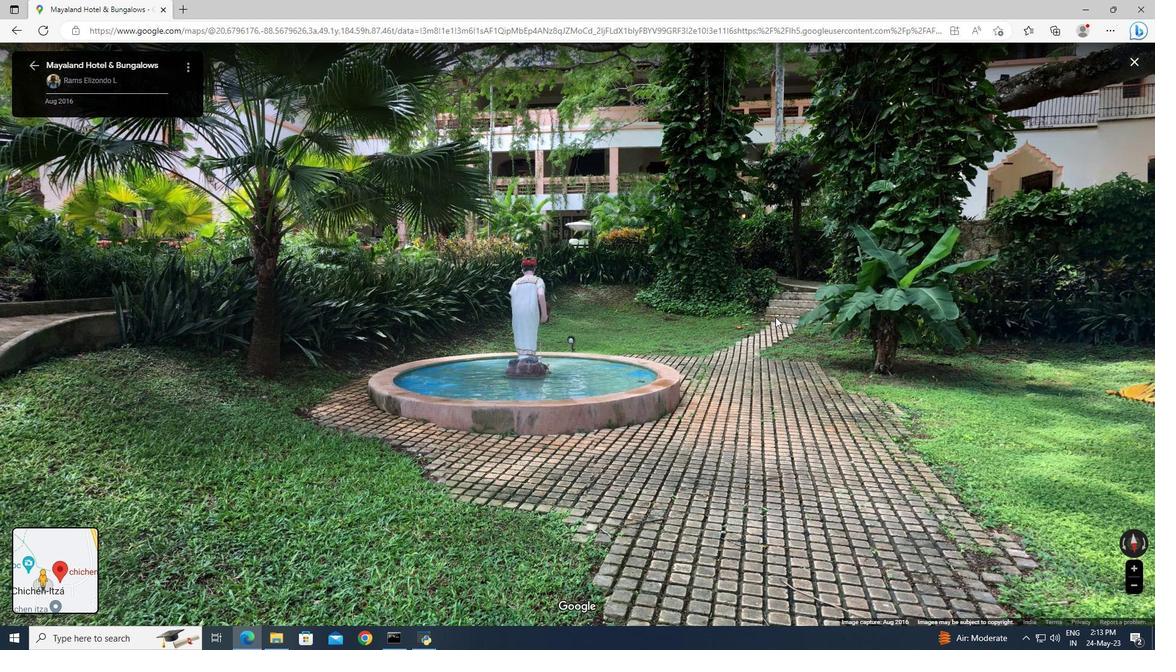 
Action: Mouse moved to (784, 343)
Screenshot: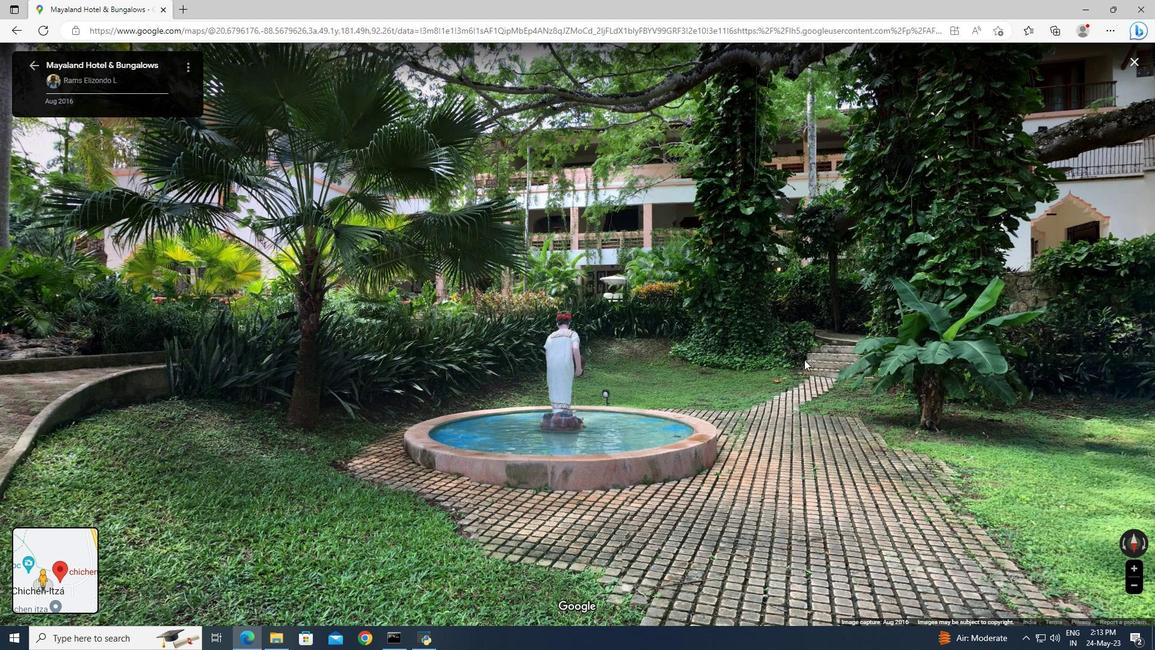 
Action: Mouse pressed left at (784, 343)
Screenshot: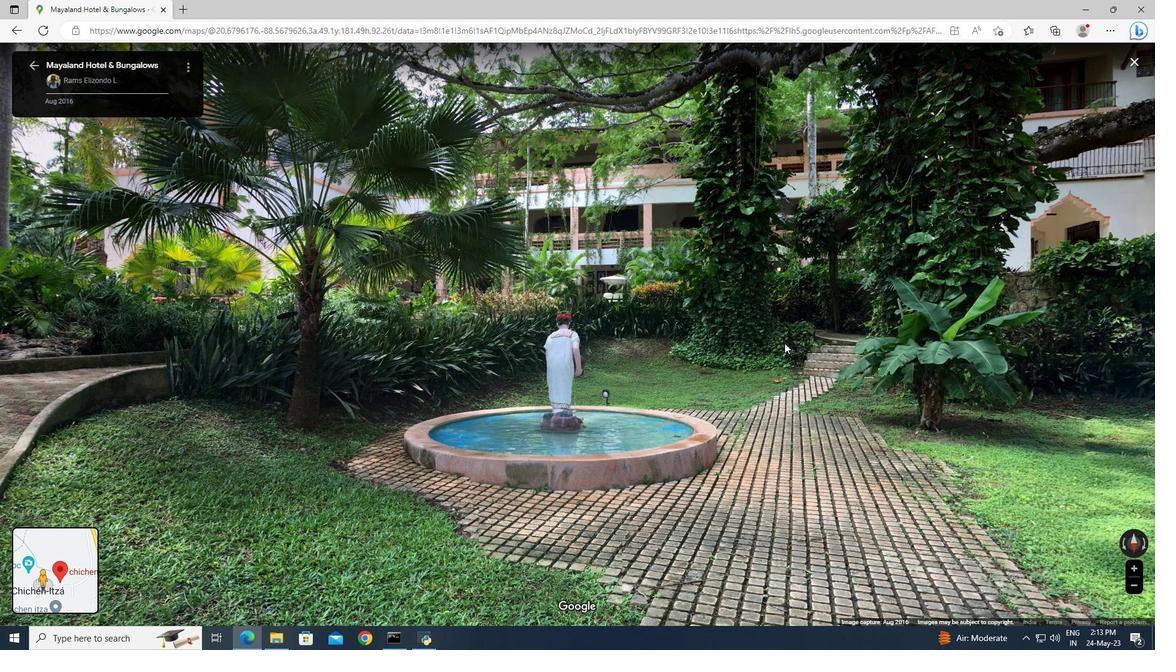 
Action: Mouse moved to (803, 335)
Screenshot: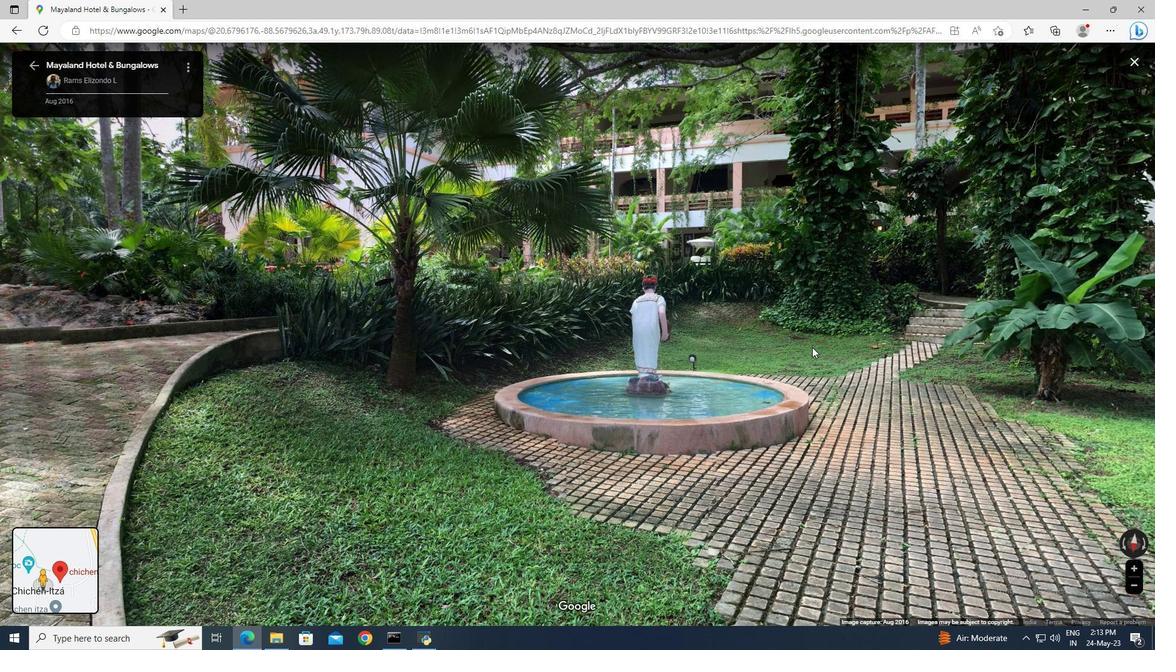 
Action: Mouse pressed left at (803, 335)
Screenshot: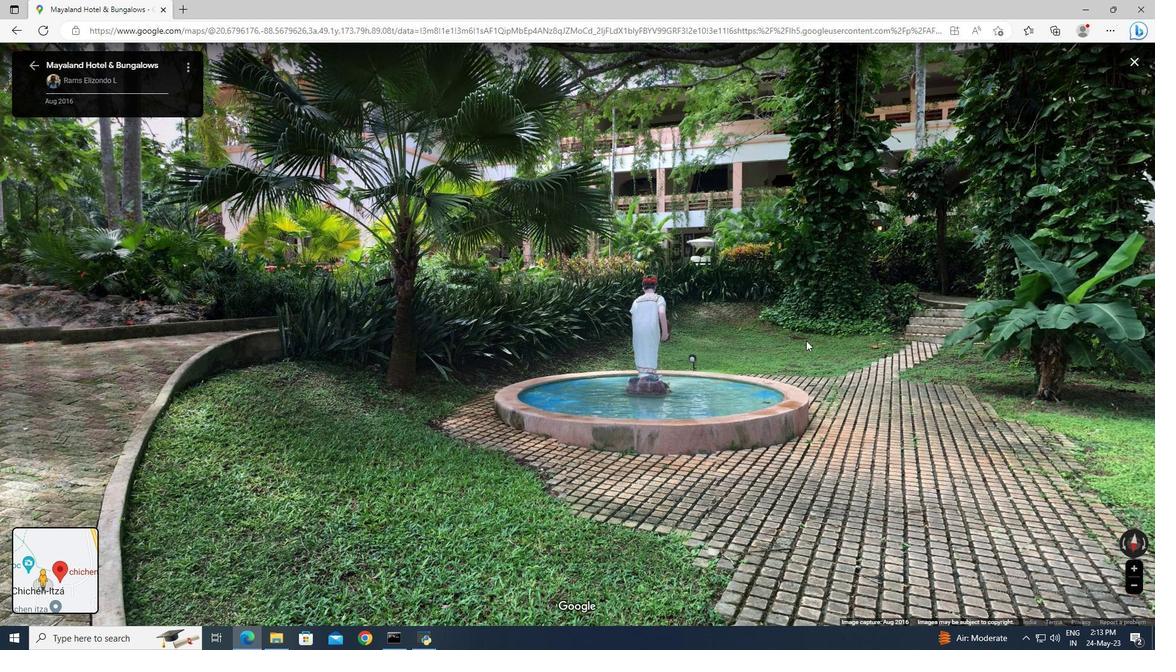 
Action: Mouse moved to (846, 353)
Screenshot: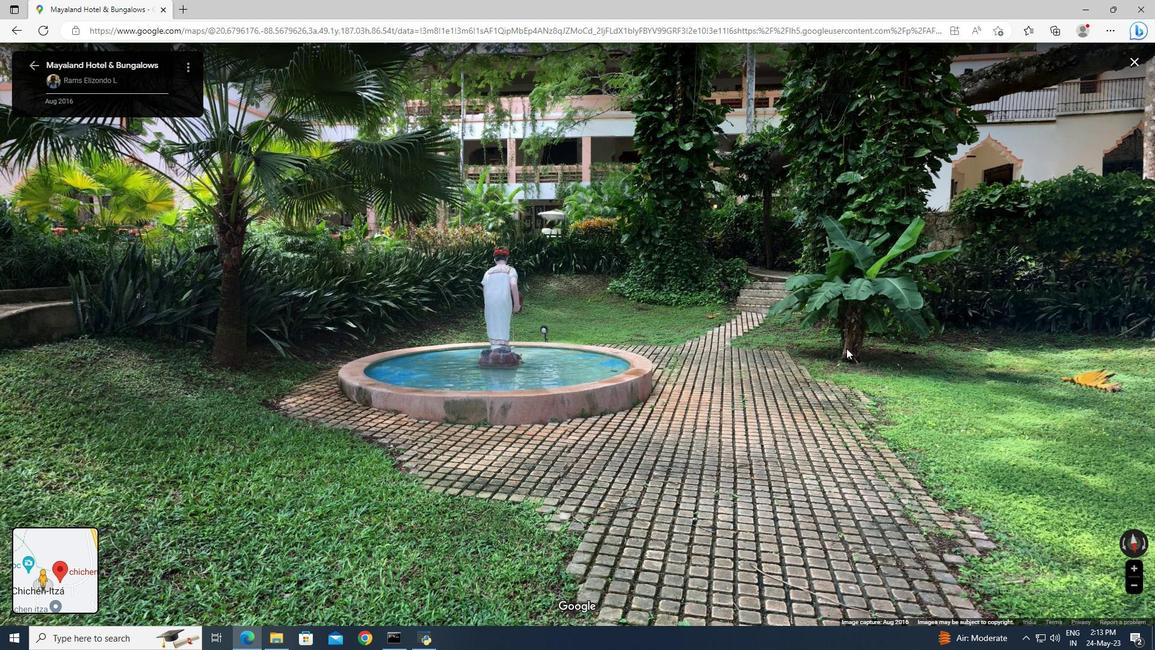 
Action: Mouse pressed left at (846, 353)
Screenshot: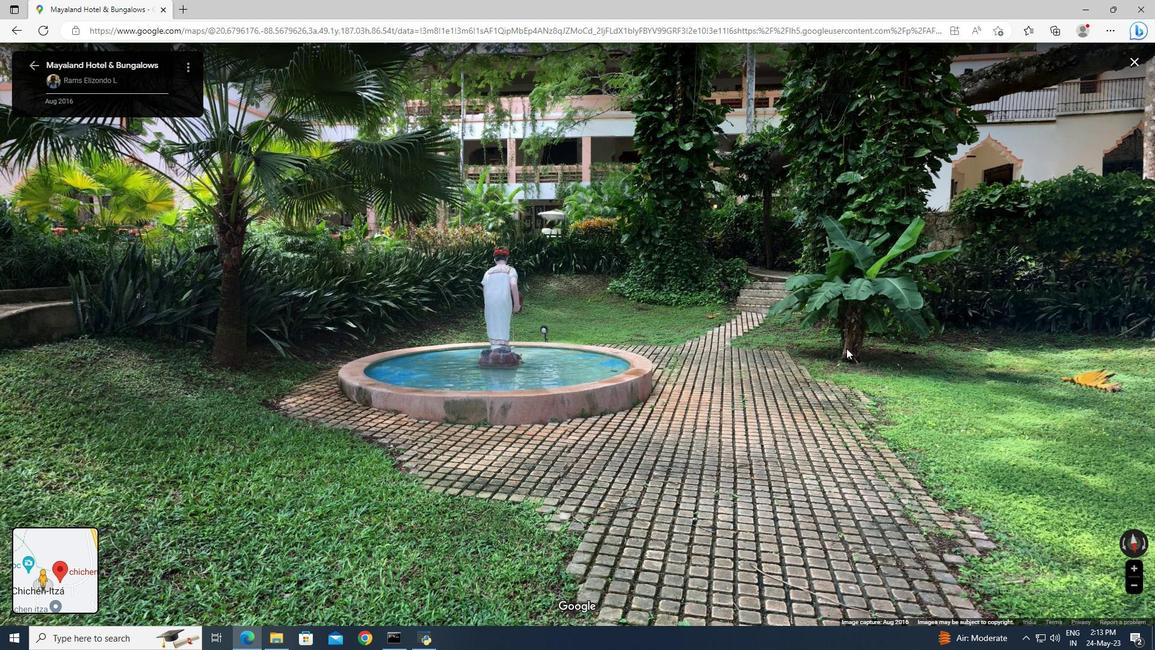 
Action: Mouse moved to (756, 284)
Screenshot: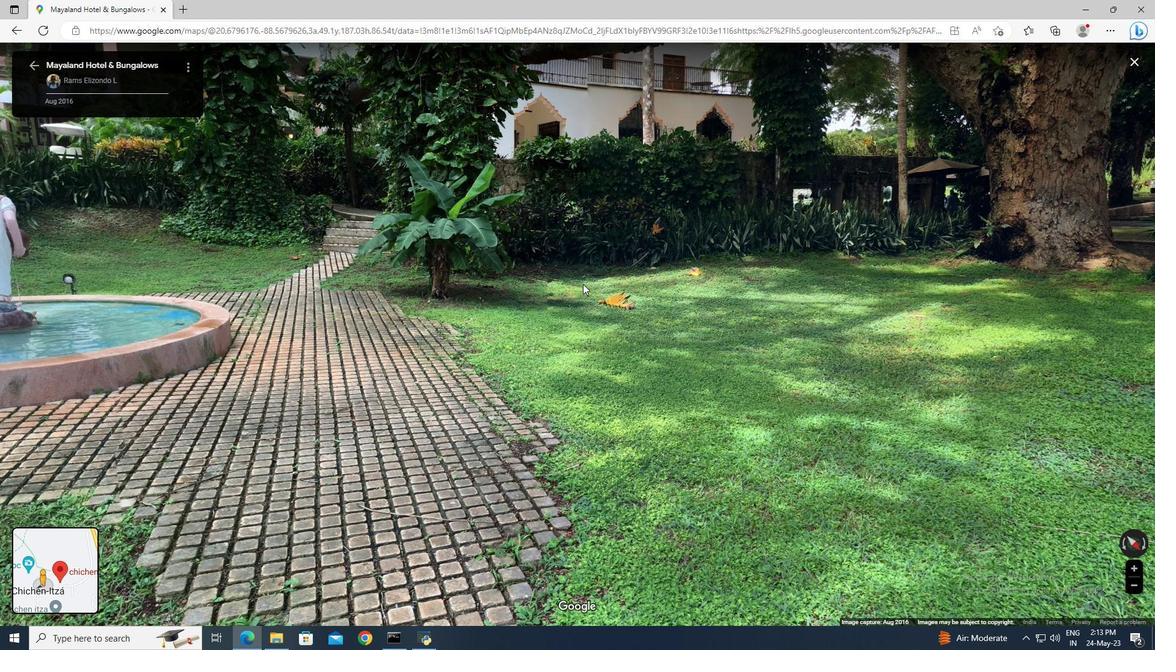 
Action: Mouse pressed left at (756, 284)
Screenshot: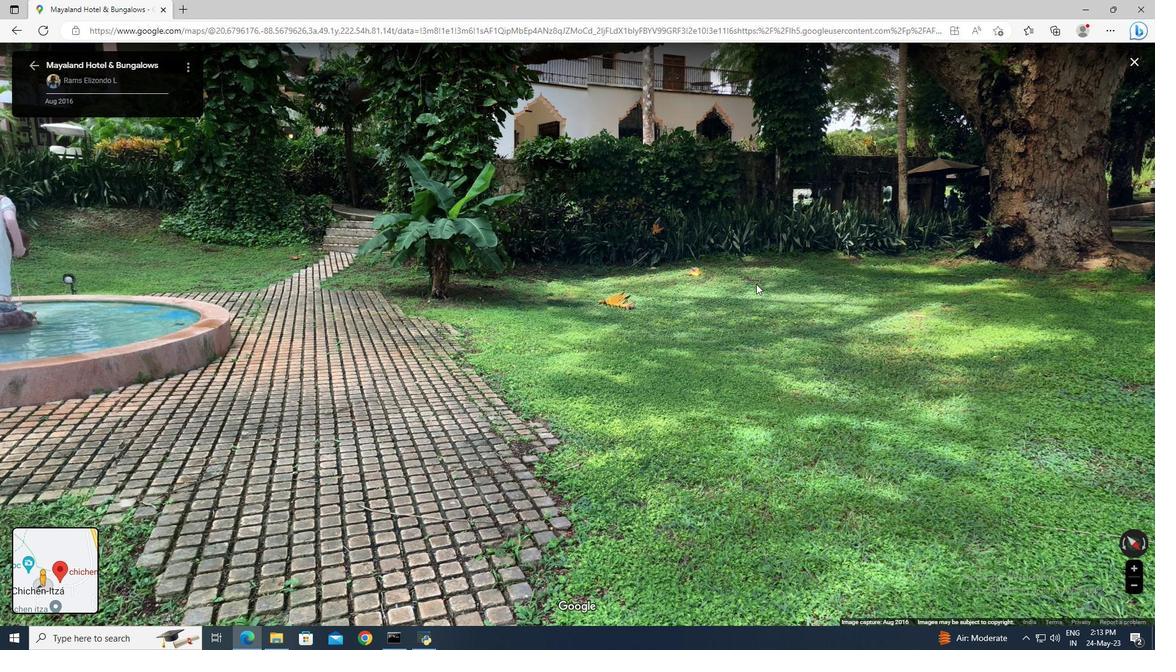 
Action: Mouse moved to (982, 374)
Screenshot: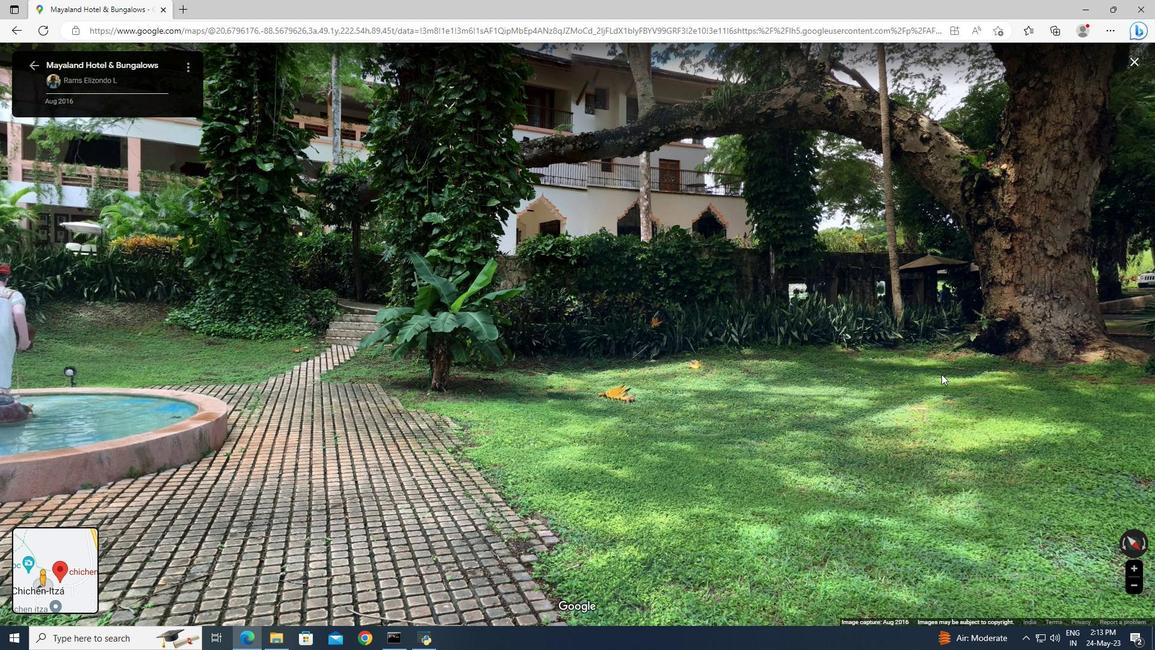 
Action: Mouse pressed left at (982, 374)
Screenshot: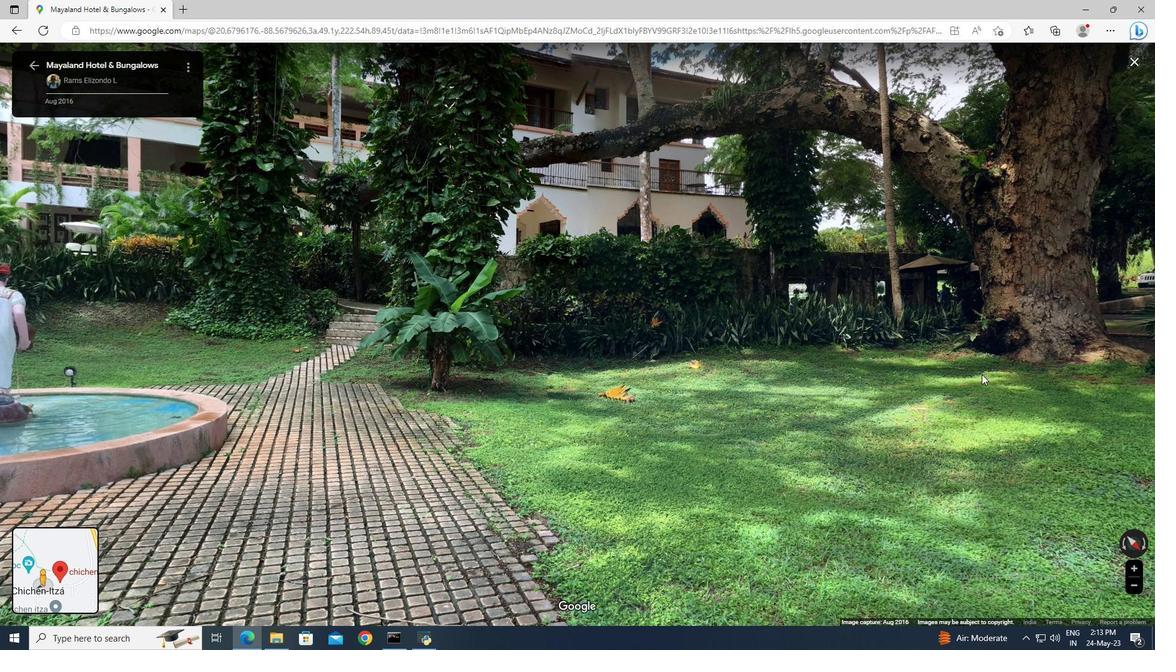 
Action: Mouse moved to (815, 349)
Screenshot: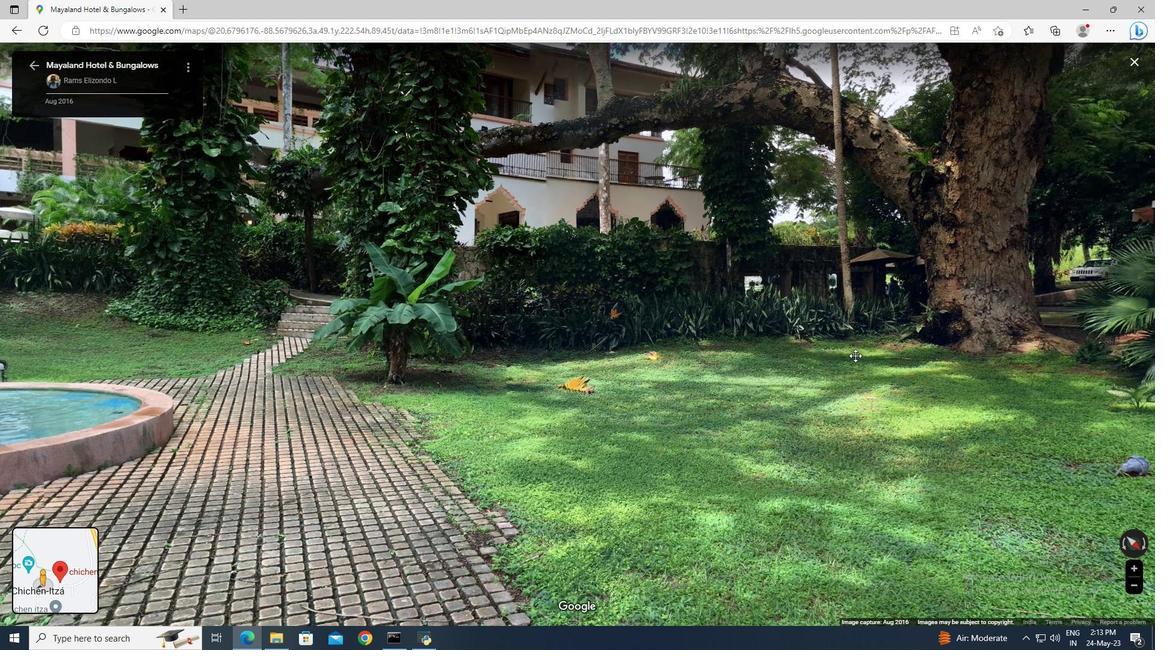 
Action: Mouse scrolled (815, 350) with delta (0, 0)
Screenshot: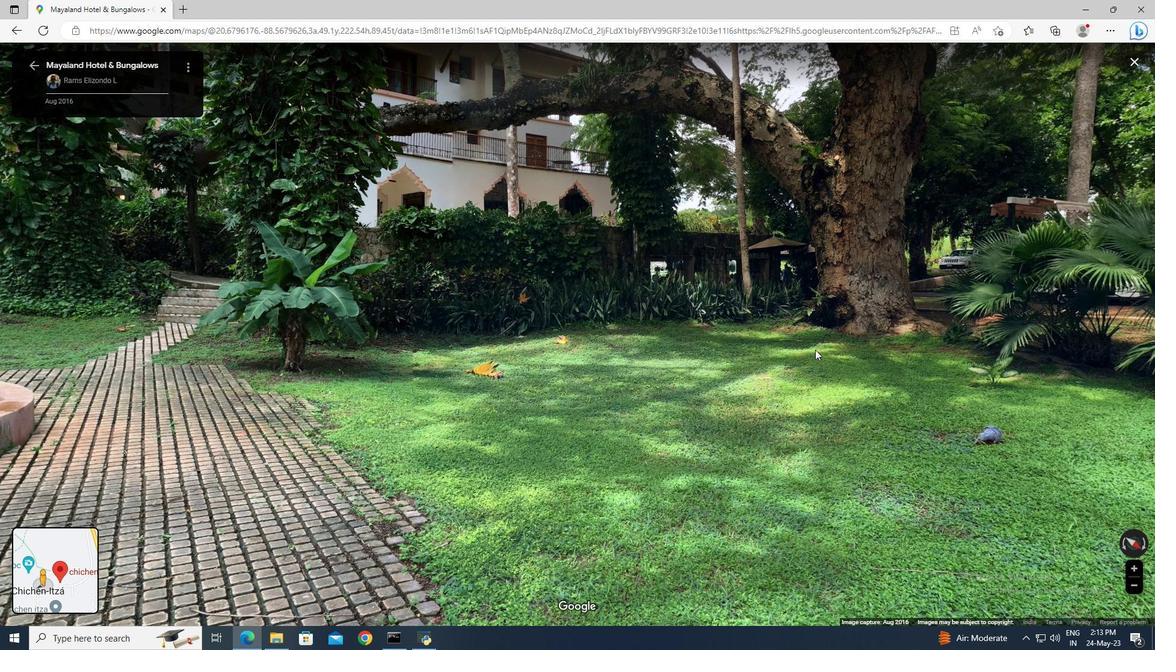 
Action: Mouse scrolled (815, 350) with delta (0, 0)
Screenshot: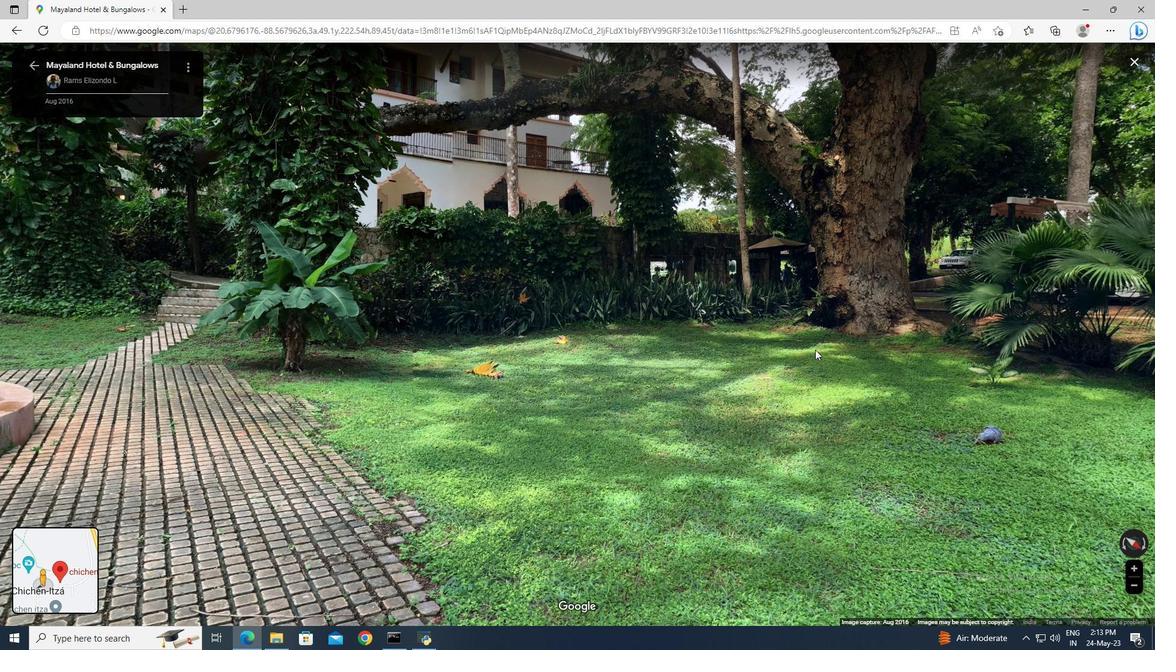 
Action: Mouse scrolled (815, 349) with delta (0, 0)
Screenshot: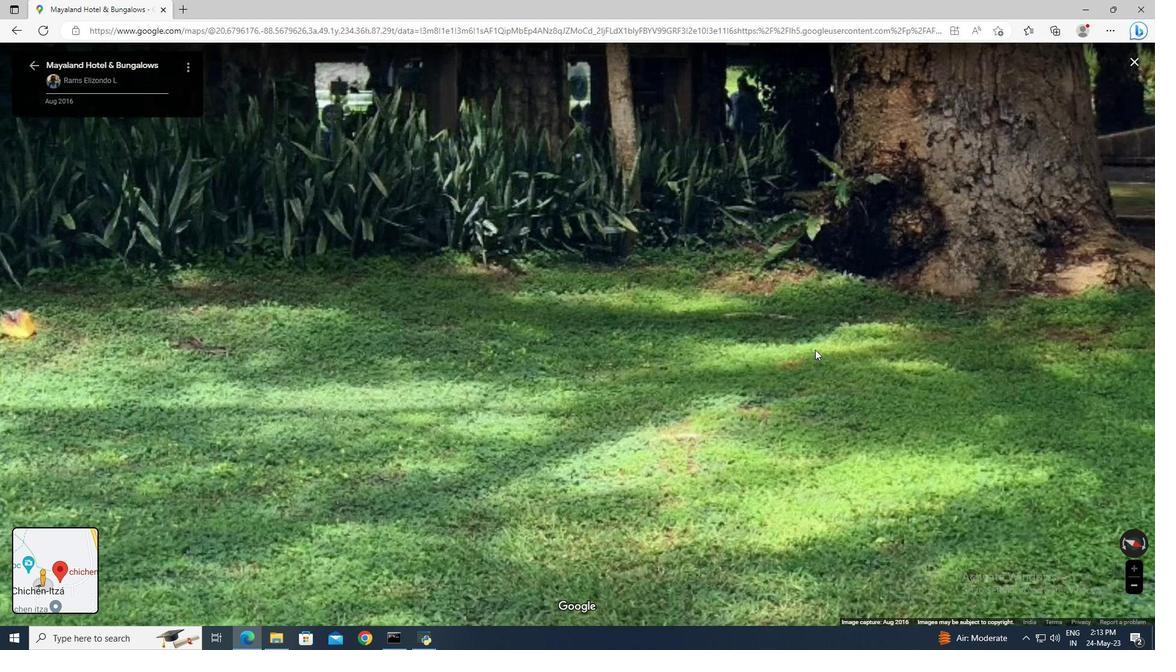 
Action: Mouse scrolled (815, 349) with delta (0, 0)
Screenshot: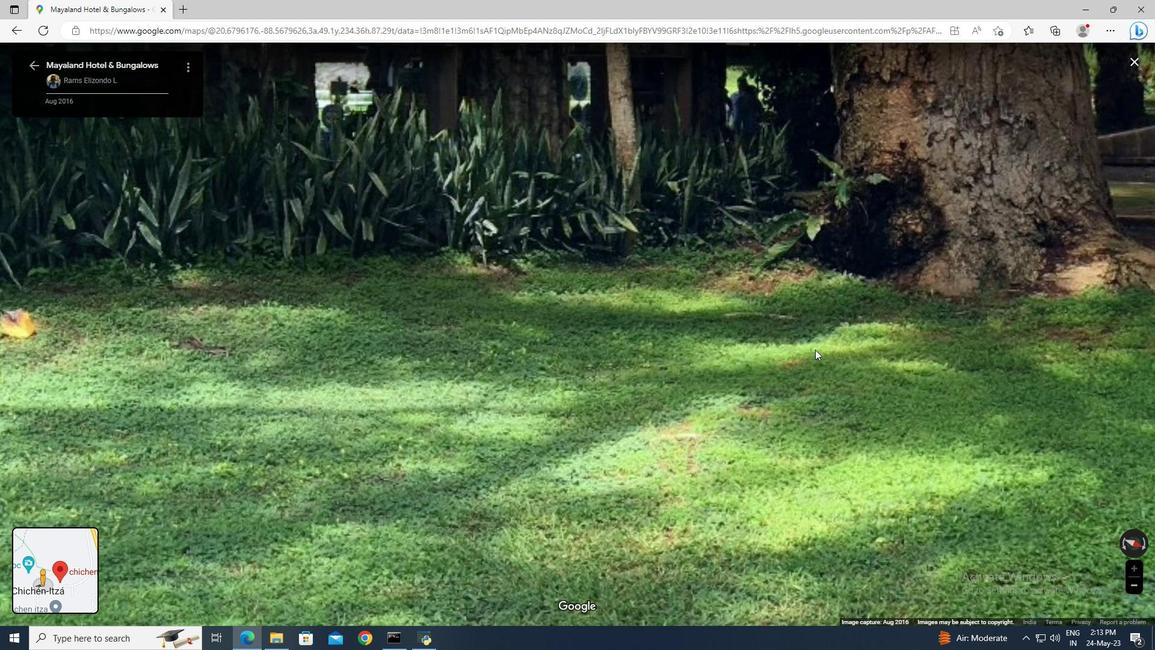 
Action: Mouse moved to (11, 31)
Screenshot: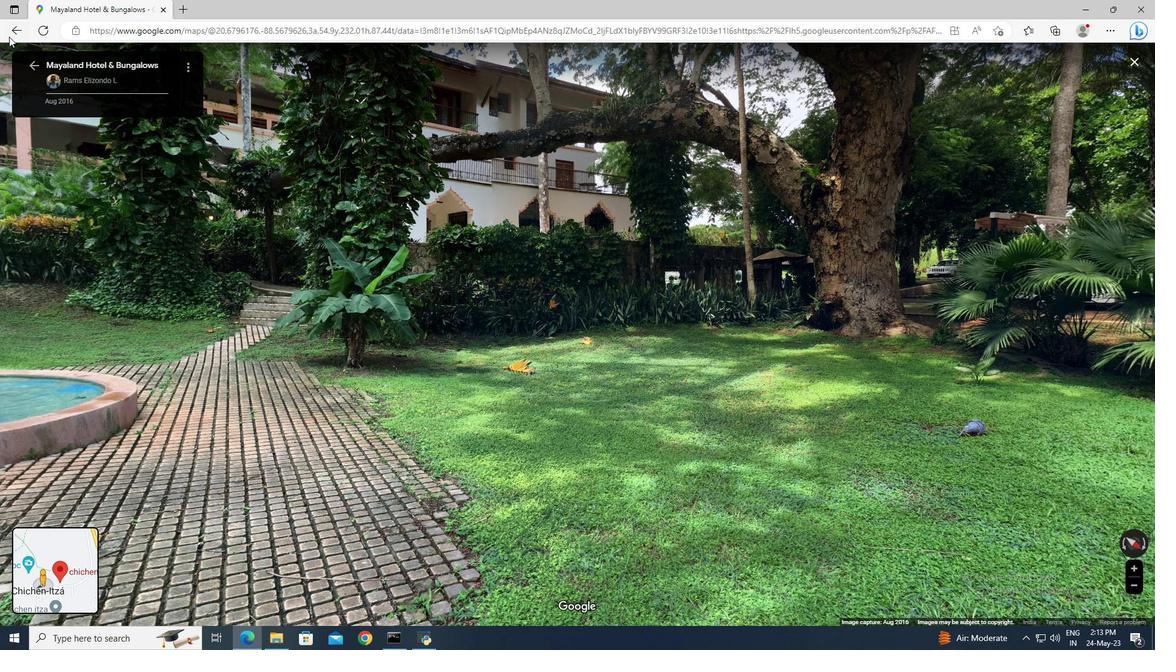 
Action: Mouse pressed left at (11, 31)
Screenshot: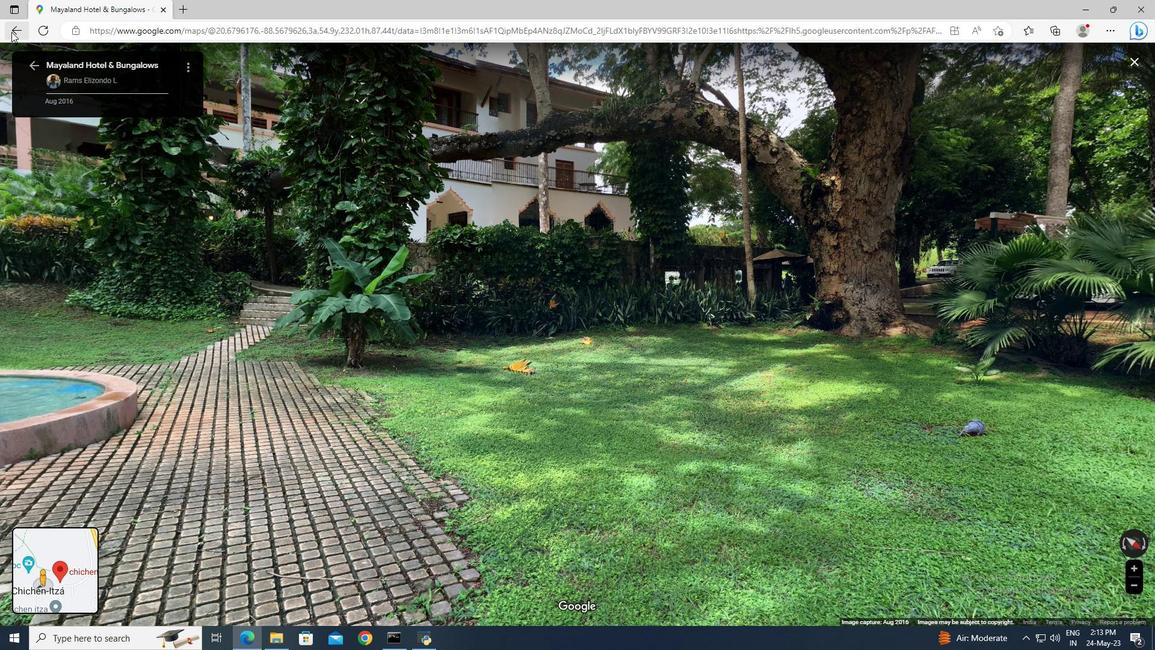 
Action: Mouse moved to (29, 63)
Screenshot: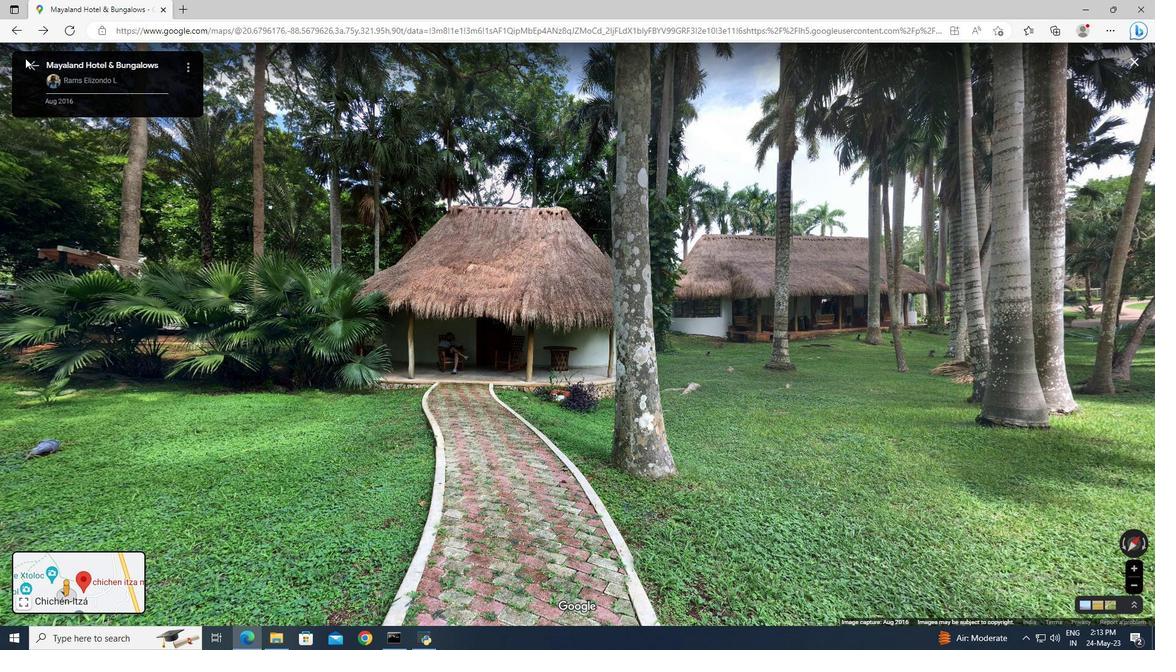 
Action: Mouse pressed left at (29, 63)
Screenshot: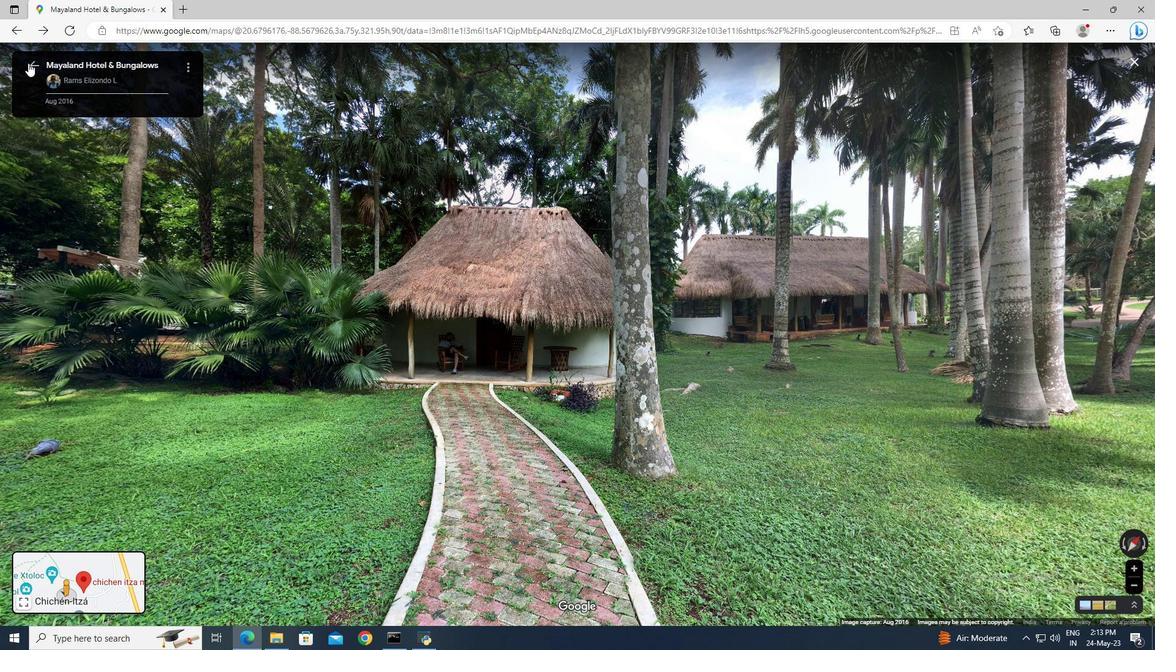 
Action: Mouse moved to (1066, 606)
Screenshot: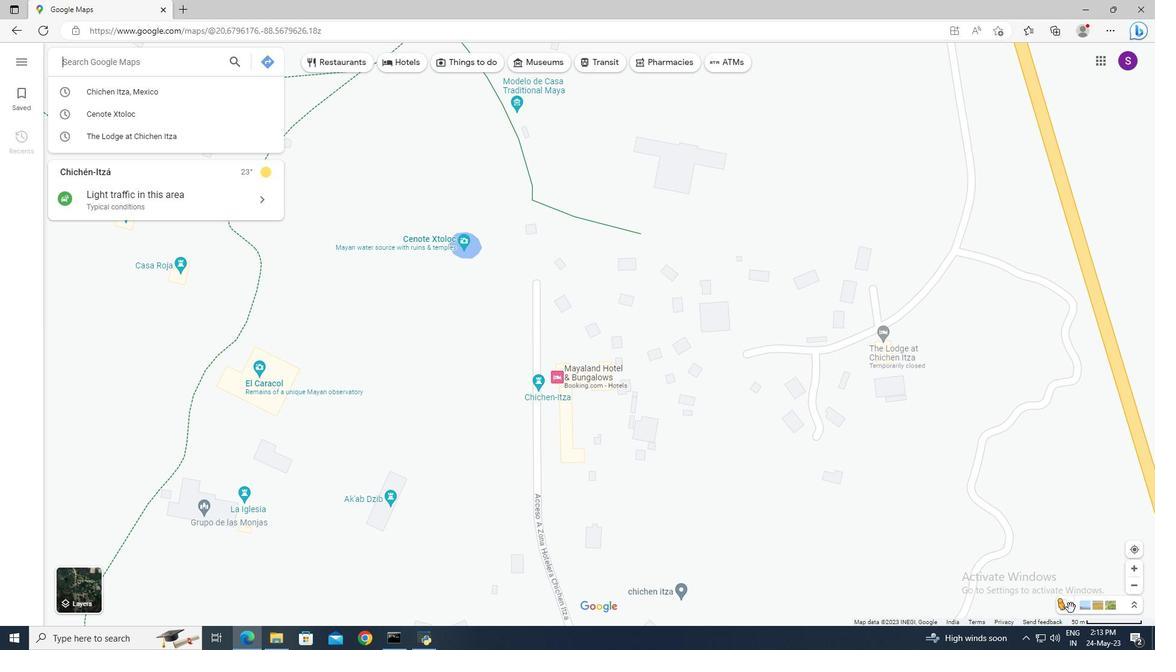 
Action: Mouse pressed left at (1066, 606)
Screenshot: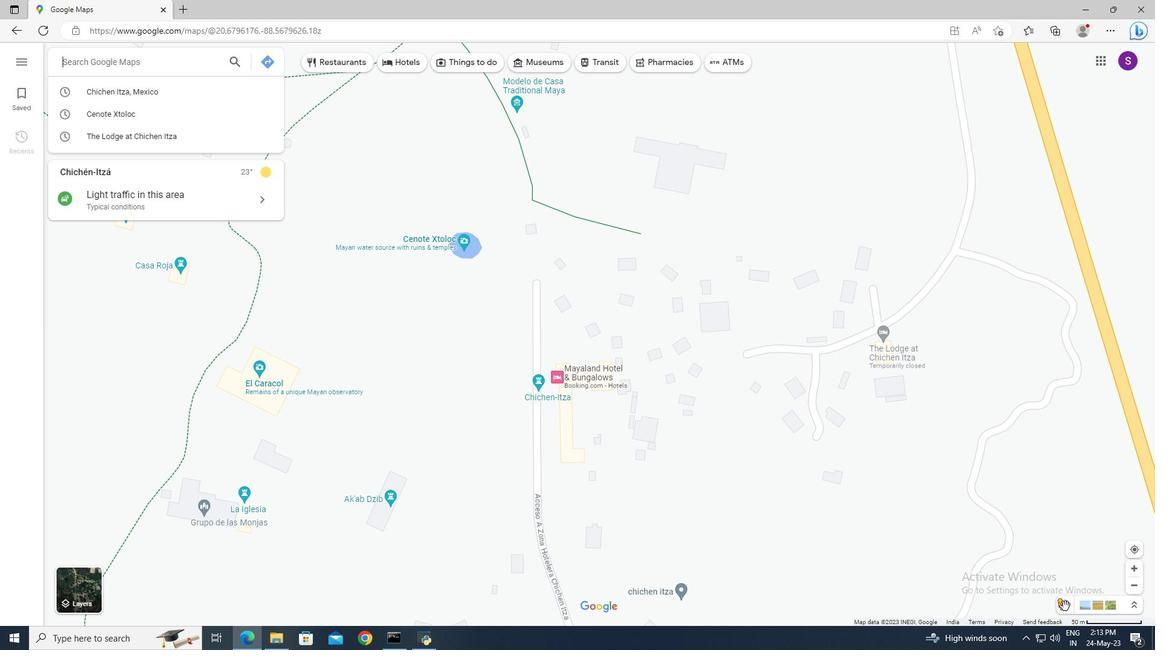 
Action: Mouse moved to (585, 394)
Screenshot: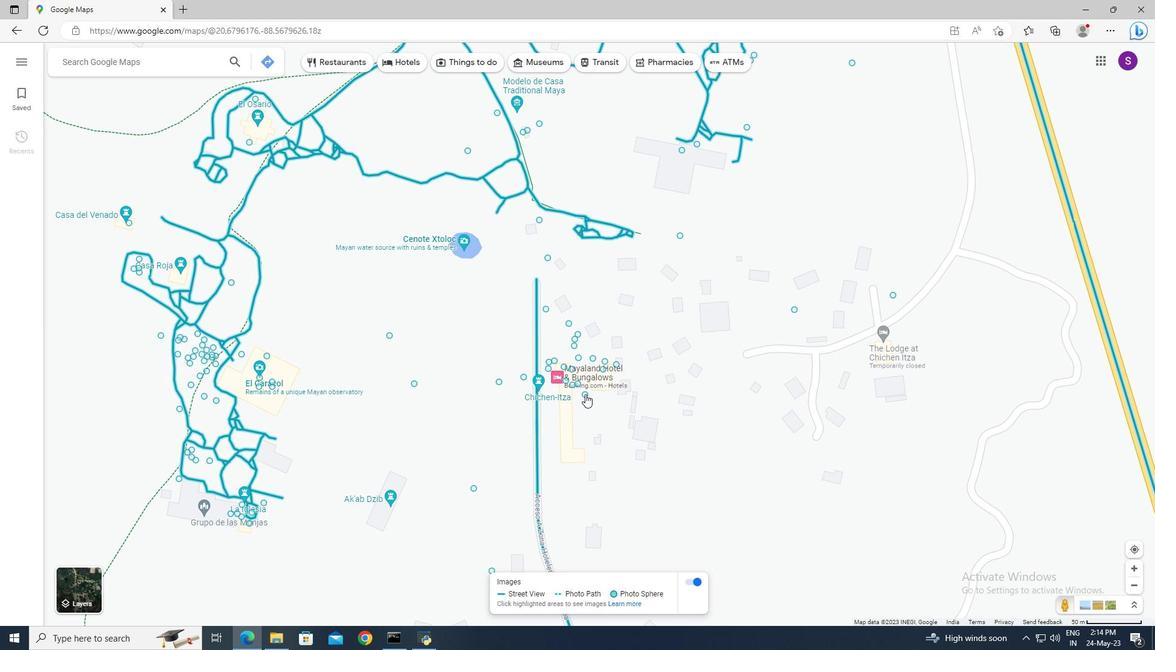 
Action: Mouse pressed left at (585, 394)
Screenshot: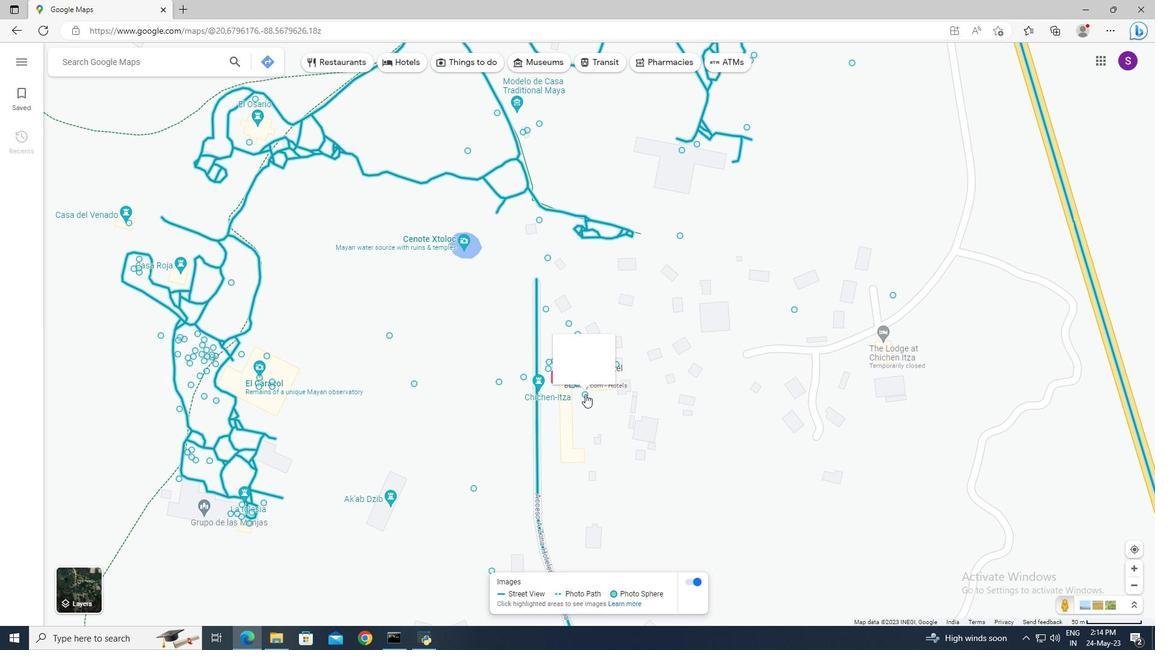 
Action: Mouse moved to (541, 400)
Screenshot: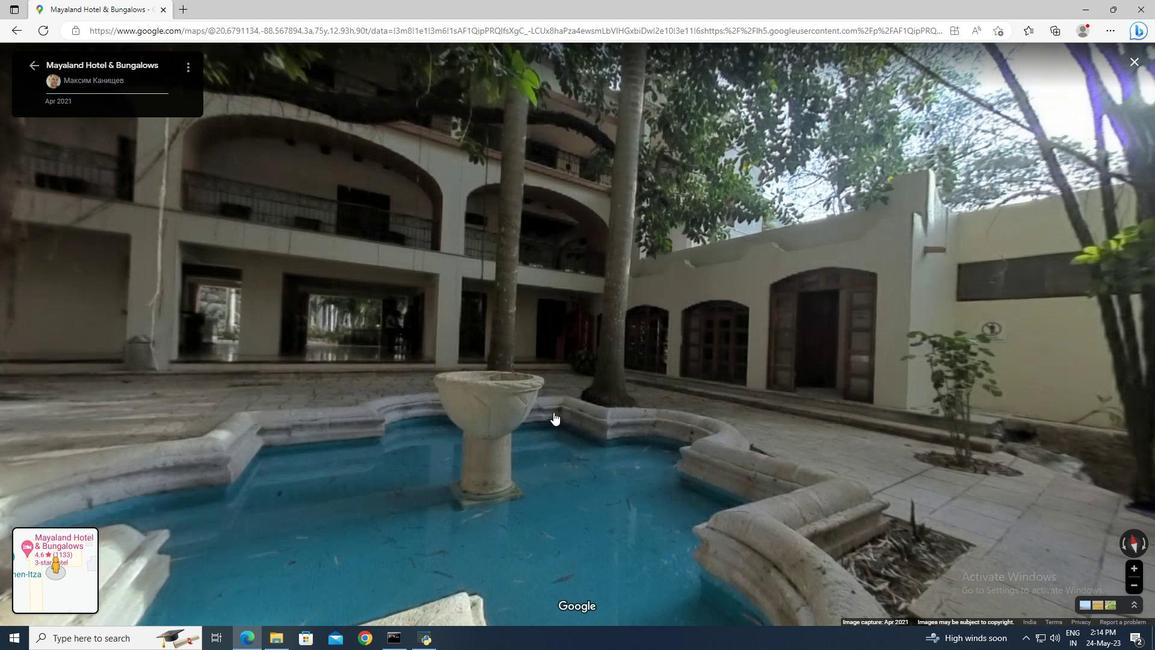 
Action: Mouse pressed left at (541, 400)
Screenshot: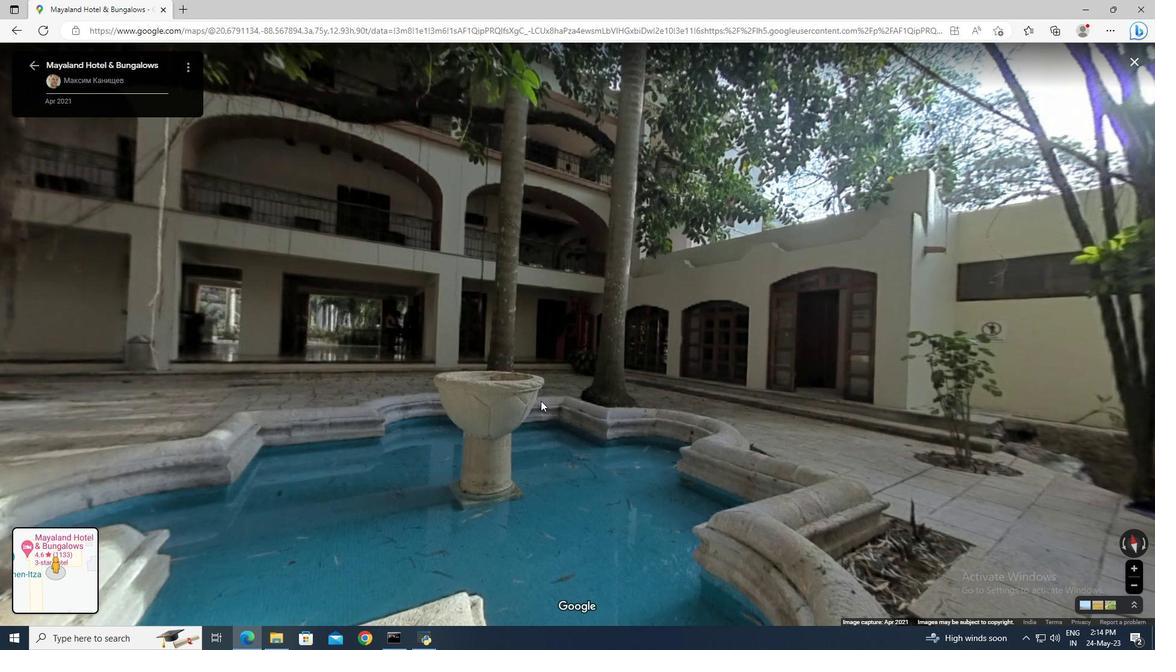 
Action: Mouse moved to (592, 375)
Screenshot: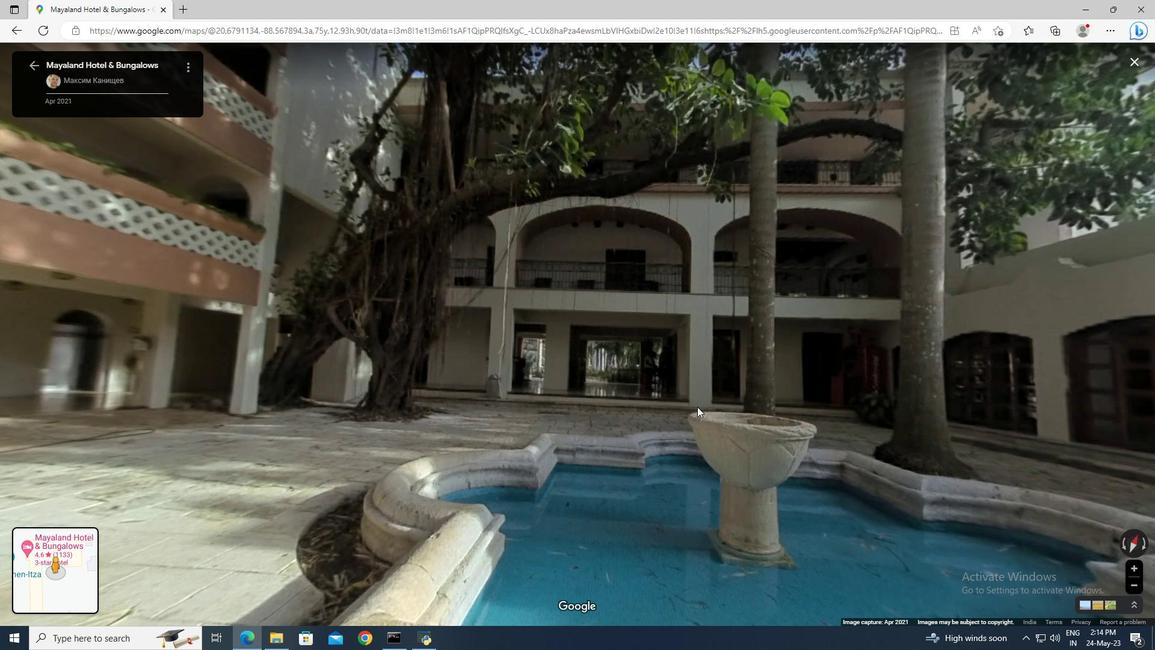 
Action: Mouse pressed left at (592, 375)
Screenshot: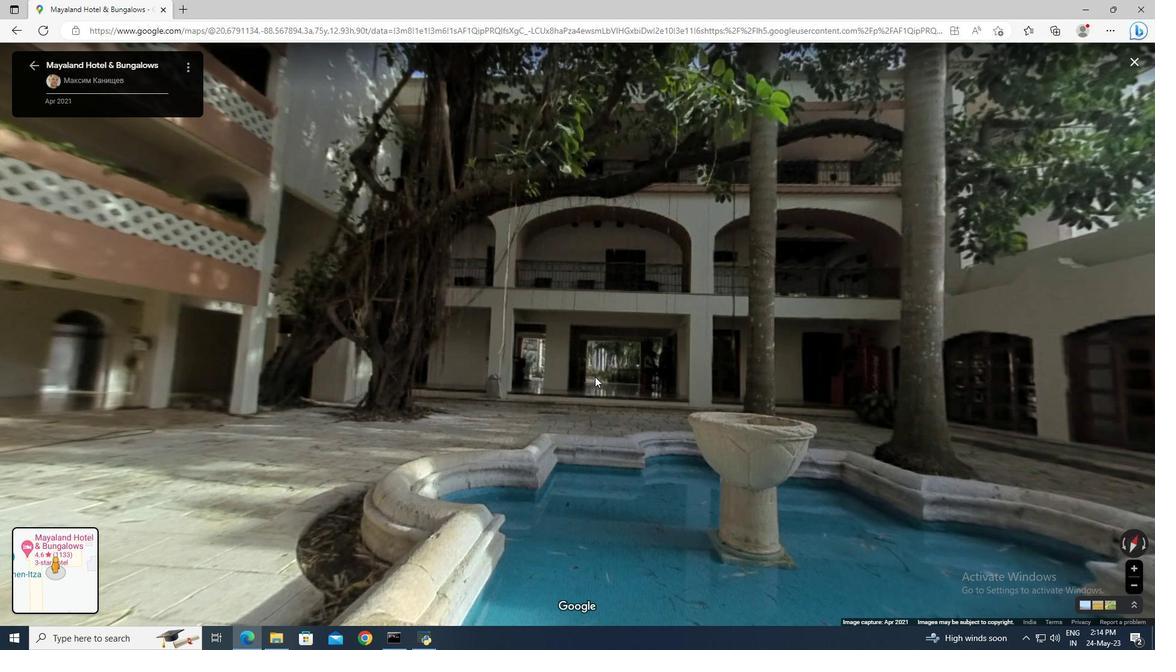 
Action: Mouse moved to (588, 368)
Screenshot: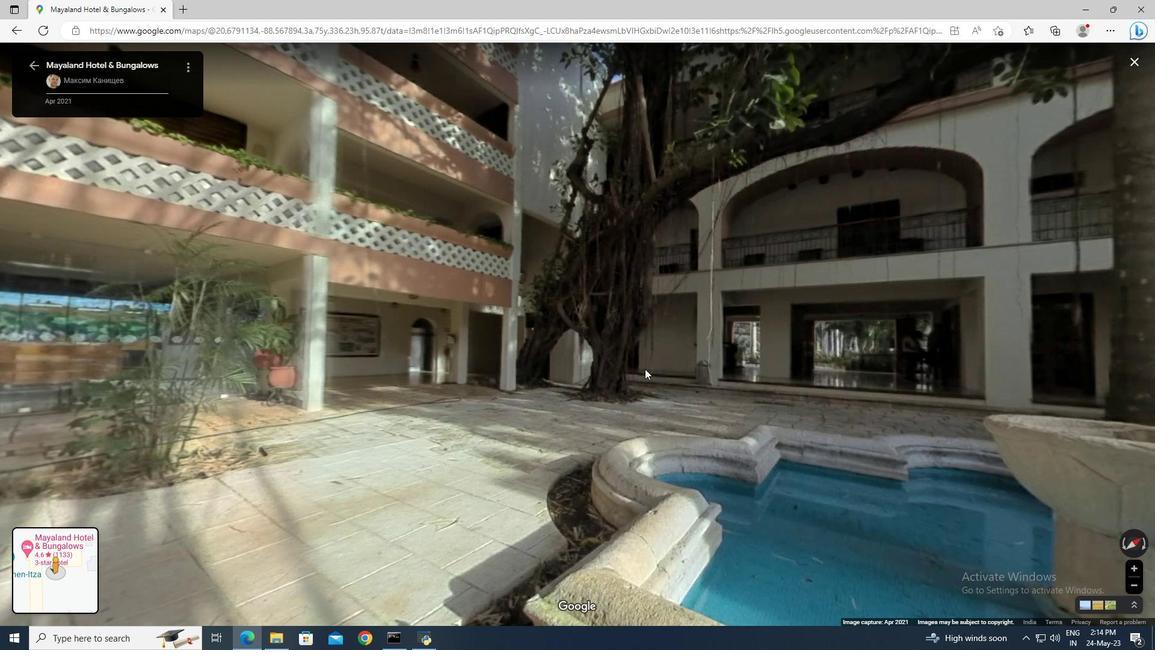
Action: Mouse pressed left at (588, 368)
Screenshot: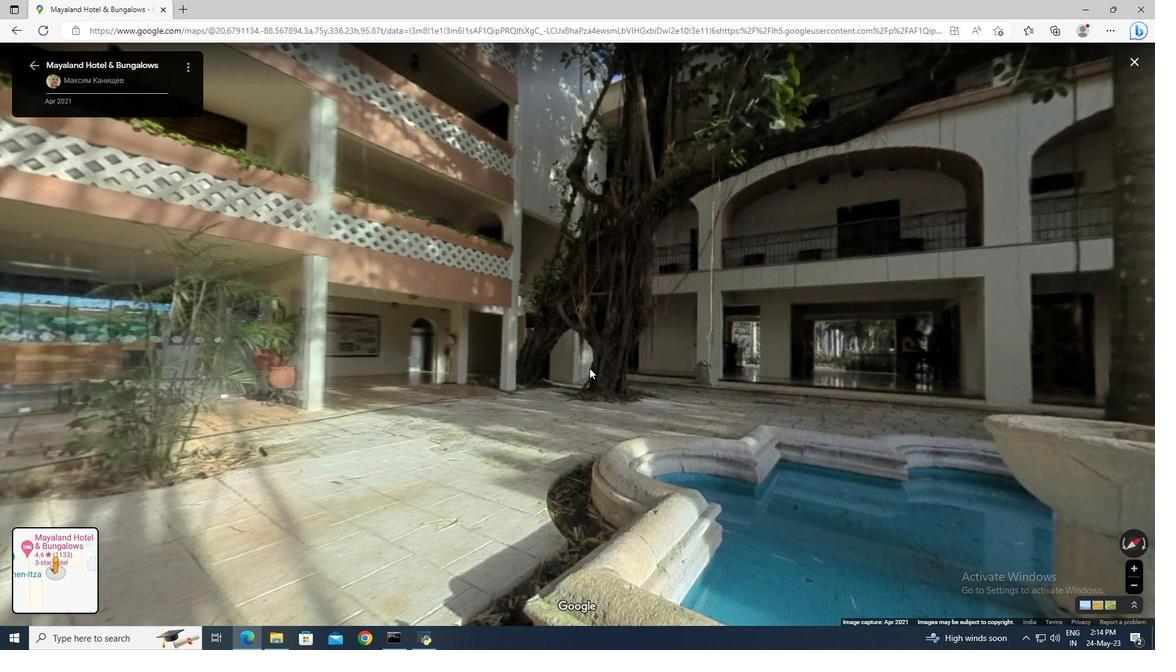 
Action: Mouse moved to (600, 382)
Screenshot: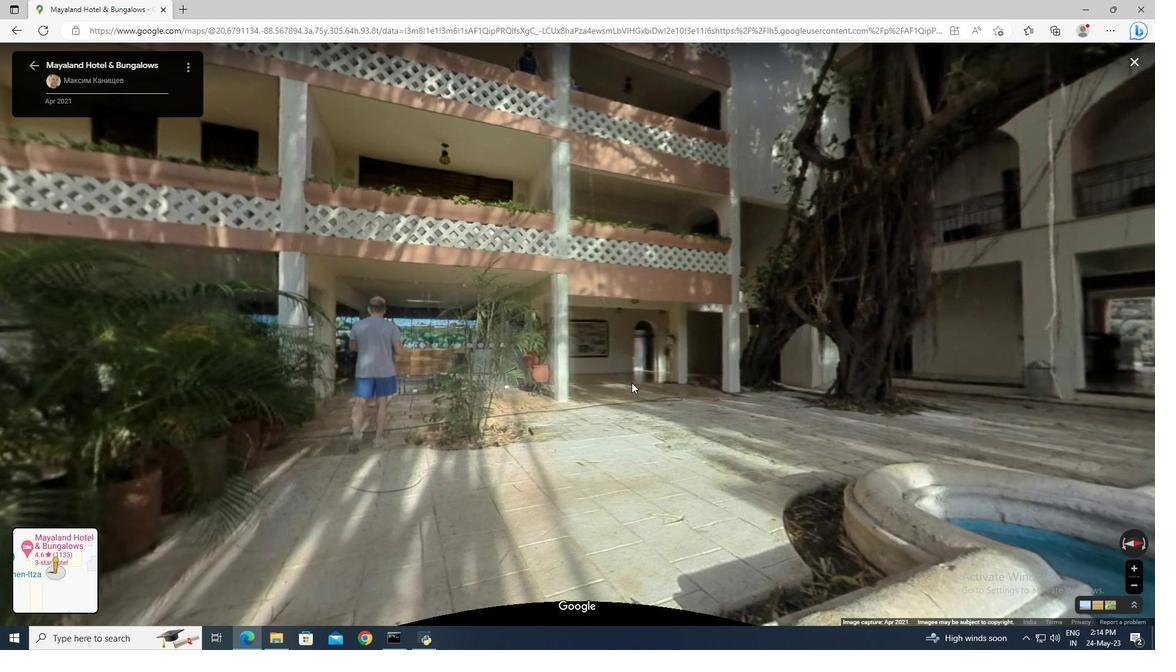 
Action: Mouse scrolled (600, 382) with delta (0, 0)
Screenshot: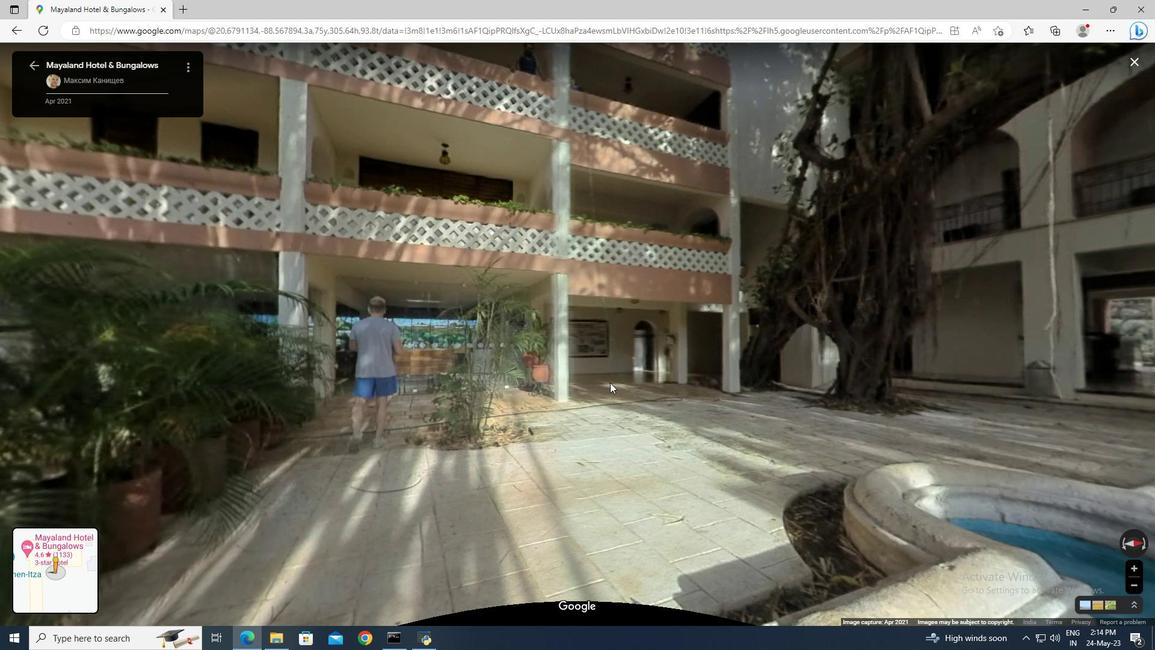 
Action: Mouse scrolled (600, 382) with delta (0, 0)
Screenshot: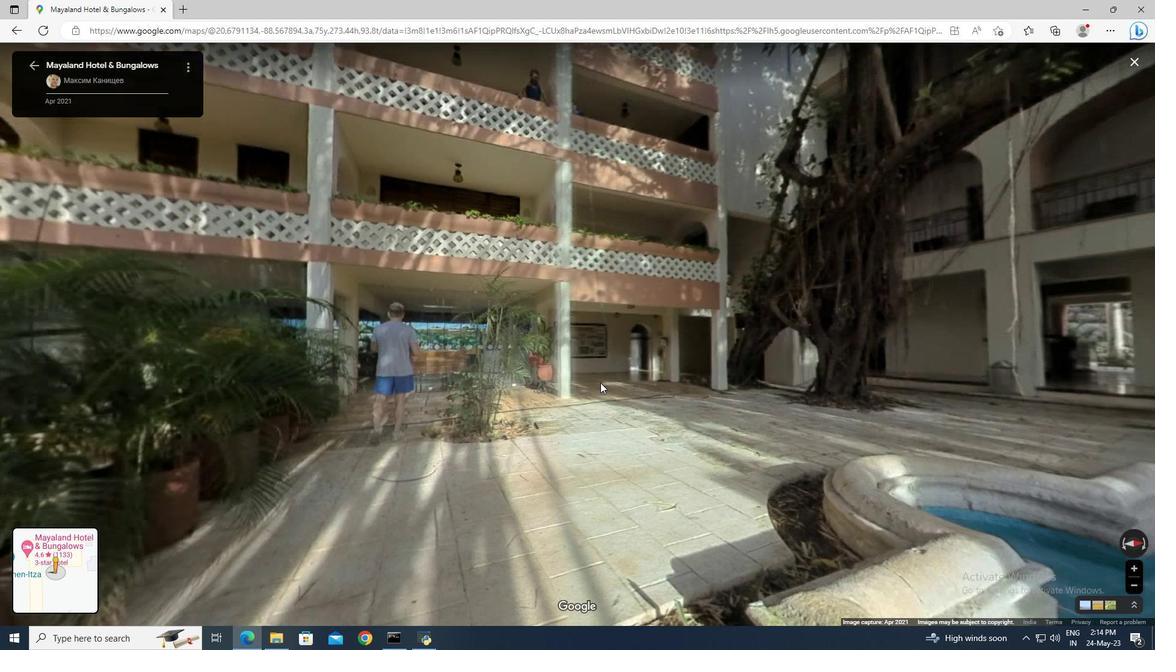 
Action: Mouse moved to (558, 376)
Screenshot: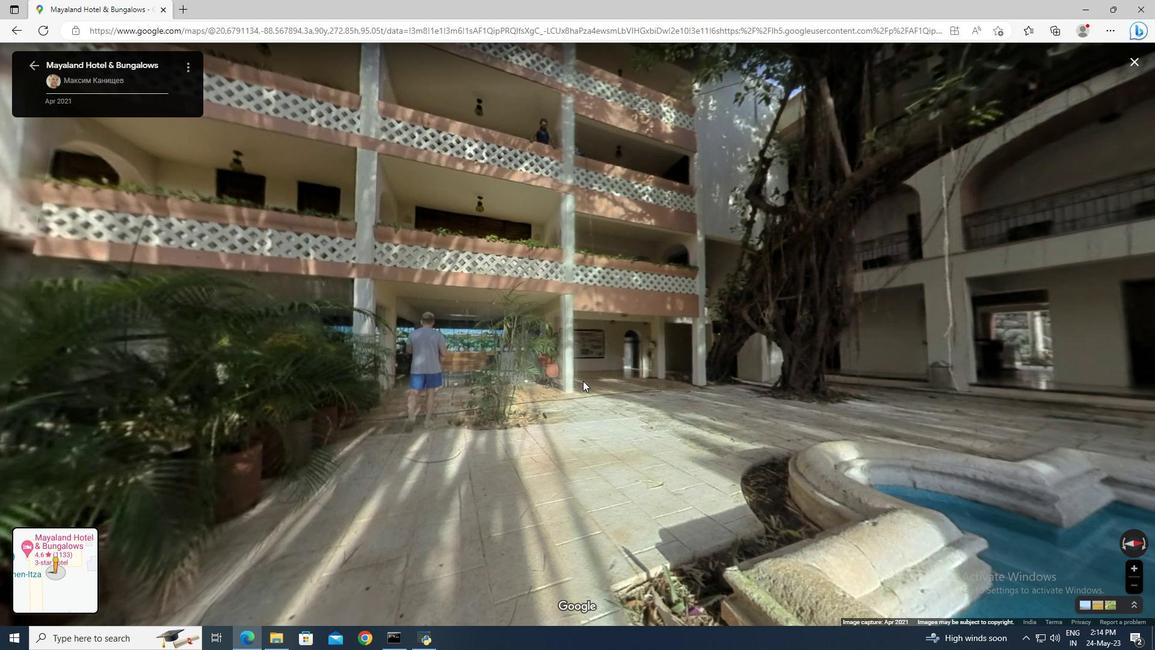 
Action: Mouse pressed left at (558, 376)
Screenshot: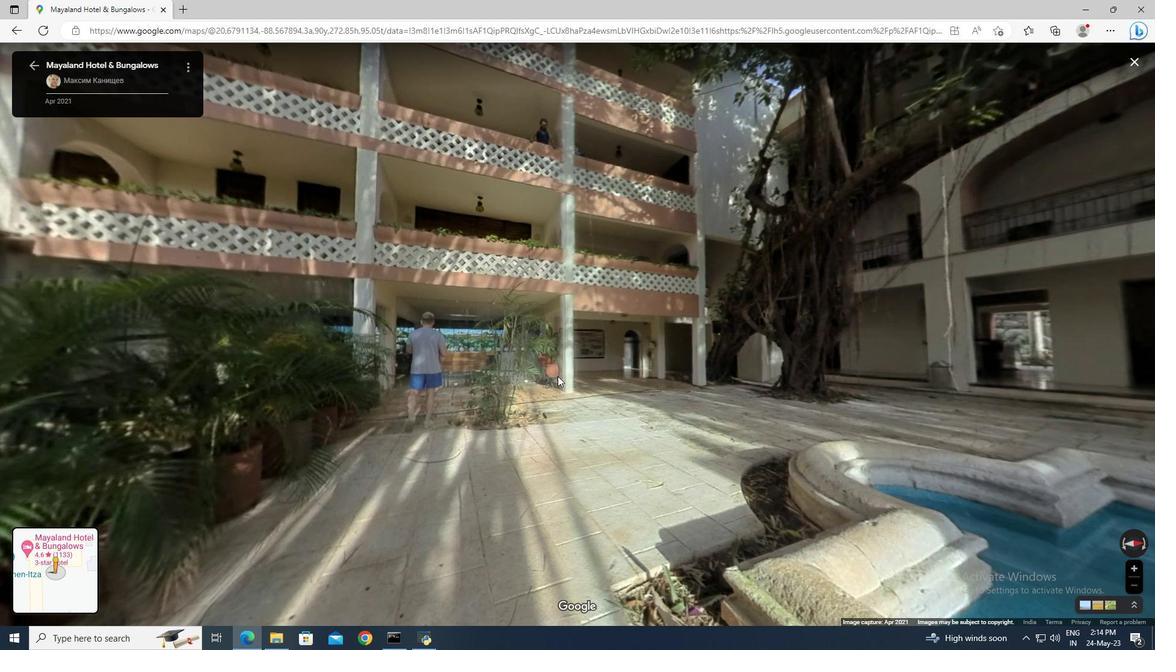 
Action: Mouse moved to (635, 325)
Screenshot: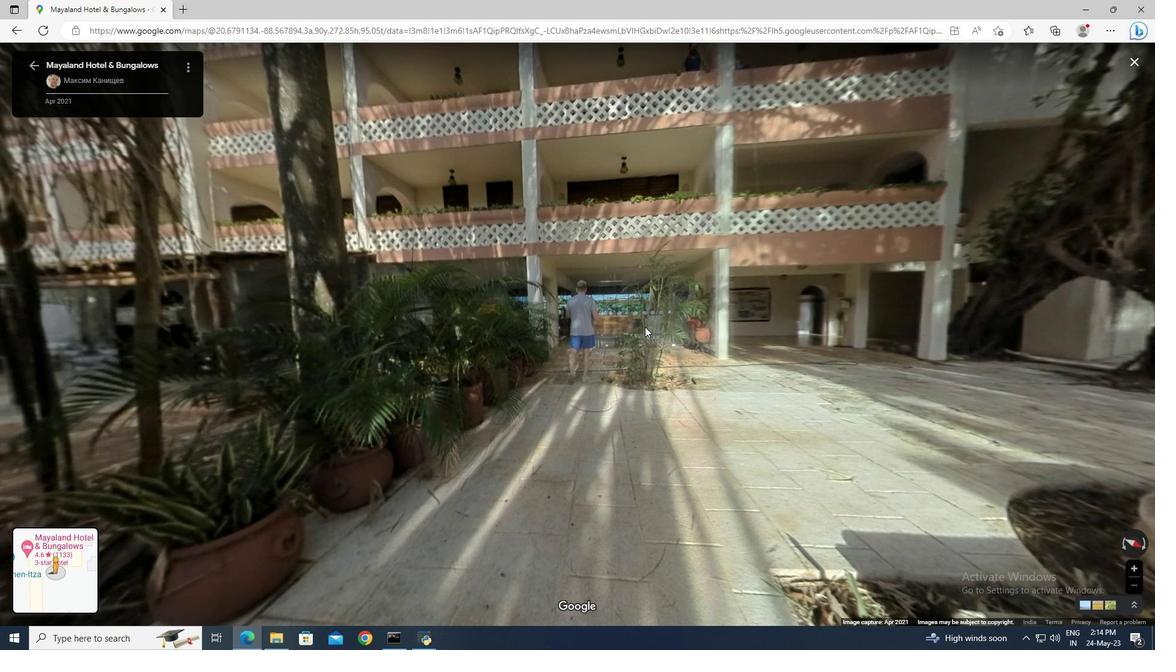 
Action: Mouse pressed left at (635, 325)
Screenshot: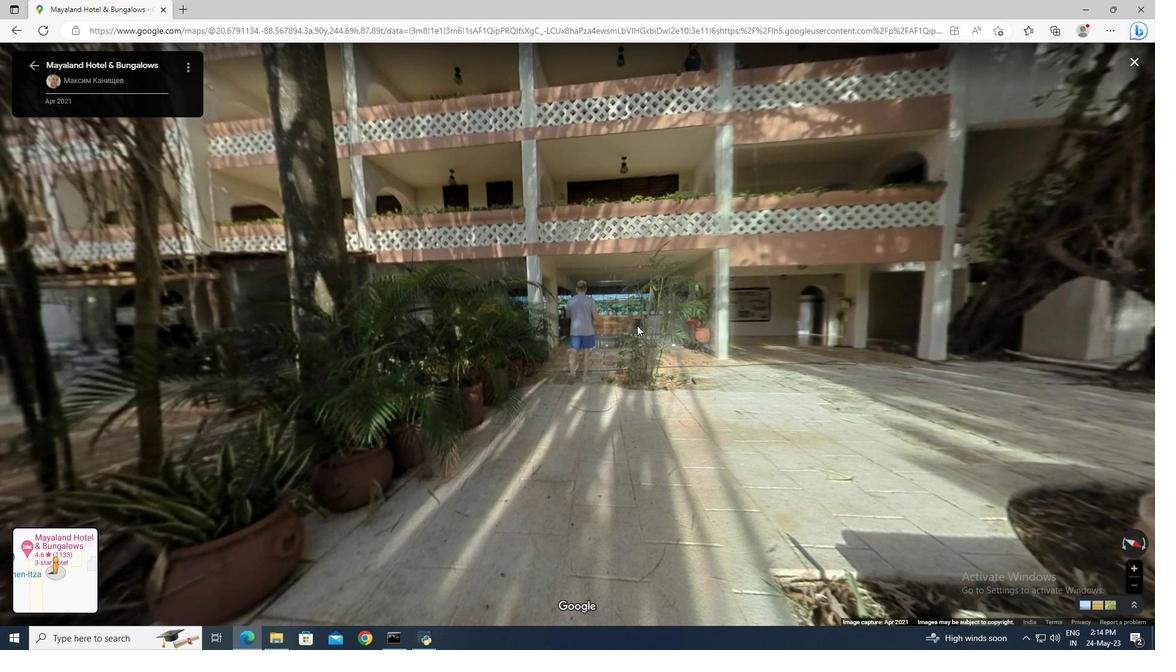 
Action: Mouse moved to (744, 322)
Screenshot: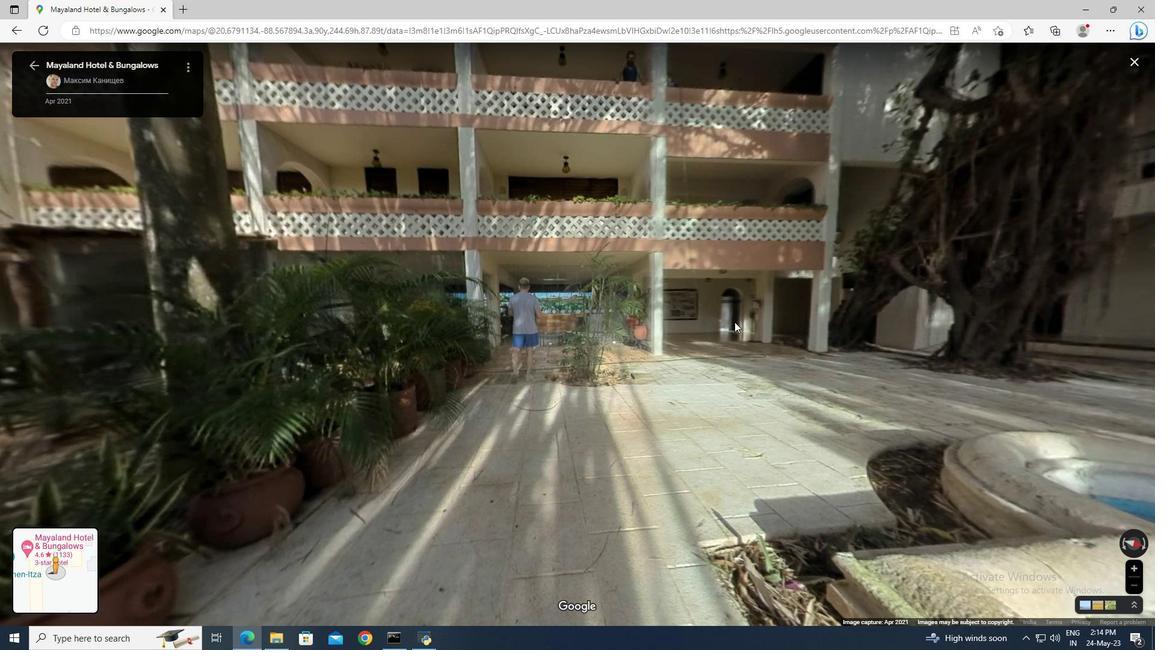 
Action: Mouse pressed left at (744, 322)
Screenshot: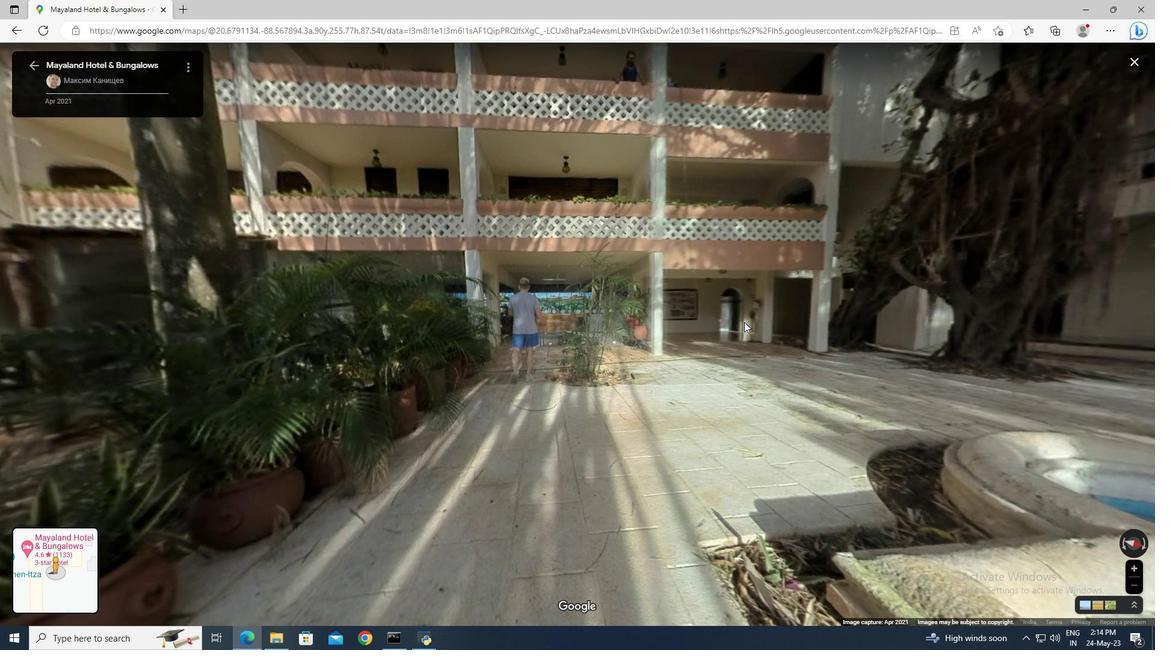
Action: Mouse moved to (685, 328)
Screenshot: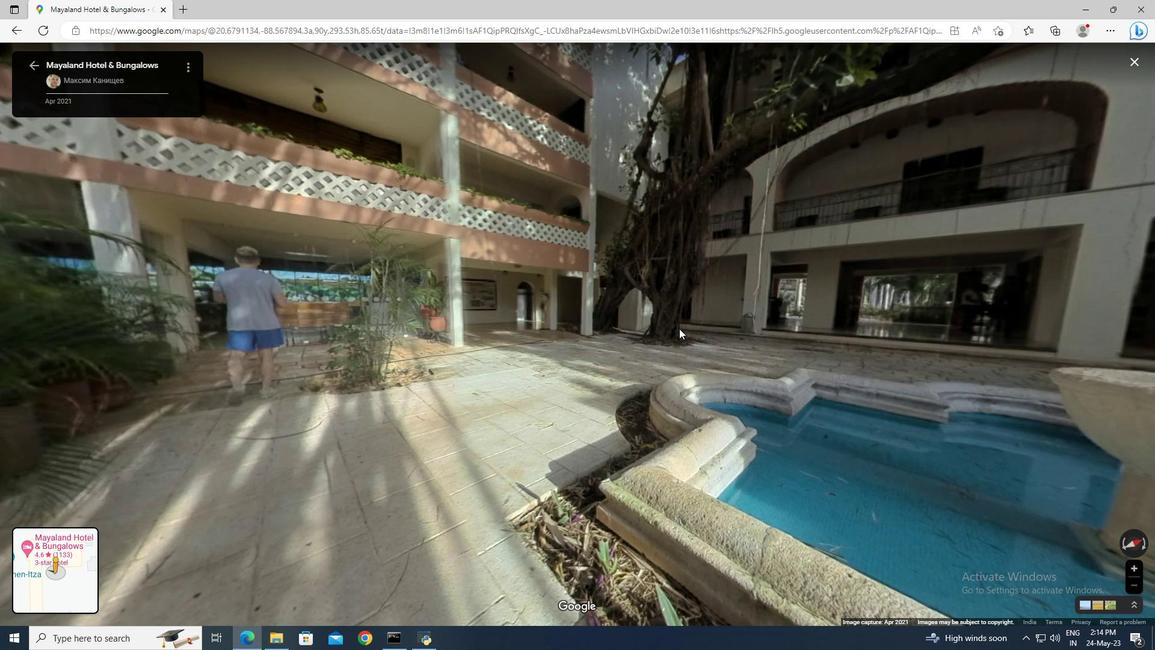 
Action: Mouse pressed left at (685, 328)
Screenshot: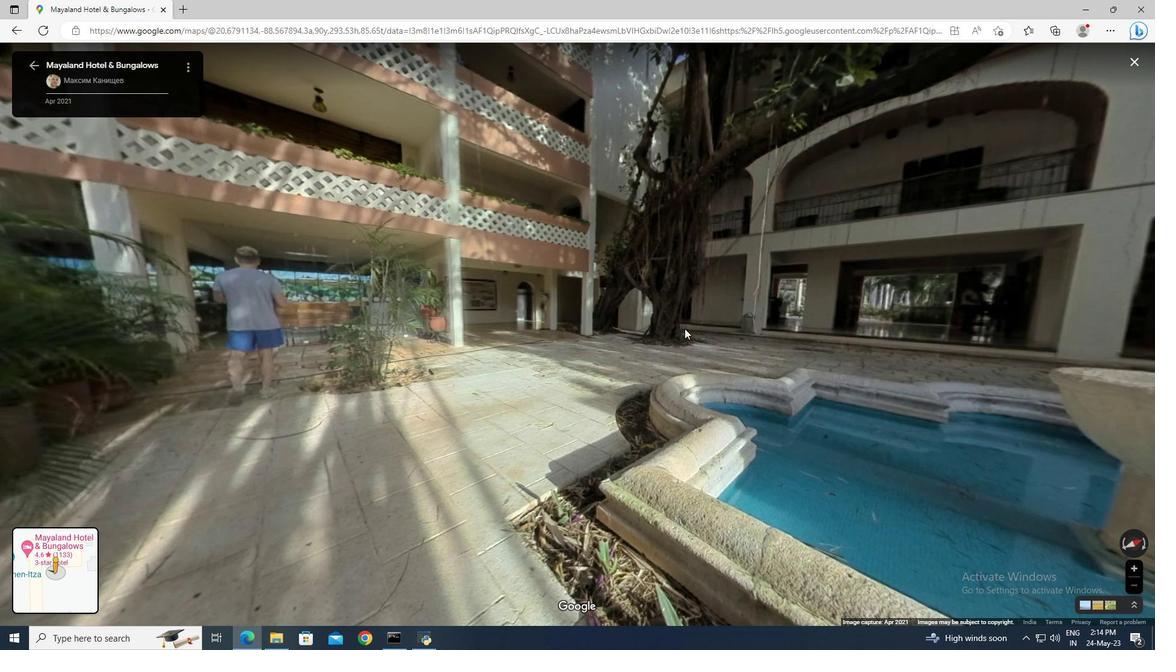 
Action: Mouse moved to (700, 329)
Screenshot: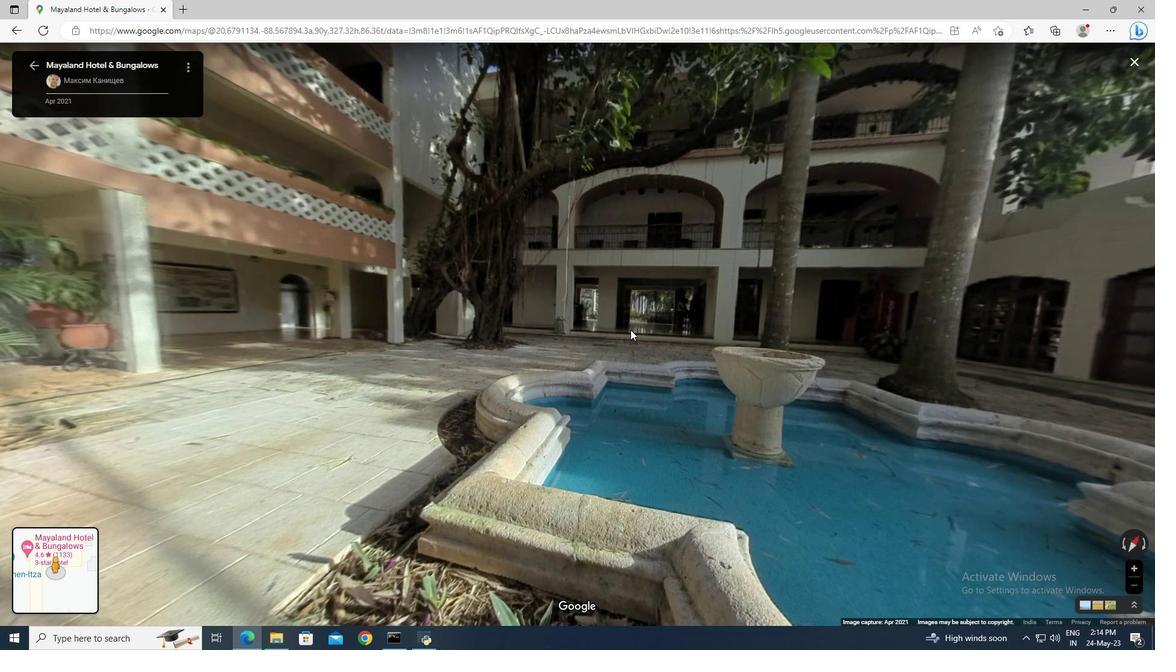 
Action: Mouse pressed left at (700, 329)
Screenshot: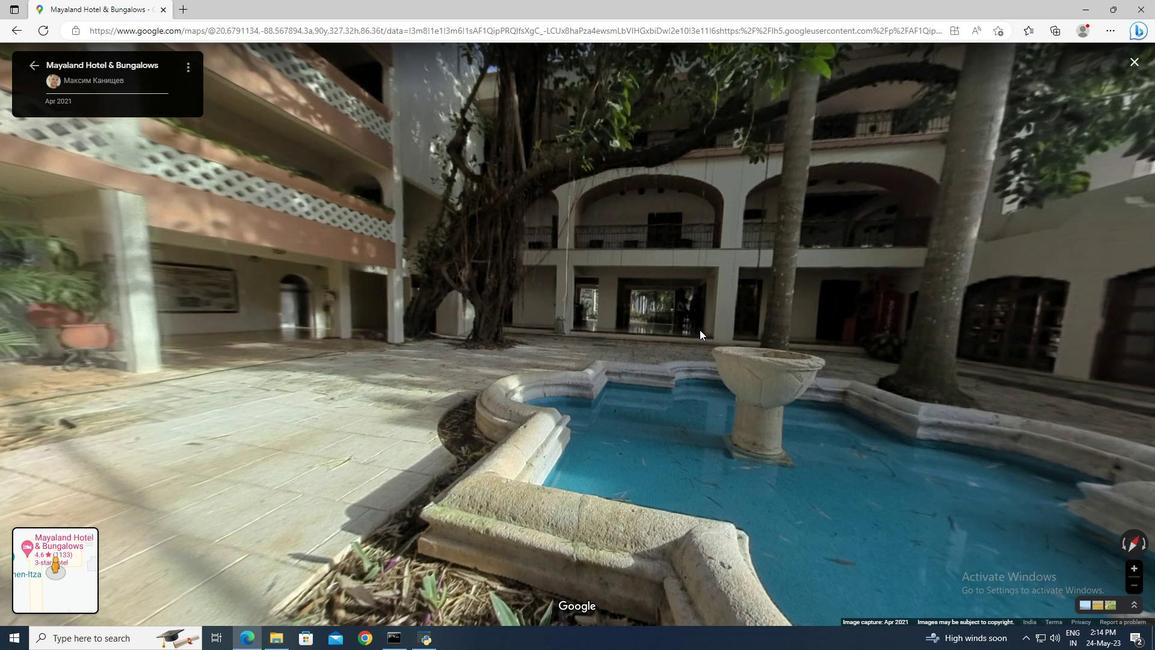 
Action: Mouse moved to (710, 326)
Screenshot: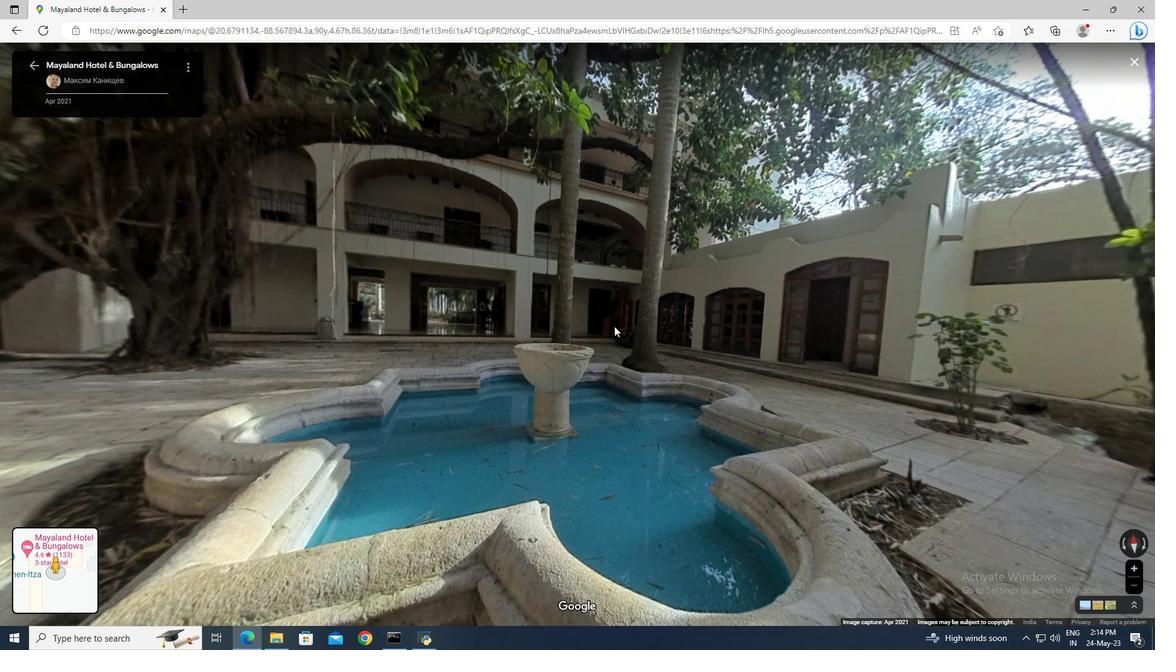 
Action: Mouse pressed left at (710, 326)
Screenshot: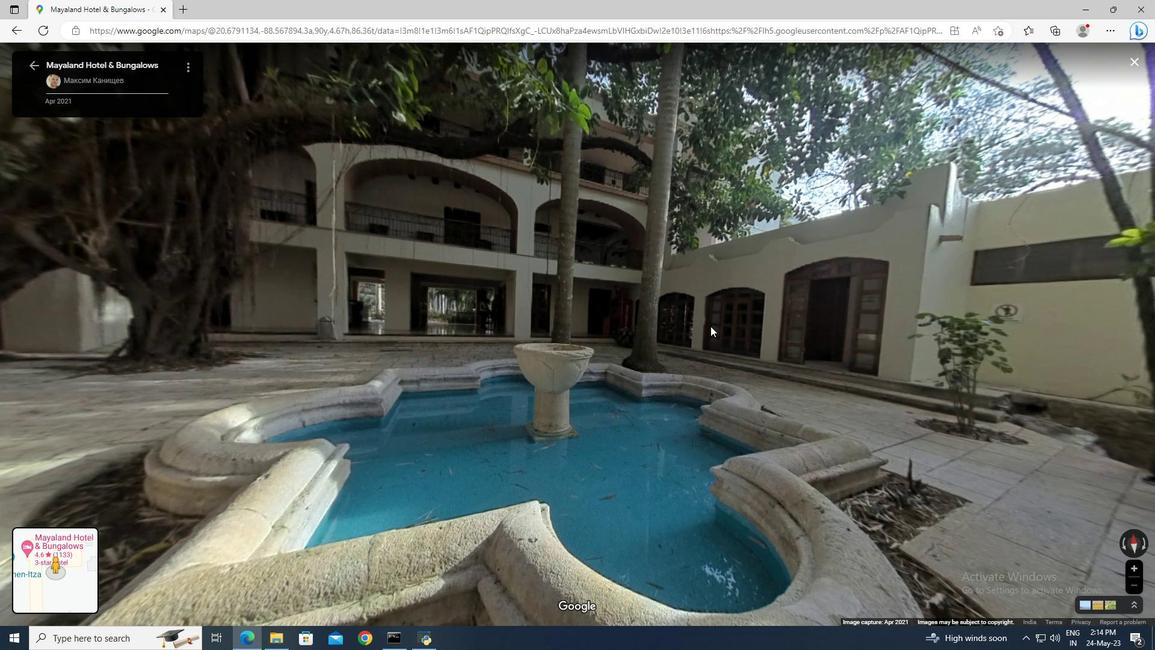
Action: Mouse moved to (673, 326)
Screenshot: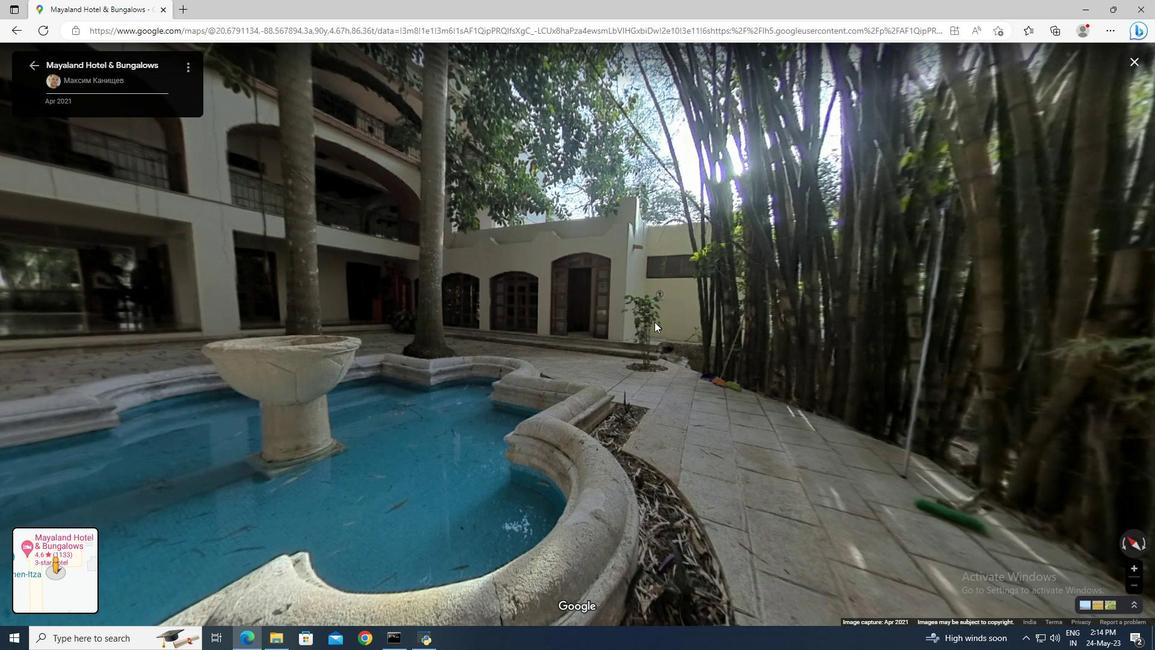 
Action: Mouse pressed left at (673, 326)
Screenshot: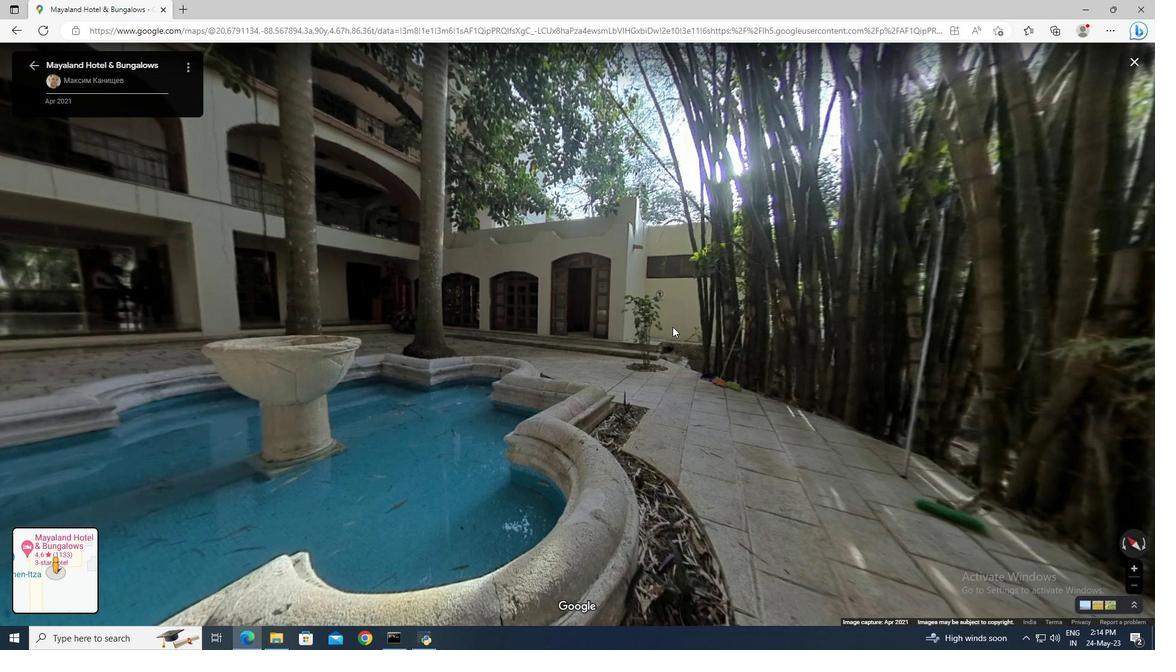 
Action: Mouse moved to (570, 334)
Screenshot: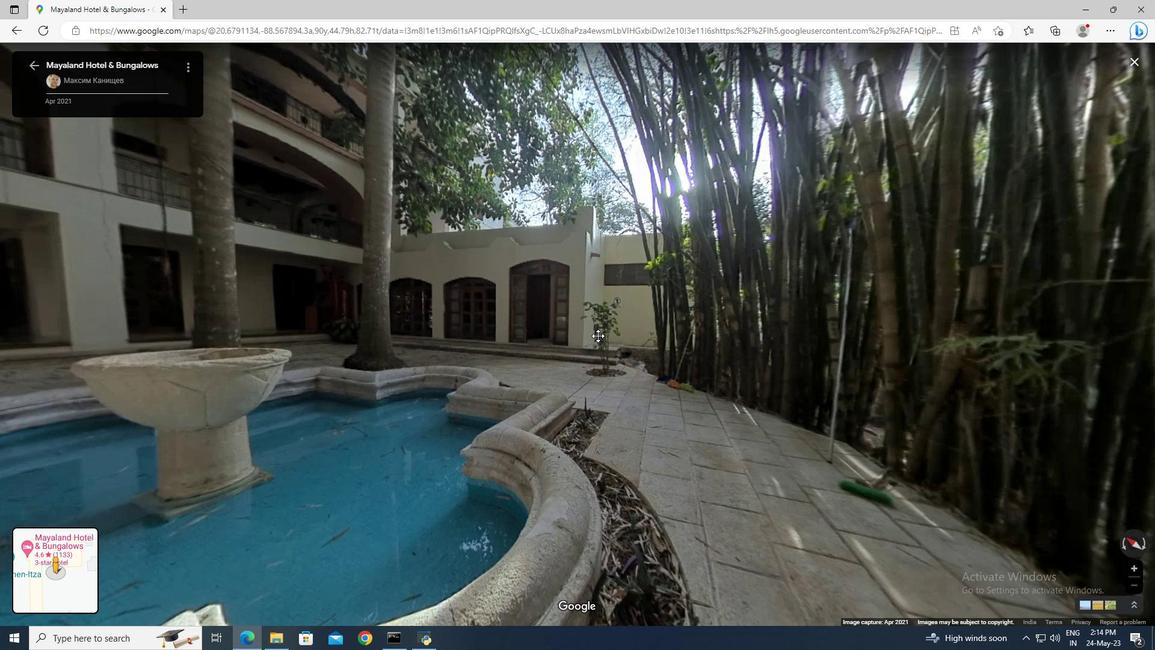 
Action: Mouse scrolled (570, 333) with delta (0, 0)
Screenshot: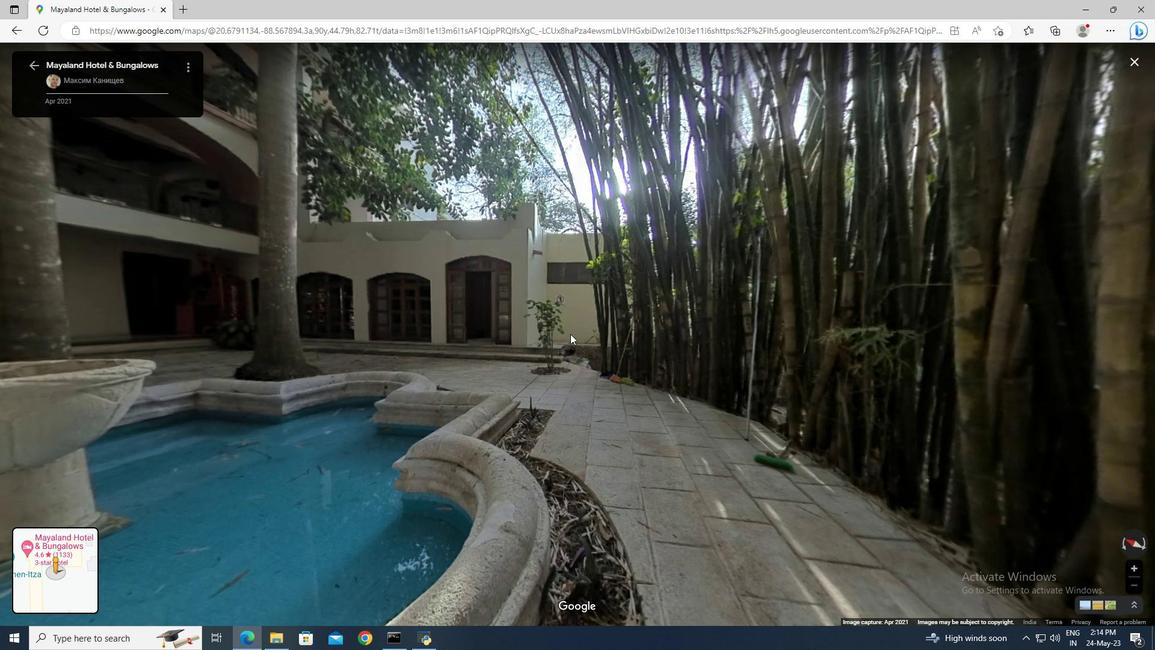 
Action: Mouse scrolled (570, 334) with delta (0, 0)
Screenshot: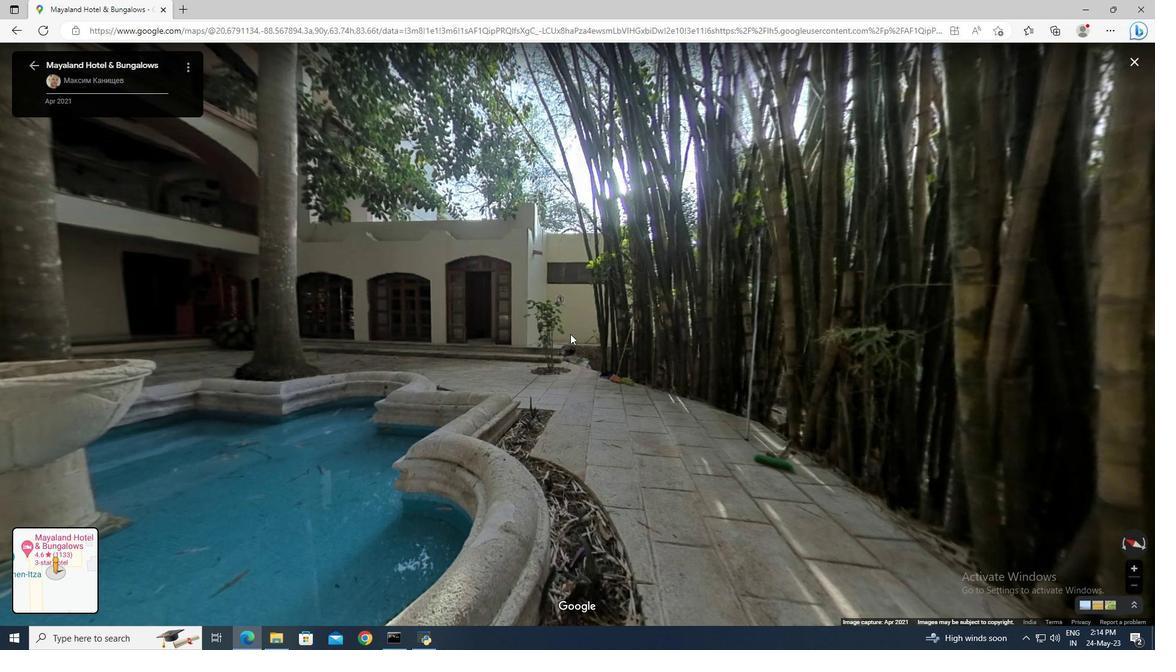 
Action: Mouse scrolled (570, 333) with delta (0, 0)
Screenshot: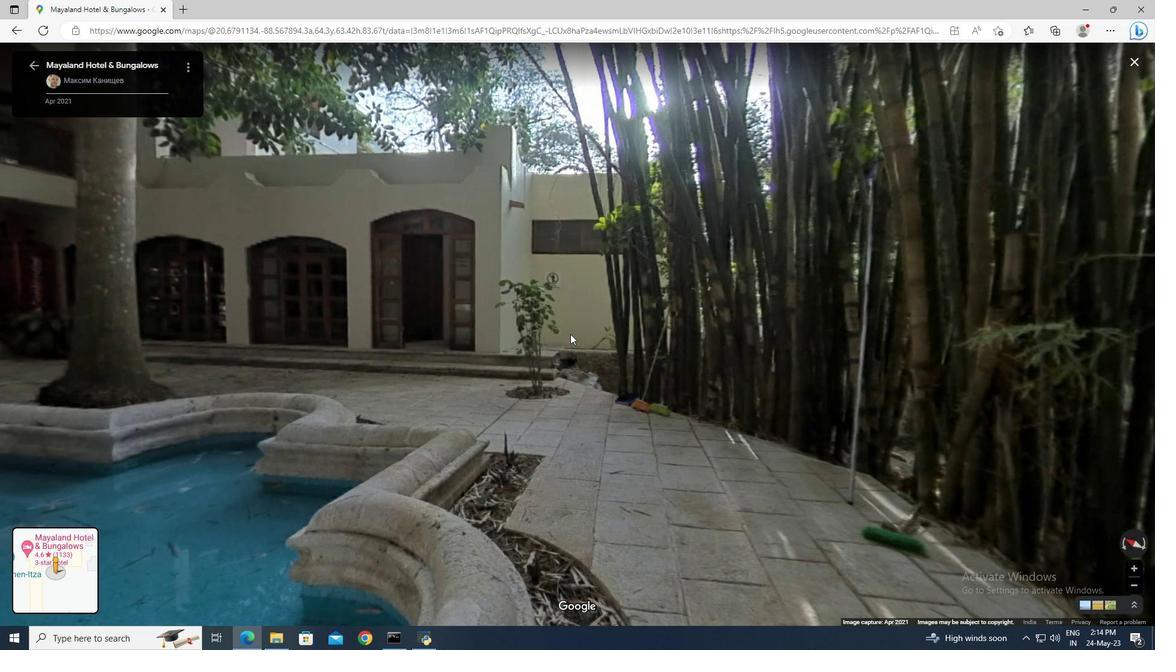 
Action: Mouse moved to (681, 341)
Screenshot: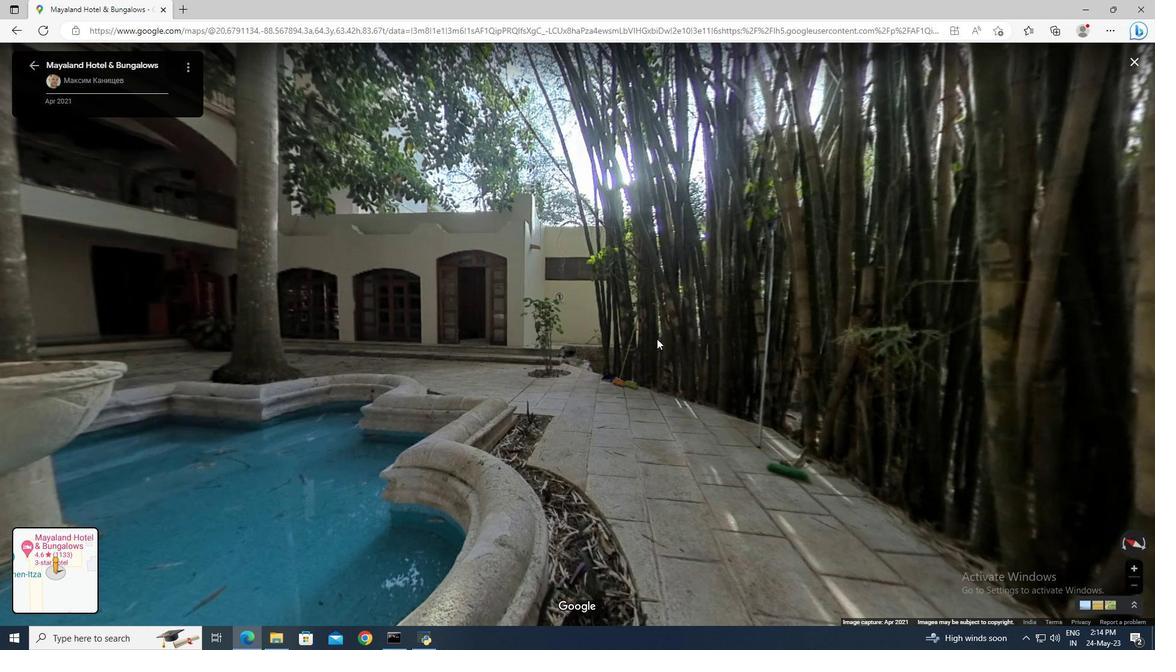
Action: Mouse pressed left at (681, 341)
Screenshot: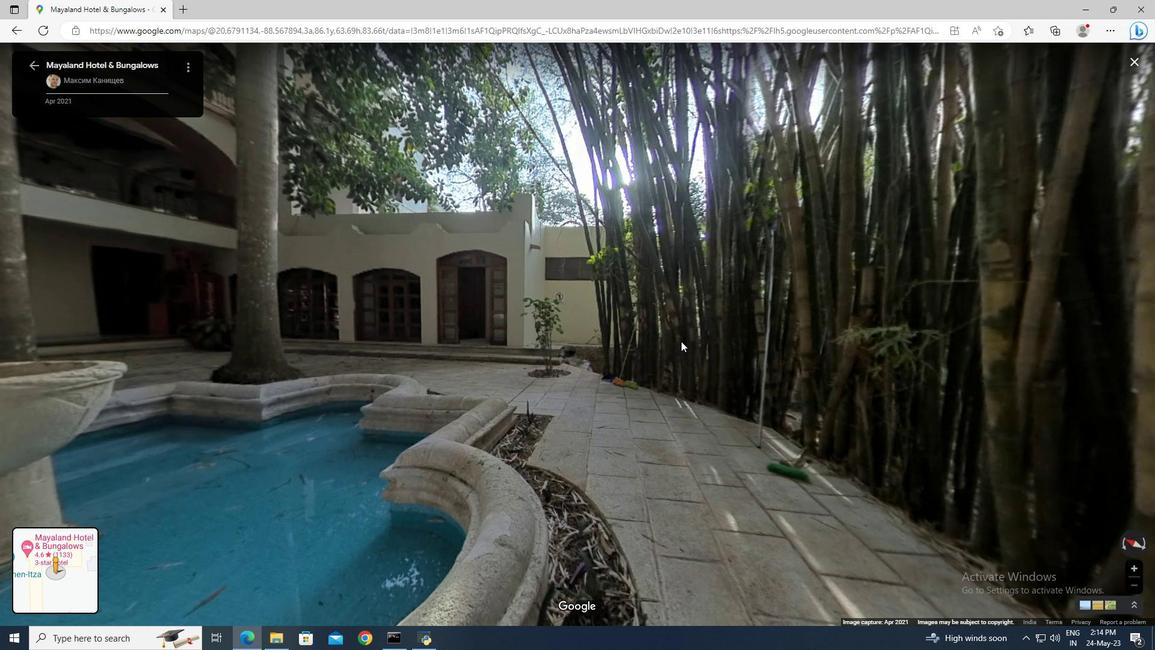 
Action: Mouse moved to (741, 354)
Screenshot: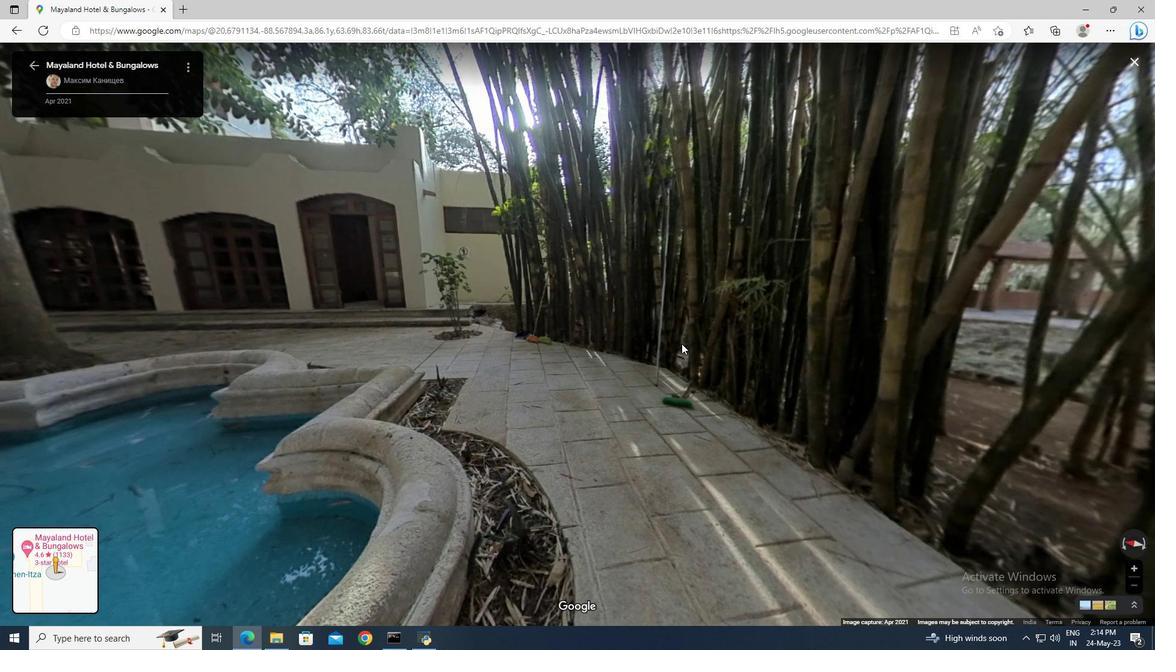 
Action: Mouse pressed left at (741, 354)
Screenshot: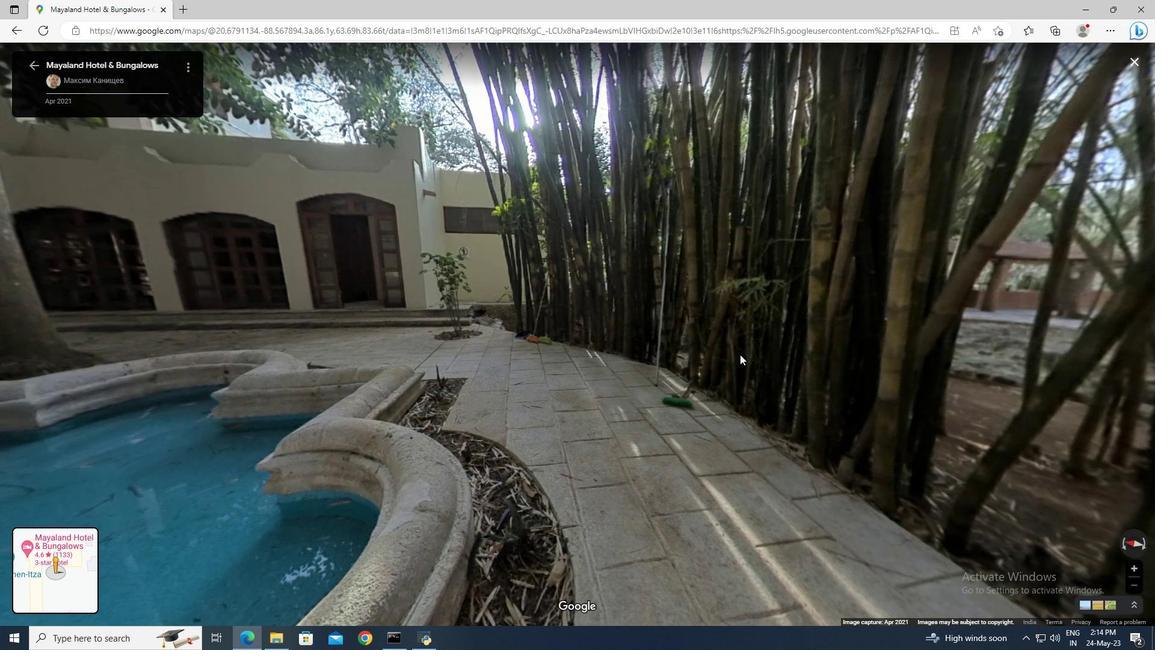 
Action: Mouse moved to (730, 353)
Screenshot: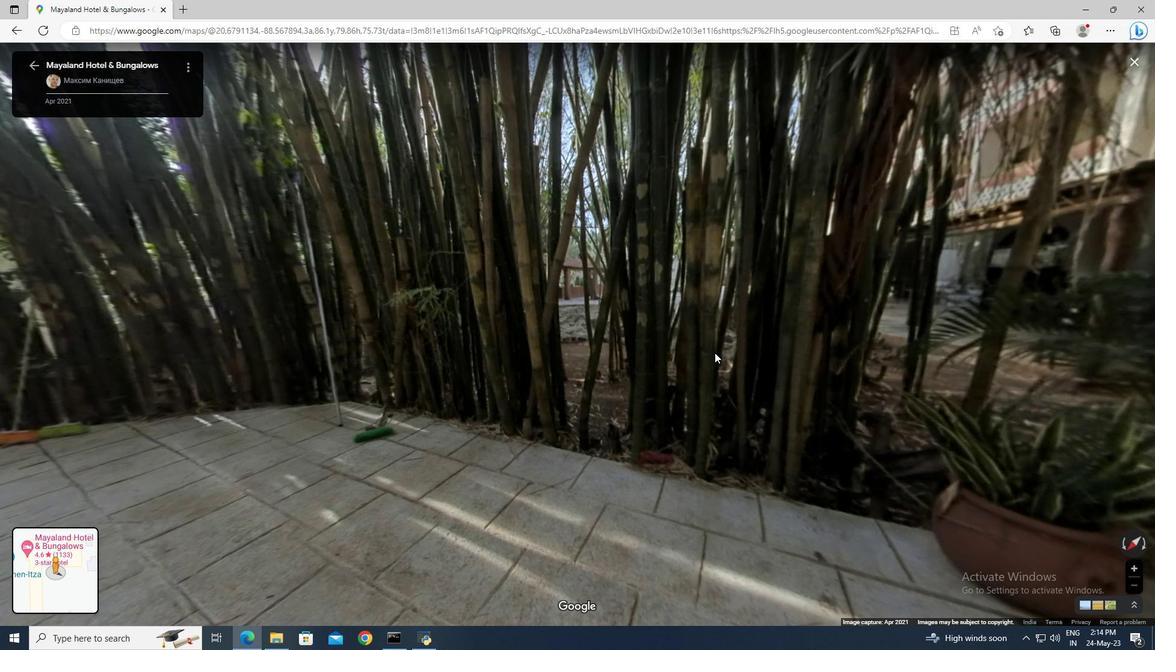 
Action: Mouse pressed left at (730, 353)
Screenshot: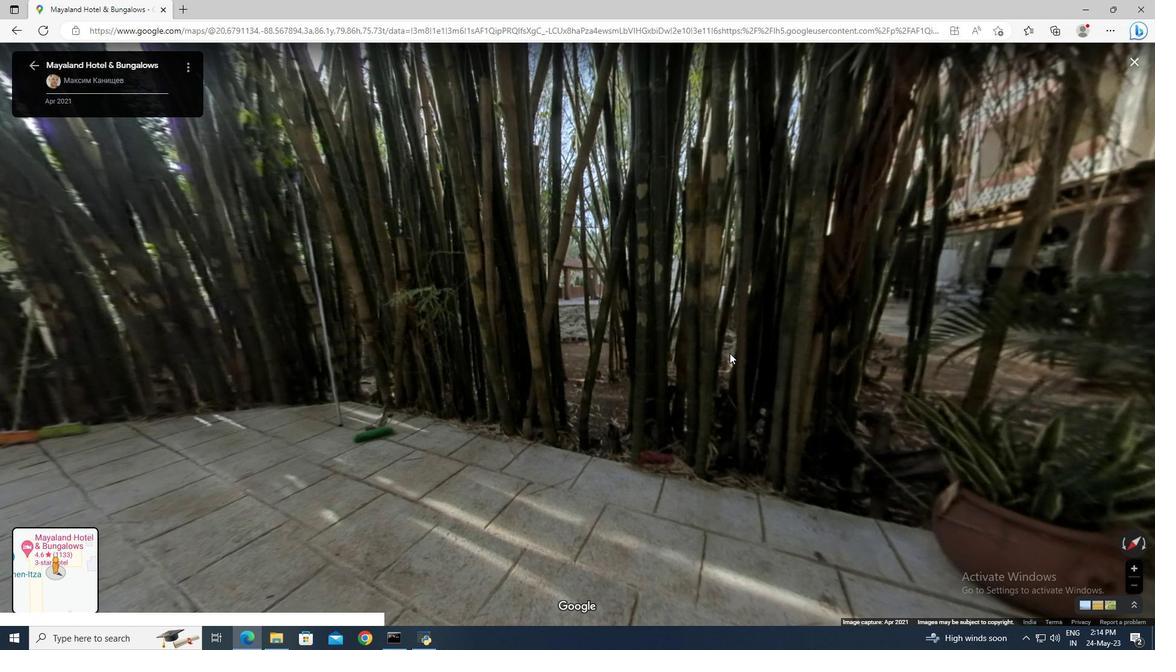 
Action: Mouse moved to (729, 367)
Screenshot: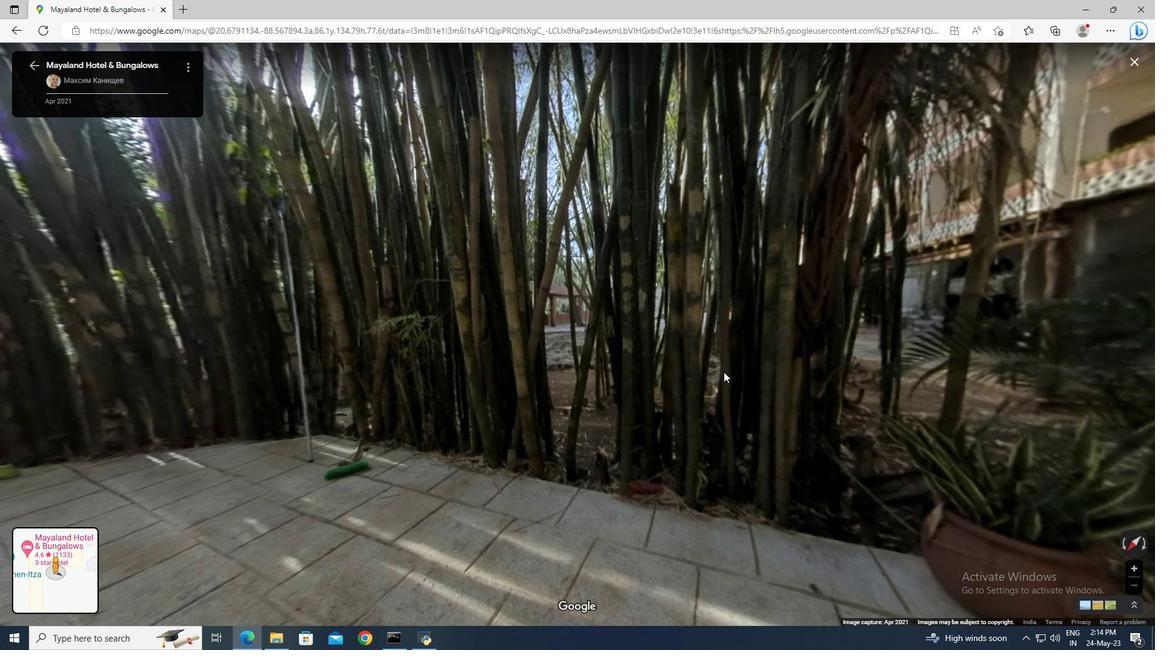 
Action: Mouse scrolled (729, 367) with delta (0, 0)
Screenshot: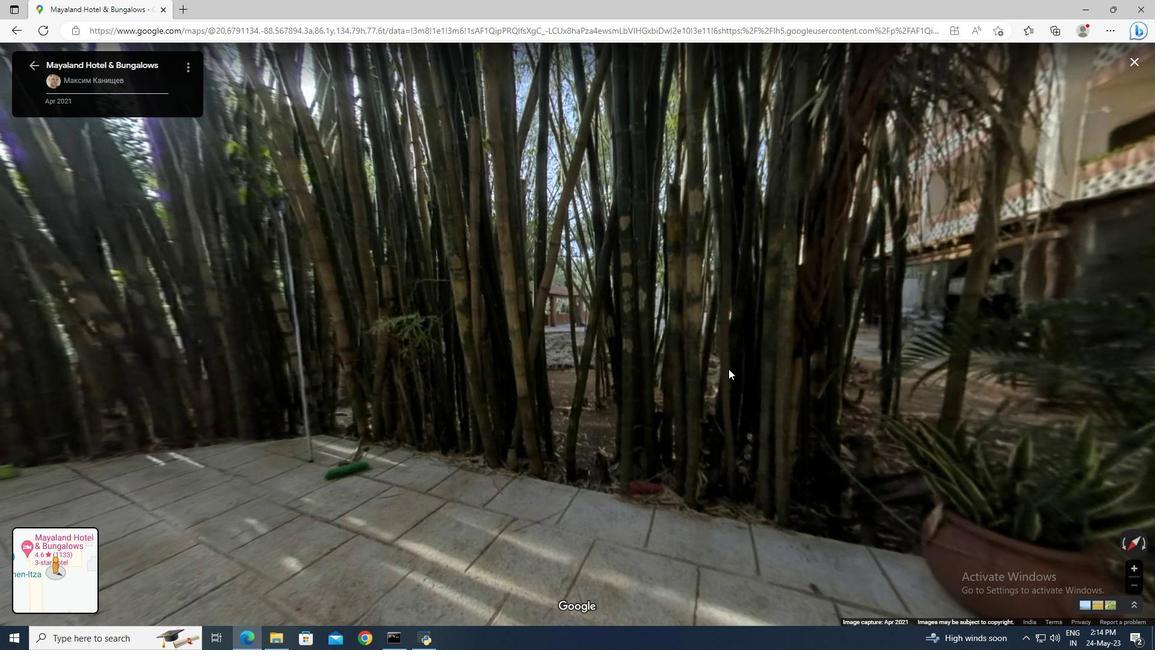
Action: Mouse scrolled (729, 367) with delta (0, 0)
Screenshot: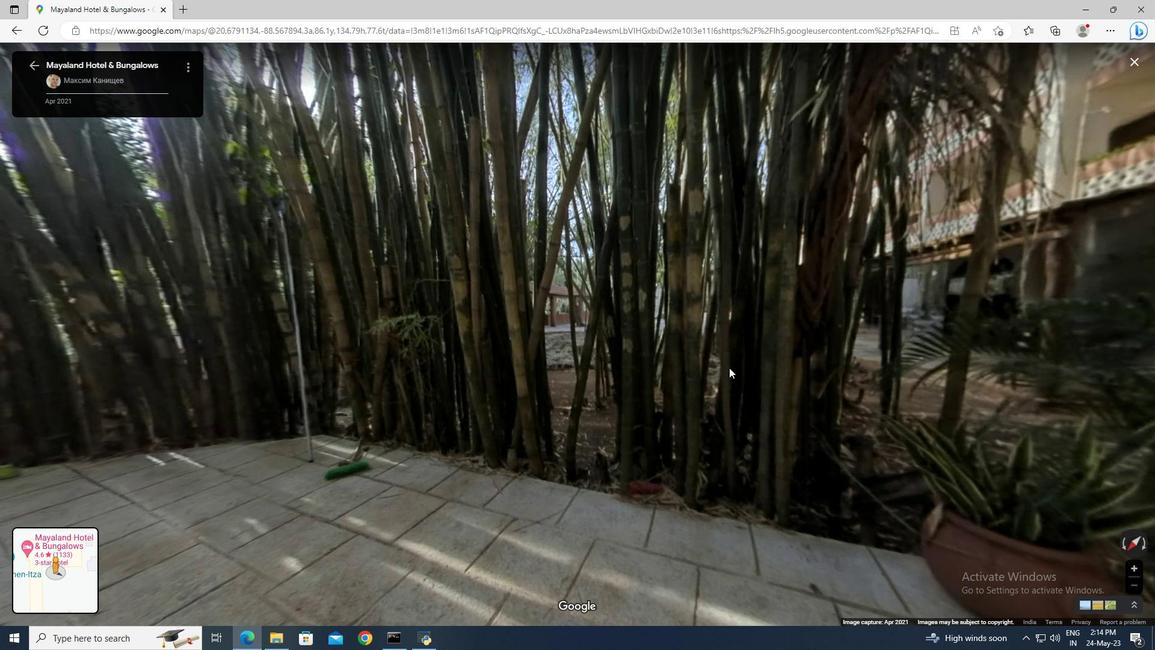 
Action: Mouse scrolled (729, 367) with delta (0, 0)
Screenshot: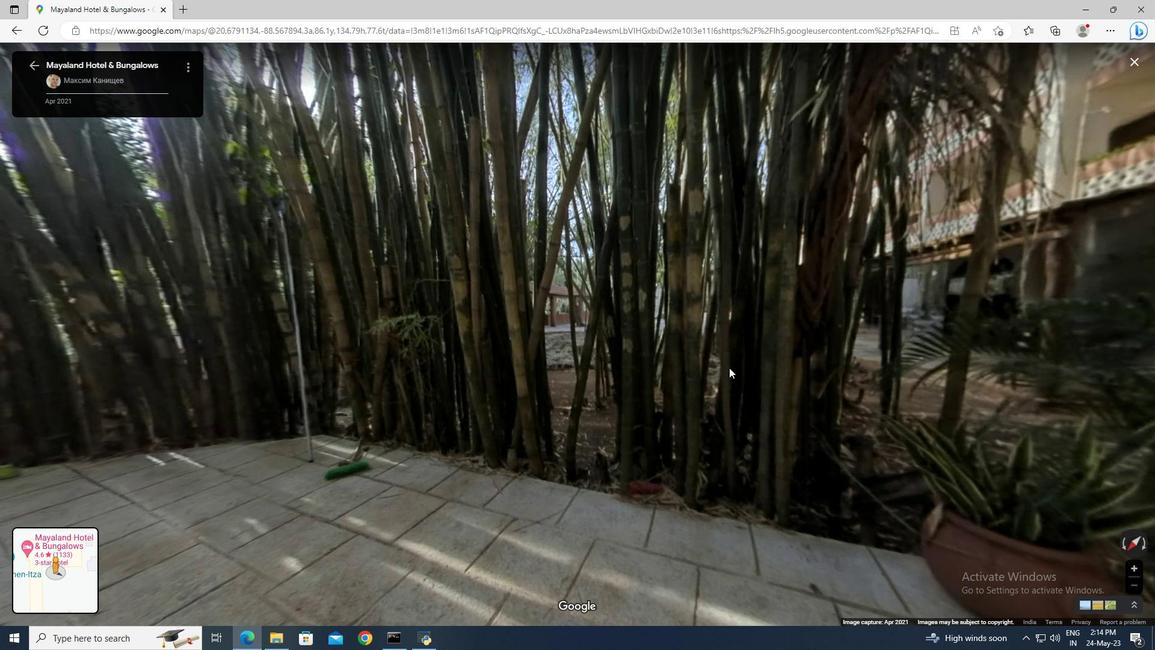 
Action: Mouse moved to (730, 367)
Screenshot: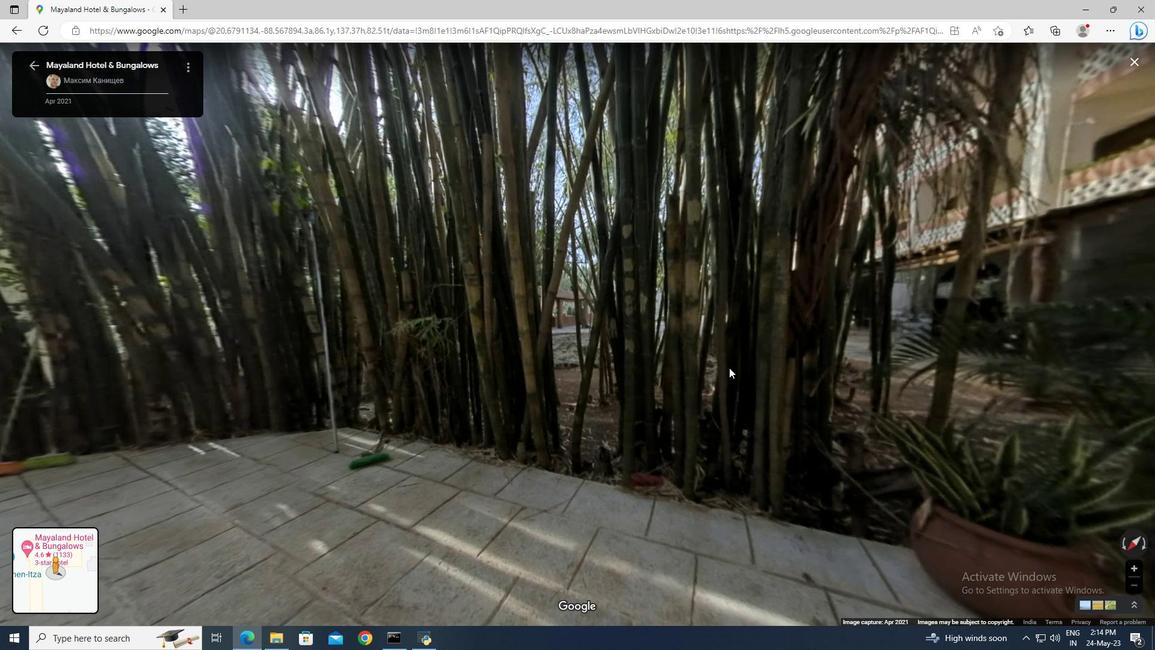 
Action: Mouse scrolled (730, 367) with delta (0, 0)
Screenshot: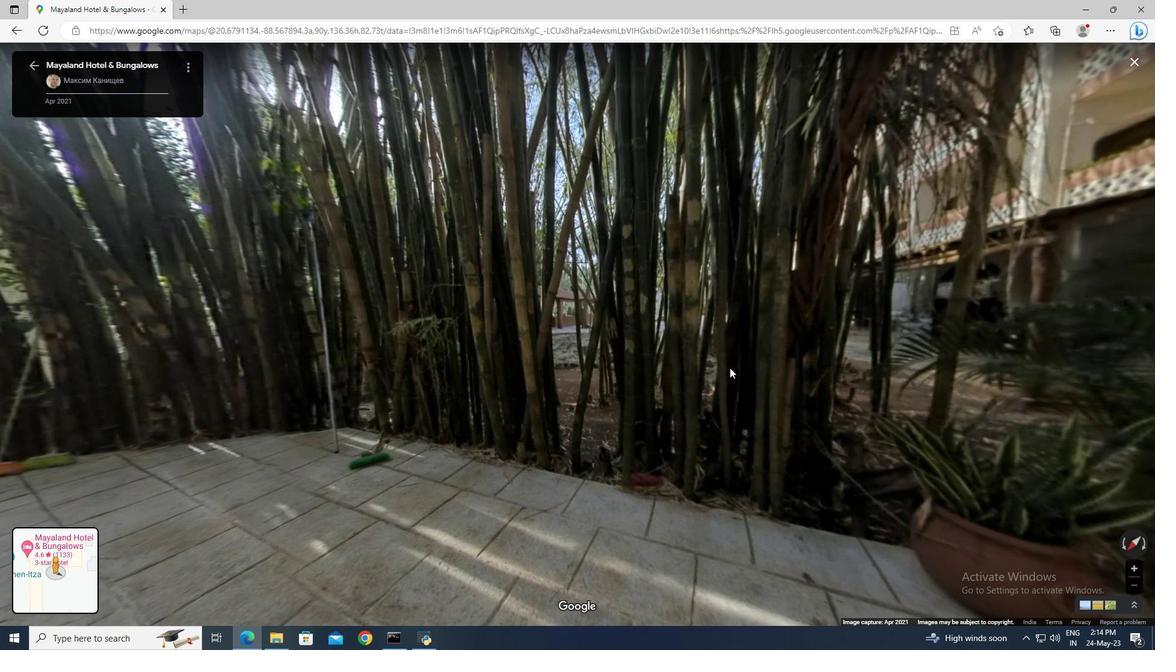 
Action: Mouse scrolled (730, 367) with delta (0, 0)
Screenshot: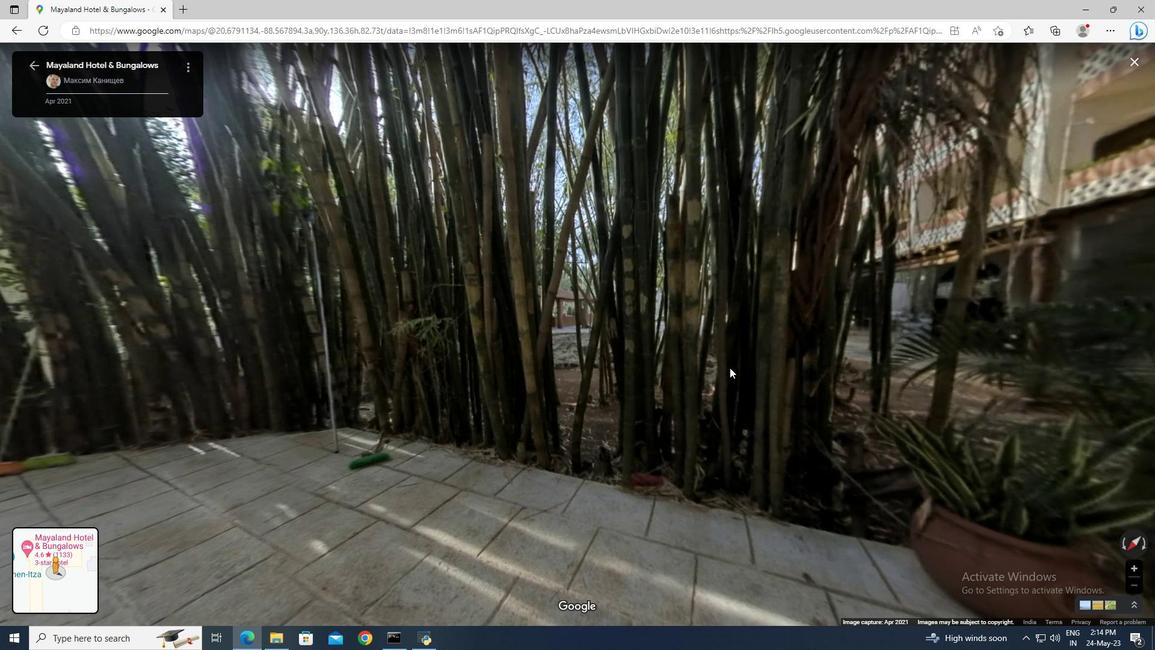 
Action: Mouse scrolled (730, 367) with delta (0, 0)
Screenshot: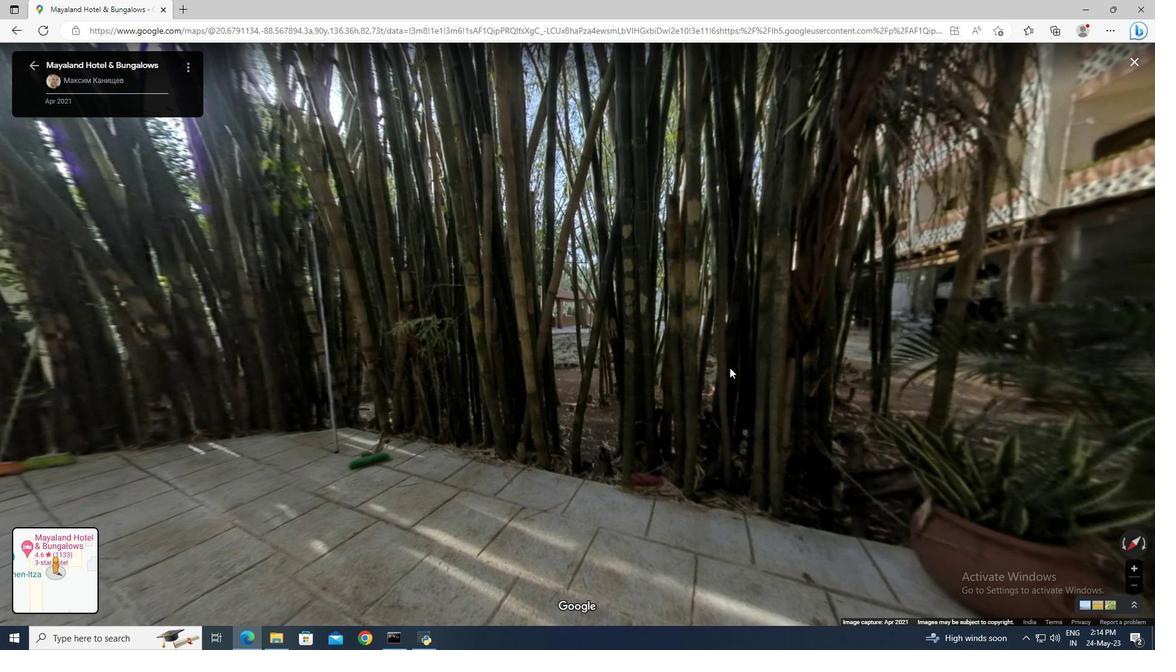 
Action: Mouse moved to (1016, 444)
Screenshot: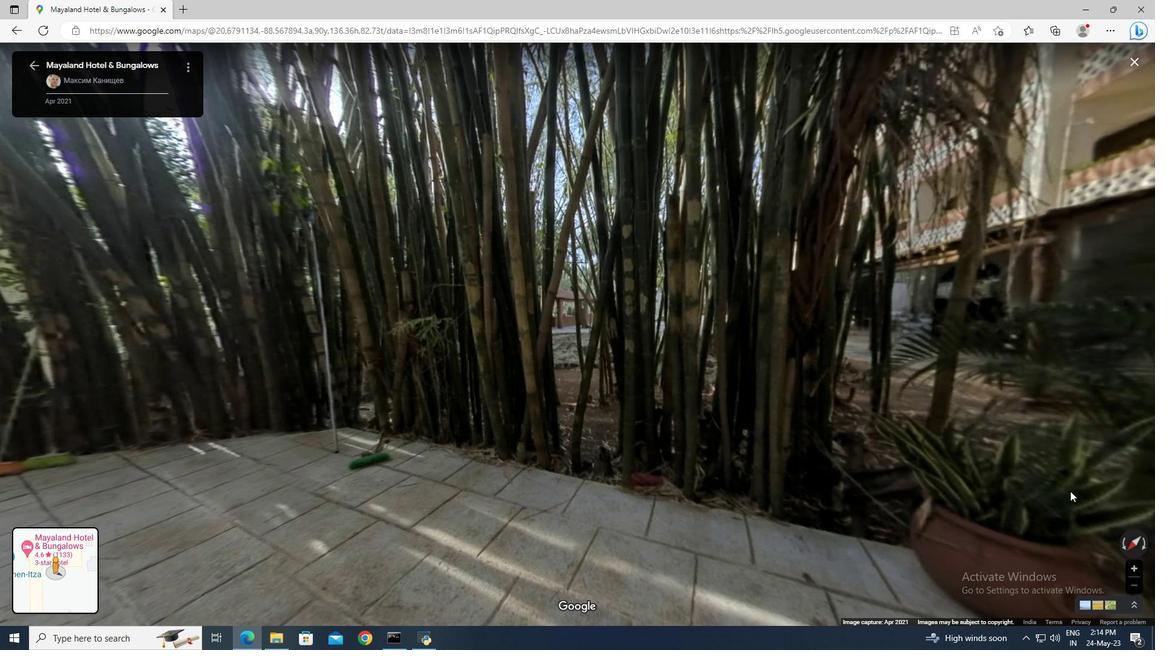 
Action: Mouse pressed left at (1016, 444)
Screenshot: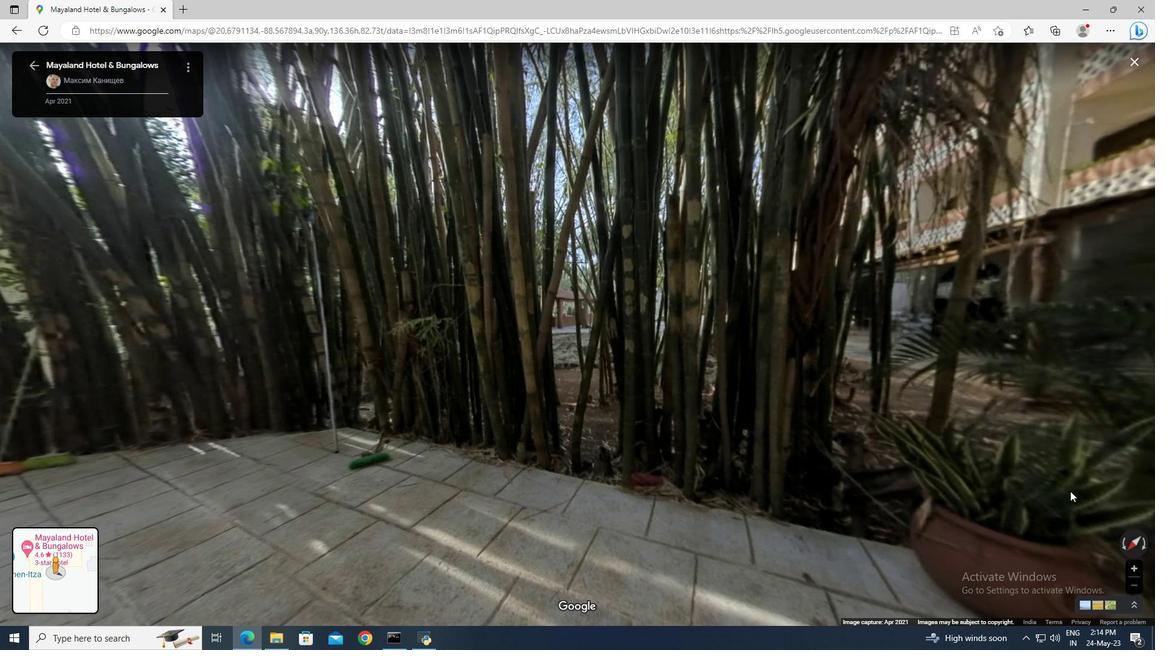 
Action: Mouse moved to (698, 299)
Screenshot: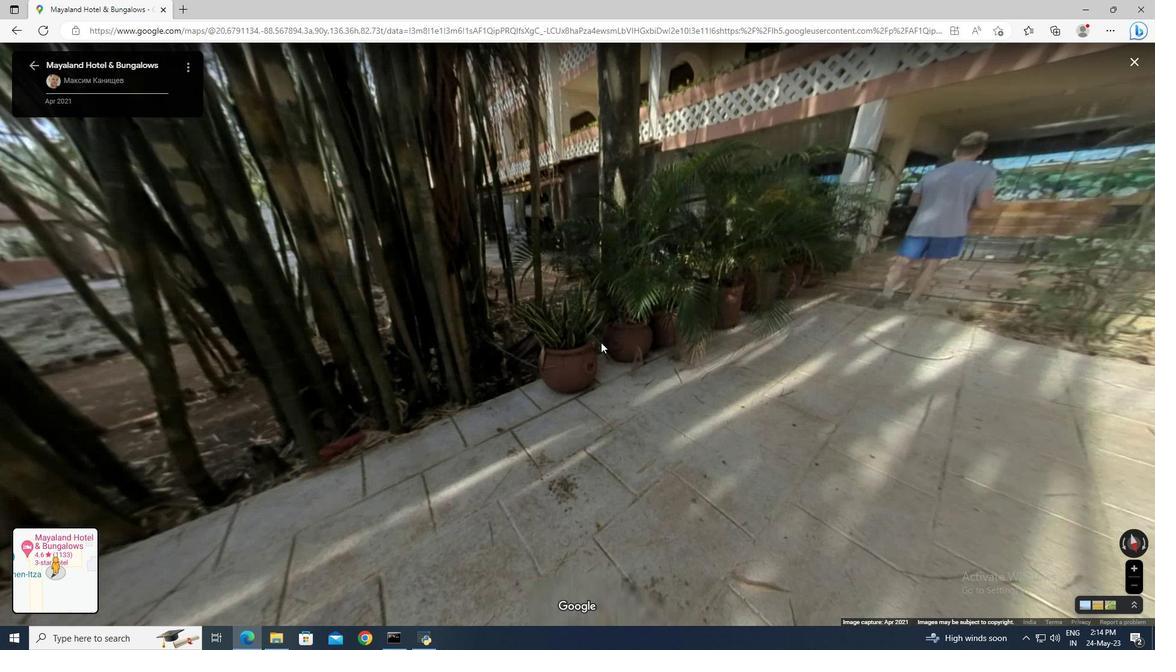 
Action: Mouse pressed left at (698, 299)
Screenshot: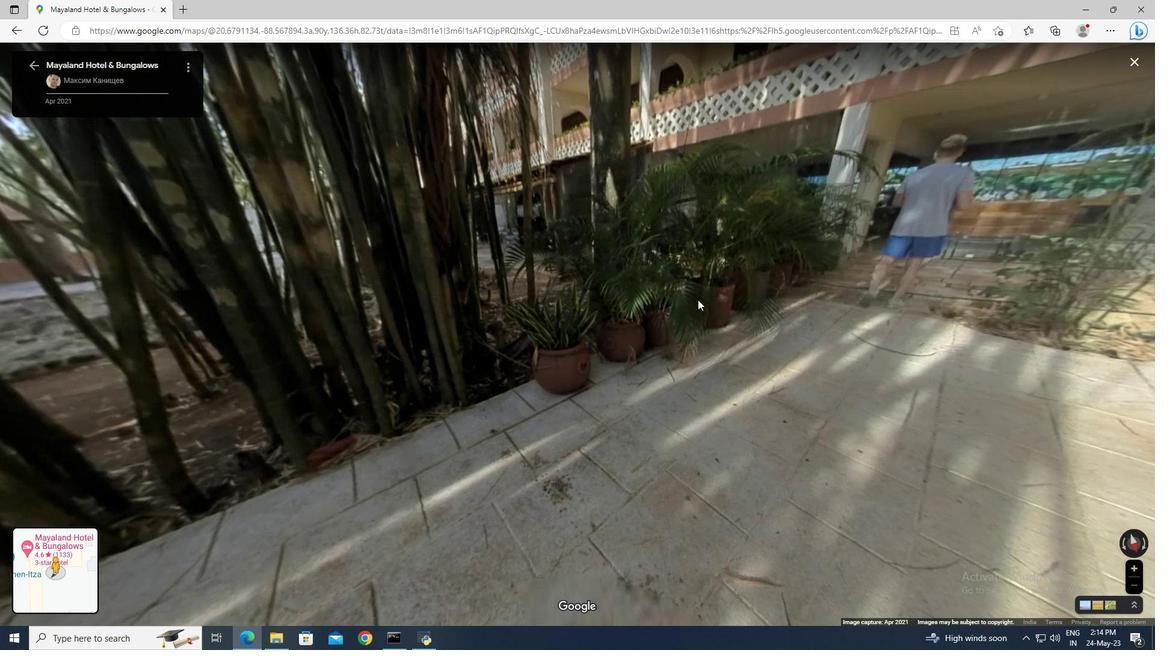 
Action: Mouse moved to (37, 65)
Screenshot: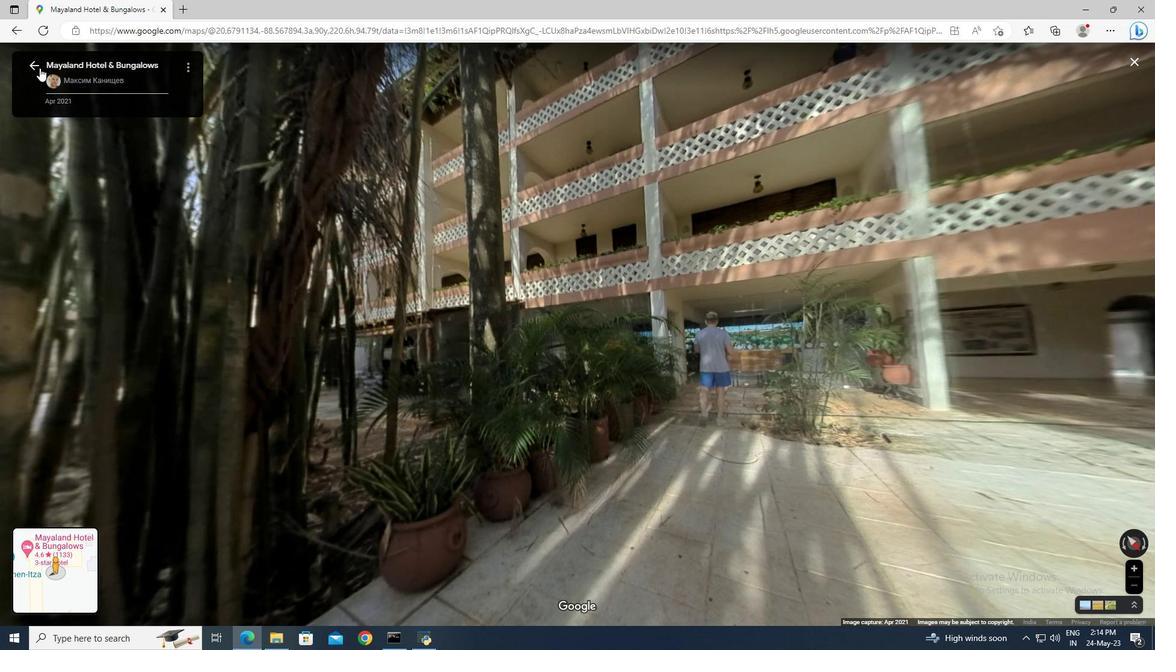 
Action: Mouse pressed left at (37, 65)
Screenshot: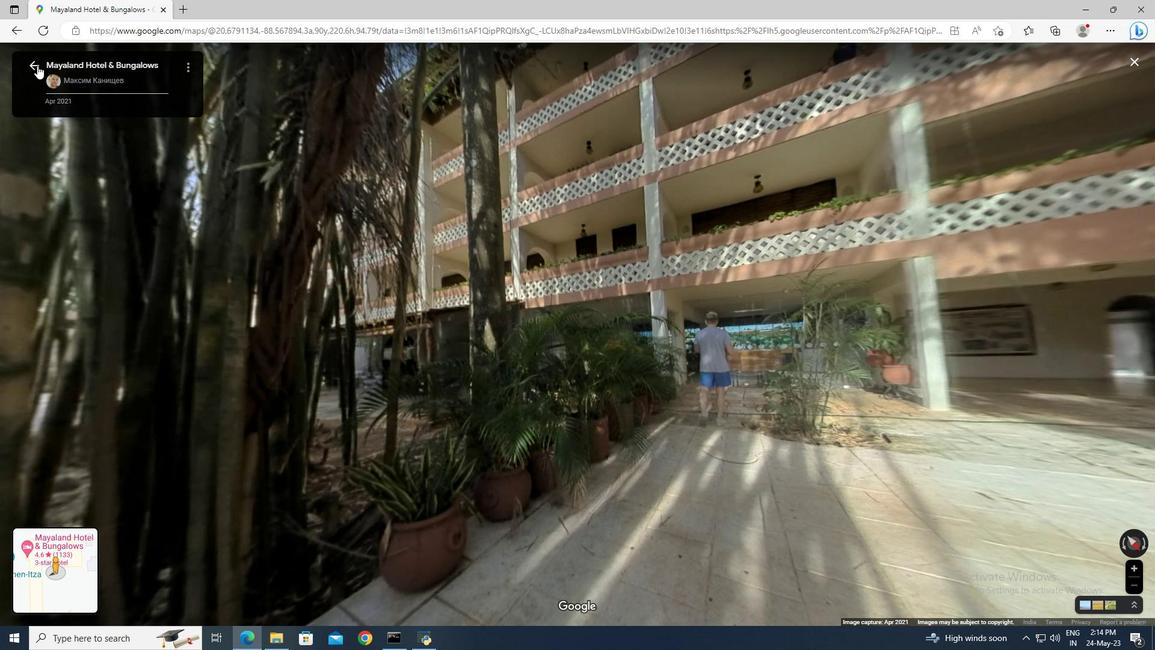 
Action: Mouse moved to (785, 251)
Screenshot: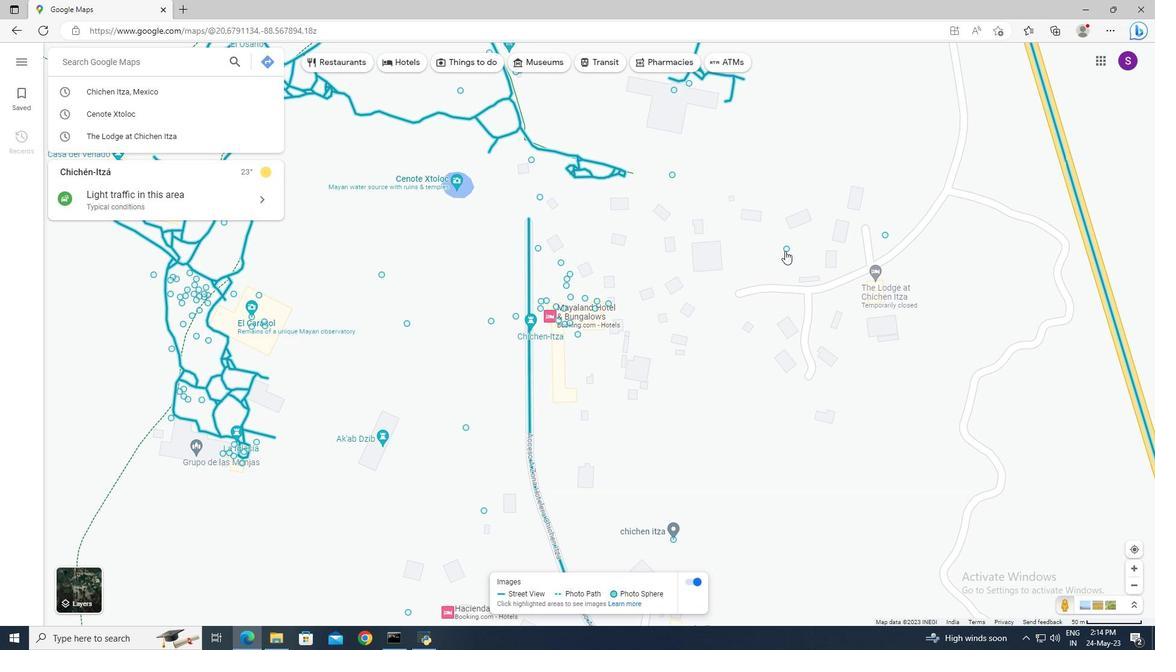 
Action: Mouse pressed left at (785, 251)
Screenshot: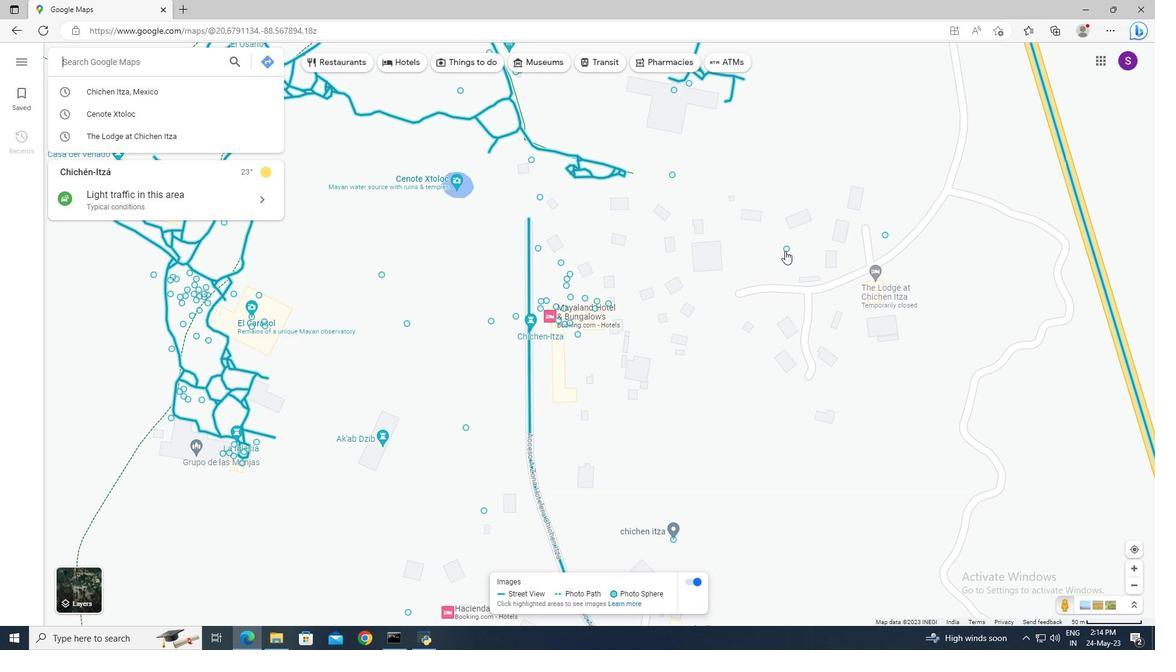 
Action: Mouse moved to (672, 175)
Screenshot: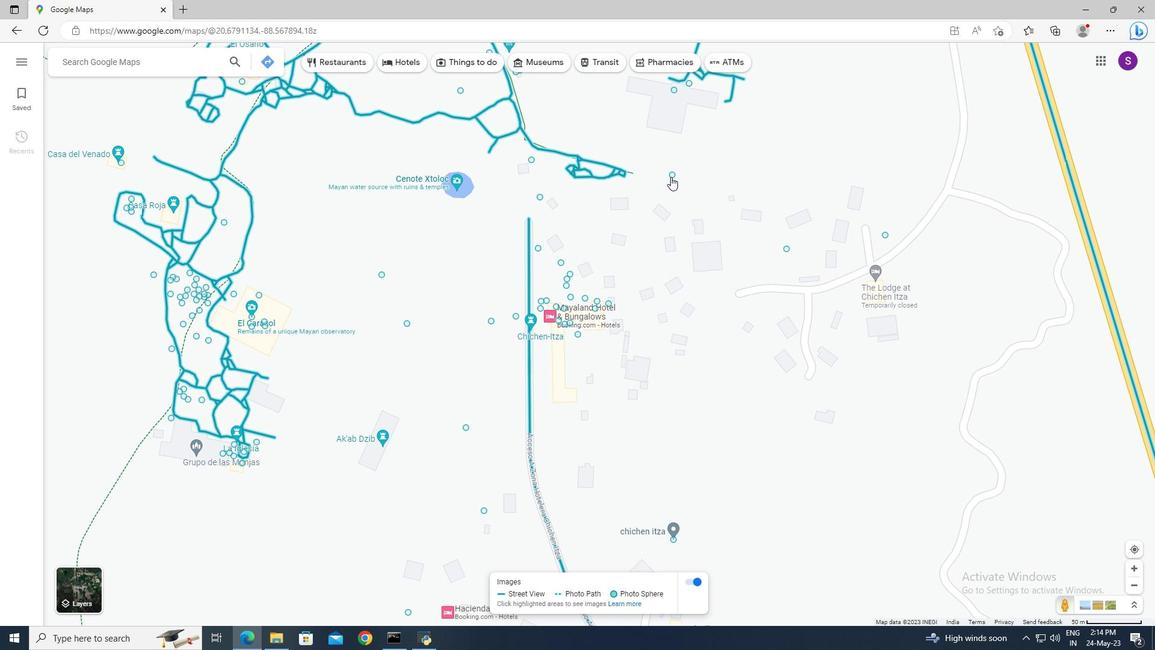 
Action: Mouse pressed left at (672, 175)
Screenshot: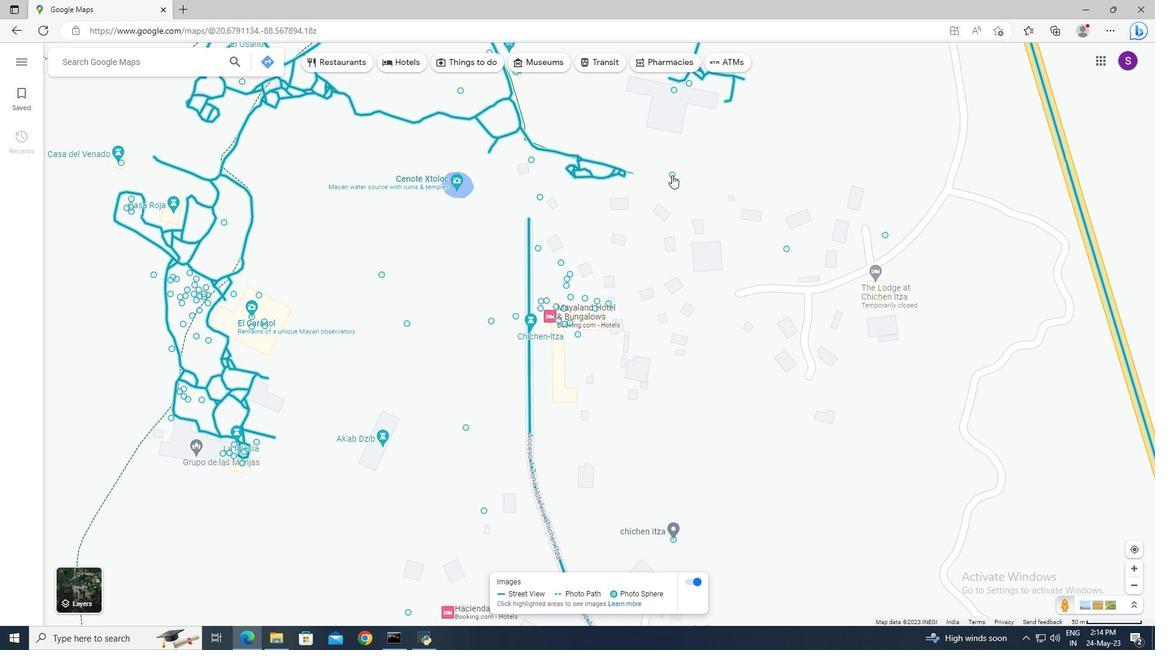 
Action: Mouse moved to (28, 62)
Screenshot: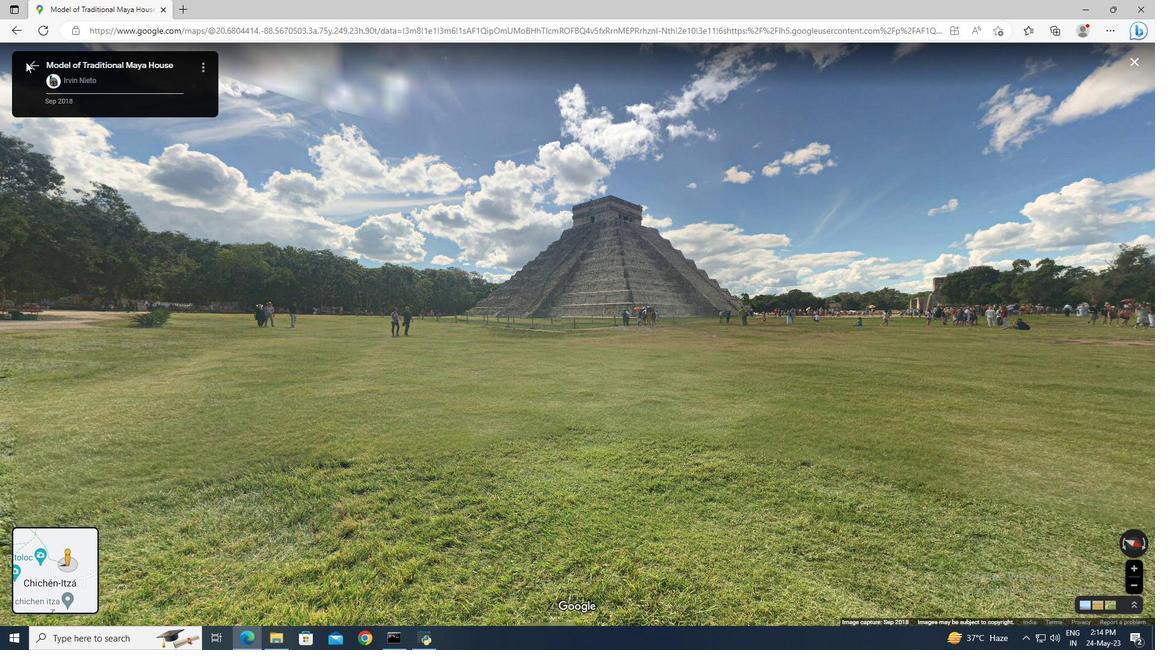 
Action: Mouse pressed left at (28, 62)
Screenshot: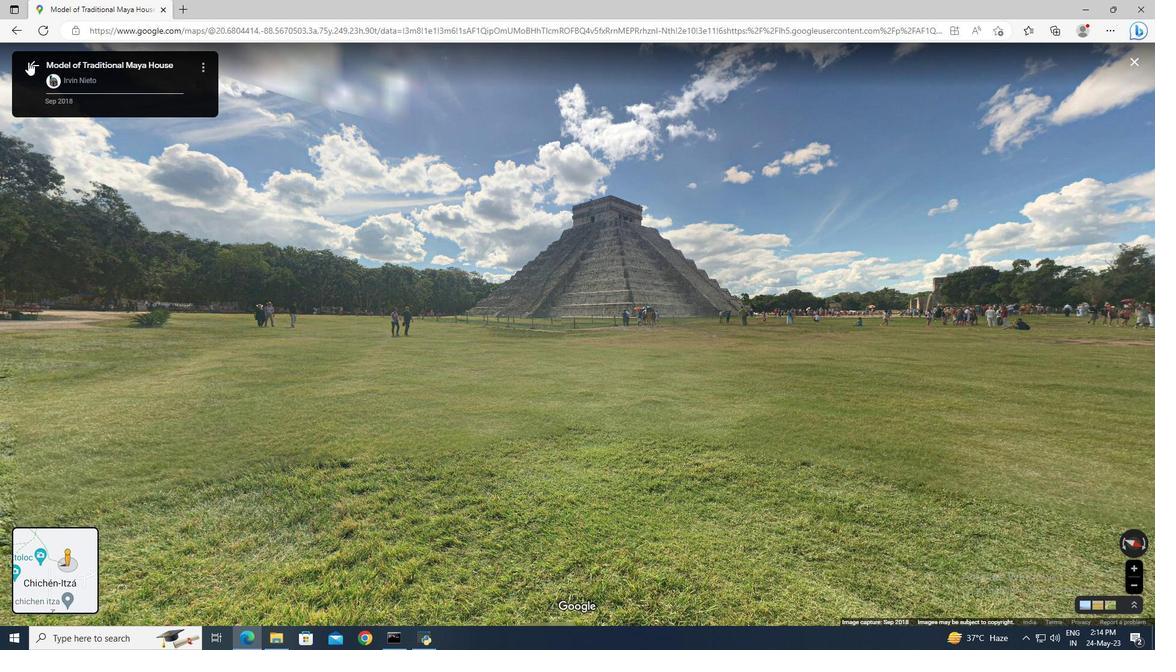 
Action: Mouse moved to (673, 314)
